 Task: Select transit view around selected location Eiffel Tower, Paris, France and check out the nearest train station
Action: Mouse moved to (271, 25)
Screenshot: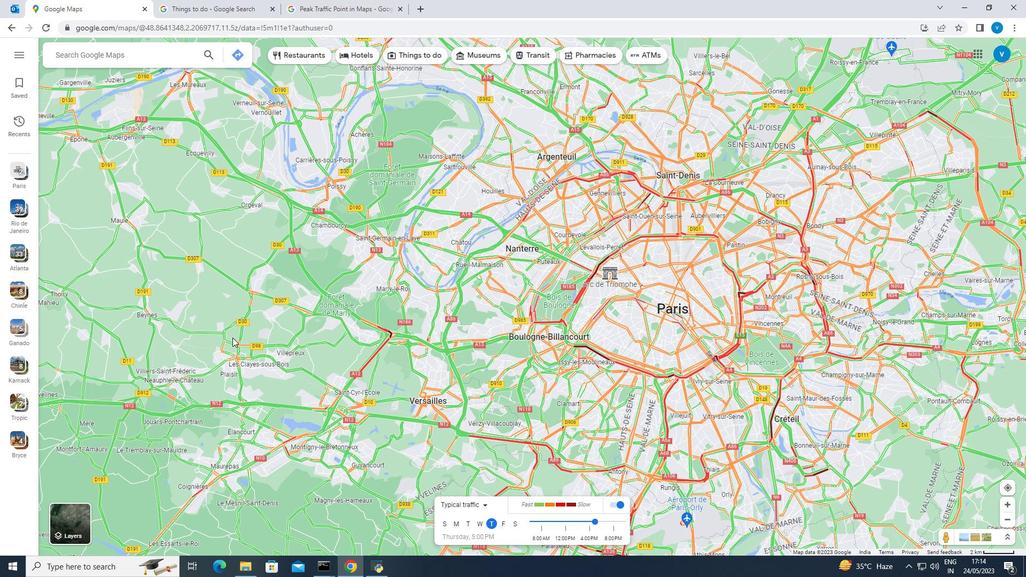 
Action: Mouse pressed left at (271, 25)
Screenshot: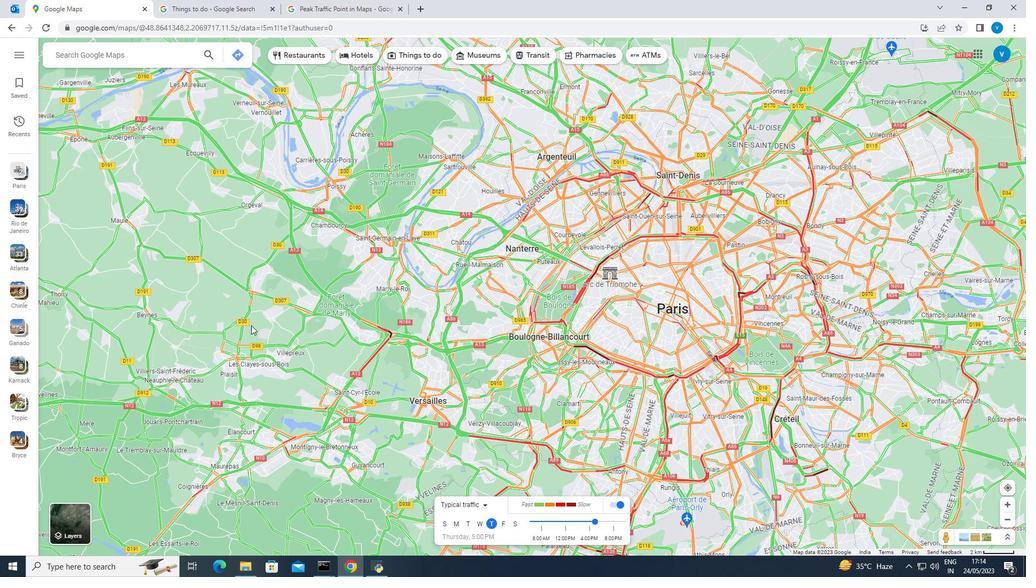 
Action: Mouse moved to (271, 25)
Screenshot: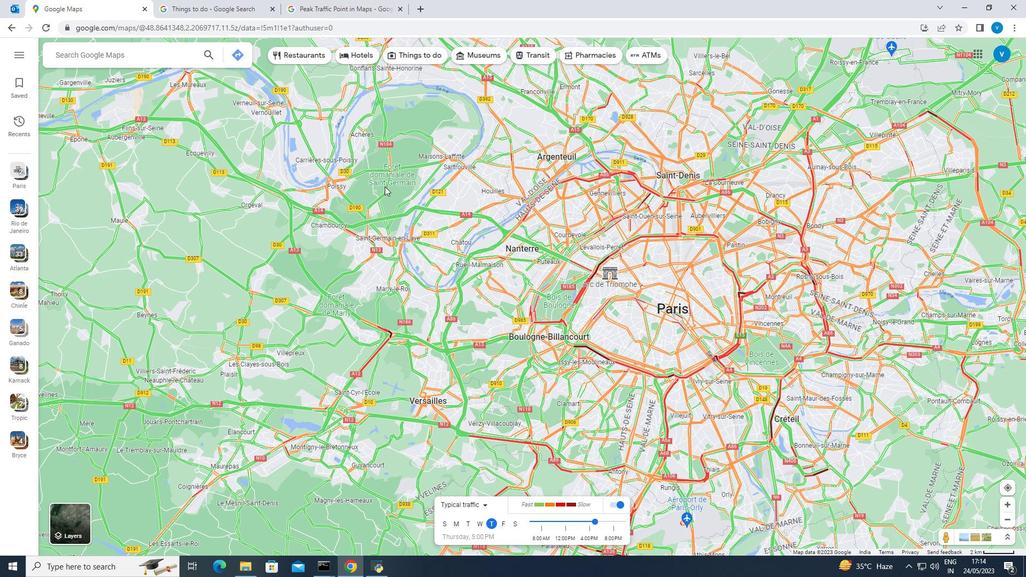 
Action: Key pressed google<Key.space>mao<Key.backspace>ps<Key.enter>
Screenshot: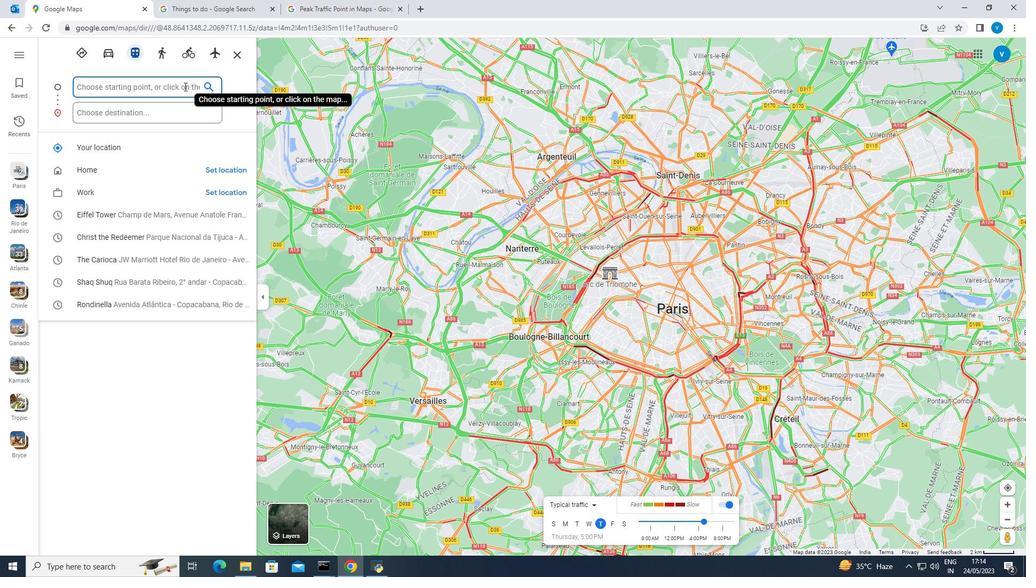 
Action: Mouse moved to (148, 254)
Screenshot: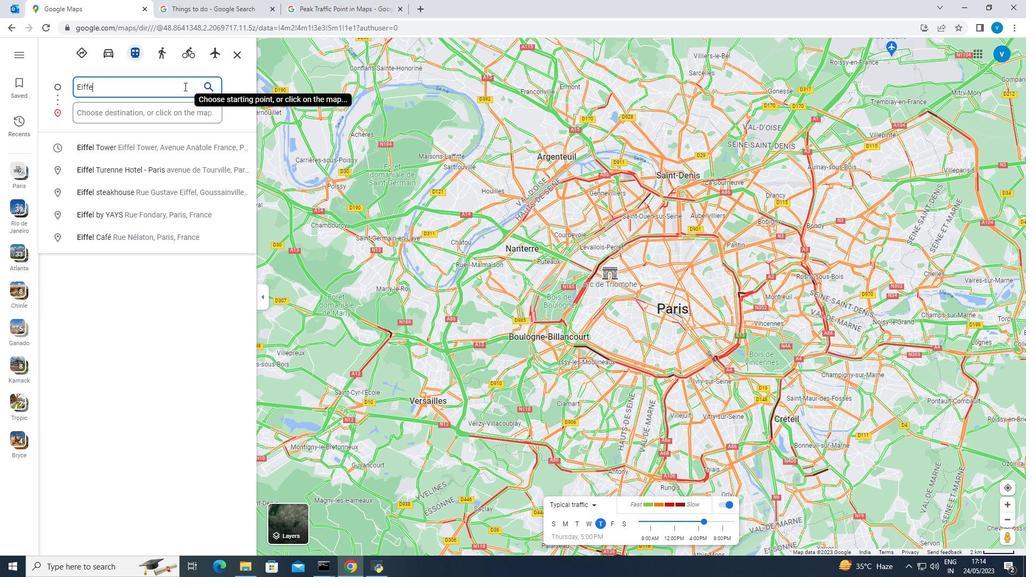 
Action: Mouse pressed left at (148, 254)
Screenshot: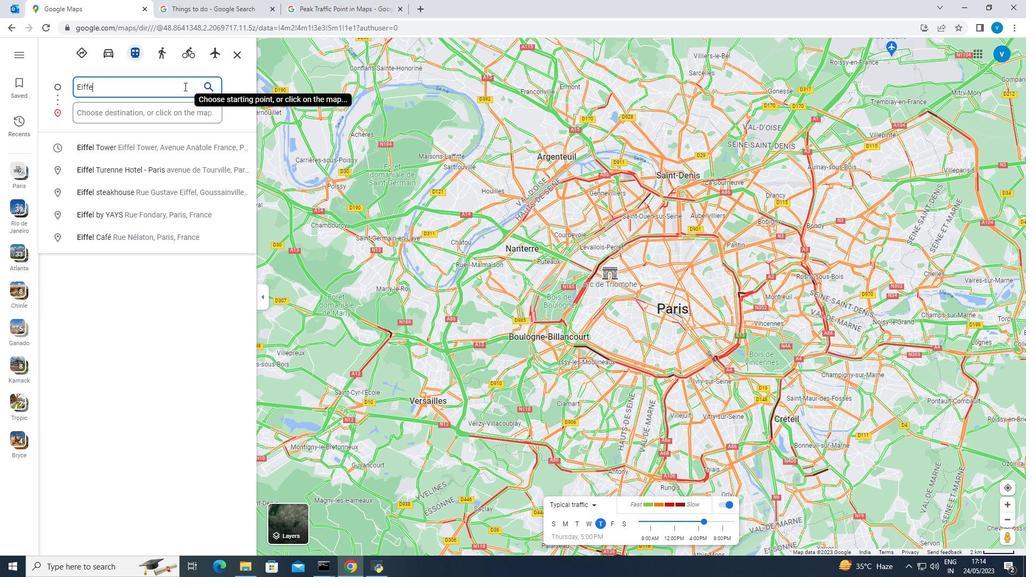 
Action: Mouse moved to (185, 490)
Screenshot: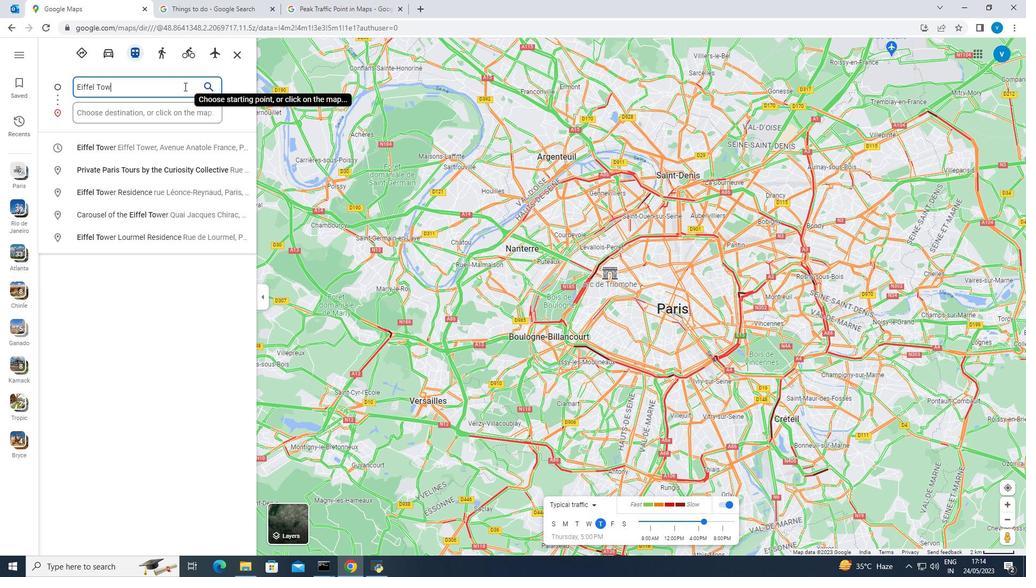 
Action: Mouse scrolled (185, 490) with delta (0, 0)
Screenshot: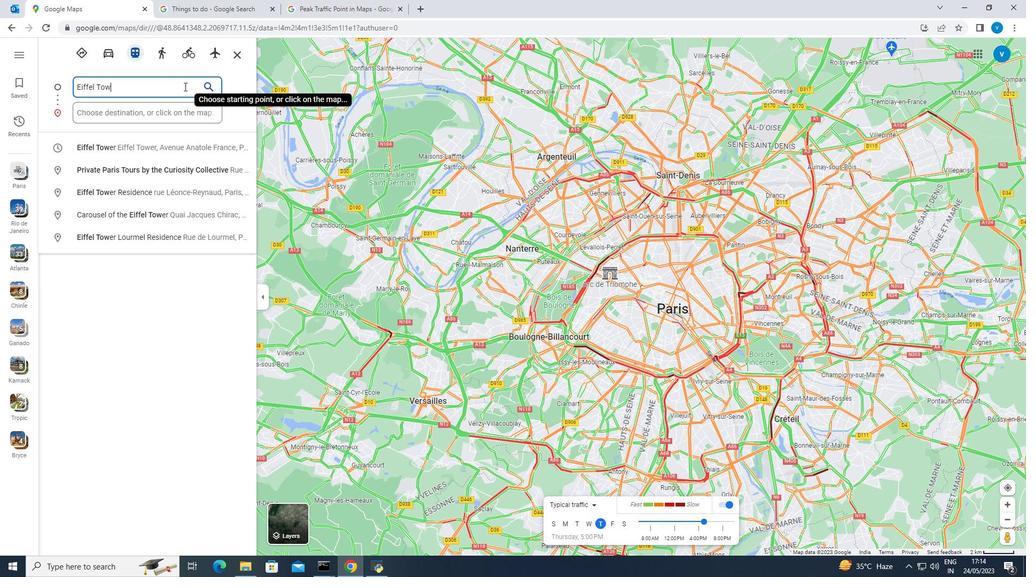 
Action: Mouse moved to (125, 505)
Screenshot: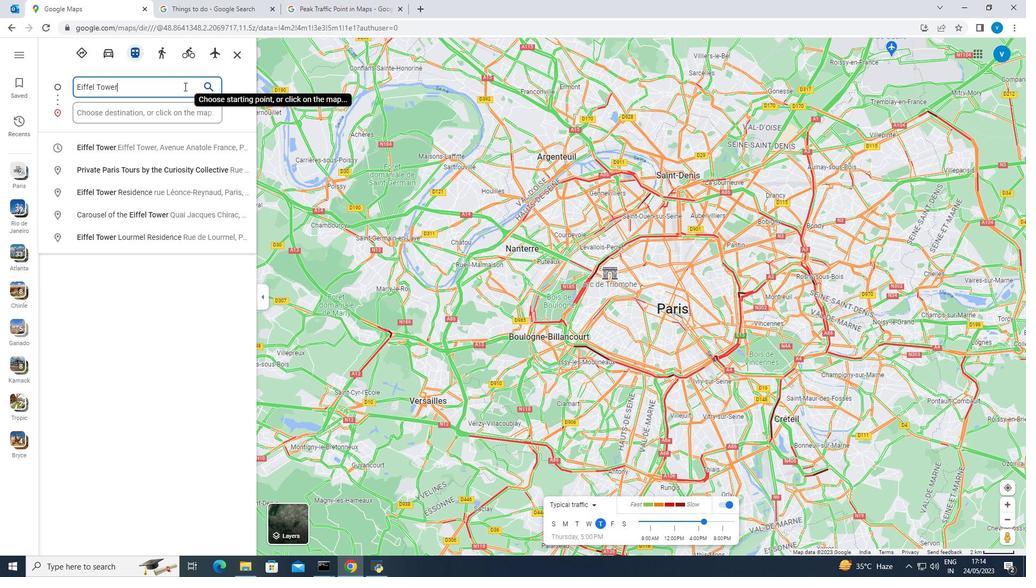 
Action: Mouse pressed left at (125, 505)
Screenshot: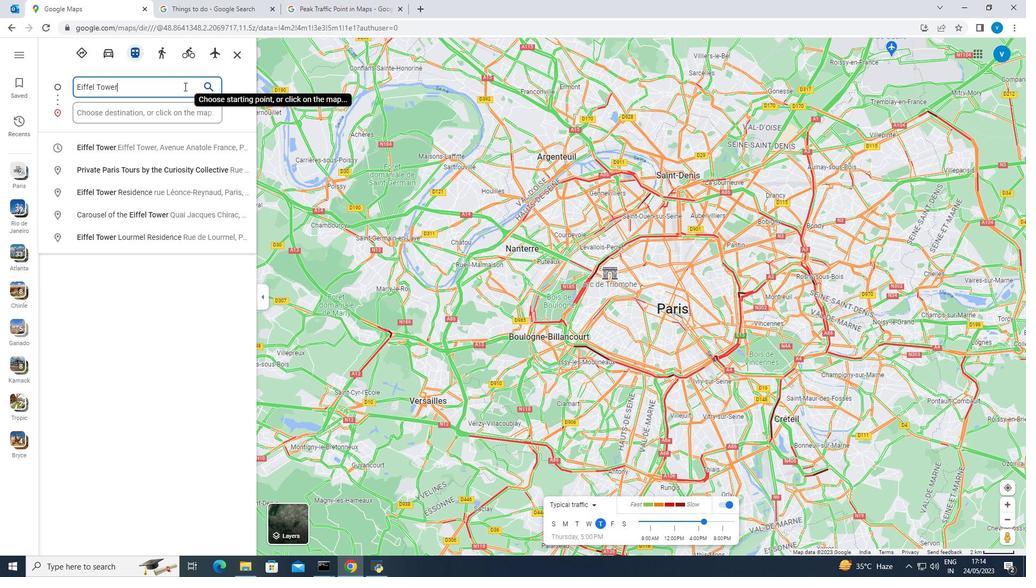 
Action: Mouse moved to (261, 511)
Screenshot: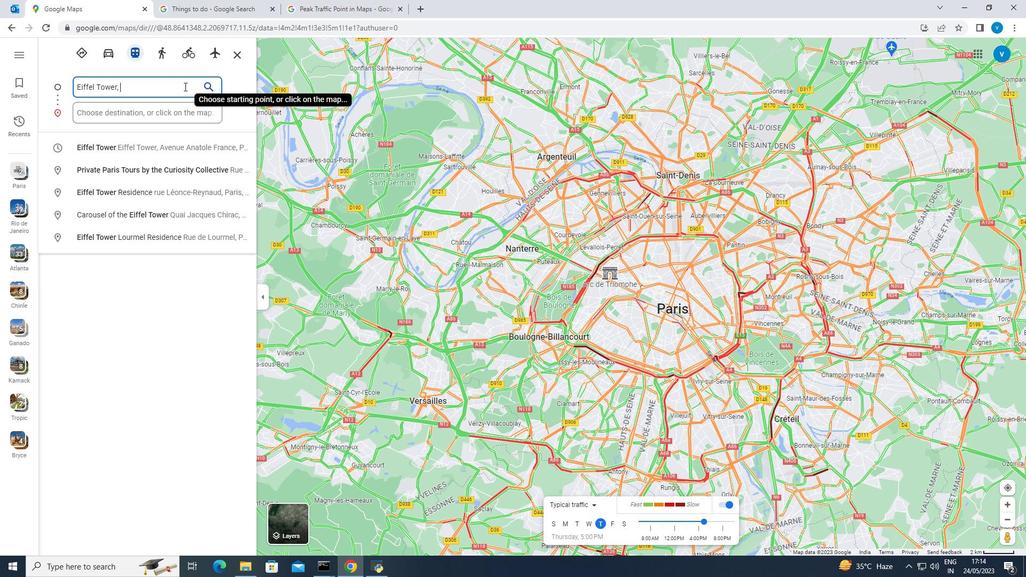 
Action: Mouse pressed left at (261, 511)
Screenshot: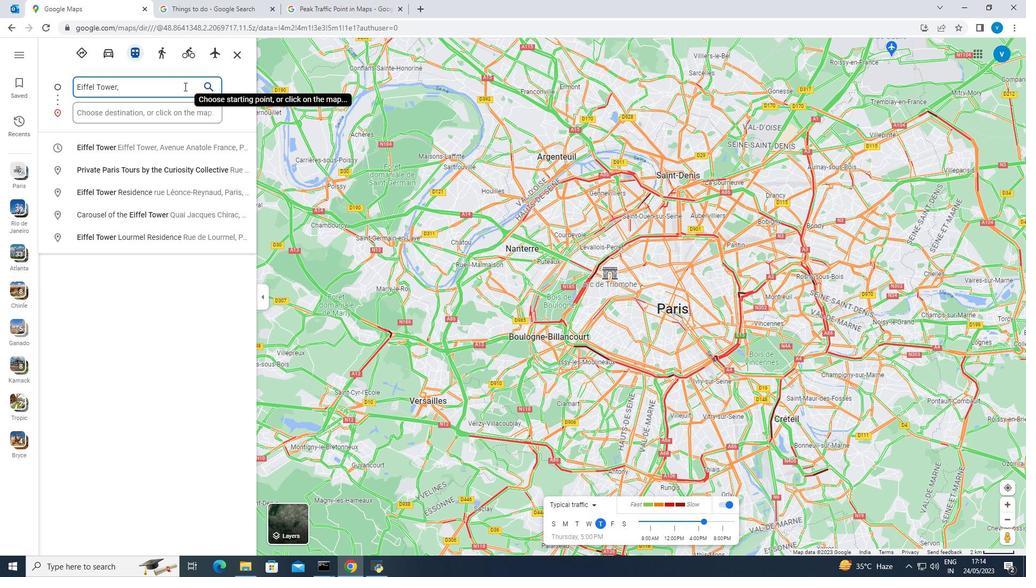 
Action: Mouse moved to (280, 530)
Screenshot: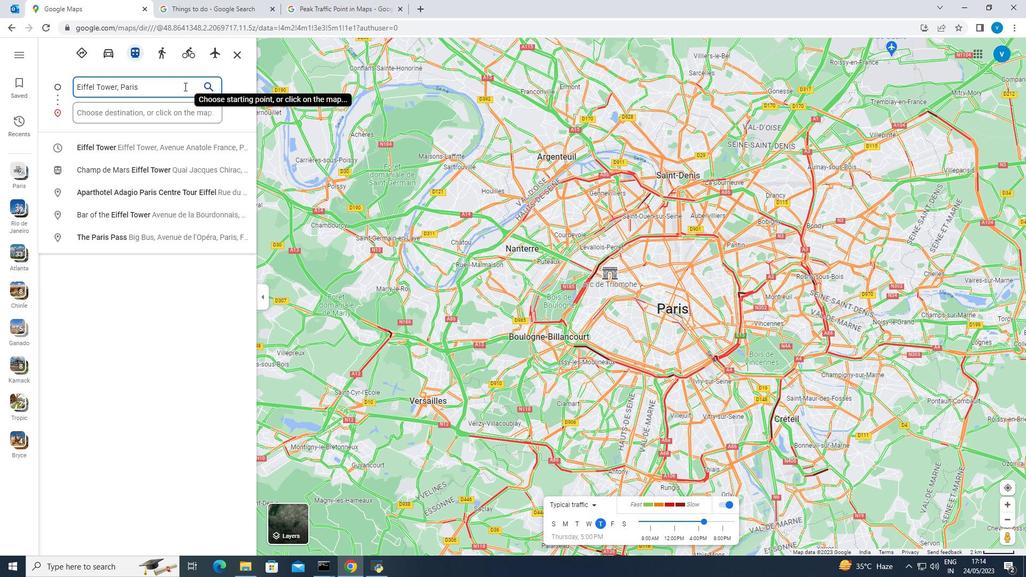 
Action: Mouse pressed left at (280, 530)
Screenshot: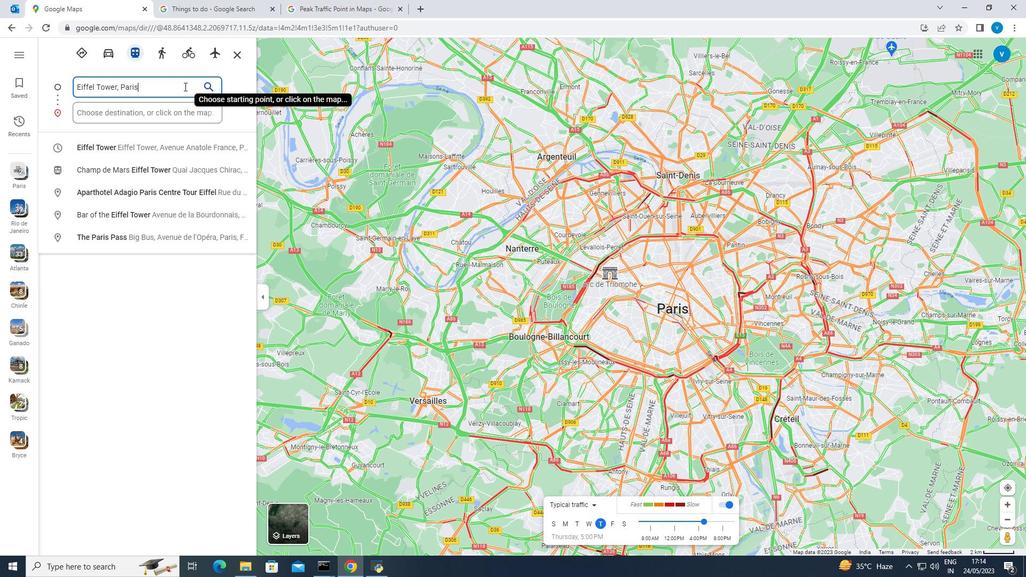 
Action: Mouse moved to (280, 532)
Screenshot: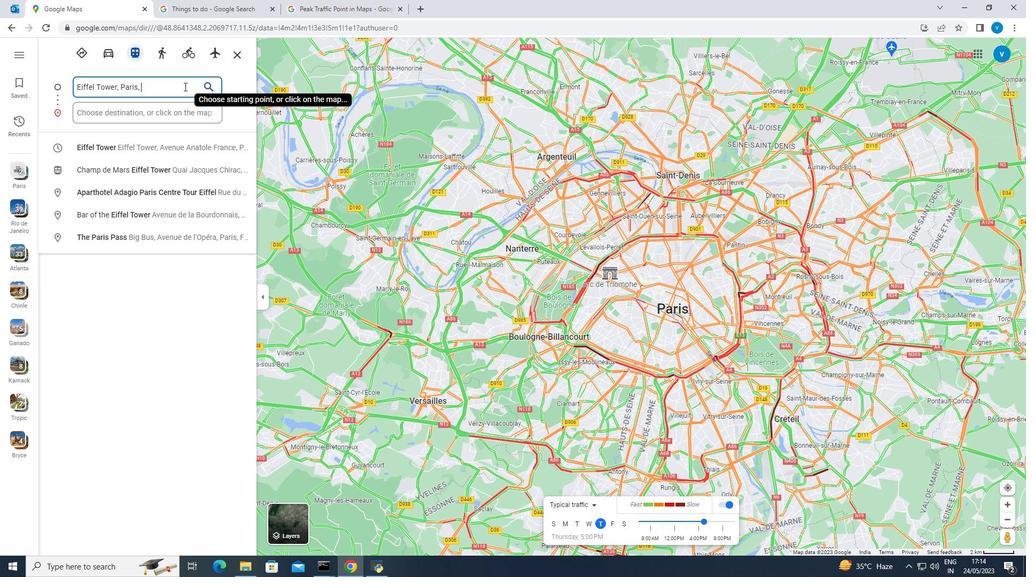 
Action: Mouse pressed left at (280, 532)
Screenshot: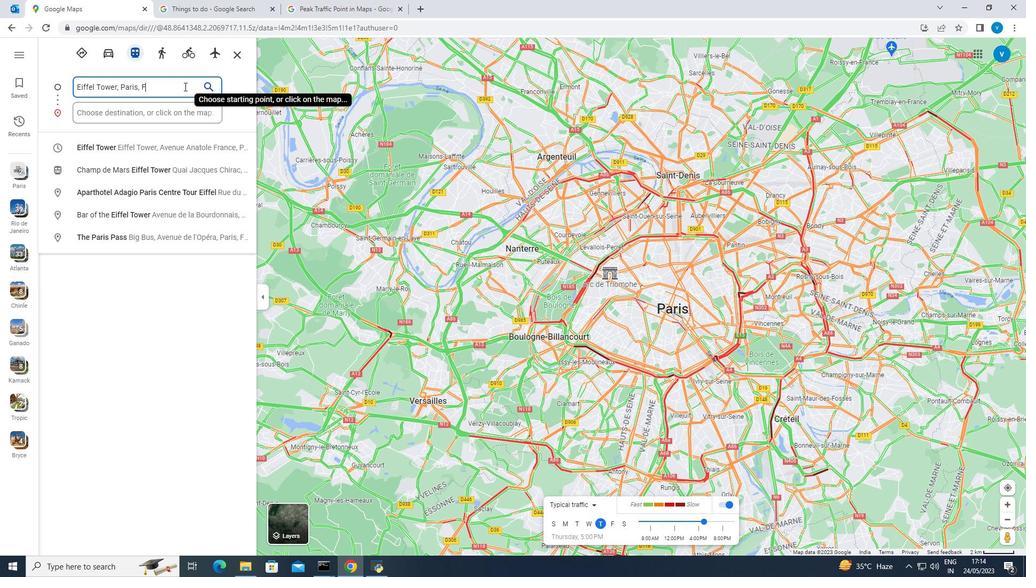 
Action: Mouse moved to (602, 366)
Screenshot: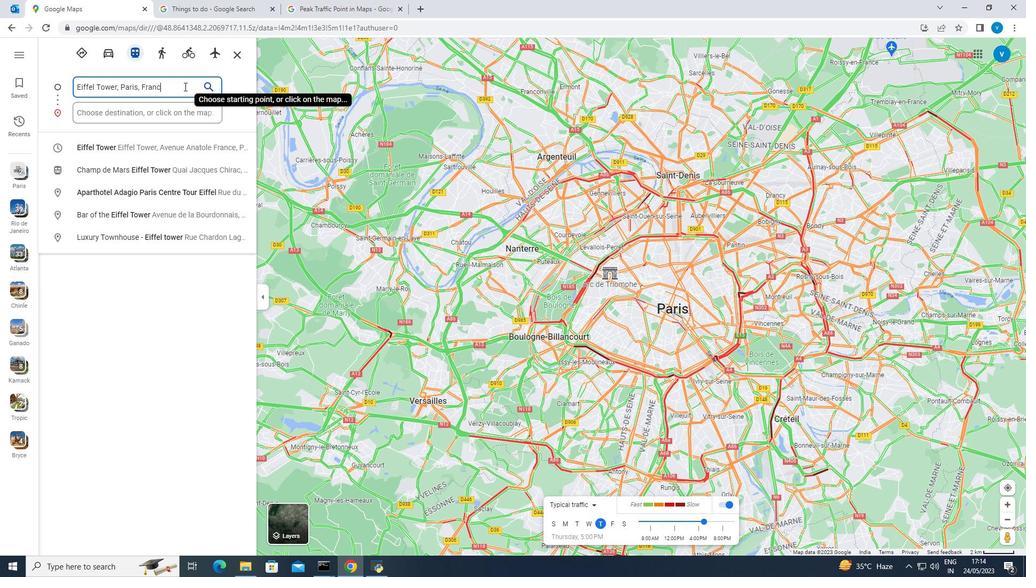 
Action: Mouse scrolled (602, 366) with delta (0, 0)
Screenshot: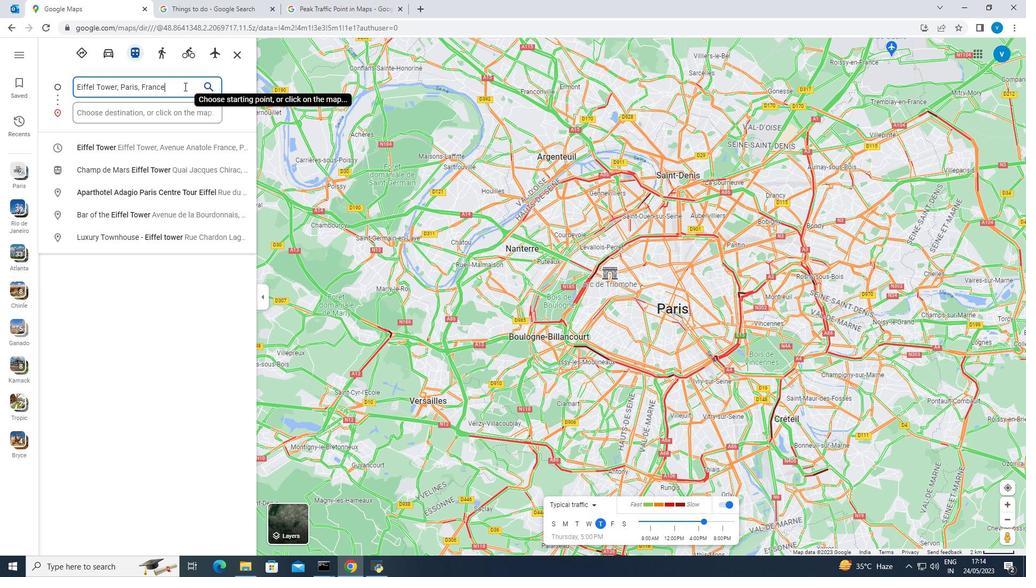 
Action: Mouse scrolled (602, 366) with delta (0, 0)
Screenshot: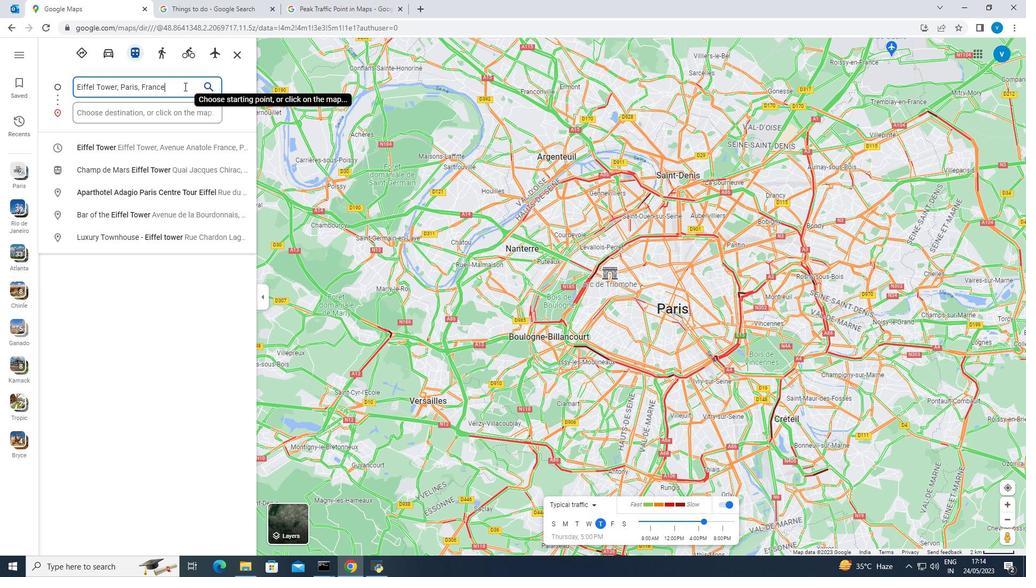 
Action: Mouse scrolled (602, 366) with delta (0, 0)
Screenshot: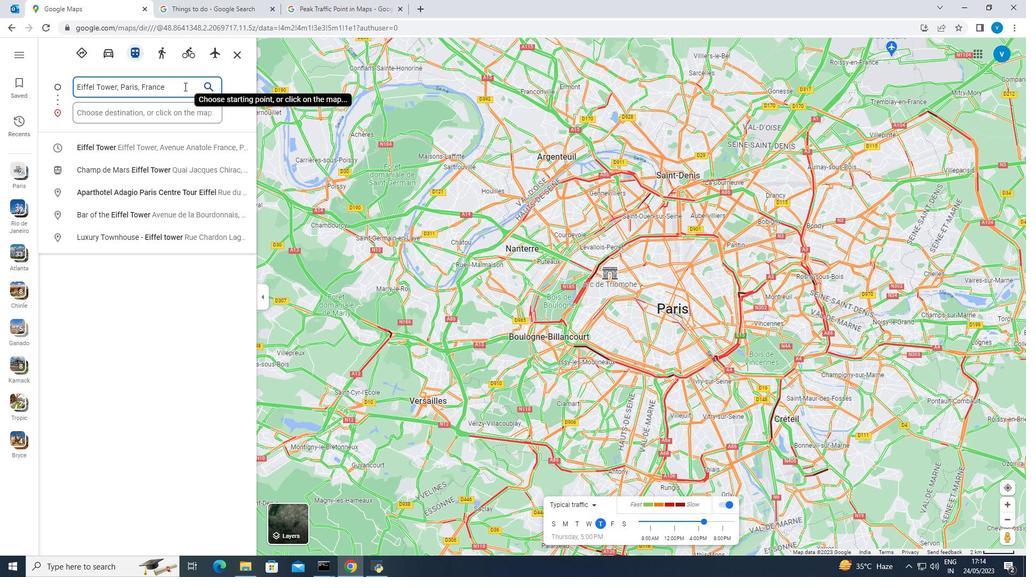 
Action: Mouse moved to (271, 90)
Screenshot: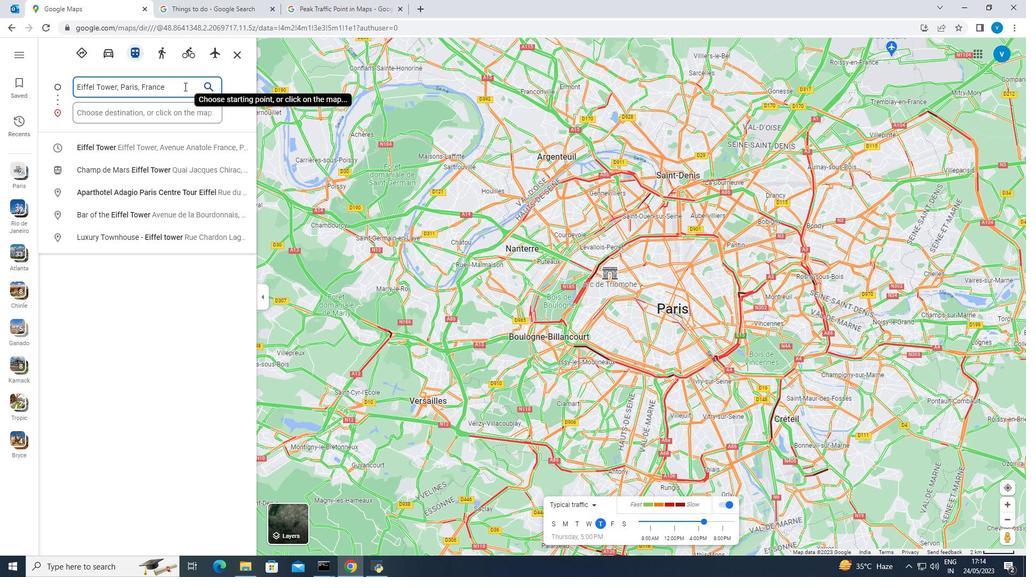 
Action: Mouse pressed left at (271, 90)
Screenshot: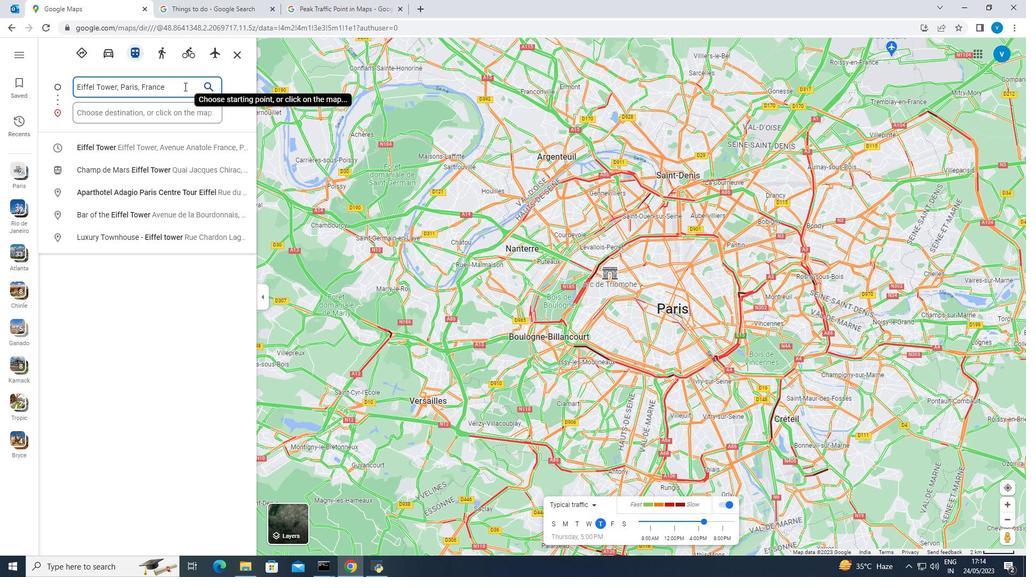 
Action: Key pressed eiffel<Key.space>tower<Key.space>paris<Key.space>france
Screenshot: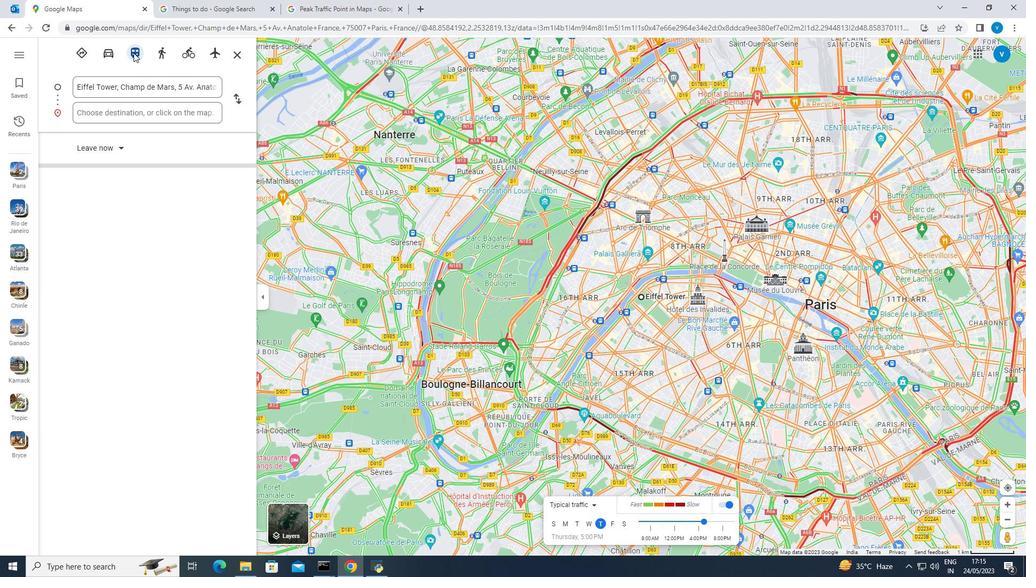 
Action: Mouse moved to (231, 84)
Screenshot: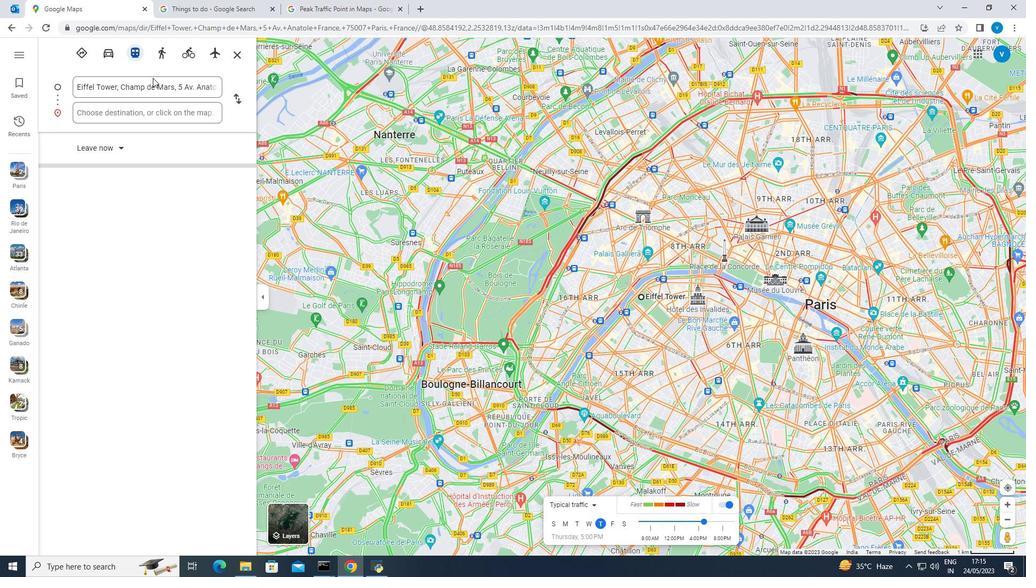 
Action: Key pressed <Key.enter>
Screenshot: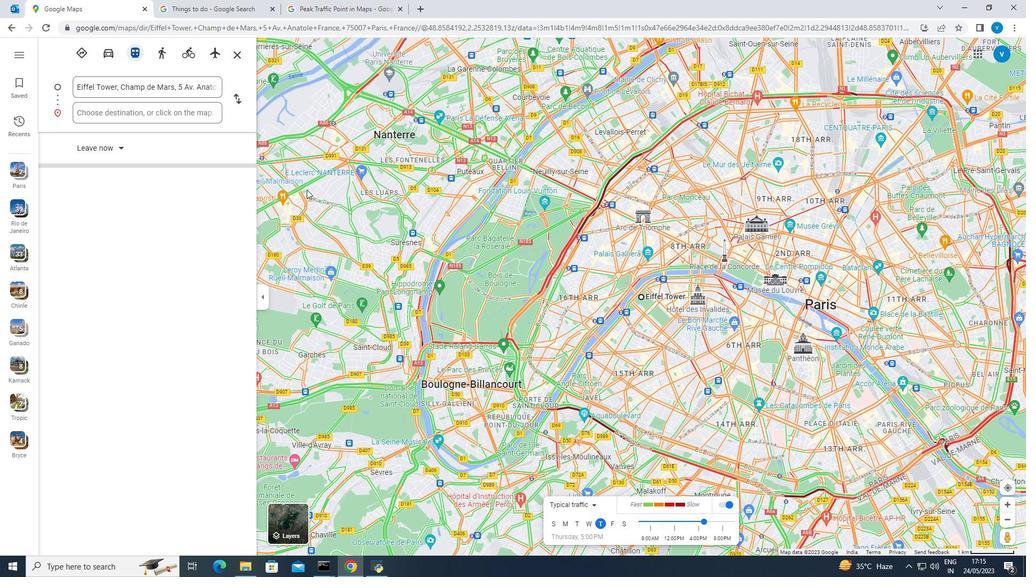 
Action: Mouse moved to (612, 504)
Screenshot: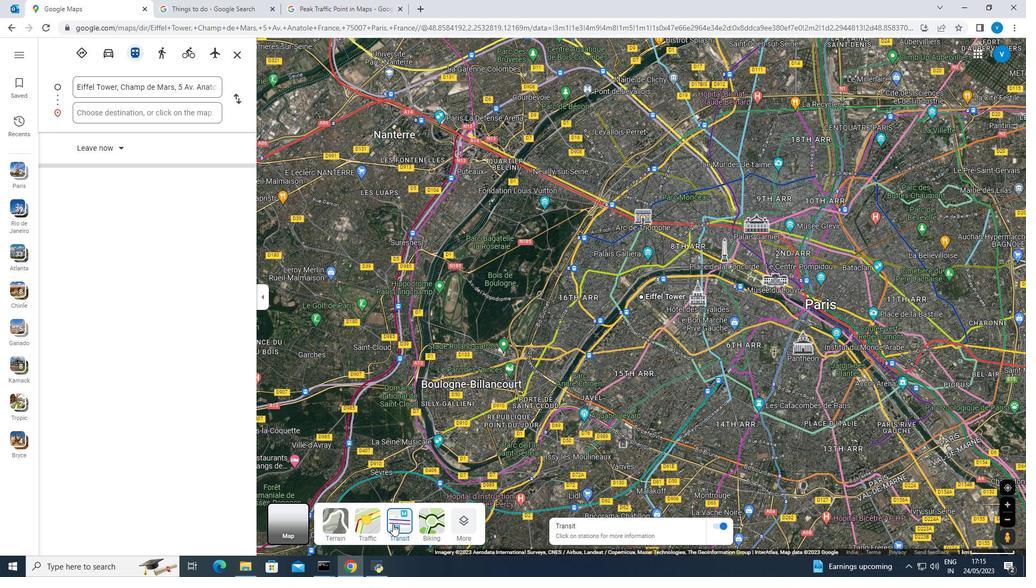 
Action: Mouse pressed left at (612, 504)
Screenshot: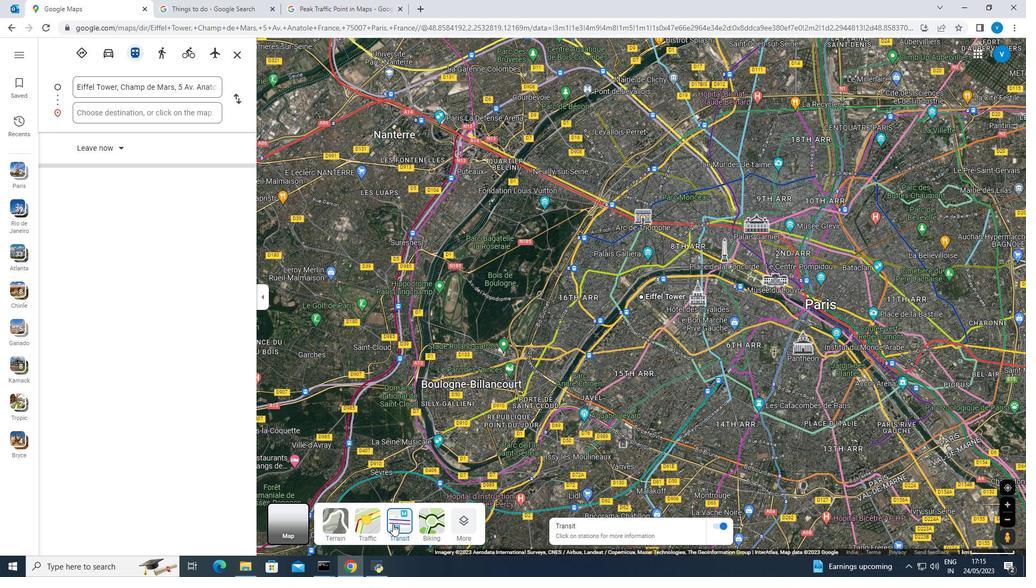 
Action: Mouse moved to (722, 84)
Screenshot: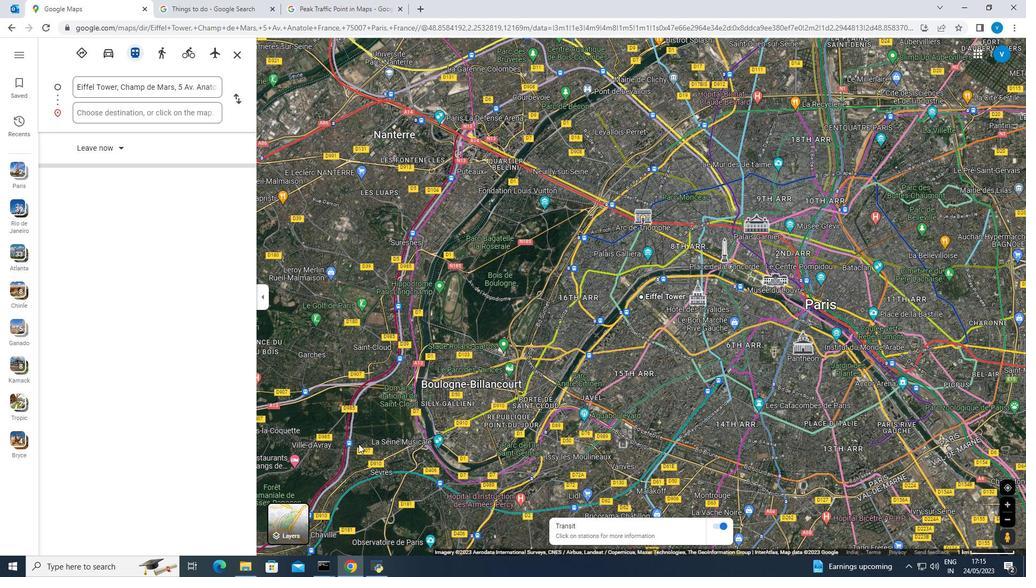
Action: Mouse pressed left at (722, 84)
Screenshot: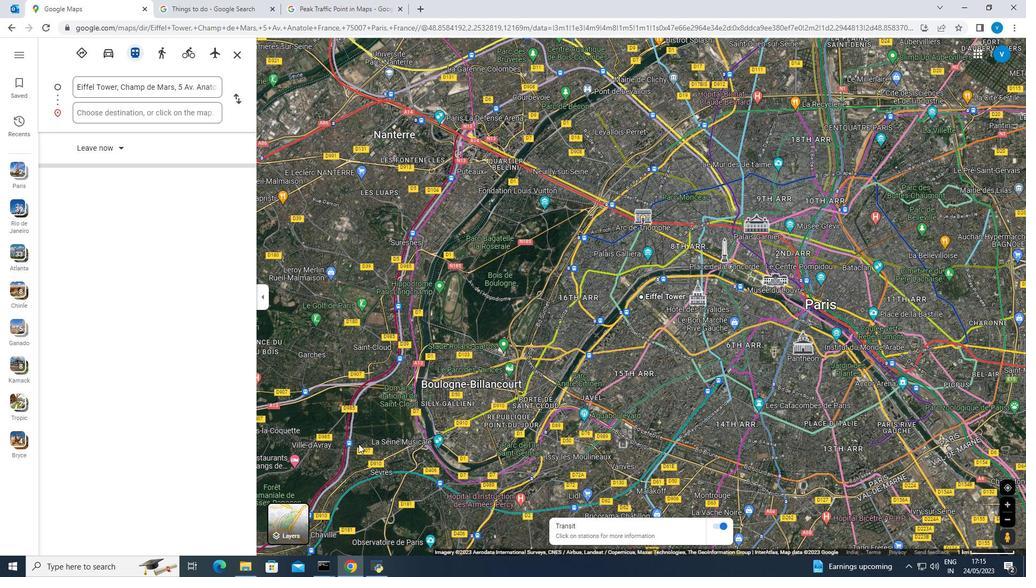 
Action: Mouse moved to (714, 74)
Screenshot: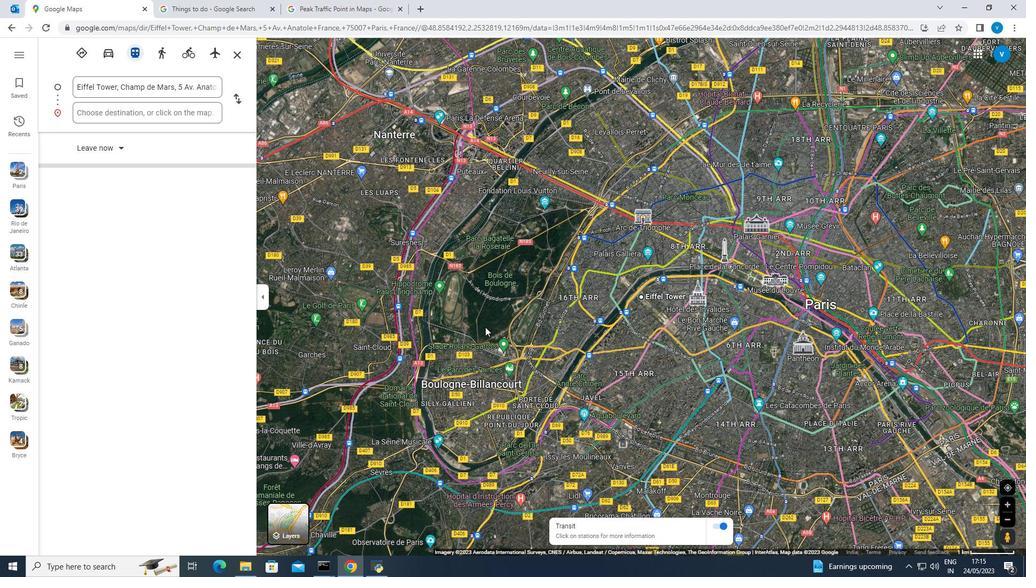 
Action: Mouse pressed left at (714, 74)
Screenshot: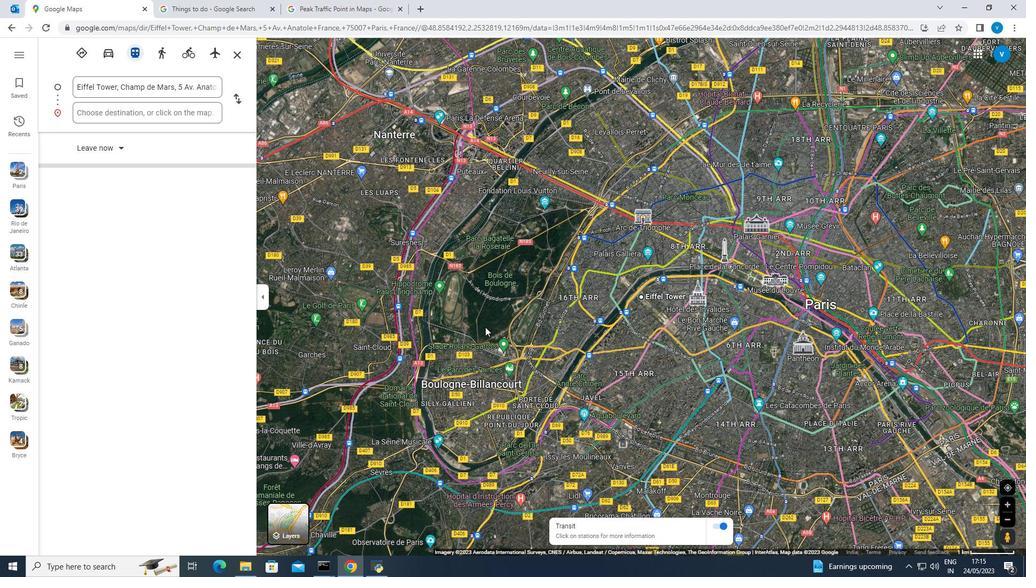 
Action: Mouse moved to (678, 129)
Screenshot: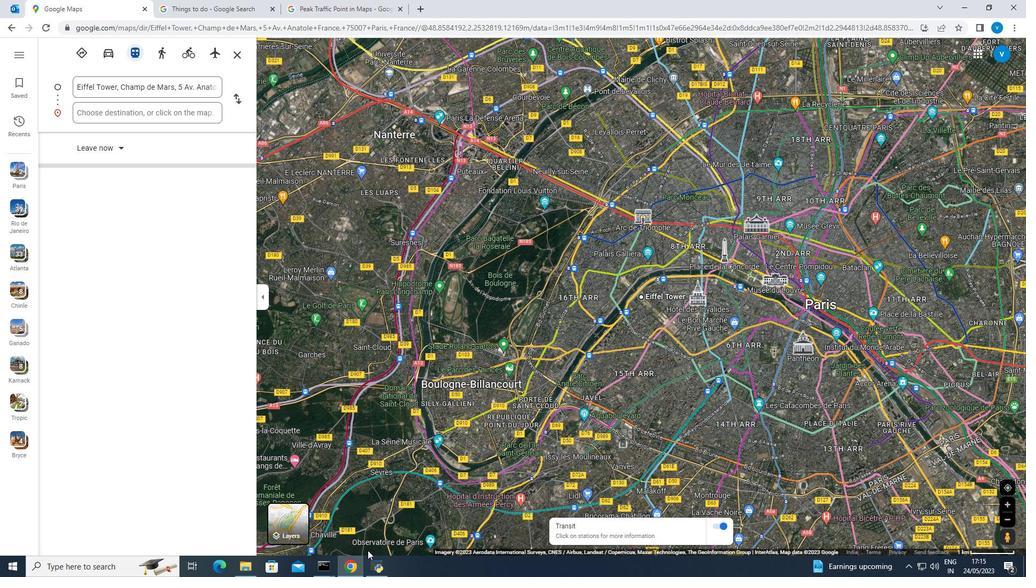 
Action: Mouse scrolled (678, 129) with delta (0, 0)
Screenshot: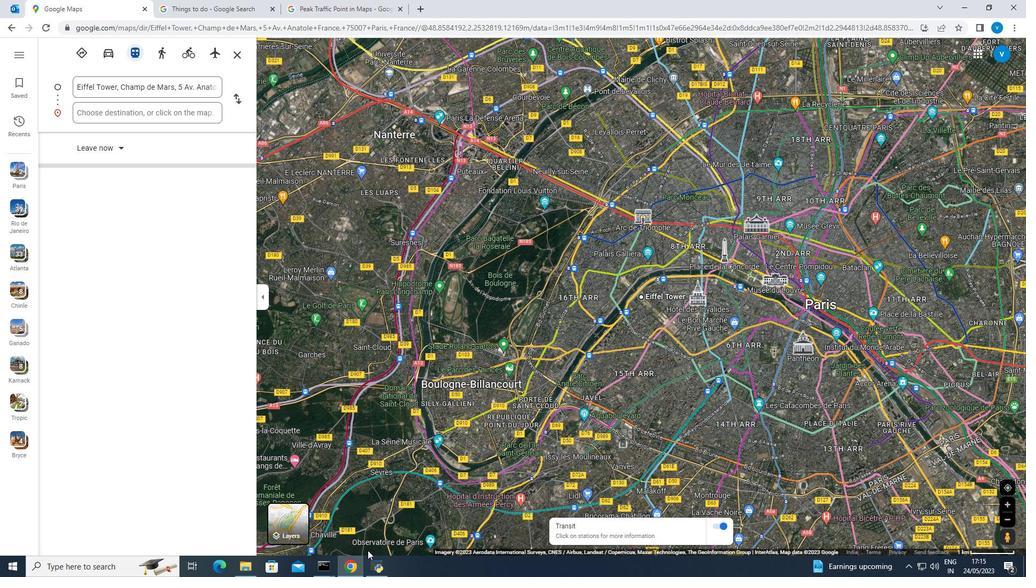 
Action: Mouse moved to (680, 130)
Screenshot: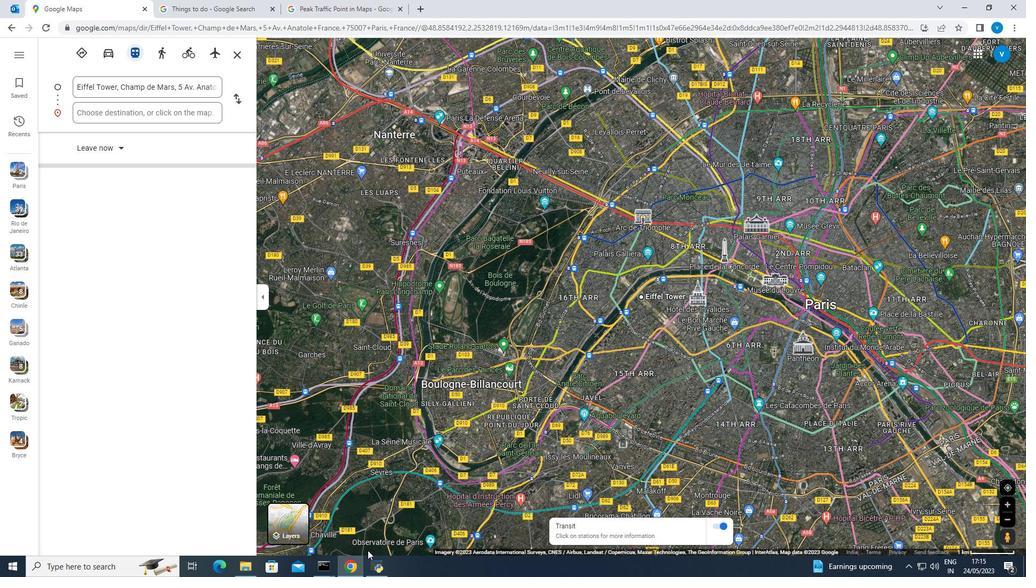 
Action: Mouse scrolled (680, 130) with delta (0, 0)
Screenshot: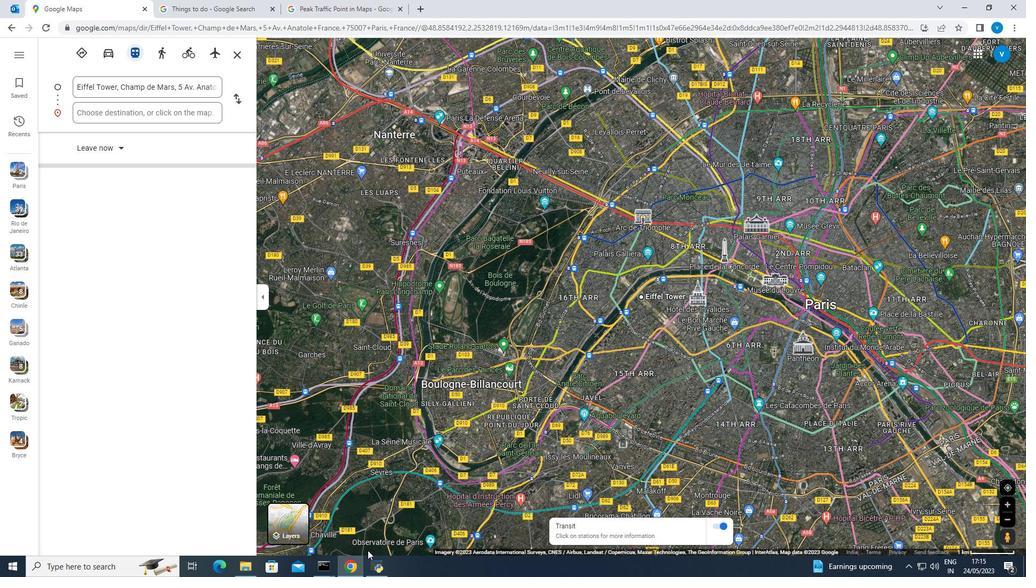 
Action: Mouse moved to (683, 138)
Screenshot: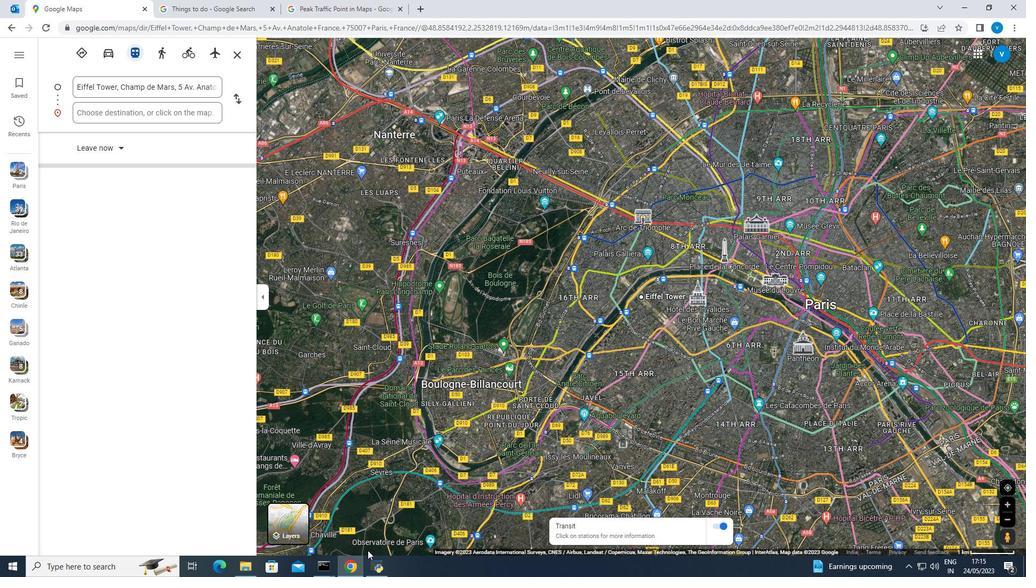 
Action: Mouse scrolled (681, 131) with delta (0, 0)
Screenshot: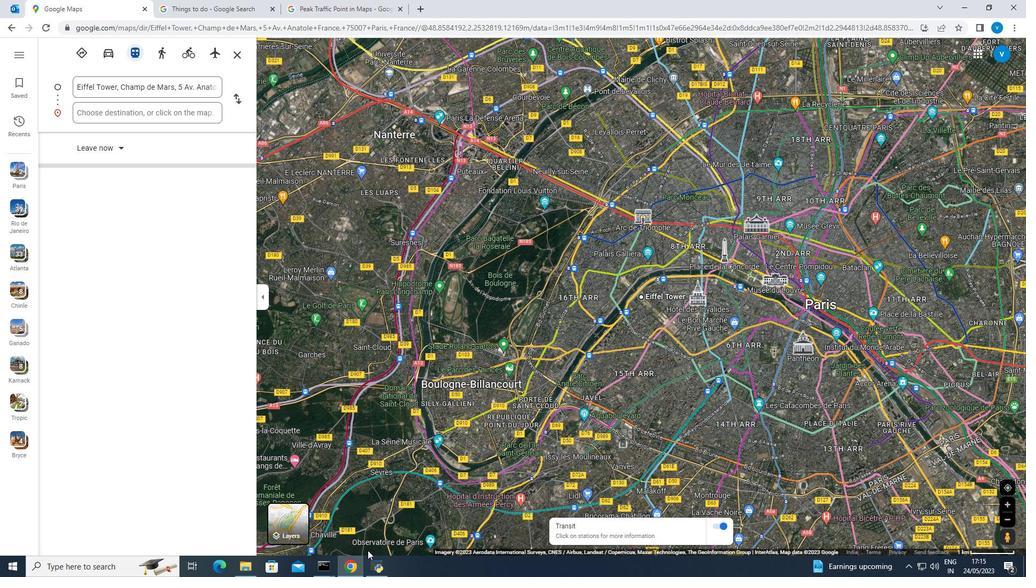 
Action: Mouse moved to (908, 267)
Screenshot: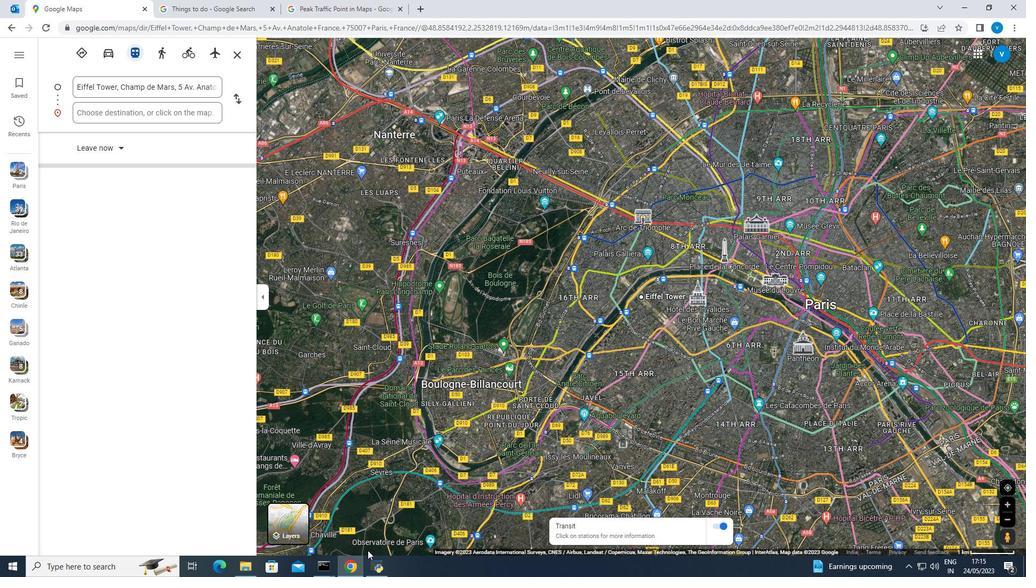 
Action: Mouse scrolled (908, 266) with delta (0, 0)
Screenshot: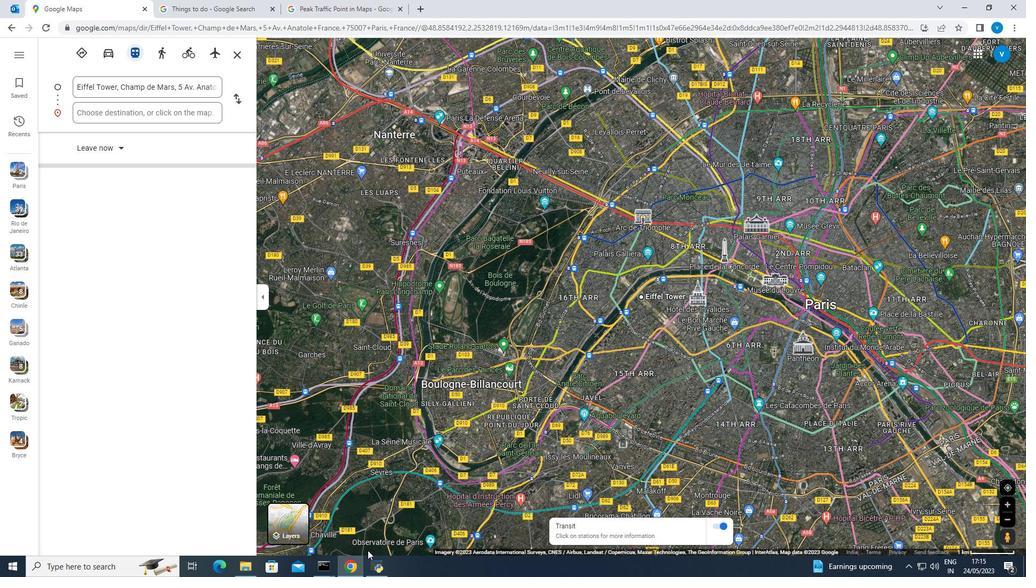 
Action: Mouse moved to (908, 267)
Screenshot: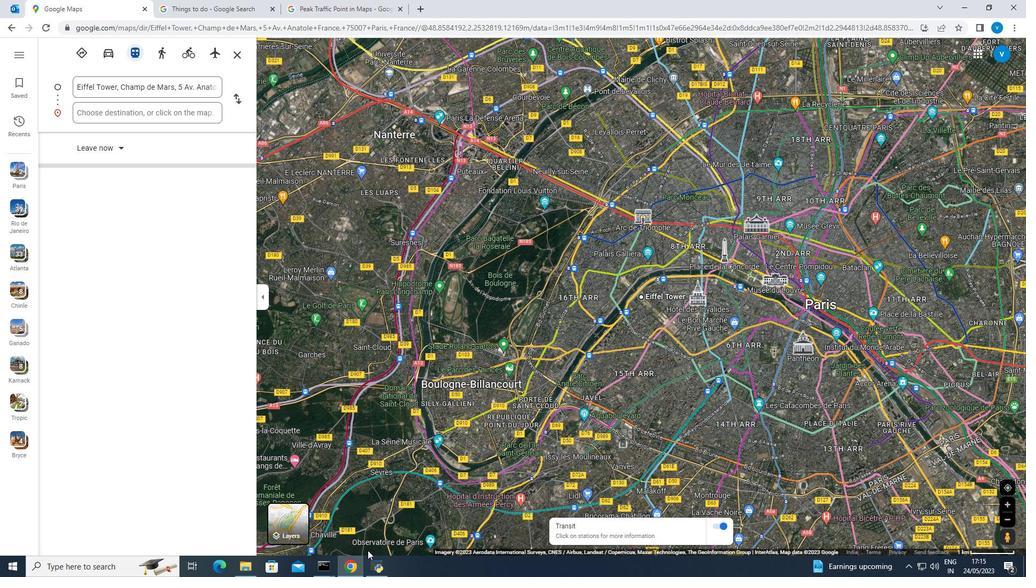 
Action: Mouse scrolled (908, 266) with delta (0, 0)
Screenshot: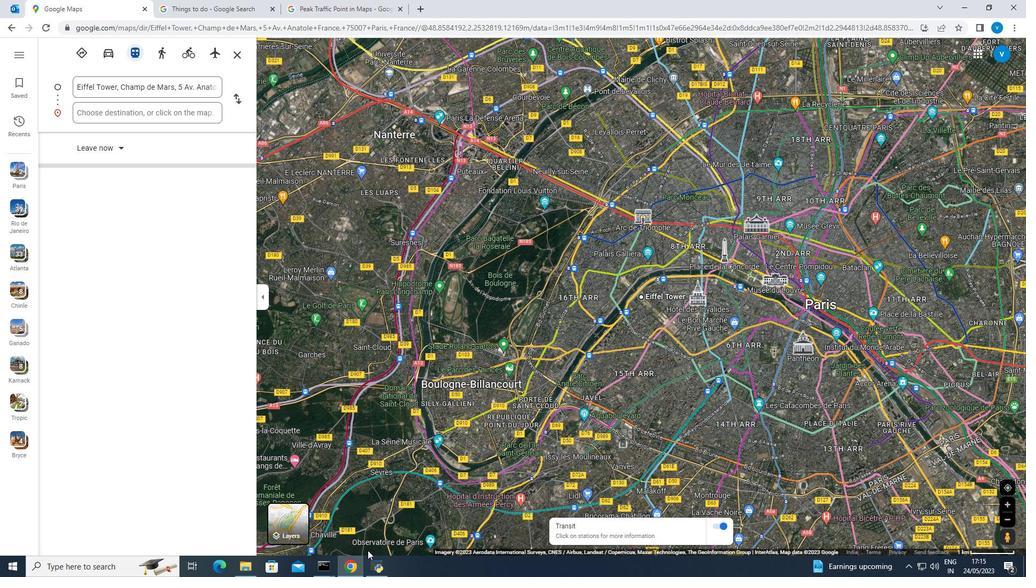 
Action: Mouse moved to (908, 267)
Screenshot: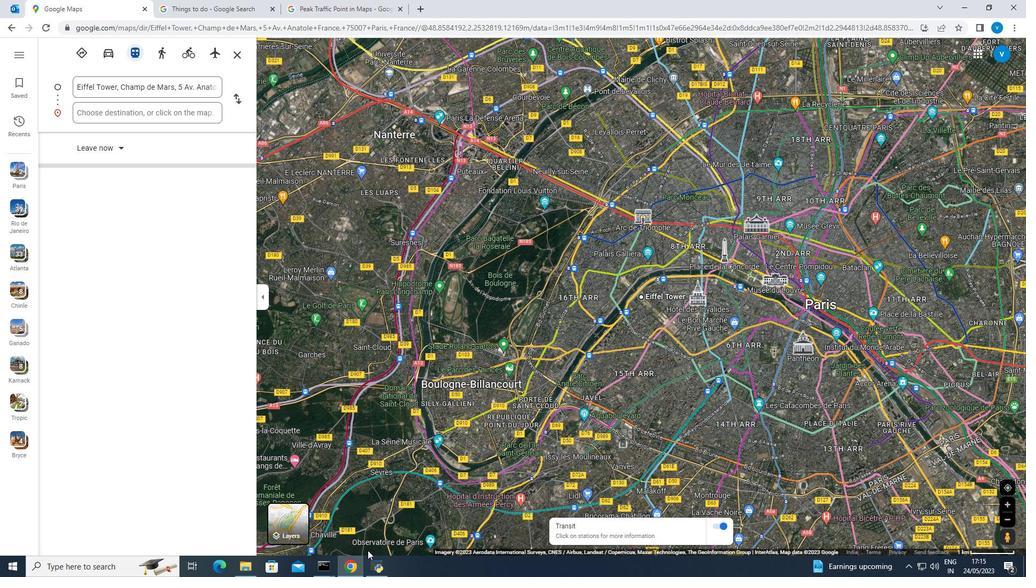 
Action: Mouse scrolled (908, 266) with delta (0, 0)
Screenshot: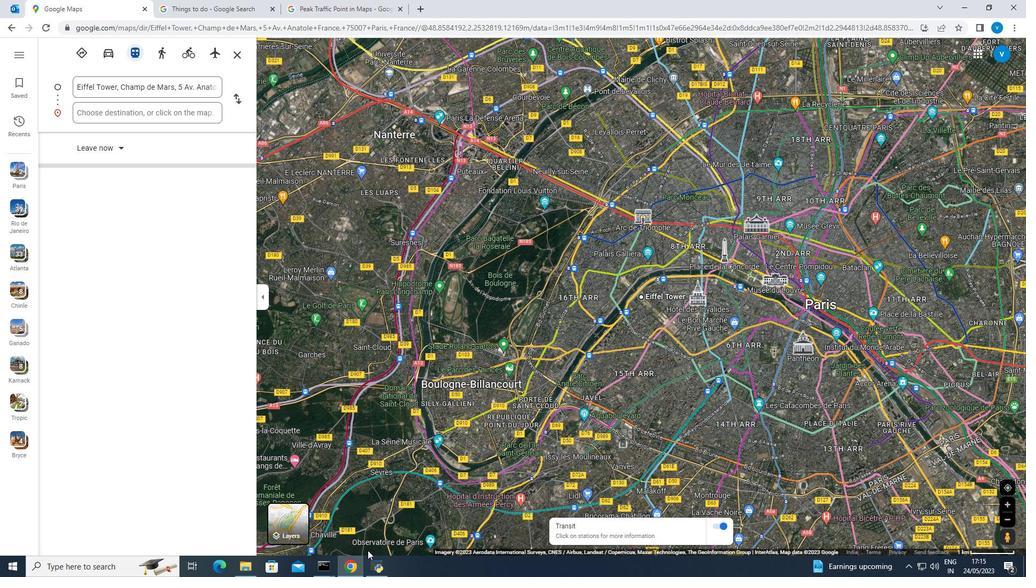 
Action: Mouse moved to (658, 75)
Screenshot: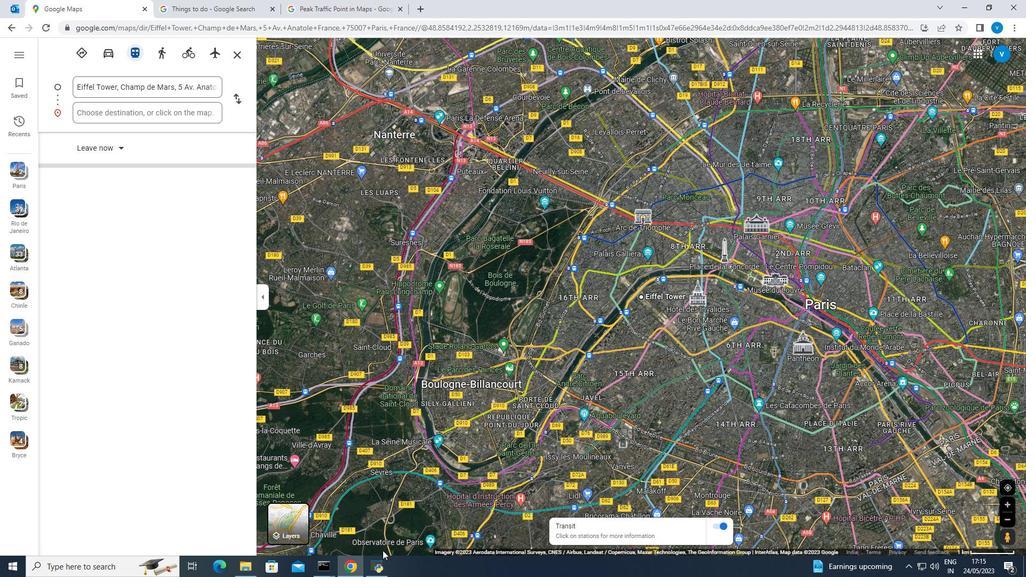 
Action: Mouse pressed left at (658, 75)
Screenshot: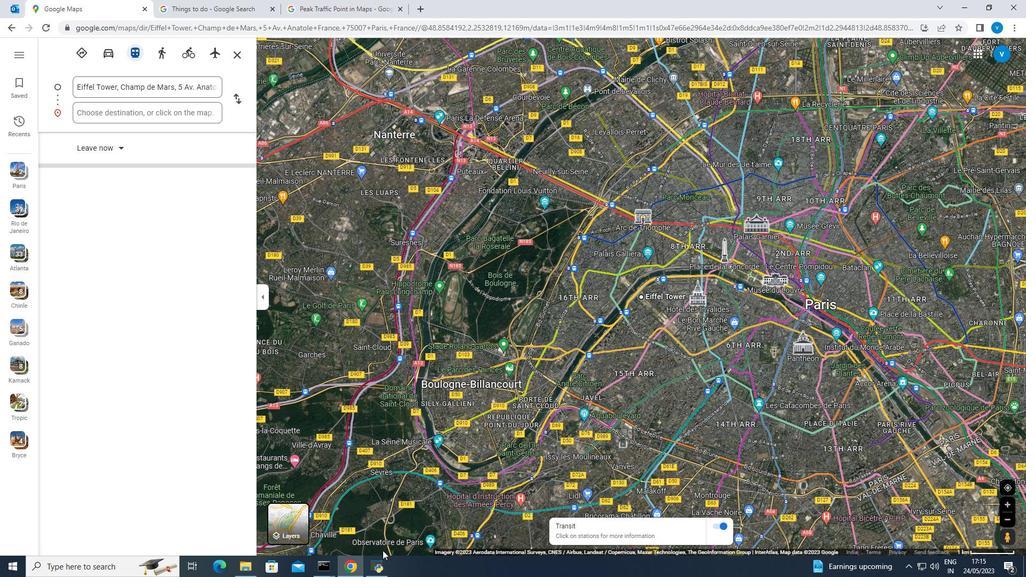 
Action: Mouse moved to (187, 80)
Screenshot: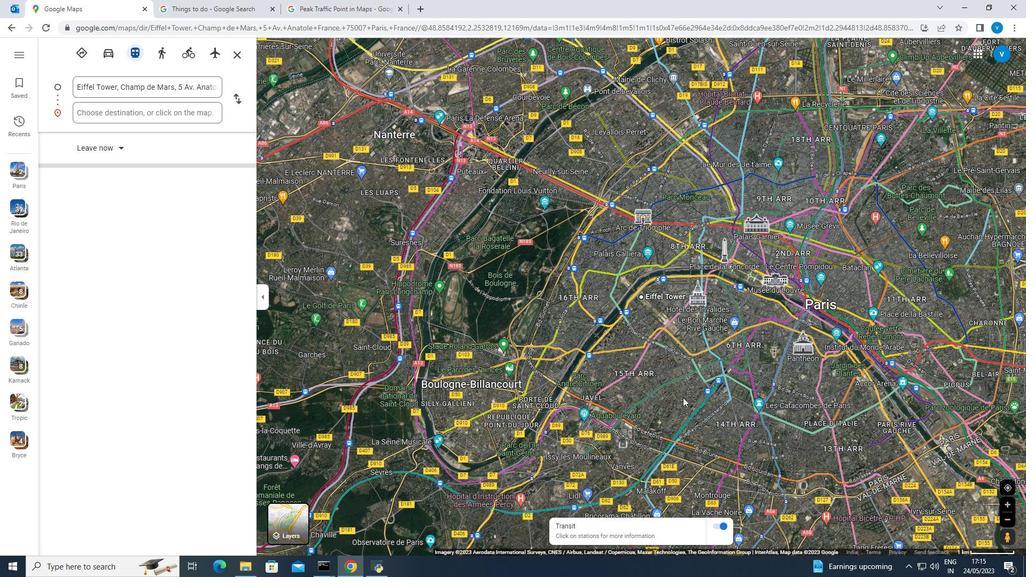 
Action: Mouse pressed left at (187, 80)
Screenshot: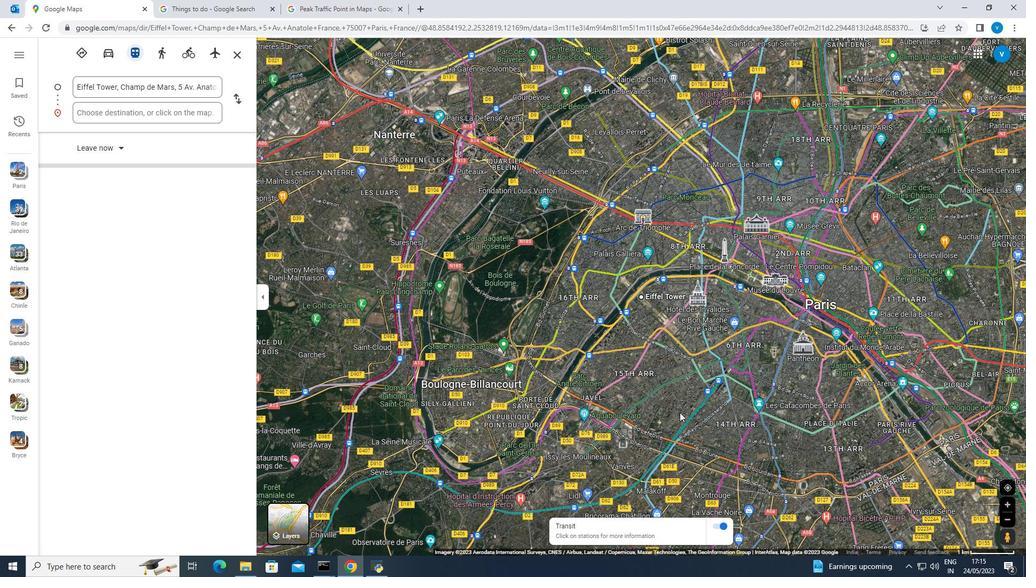 
Action: Mouse moved to (80, 71)
Screenshot: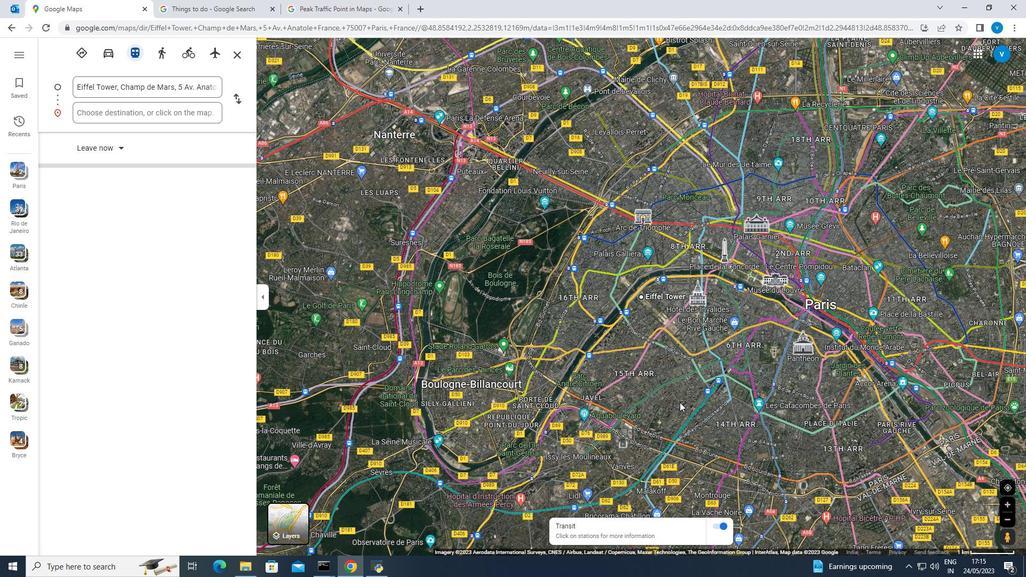 
Action: Key pressed <Key.backspace>train
Screenshot: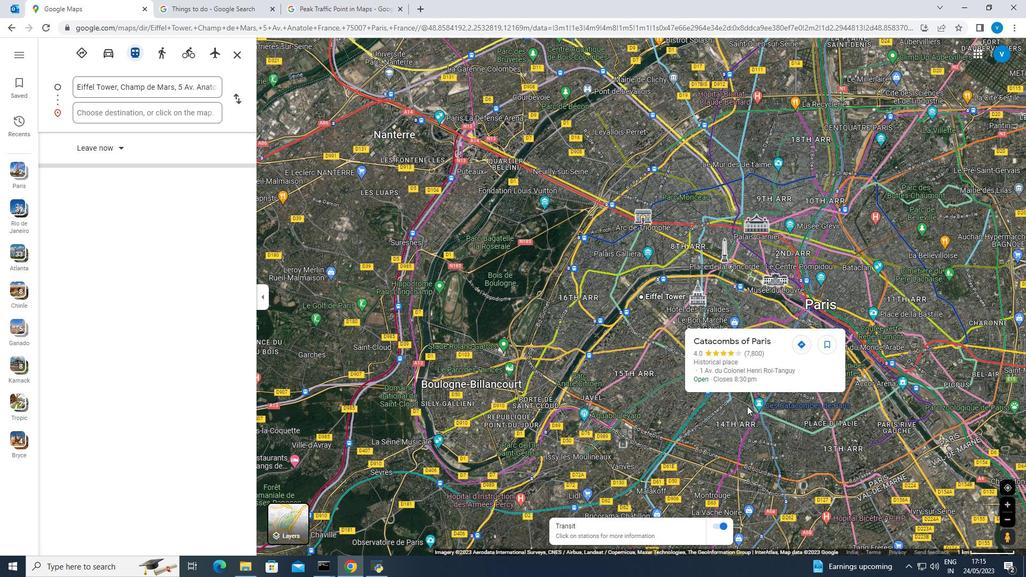 
Action: Mouse moved to (158, 125)
Screenshot: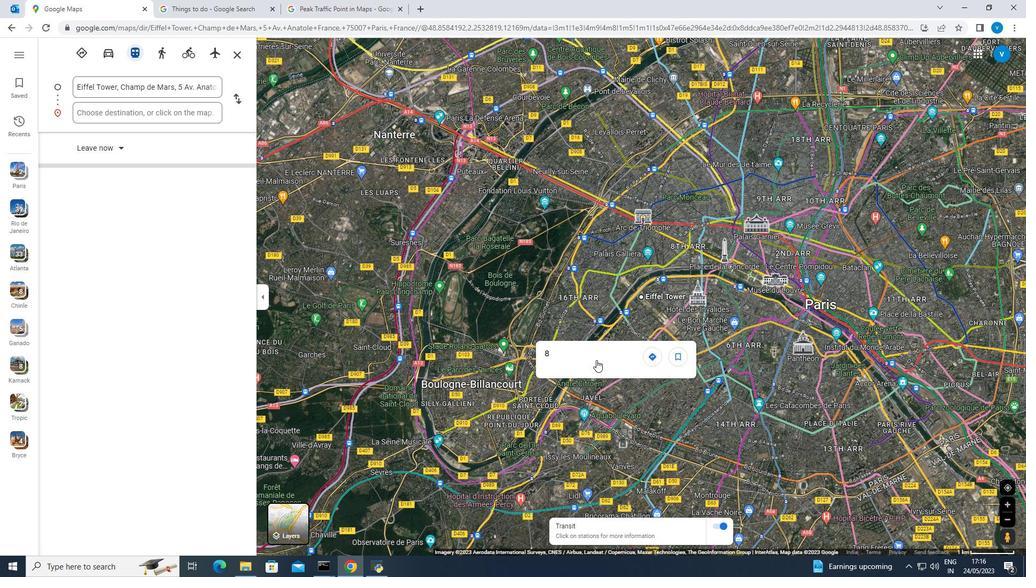 
Action: Mouse pressed left at (158, 125)
Screenshot: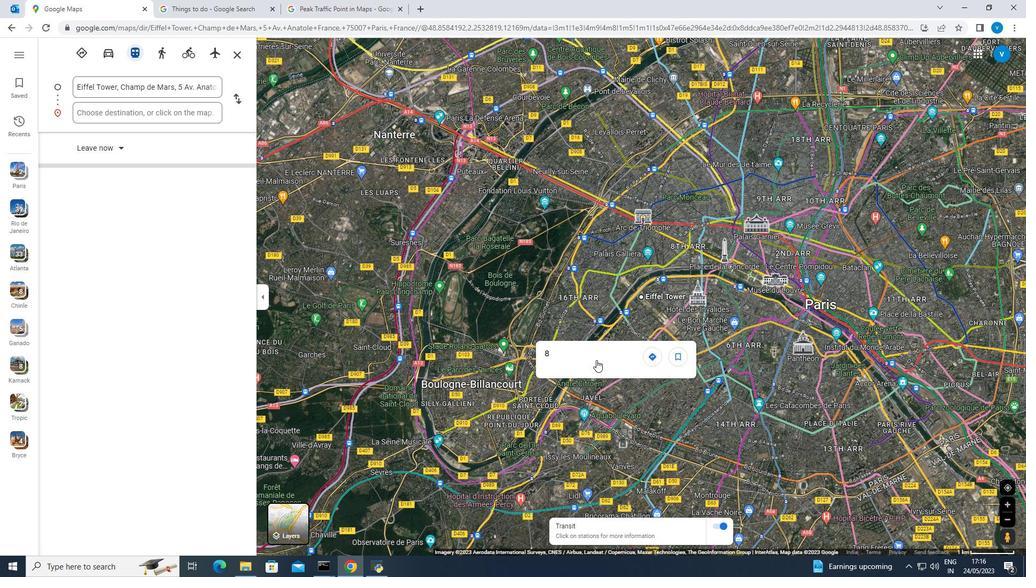 
Action: Mouse moved to (576, 327)
Screenshot: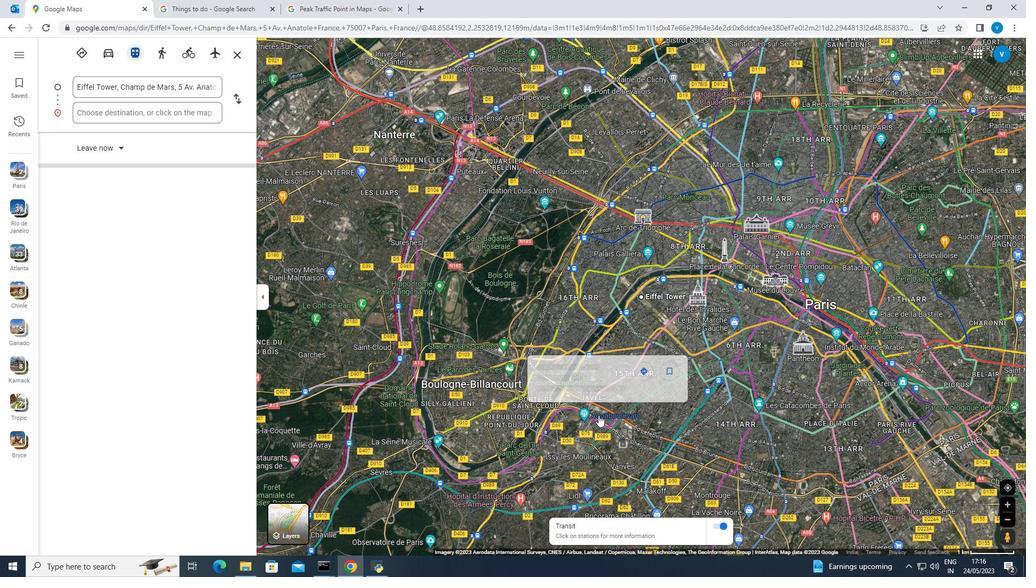 
Action: Mouse scrolled (576, 328) with delta (0, 0)
Screenshot: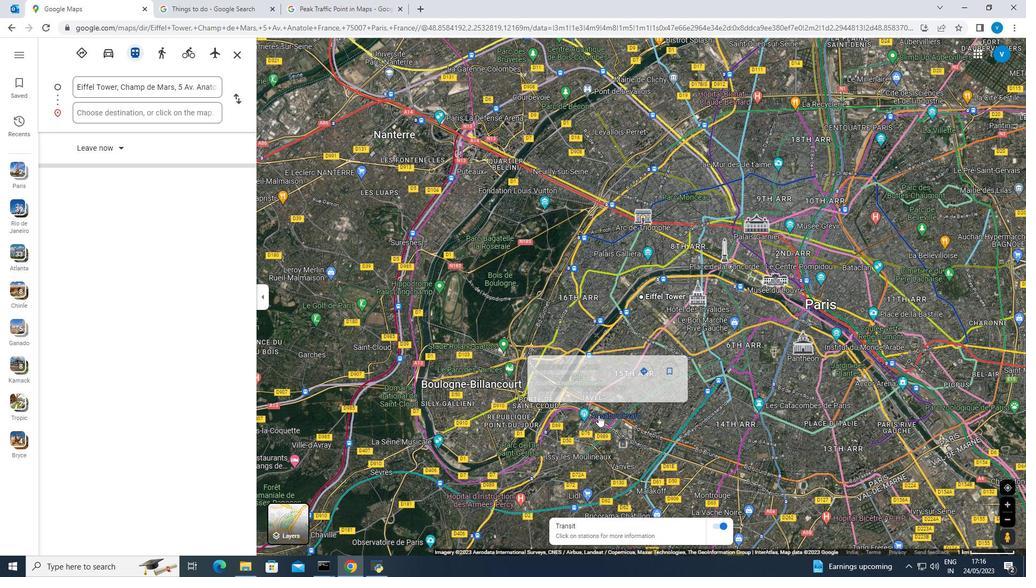 
Action: Mouse moved to (576, 327)
Screenshot: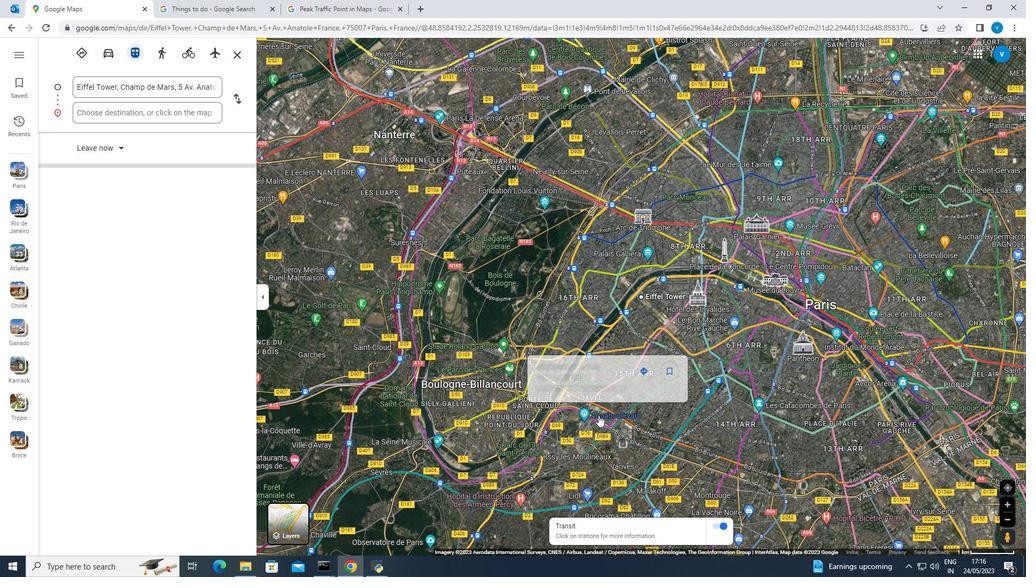 
Action: Mouse scrolled (576, 328) with delta (0, 0)
Screenshot: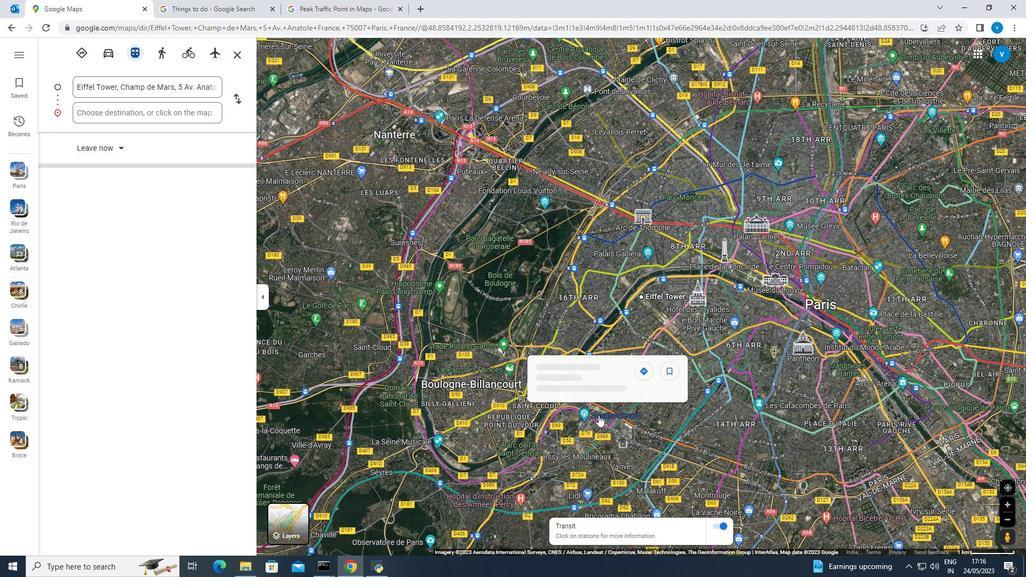 
Action: Mouse moved to (577, 327)
Screenshot: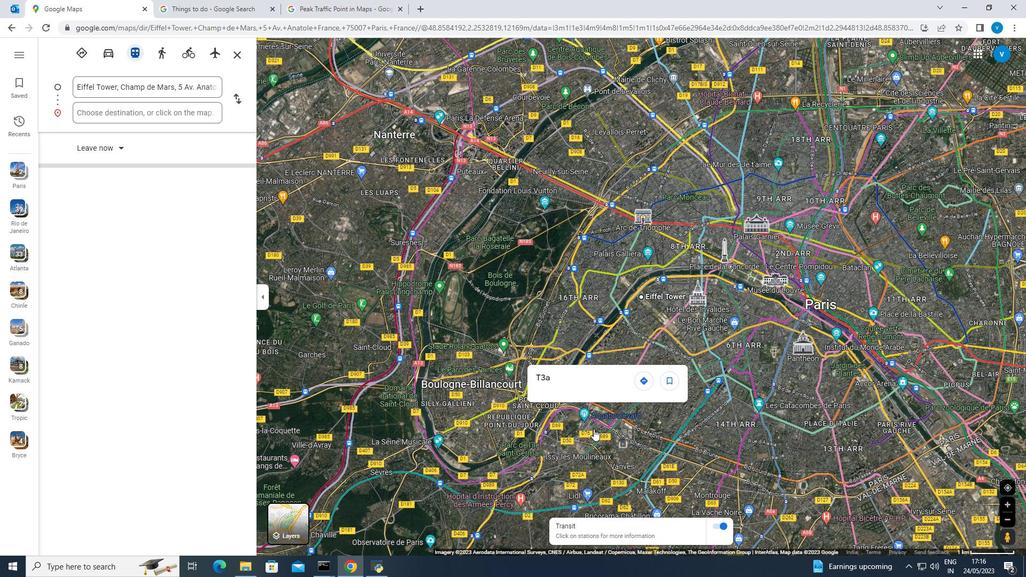 
Action: Mouse scrolled (577, 328) with delta (0, 0)
Screenshot: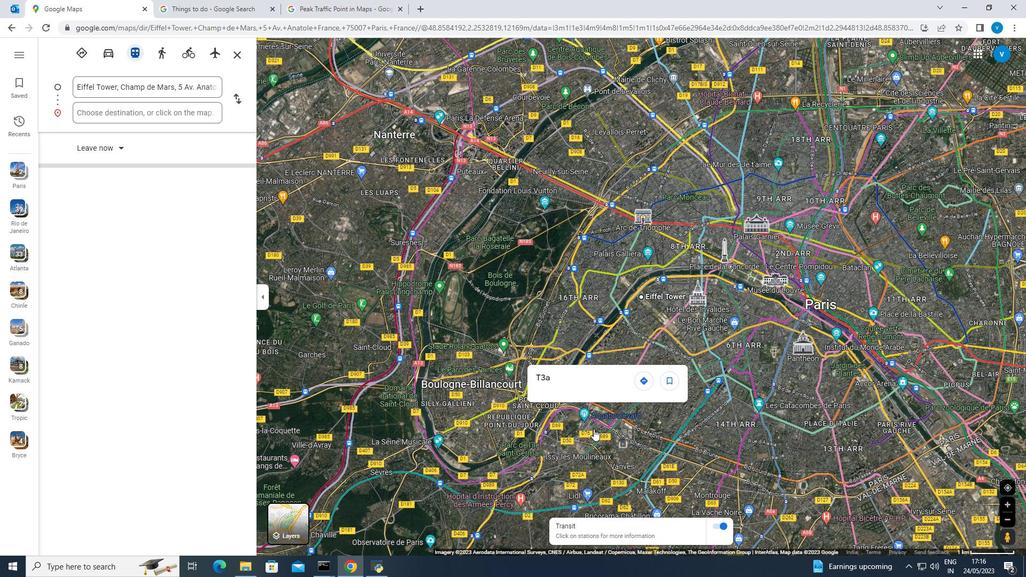 
Action: Mouse moved to (576, 327)
Screenshot: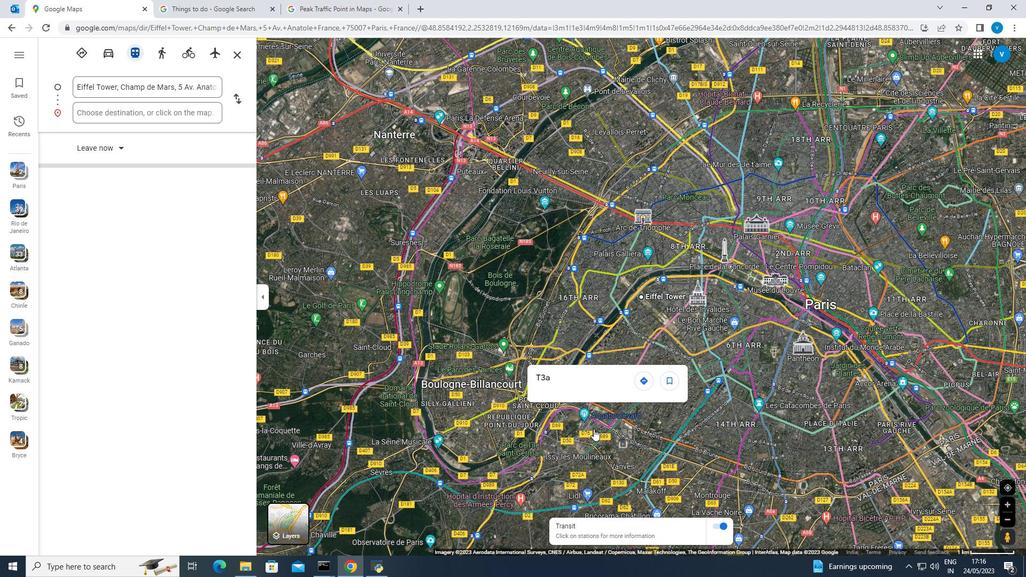 
Action: Mouse scrolled (576, 328) with delta (0, 0)
Screenshot: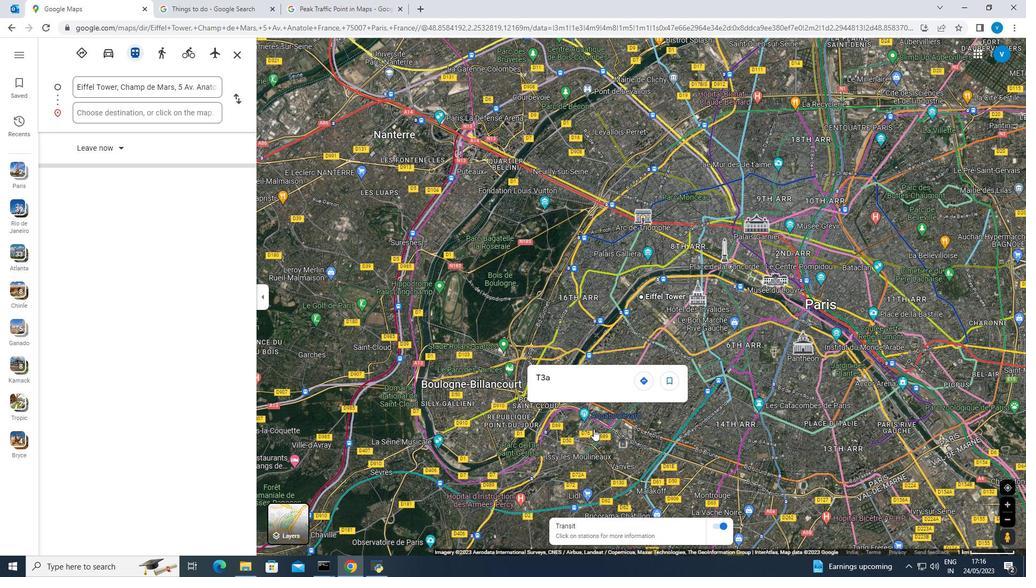 
Action: Mouse scrolled (576, 328) with delta (0, 0)
Screenshot: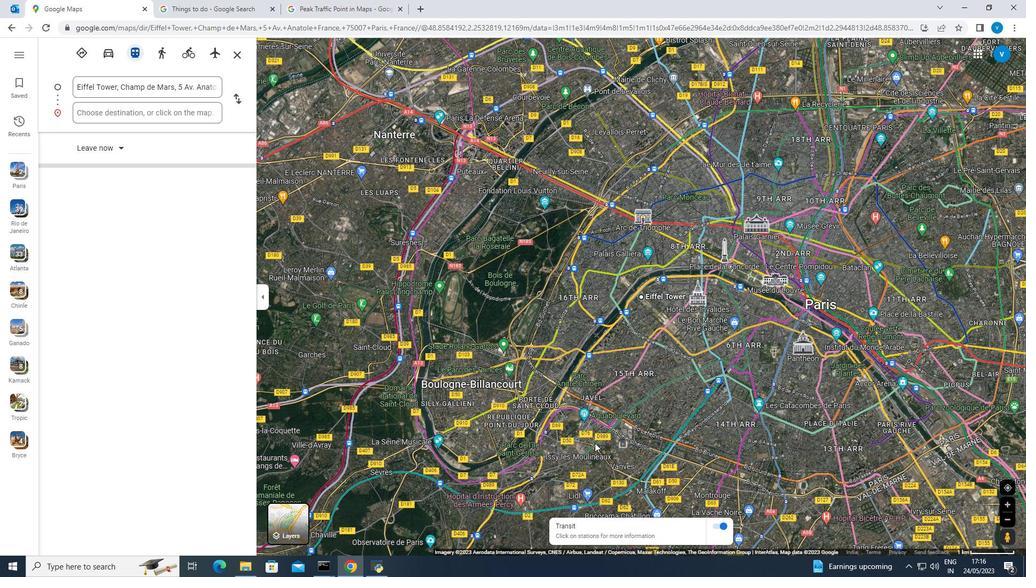 
Action: Mouse moved to (578, 322)
Screenshot: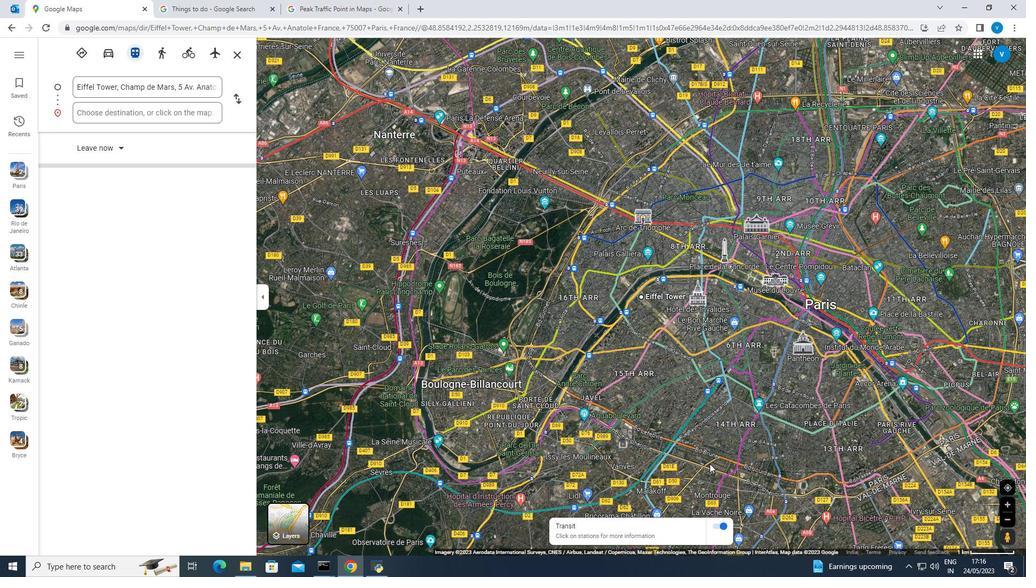 
Action: Mouse scrolled (578, 323) with delta (0, 0)
Screenshot: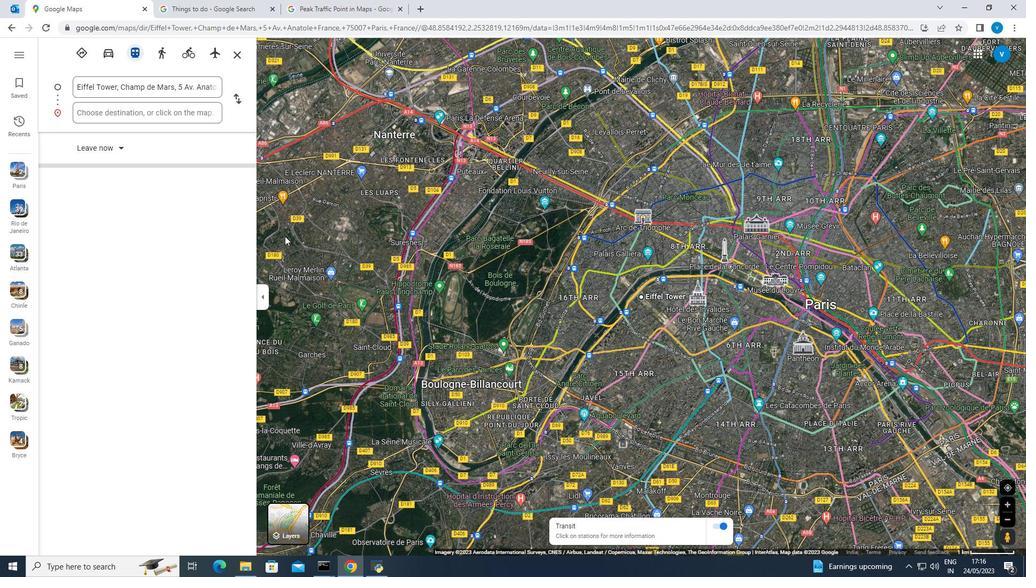 
Action: Mouse scrolled (578, 323) with delta (0, 0)
Screenshot: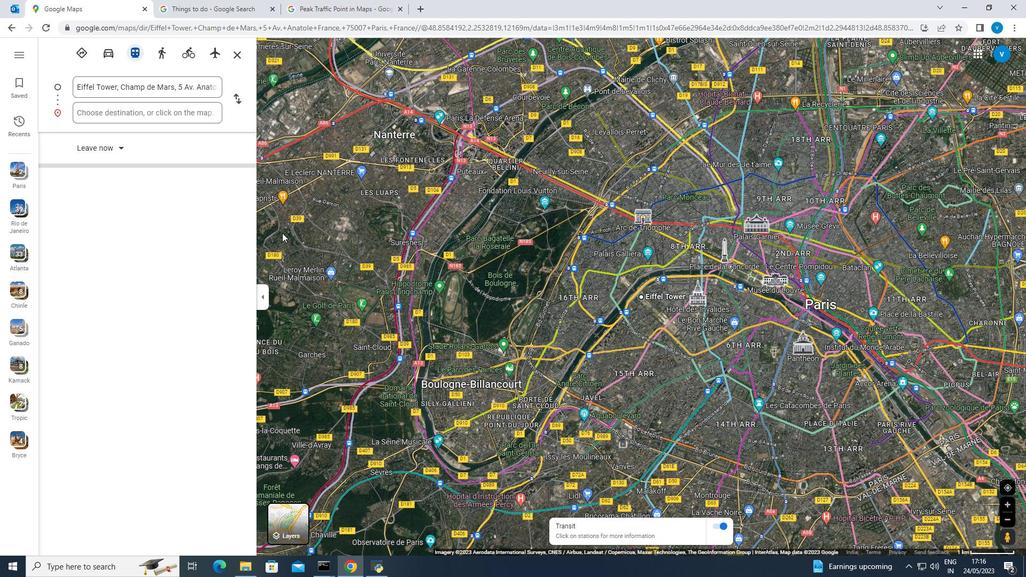 
Action: Mouse scrolled (578, 323) with delta (0, 0)
Screenshot: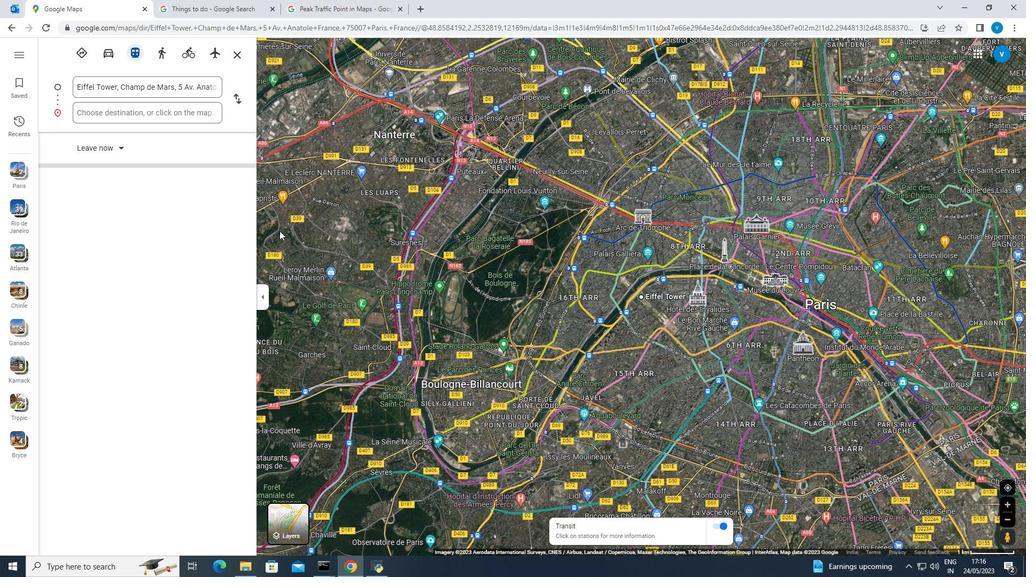 
Action: Mouse moved to (584, 335)
Screenshot: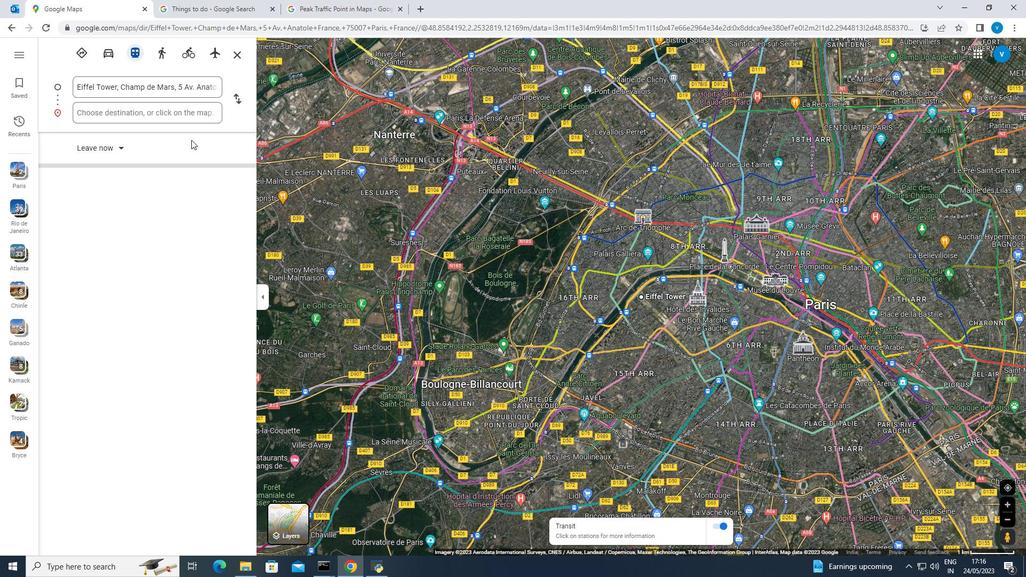
Action: Mouse scrolled (584, 334) with delta (0, 0)
Screenshot: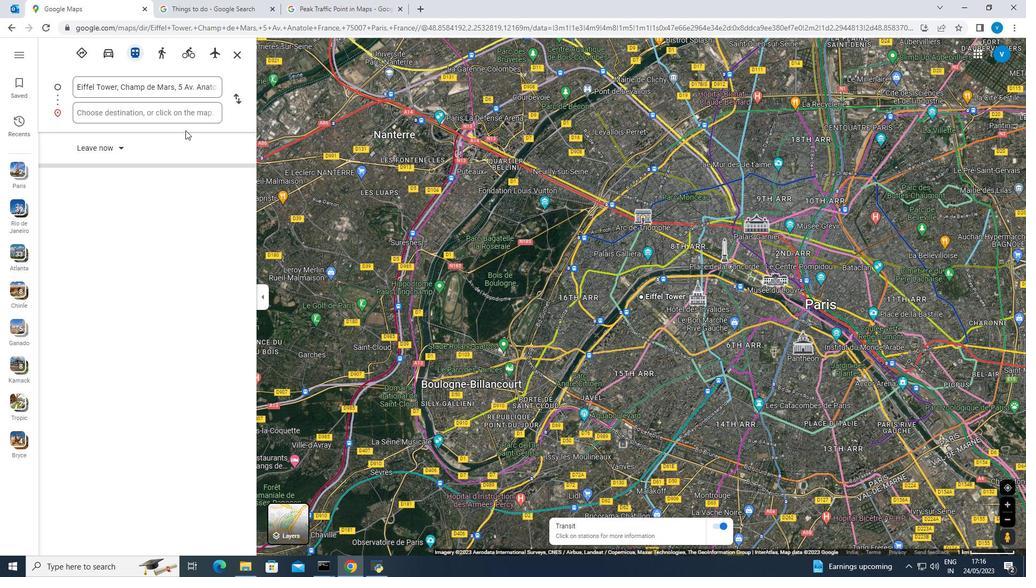 
Action: Mouse scrolled (584, 334) with delta (0, 0)
Screenshot: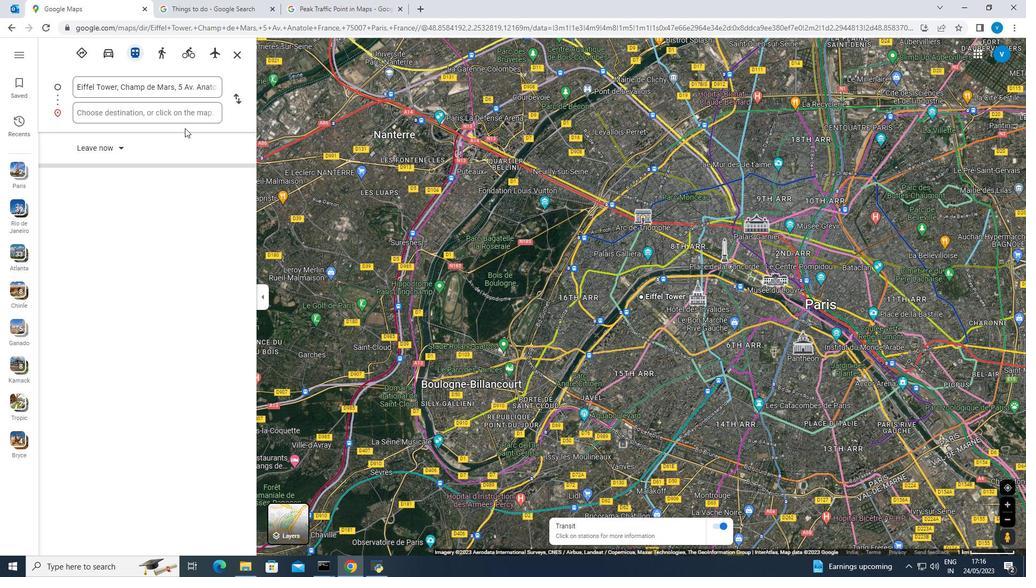 
Action: Mouse scrolled (584, 334) with delta (0, 0)
Screenshot: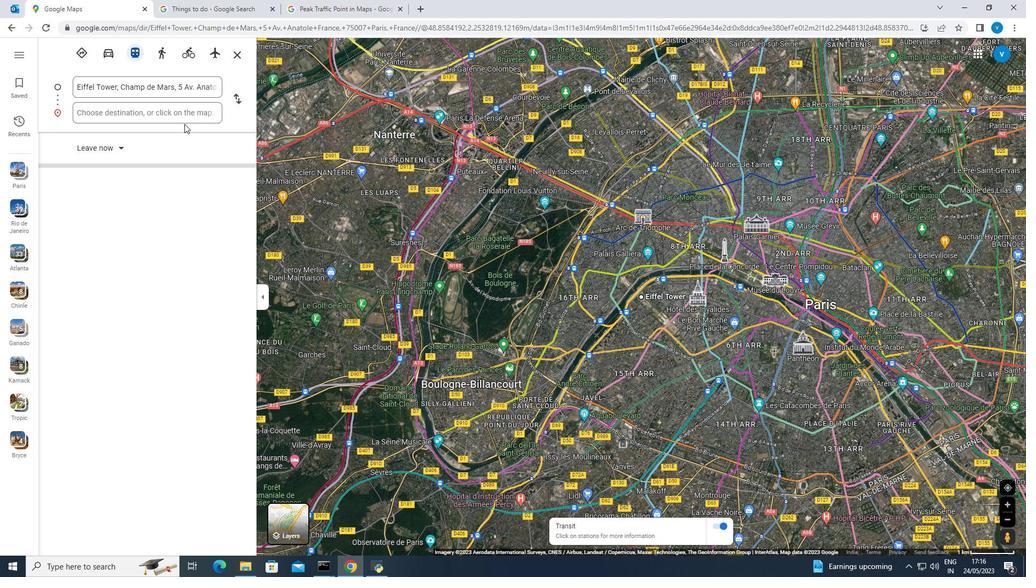 
Action: Mouse scrolled (584, 334) with delta (0, 0)
Screenshot: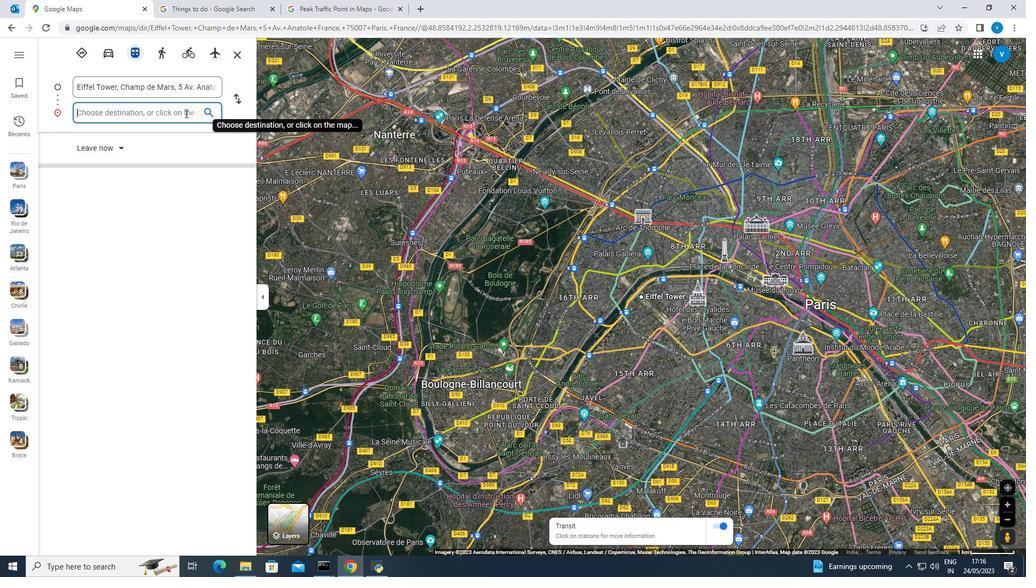 
Action: Mouse scrolled (584, 334) with delta (0, 0)
Screenshot: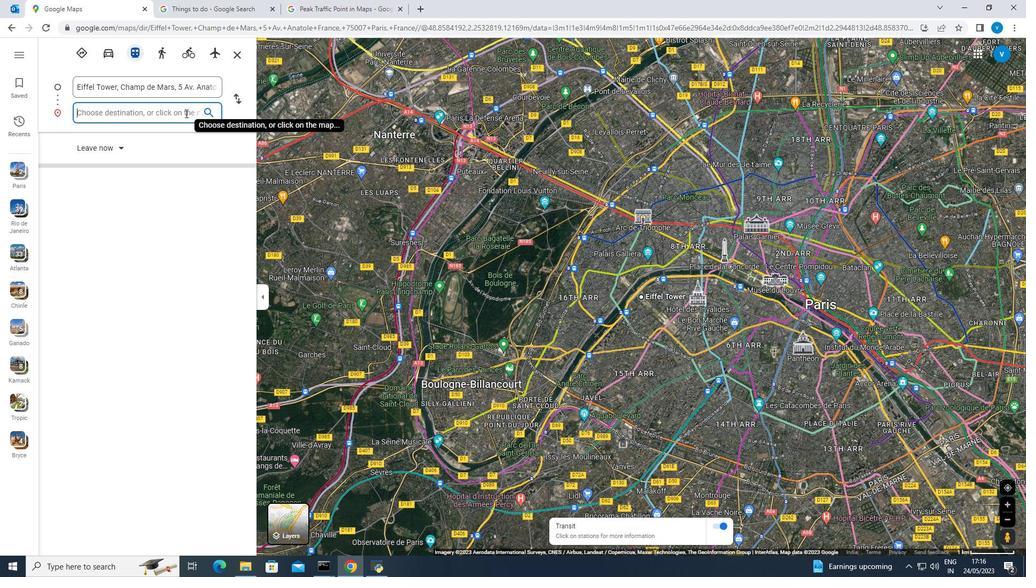 
Action: Mouse scrolled (584, 334) with delta (0, 0)
Screenshot: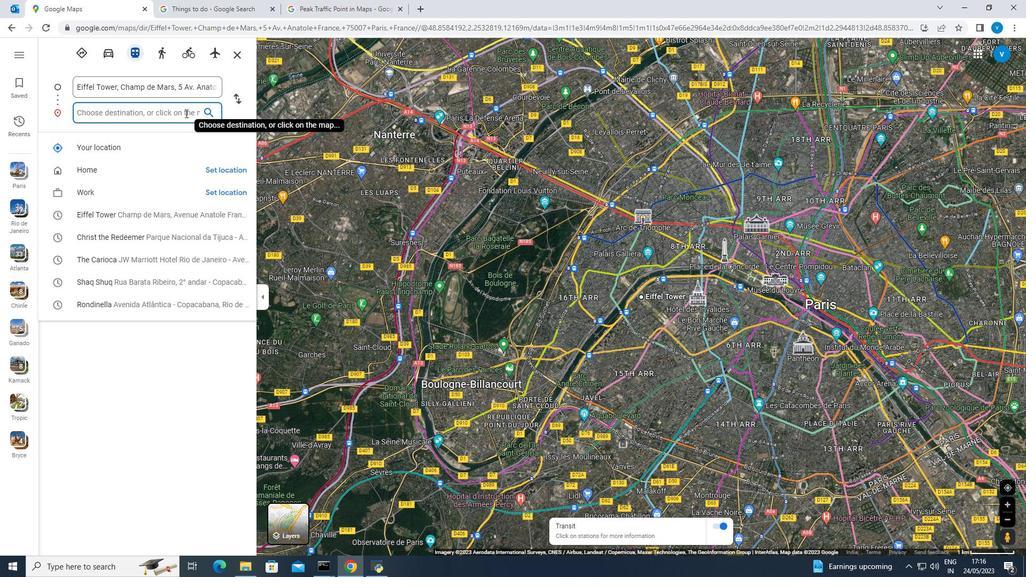 
Action: Mouse moved to (84, 80)
Screenshot: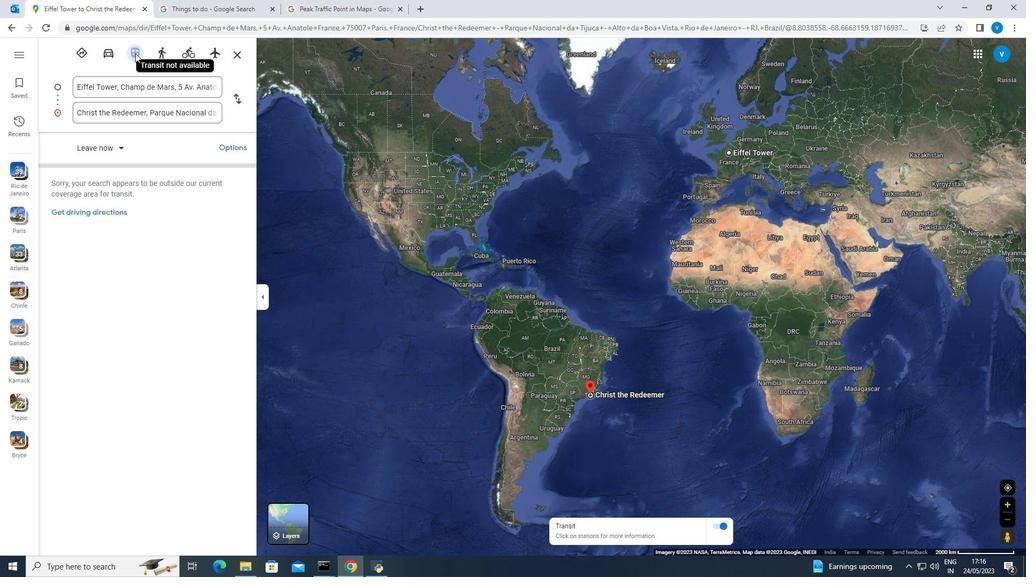 
Action: Mouse pressed left at (84, 80)
Screenshot: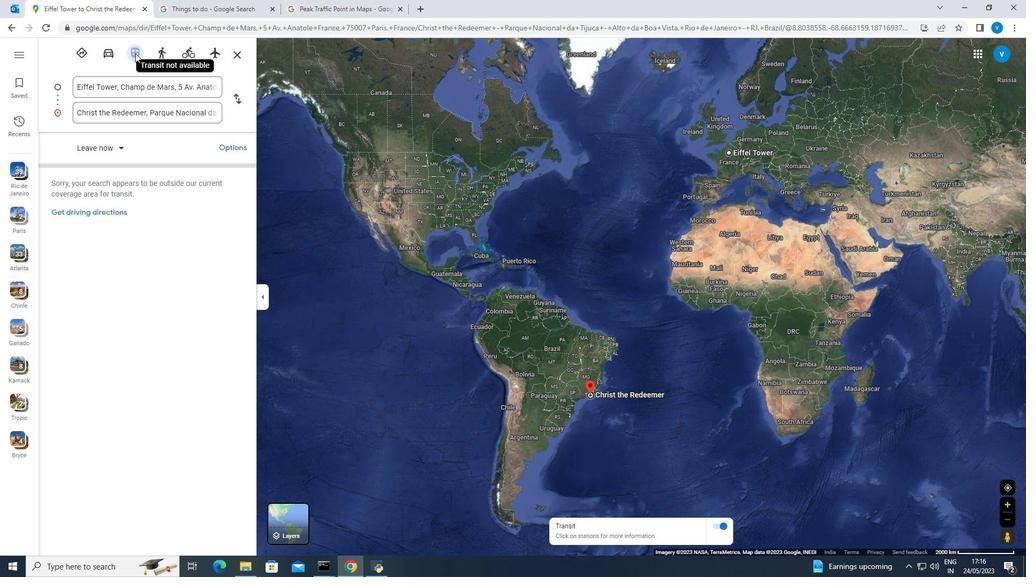 
Action: Mouse moved to (104, 107)
Screenshot: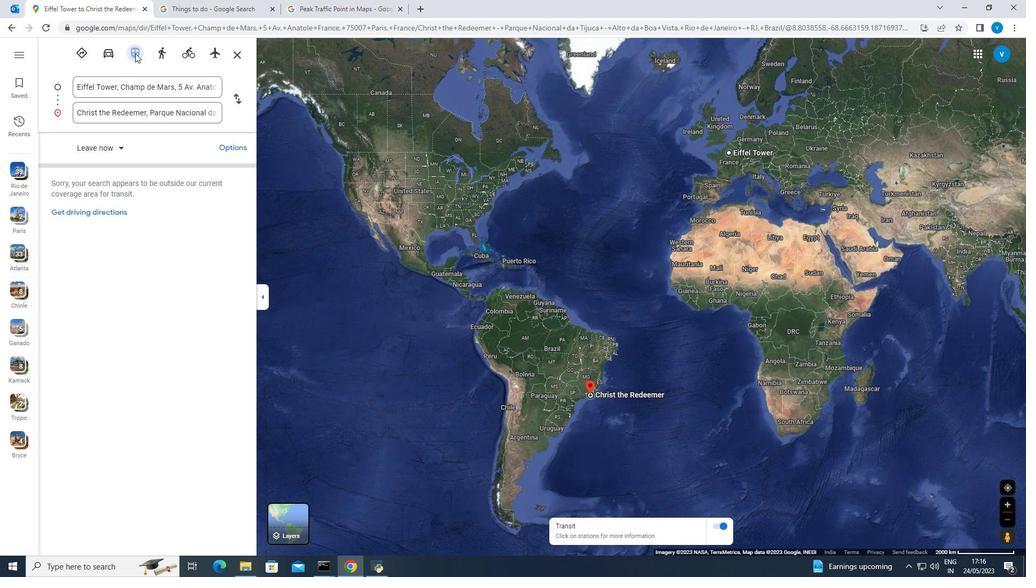 
Action: Key pressed eiffel<Key.space>tower<Key.space>nearest<Key.space>
Screenshot: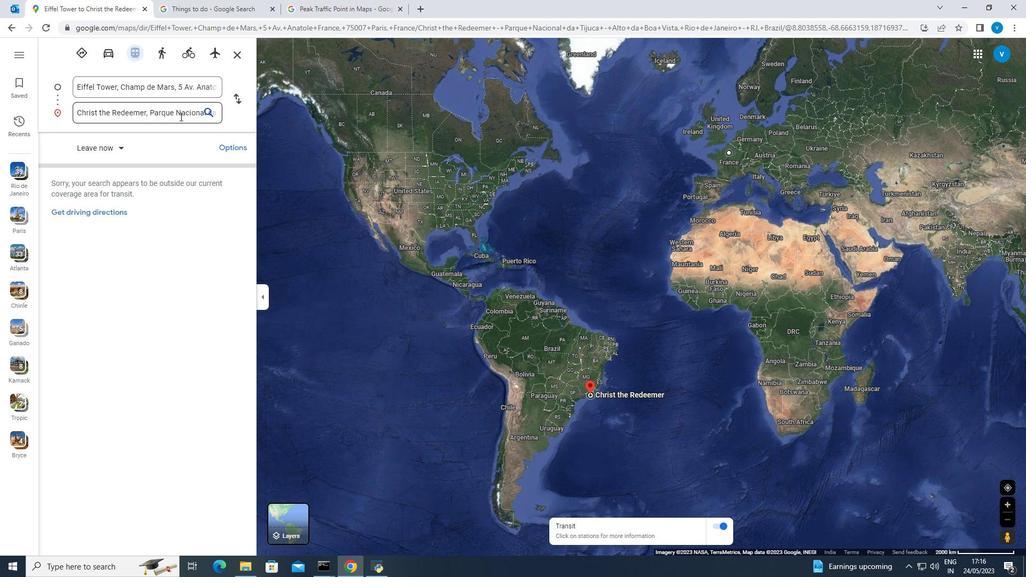 
Action: Mouse moved to (281, 83)
Screenshot: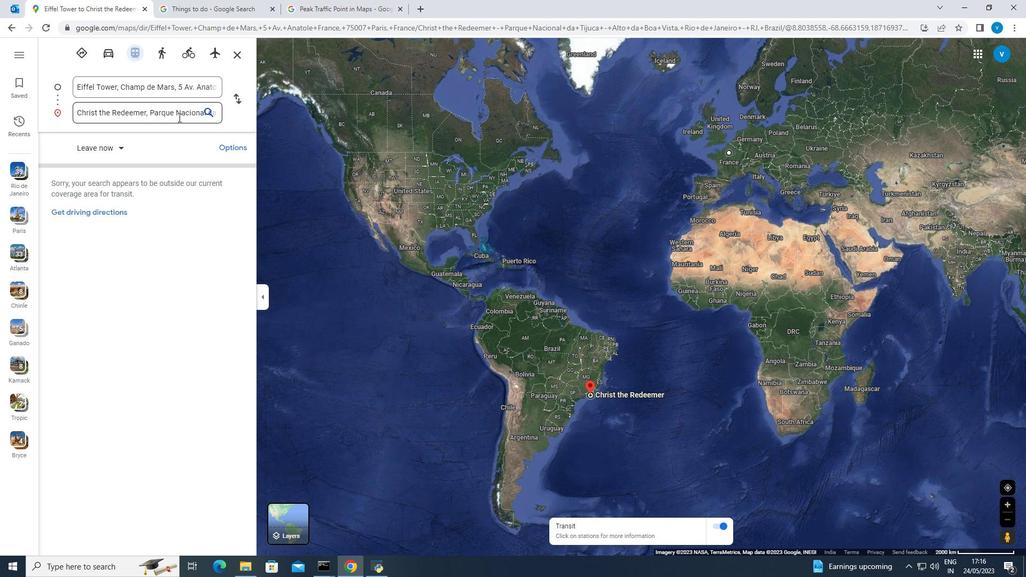
Action: Mouse pressed left at (281, 83)
Screenshot: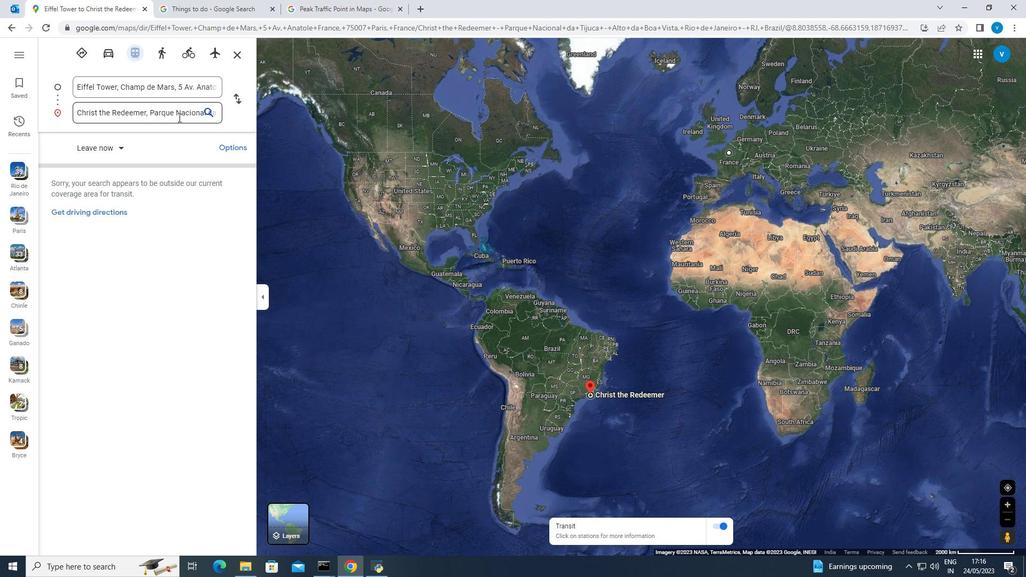
Action: Mouse moved to (702, 335)
Screenshot: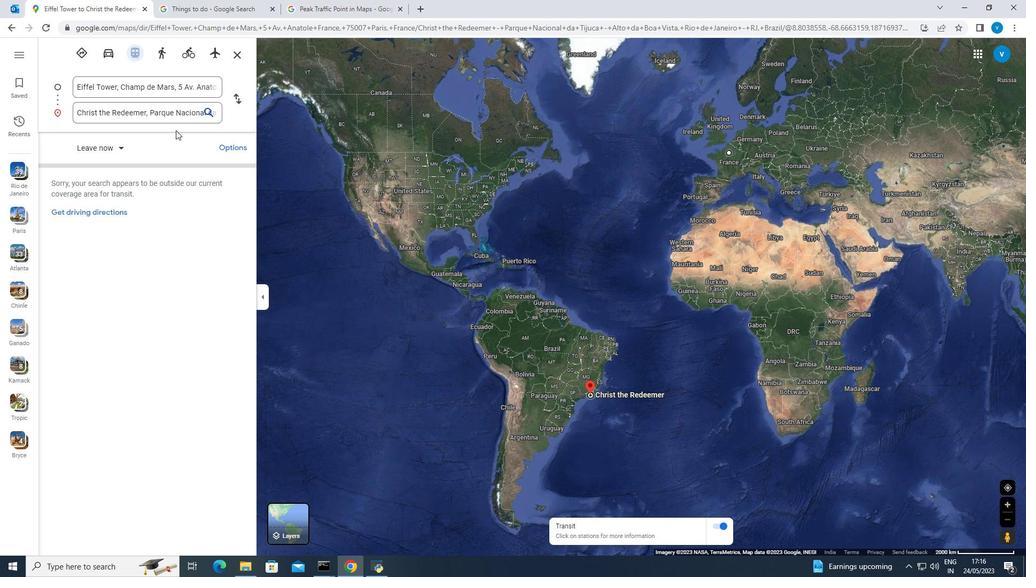 
Action: Mouse pressed left at (702, 335)
Screenshot: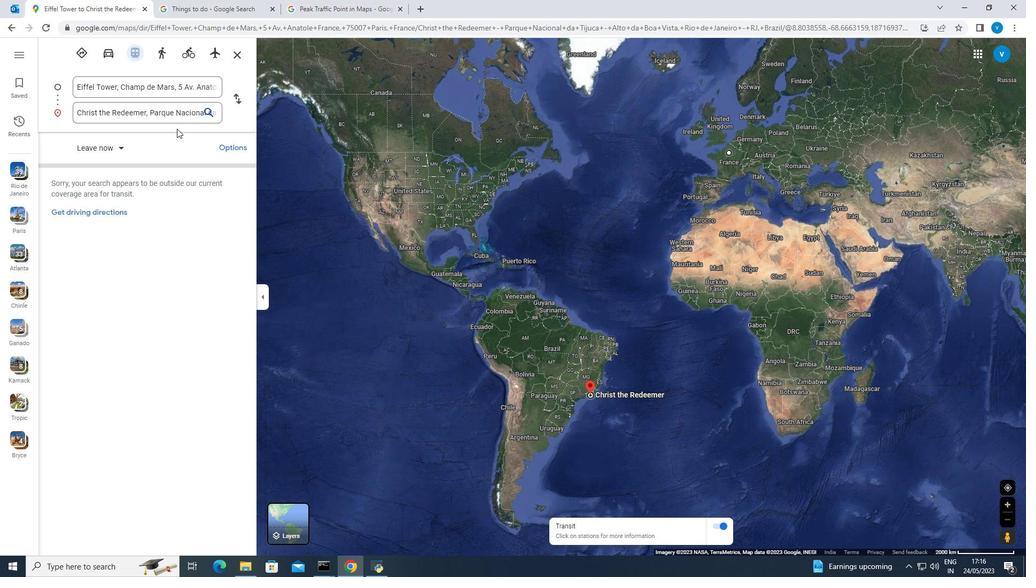 
Action: Mouse moved to (720, 336)
Screenshot: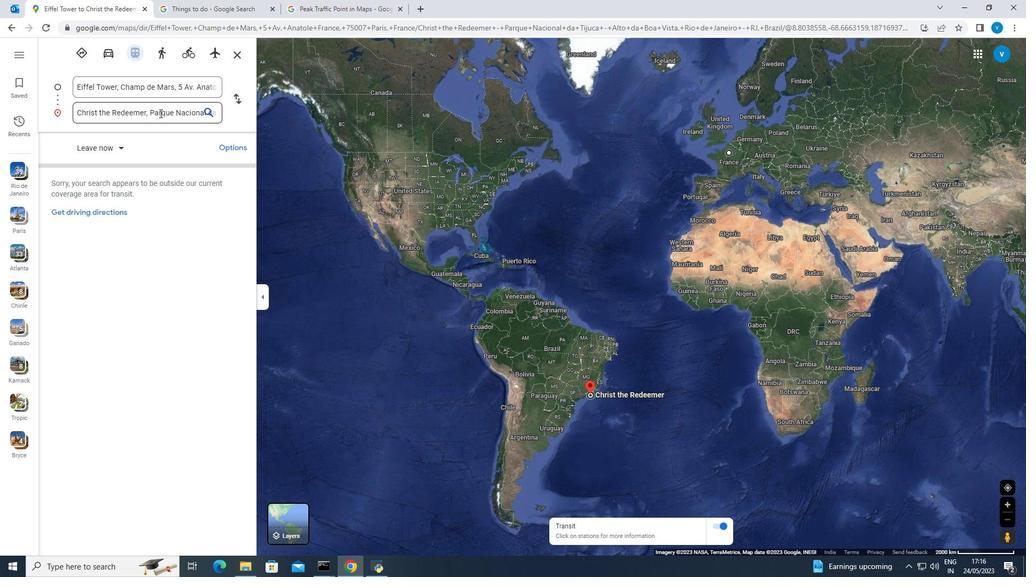 
Action: Mouse pressed left at (720, 336)
Screenshot: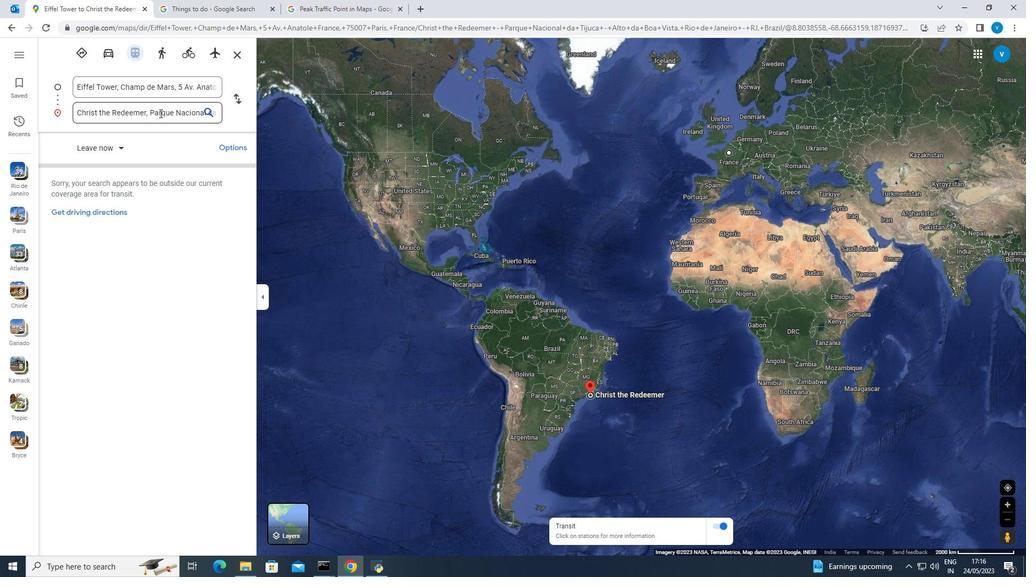 
Action: Mouse moved to (317, 213)
Screenshot: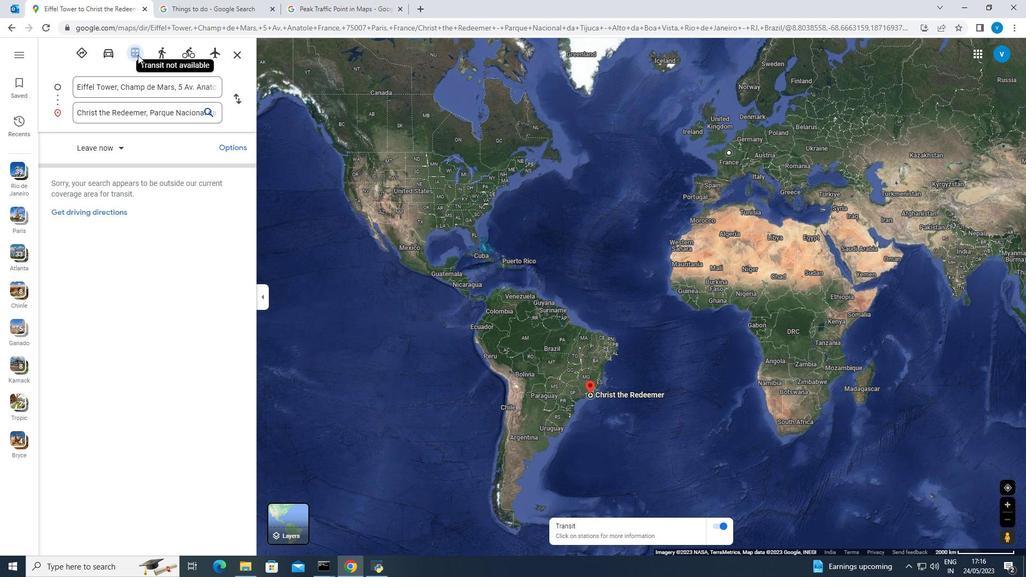 
Action: Mouse pressed left at (317, 213)
Screenshot: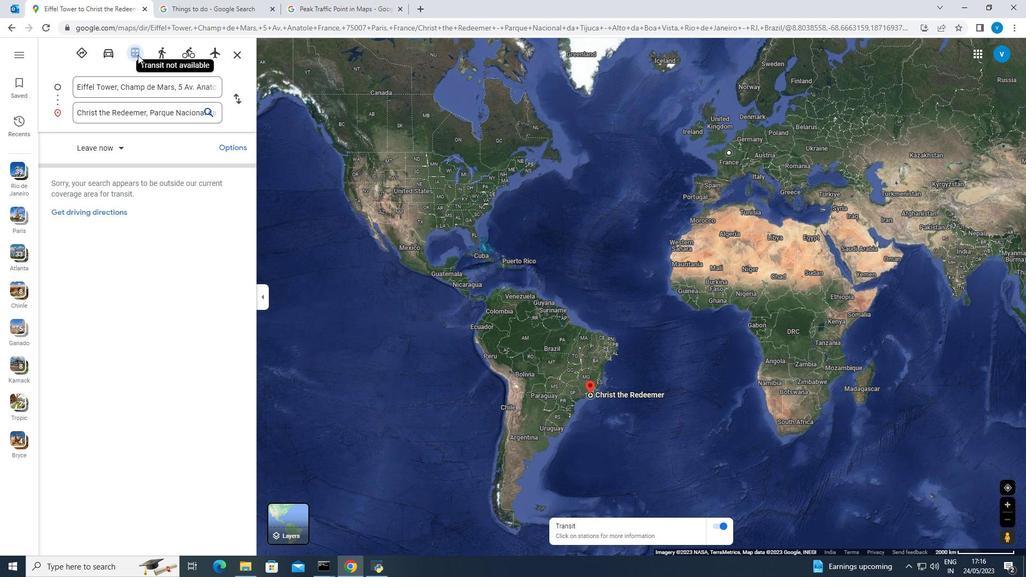
Action: Mouse moved to (849, 368)
Screenshot: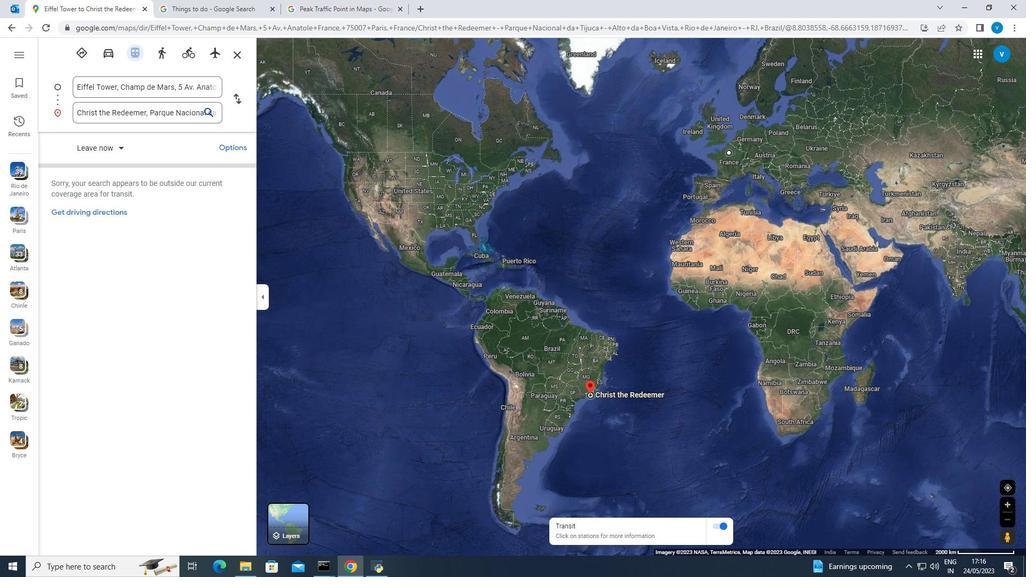 
Action: Mouse pressed middle at (849, 368)
Screenshot: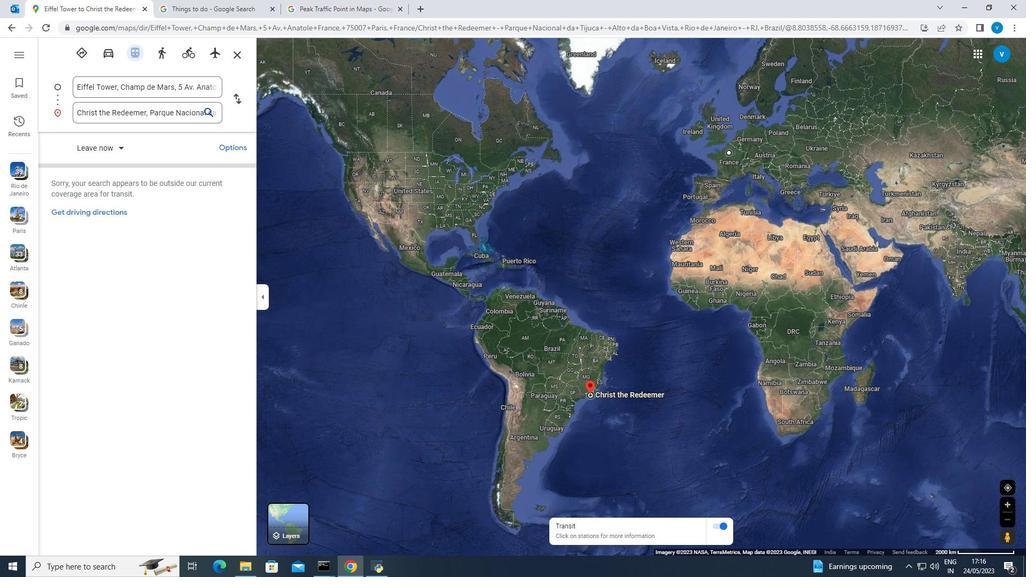 
Action: Mouse moved to (775, 378)
Screenshot: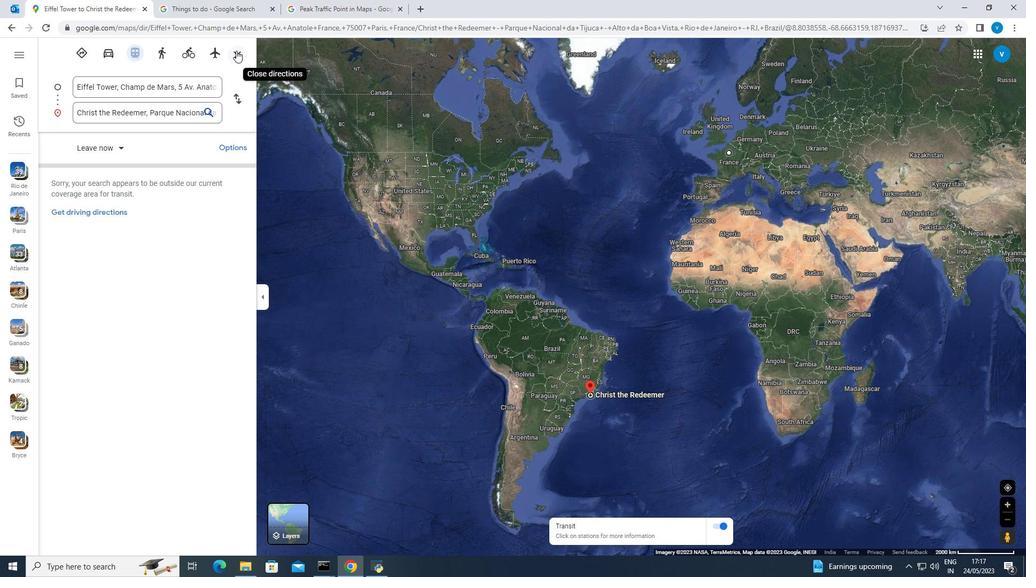 
Action: Key pressed <Key.right>
Screenshot: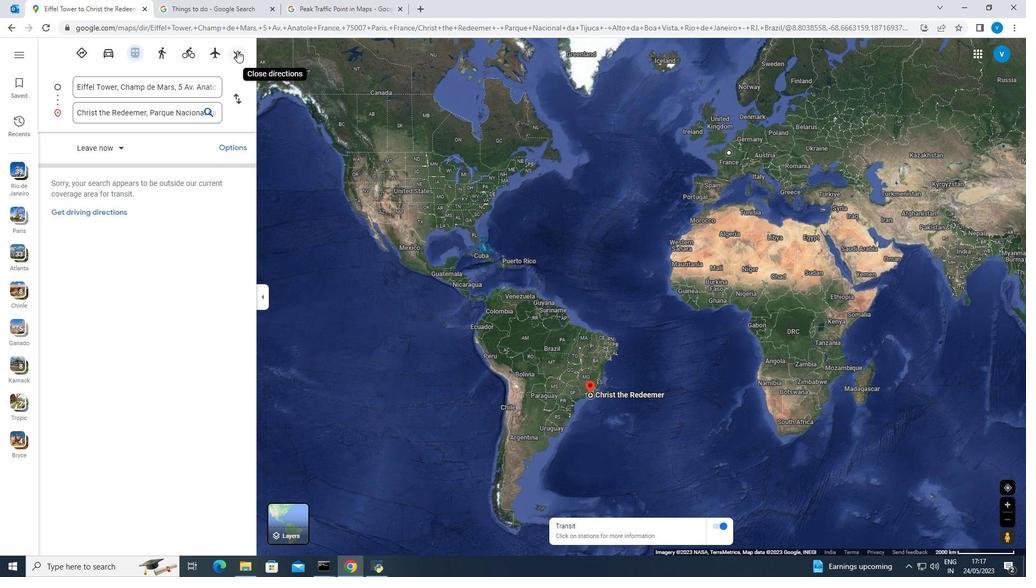 
Action: Mouse moved to (775, 377)
Screenshot: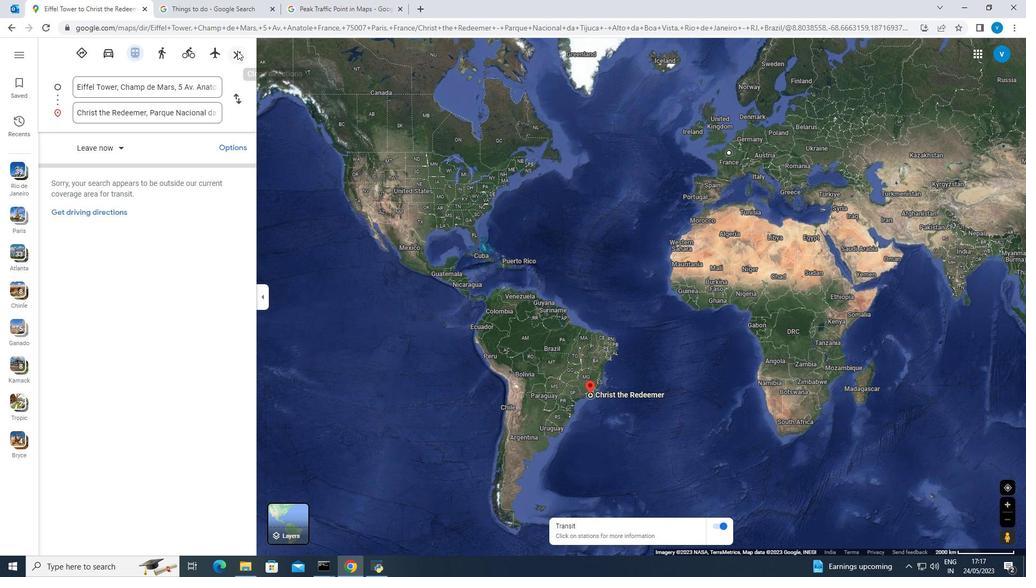 
Action: Key pressed <Key.right><Key.right><Key.right><Key.right><Key.right><Key.right><Key.right><Key.right><Key.right><Key.right><Key.right><Key.right><Key.right><Key.right><Key.right><Key.right><Key.right><Key.right><Key.right><Key.right><Key.right><Key.right><Key.right><Key.right><Key.right><Key.right><Key.right><Key.right><Key.right><Key.right><Key.right><Key.right><Key.right><Key.right><Key.right><Key.right><Key.right><Key.right><Key.right><Key.right><Key.right>
Screenshot: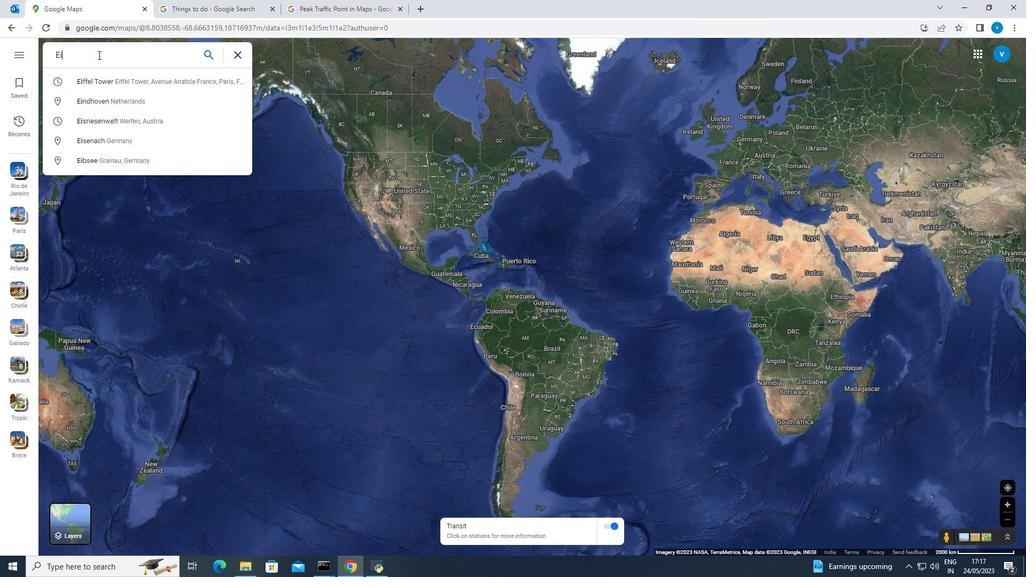 
Action: Mouse moved to (775, 377)
Screenshot: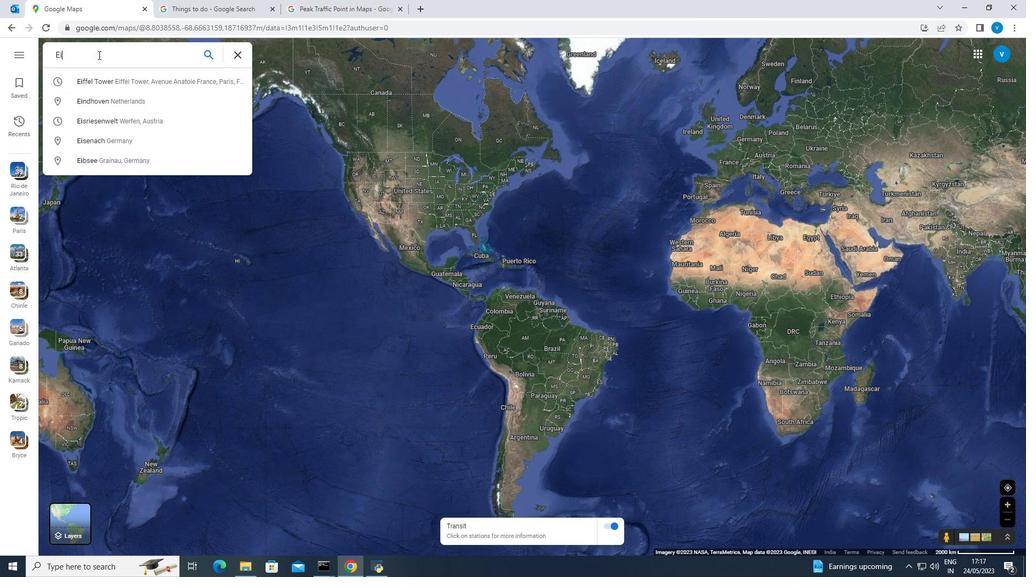 
Action: Key pressed <Key.right><Key.right><Key.right><Key.right><Key.right><Key.right><Key.right><Key.right><Key.right><Key.right><Key.right><Key.right><Key.right><Key.right><Key.right><Key.right><Key.right><Key.right><Key.right><Key.right><Key.right><Key.right><Key.right><Key.right><Key.right><Key.right><Key.right>
Screenshot: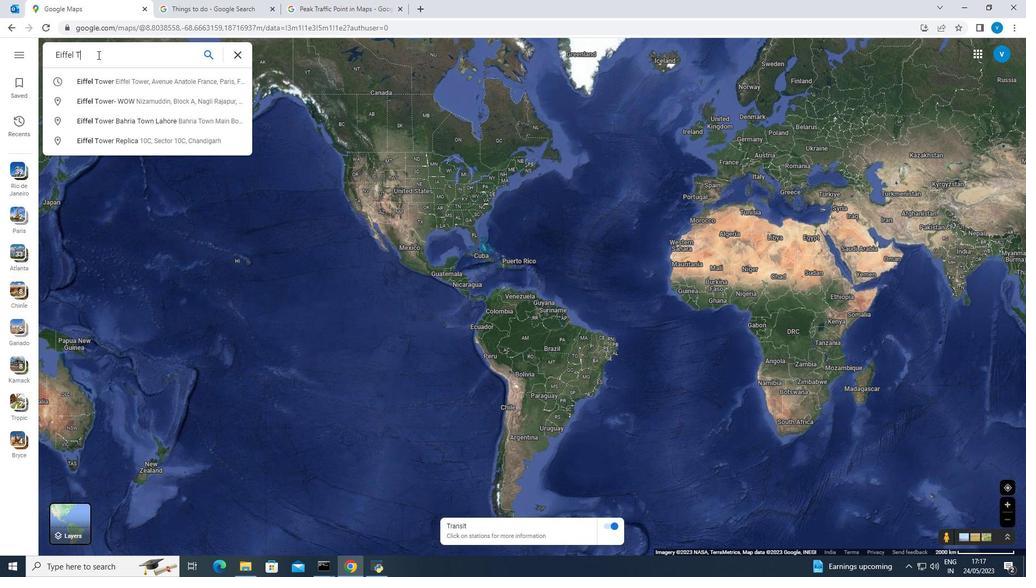 
Action: Mouse moved to (87, 82)
Screenshot: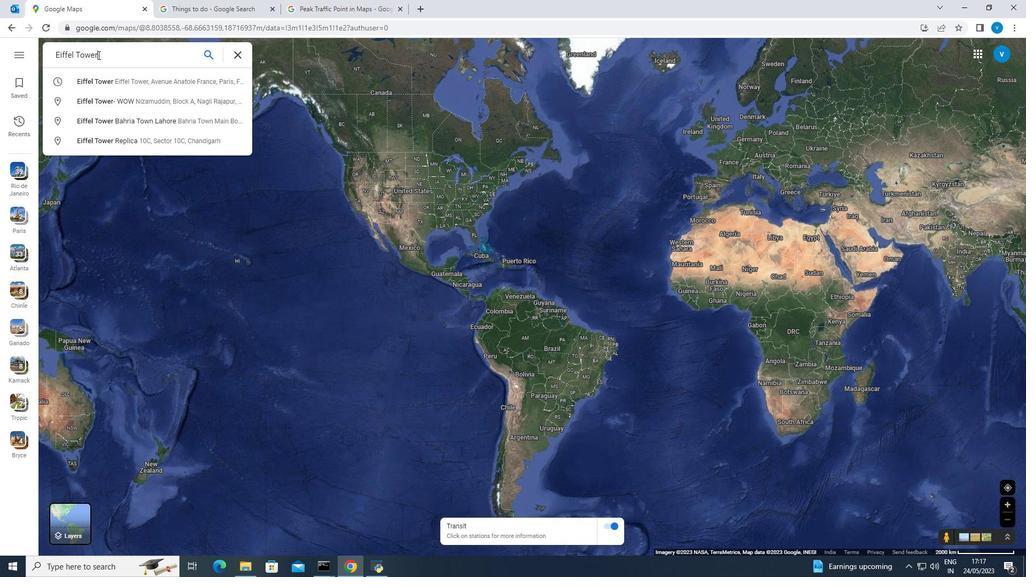 
Action: Mouse pressed left at (87, 82)
Screenshot: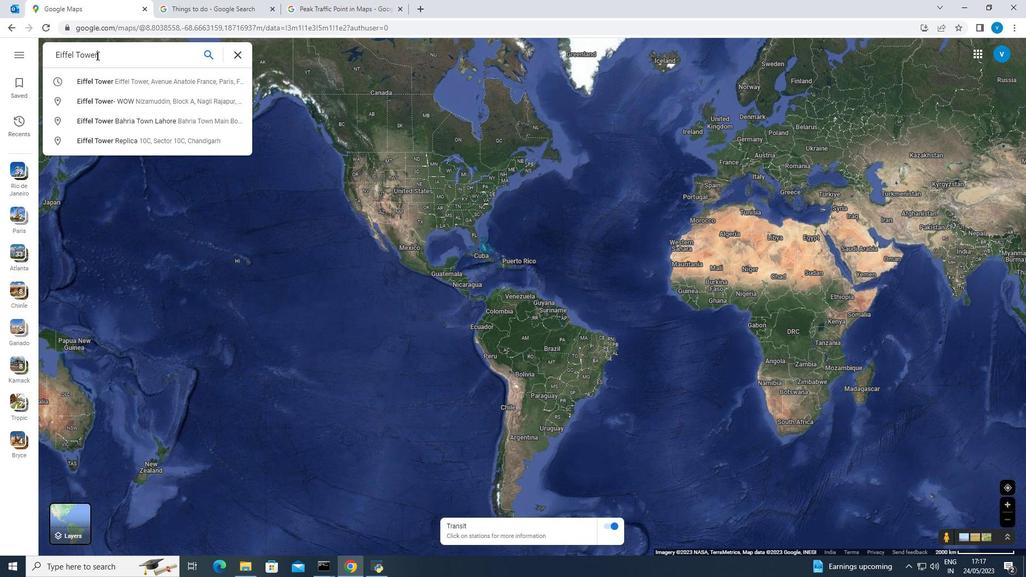 
Action: Mouse moved to (695, 344)
Screenshot: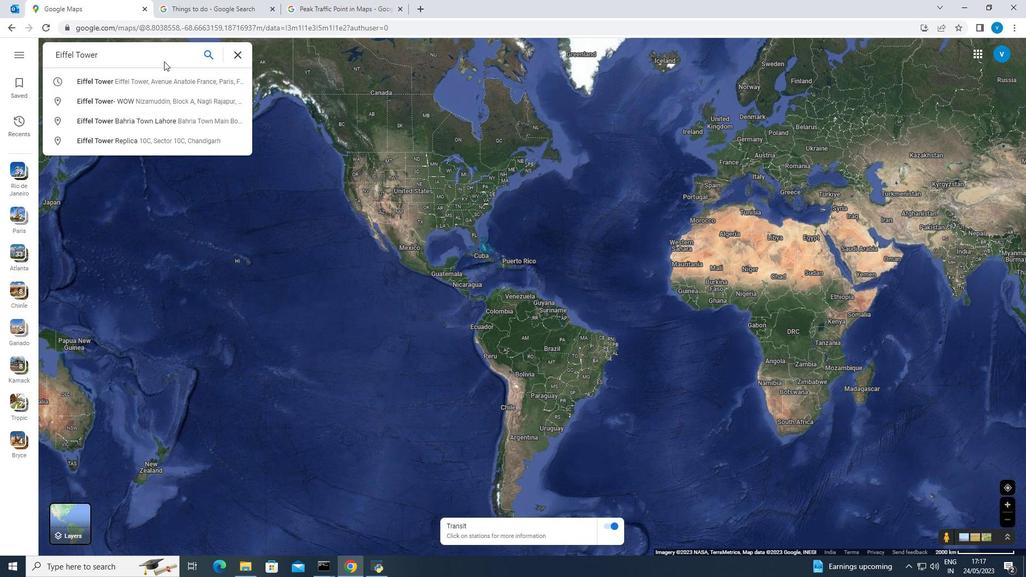 
Action: Mouse scrolled (695, 343) with delta (0, 0)
Screenshot: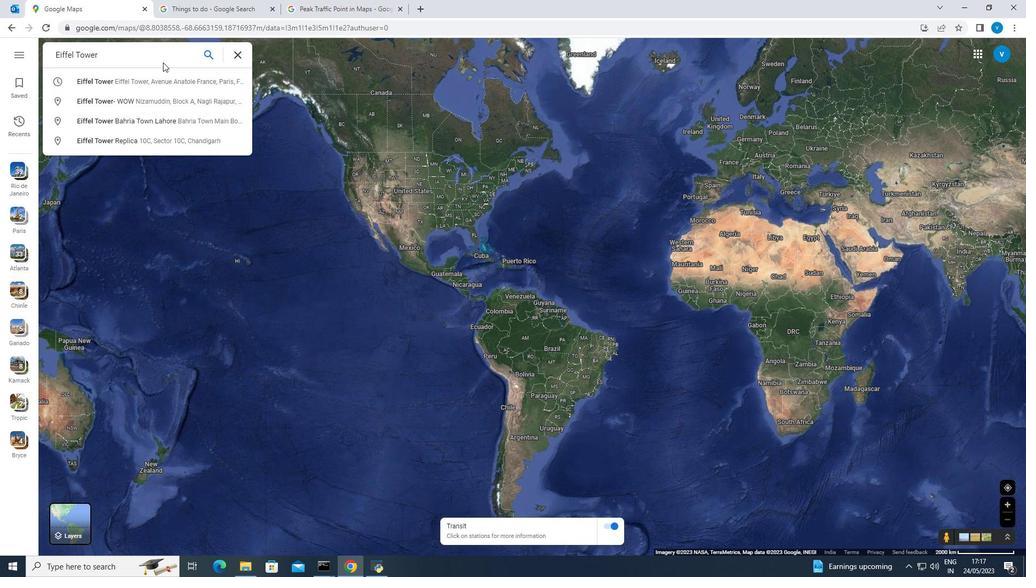 
Action: Mouse moved to (733, 316)
Screenshot: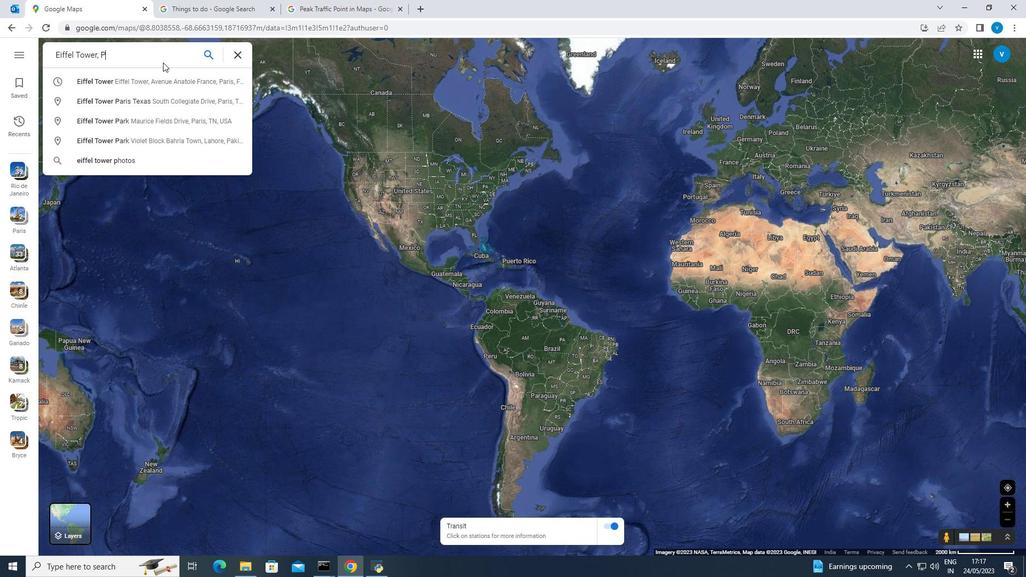 
Action: Mouse scrolled (733, 316) with delta (0, 0)
Screenshot: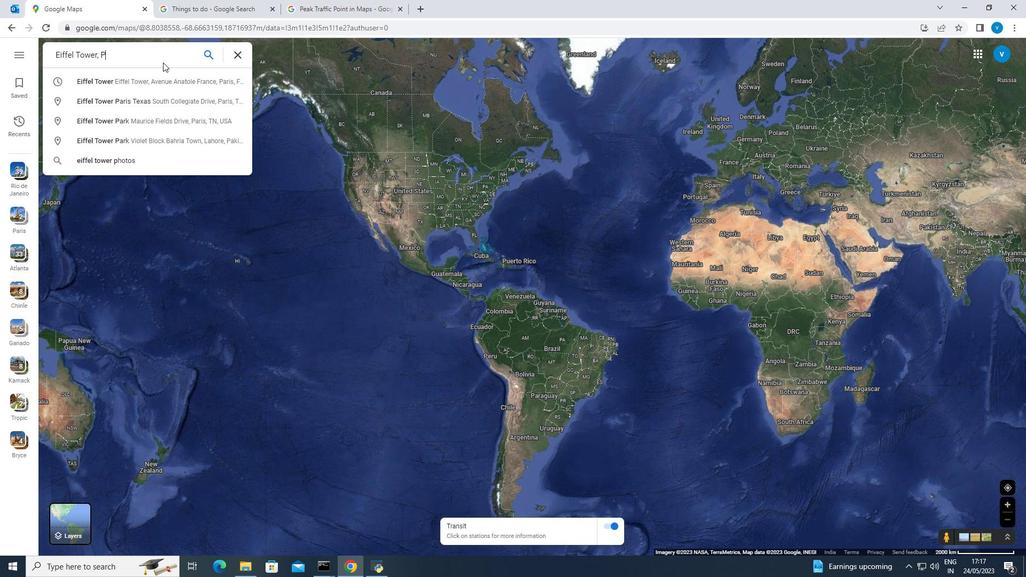 
Action: Mouse moved to (692, 351)
Screenshot: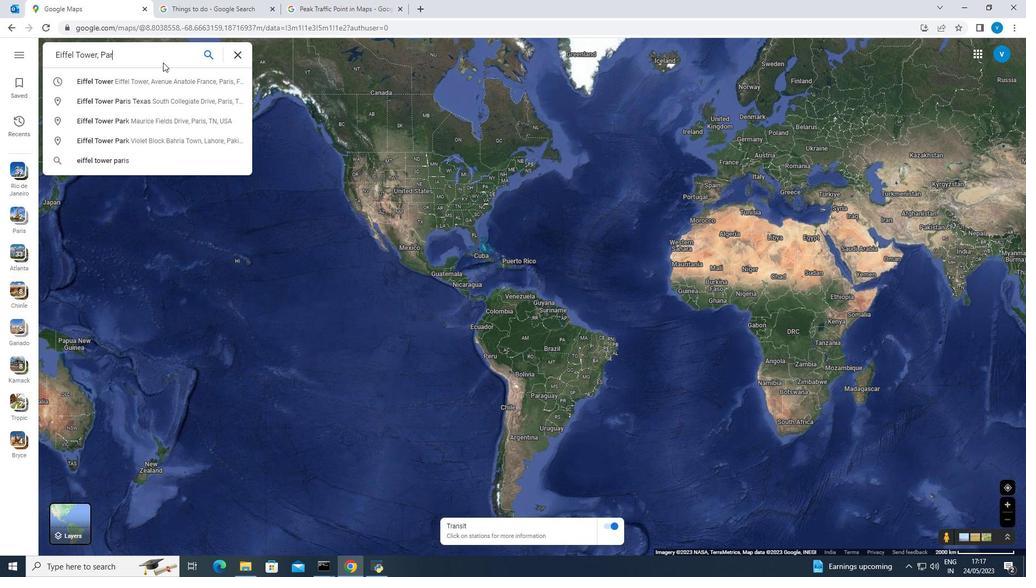 
Action: Mouse scrolled (692, 351) with delta (0, 0)
Screenshot: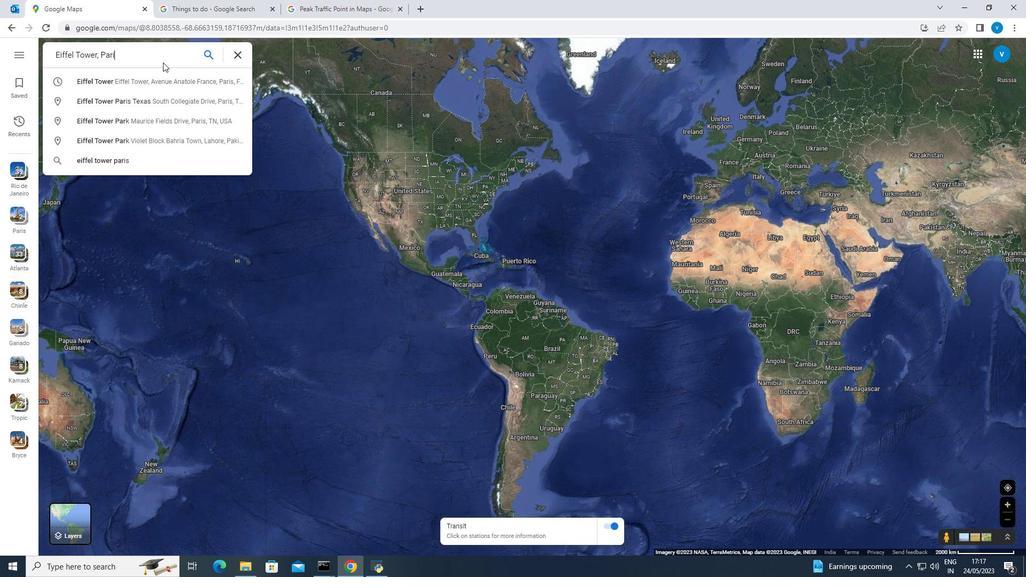 
Action: Mouse moved to (680, 337)
Screenshot: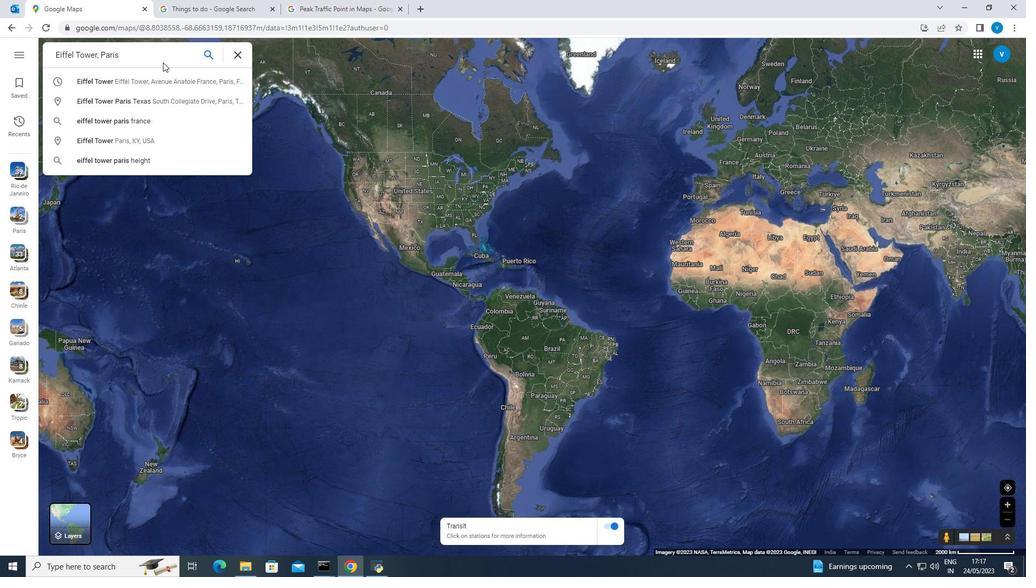 
Action: Mouse scrolled (680, 337) with delta (0, 0)
Screenshot: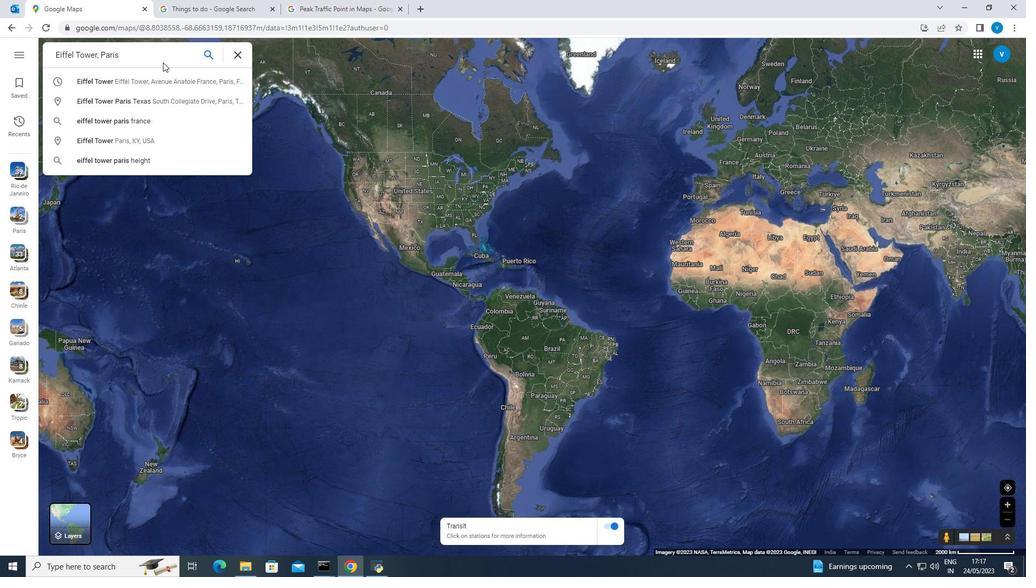 
Action: Mouse moved to (683, 334)
Screenshot: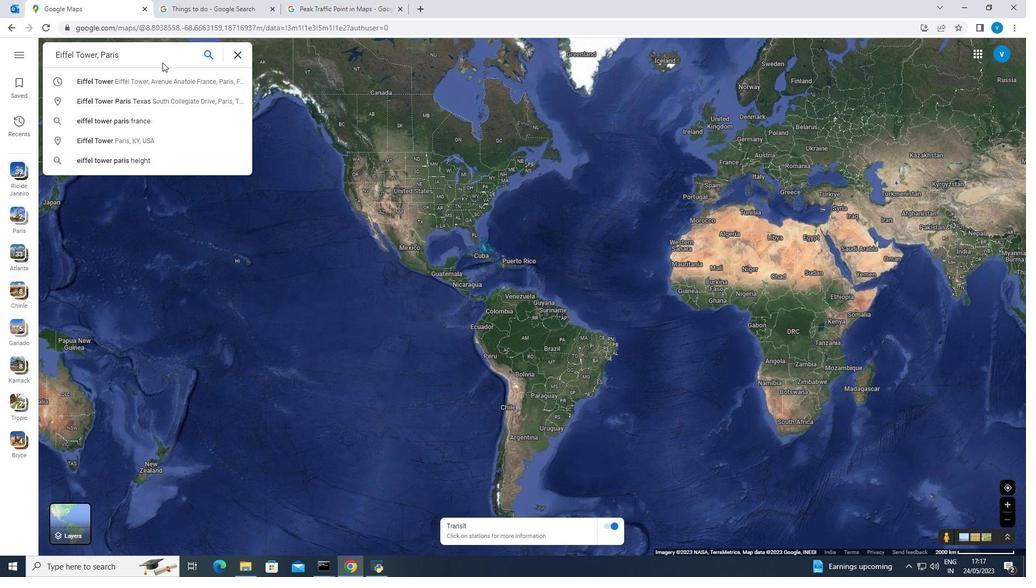 
Action: Mouse scrolled (683, 334) with delta (0, 0)
Screenshot: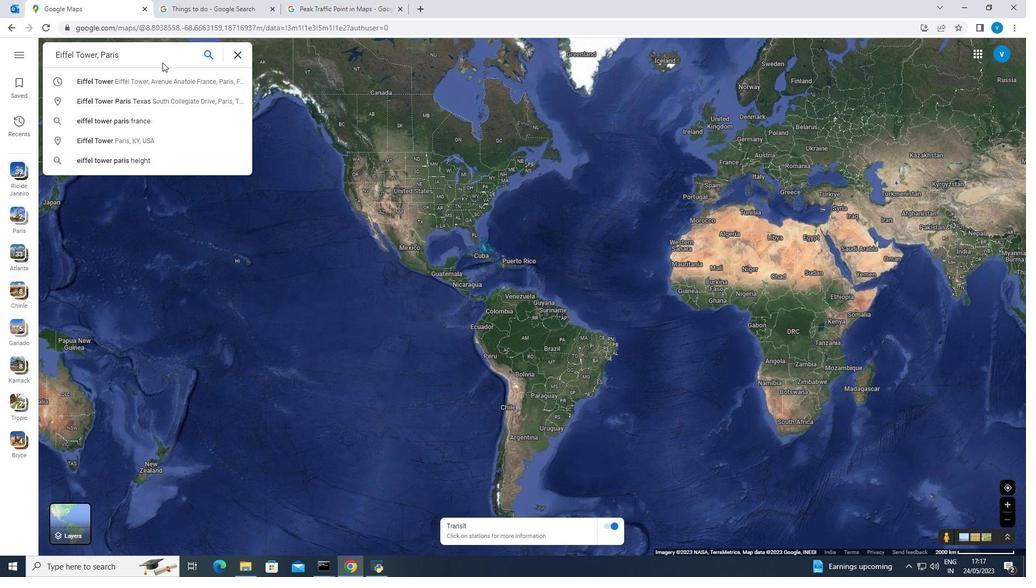 
Action: Mouse moved to (258, 81)
Screenshot: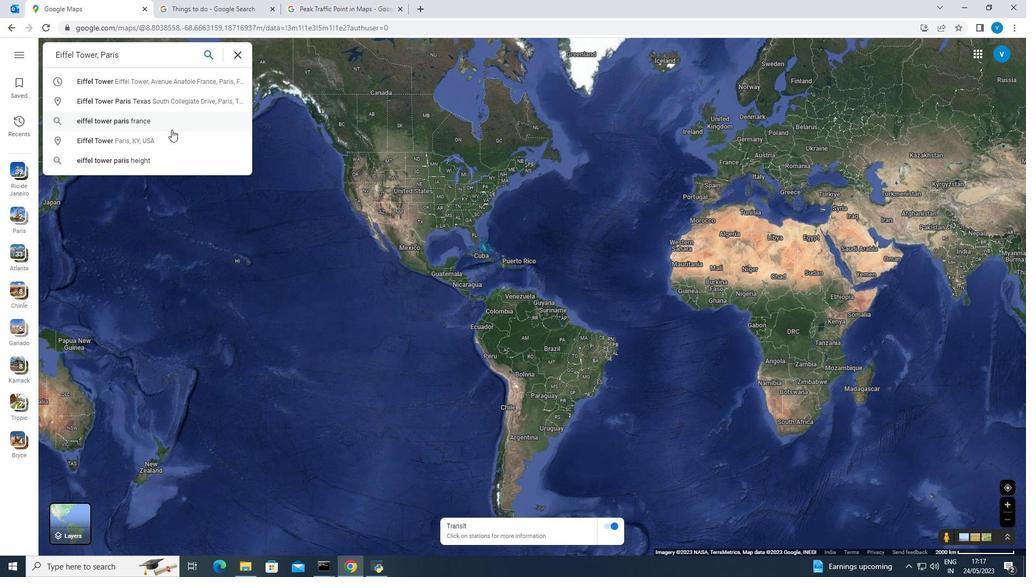 
Action: Mouse pressed left at (258, 81)
Screenshot: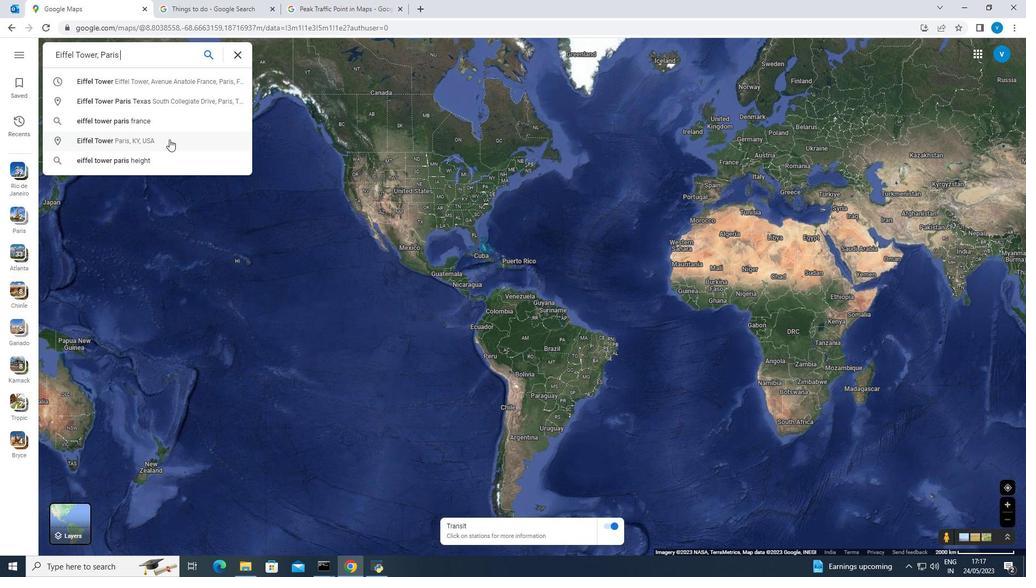 
Action: Mouse moved to (321, 81)
Screenshot: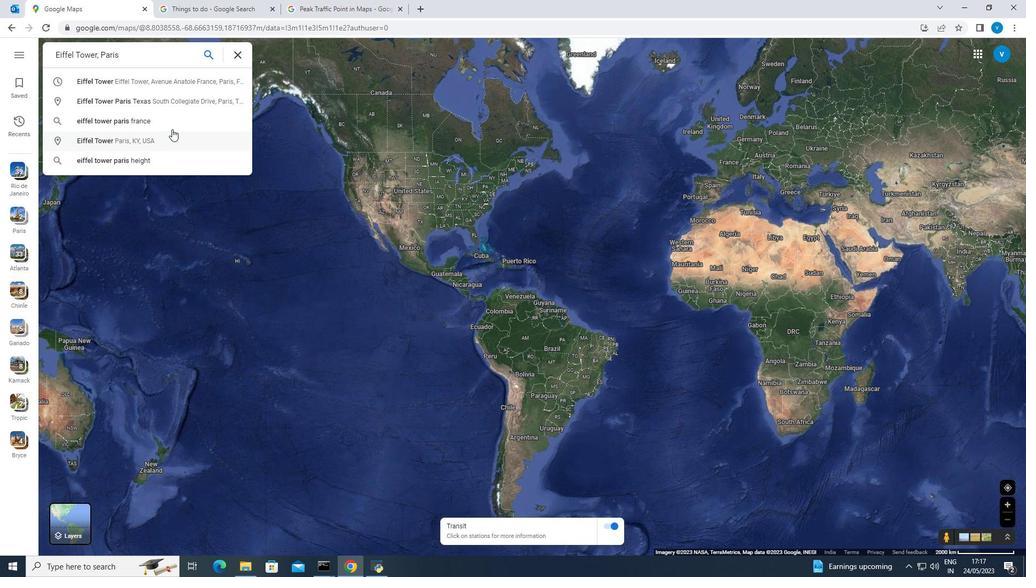 
Action: Mouse pressed left at (321, 81)
Screenshot: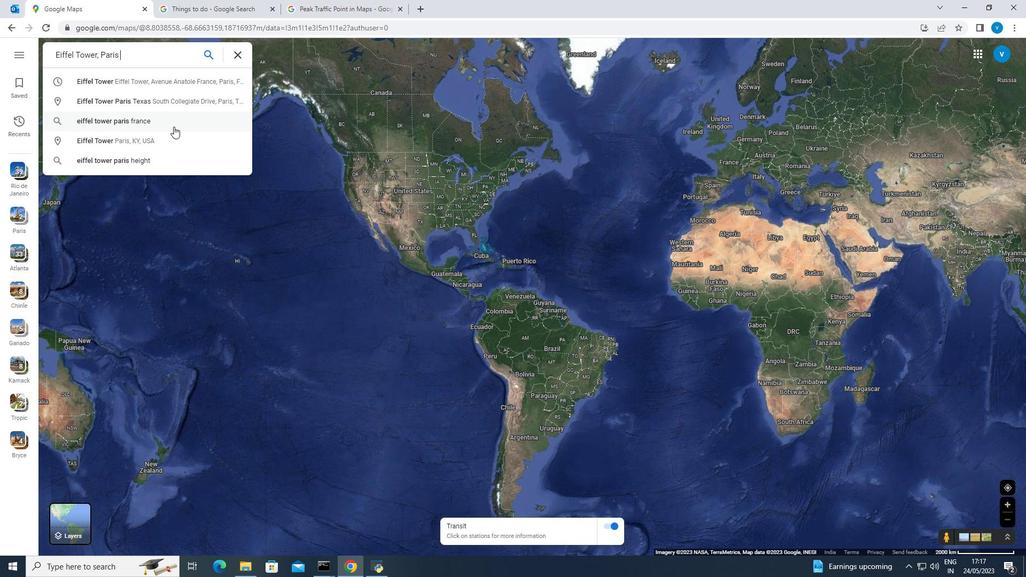 
Action: Mouse moved to (669, 423)
Screenshot: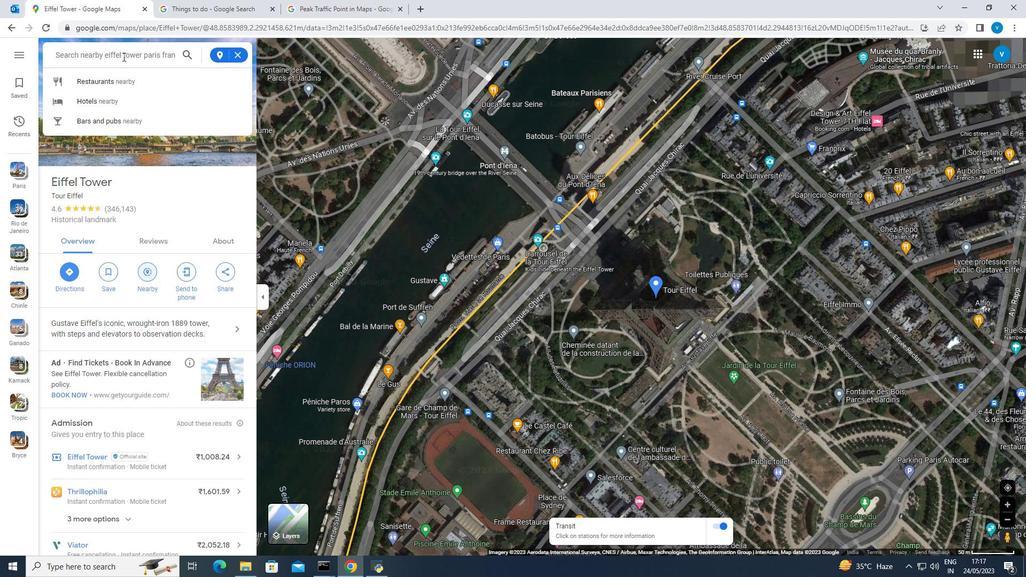 
Action: Mouse scrolled (669, 422) with delta (0, 0)
Screenshot: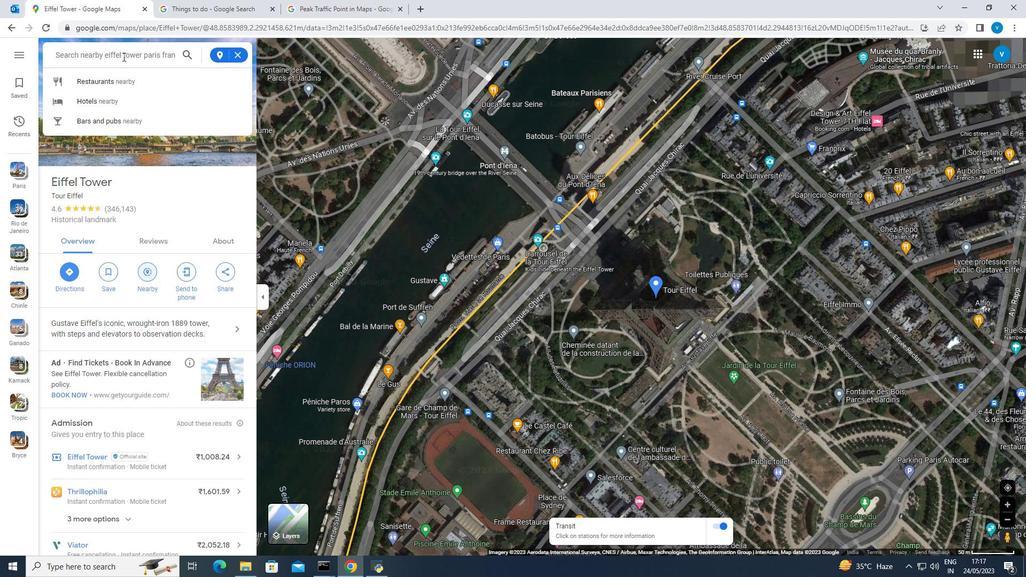 
Action: Mouse moved to (670, 430)
Screenshot: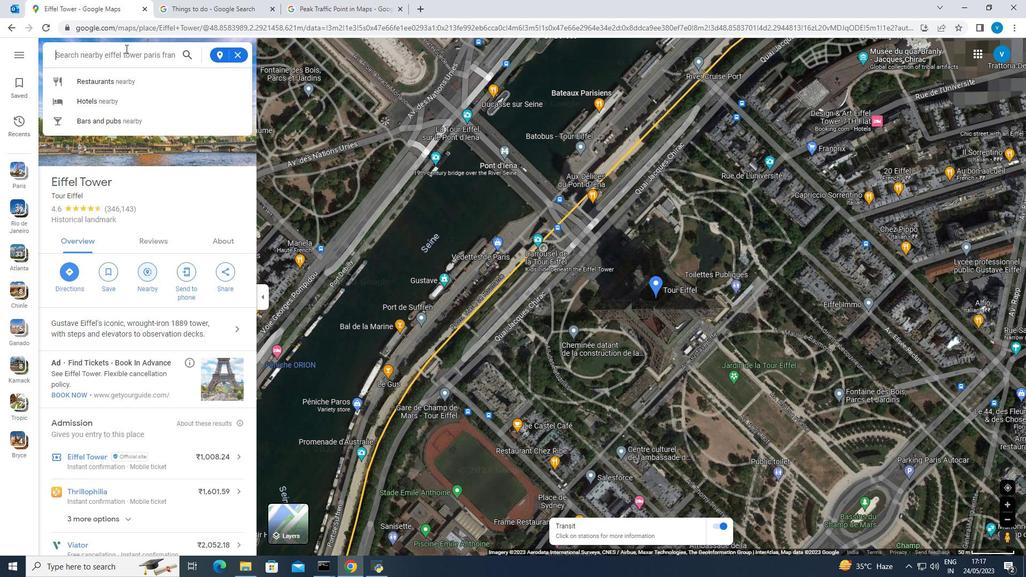 
Action: Mouse scrolled (670, 429) with delta (0, 0)
Screenshot: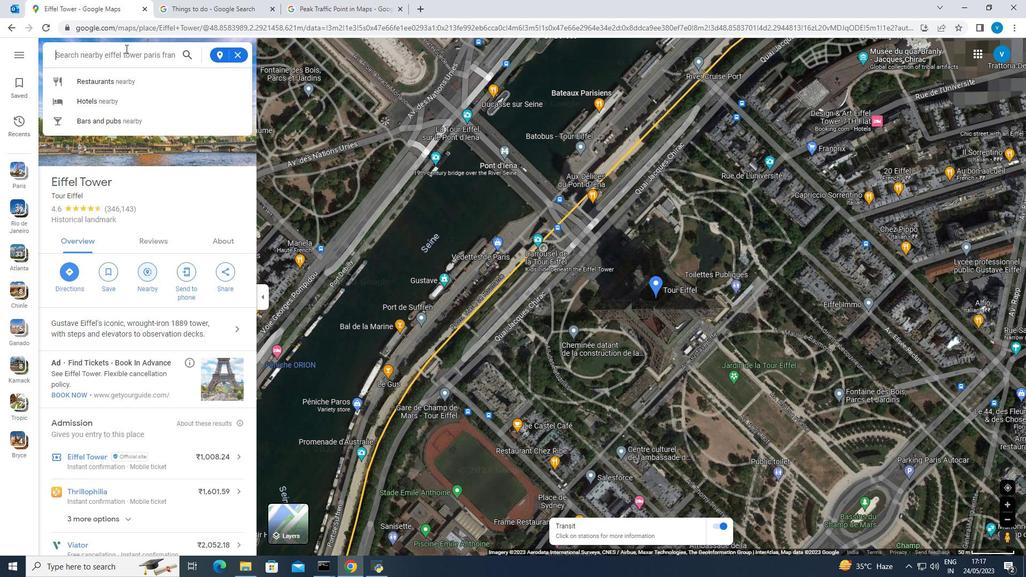 
Action: Mouse moved to (817, 286)
Screenshot: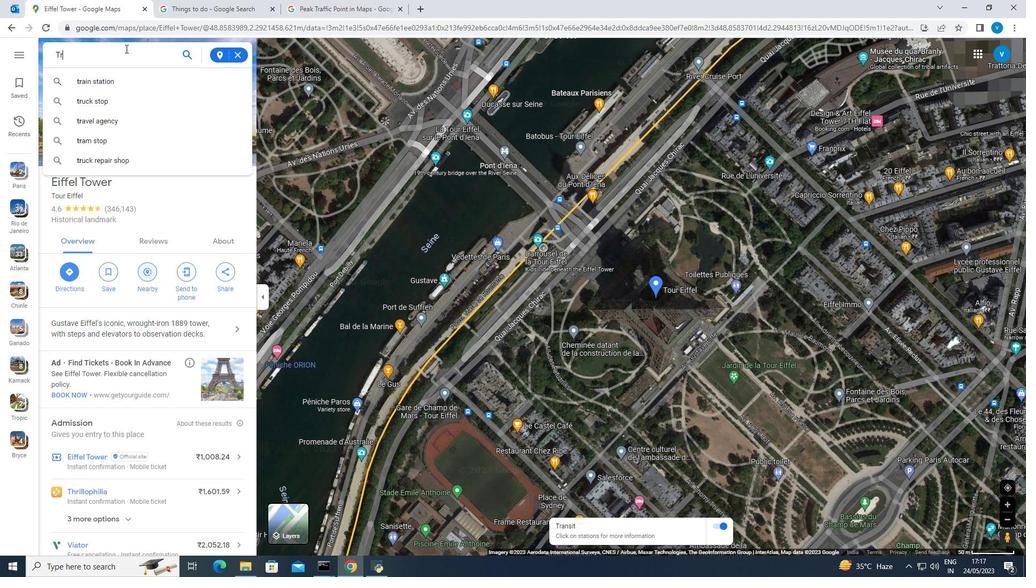 
Action: Mouse scrolled (817, 285) with delta (0, 0)
Screenshot: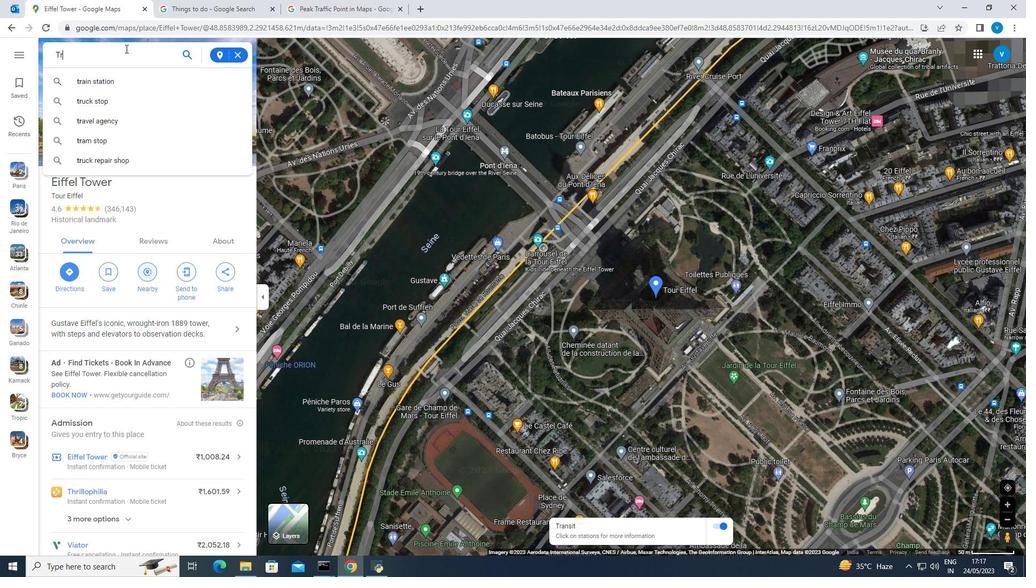 
Action: Mouse moved to (754, 314)
Screenshot: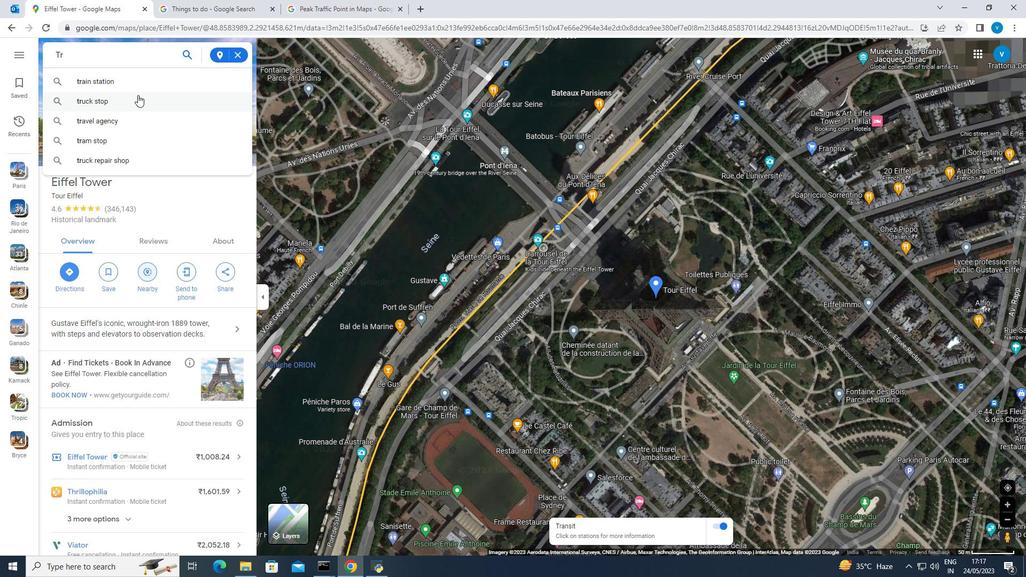 
Action: Mouse scrolled (754, 314) with delta (0, 0)
Screenshot: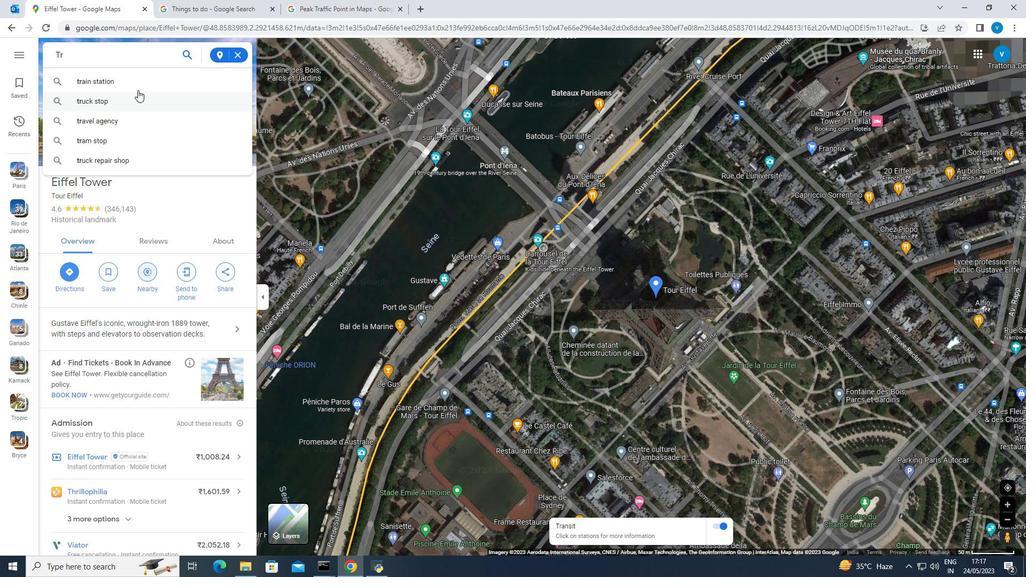 
Action: Mouse moved to (751, 312)
Screenshot: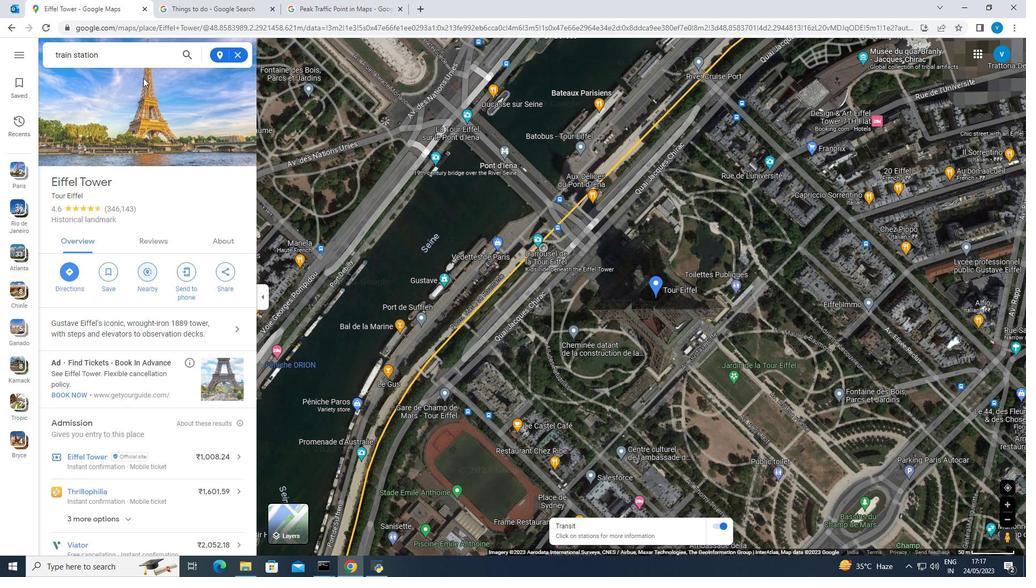 
Action: Mouse scrolled (751, 311) with delta (0, 0)
Screenshot: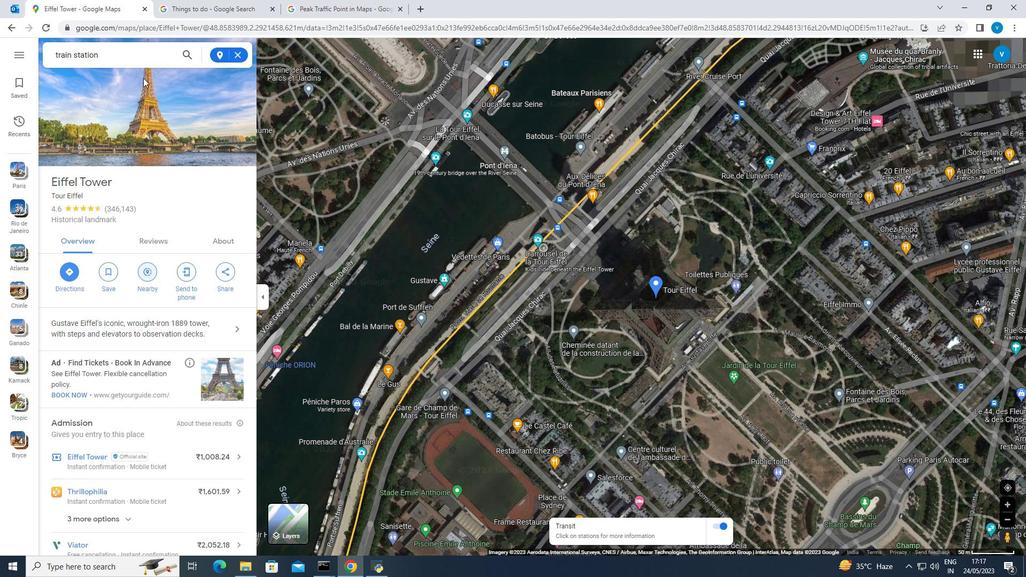 
Action: Mouse scrolled (751, 311) with delta (0, 0)
Screenshot: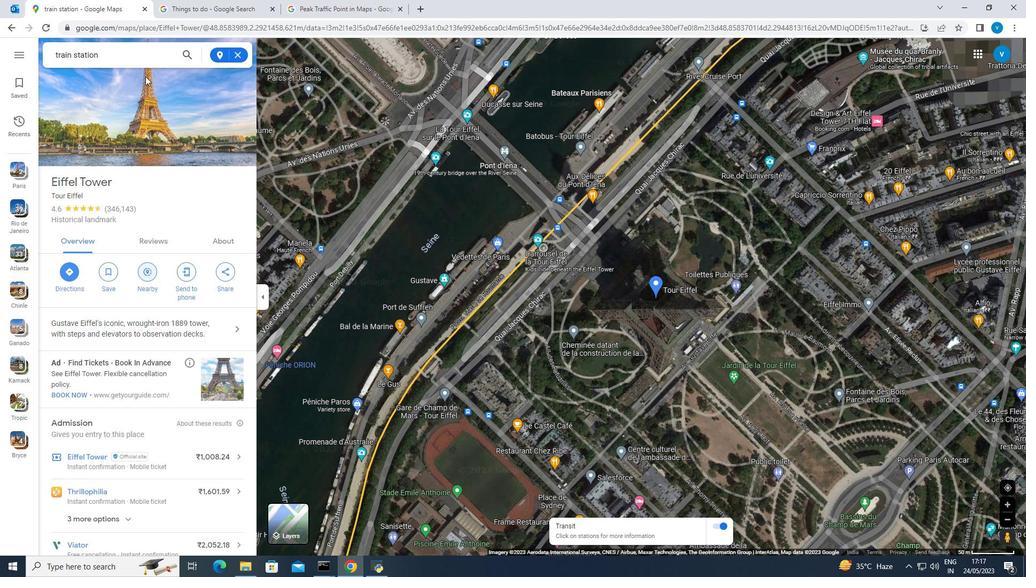 
Action: Mouse moved to (749, 290)
Screenshot: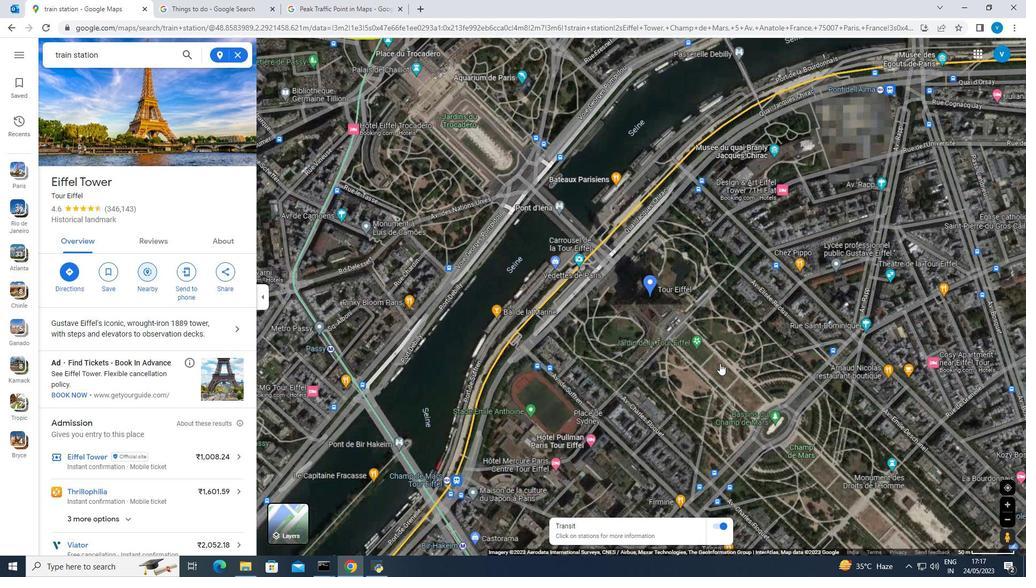 
Action: Mouse scrolled (749, 289) with delta (0, 0)
Screenshot: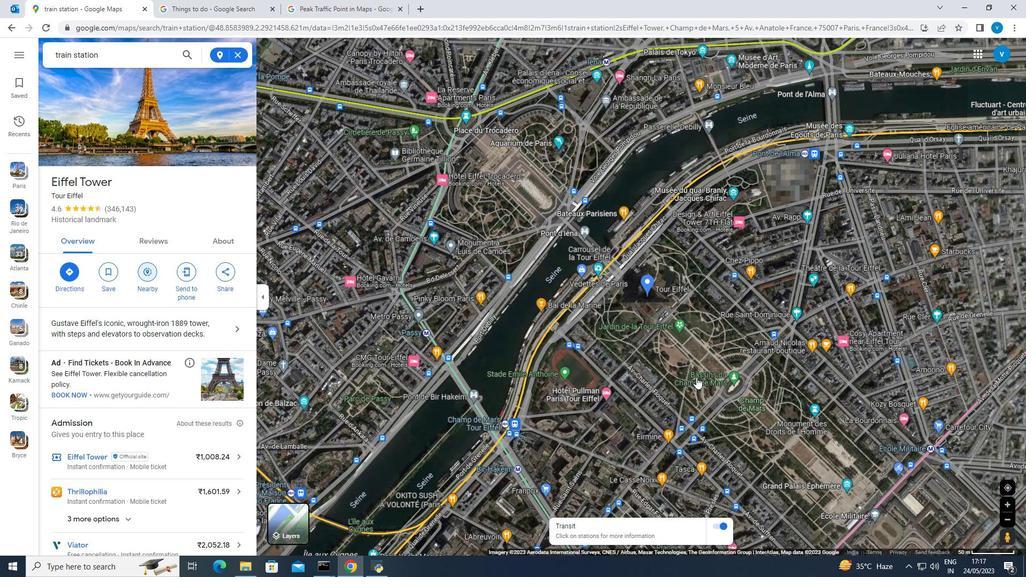 
Action: Mouse scrolled (749, 289) with delta (0, 0)
Screenshot: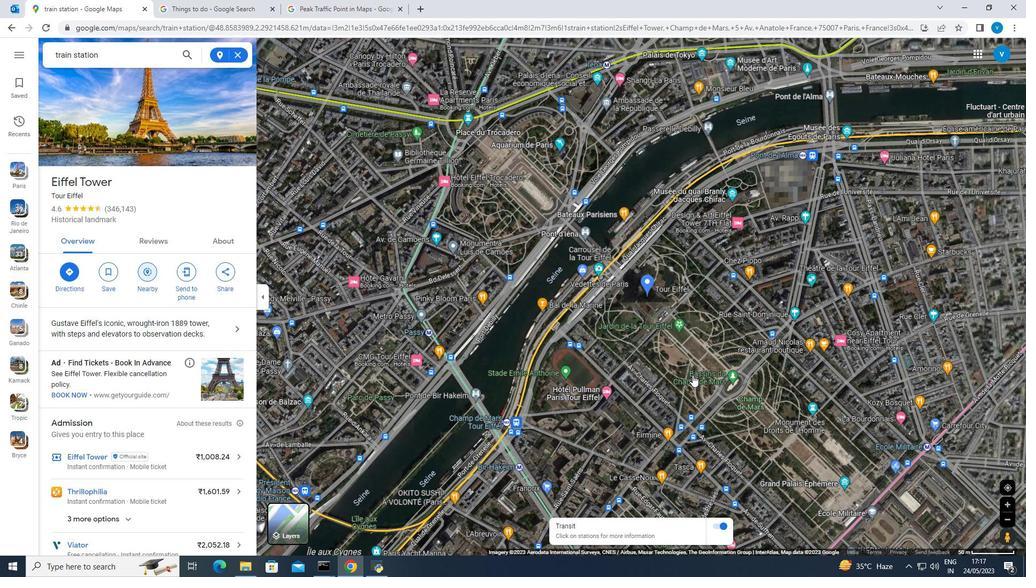 
Action: Mouse moved to (753, 290)
Screenshot: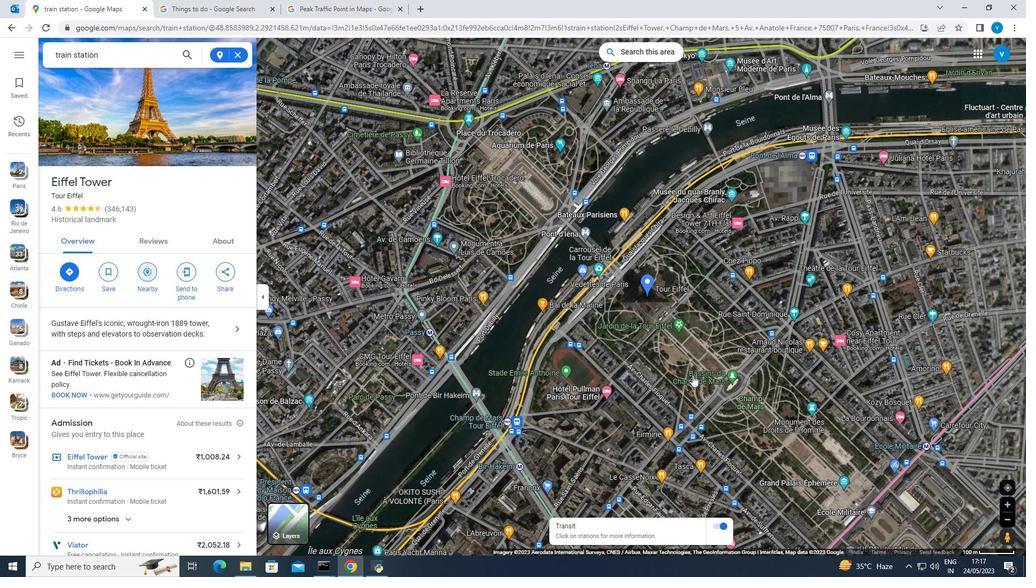 
Action: Mouse scrolled (753, 290) with delta (0, 0)
Screenshot: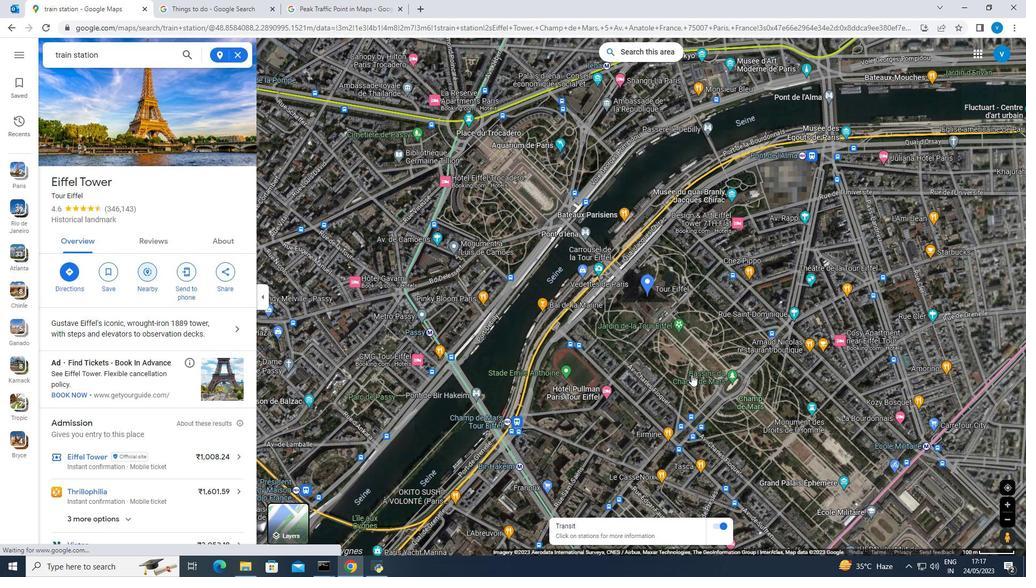 
Action: Mouse scrolled (753, 290) with delta (0, 0)
Screenshot: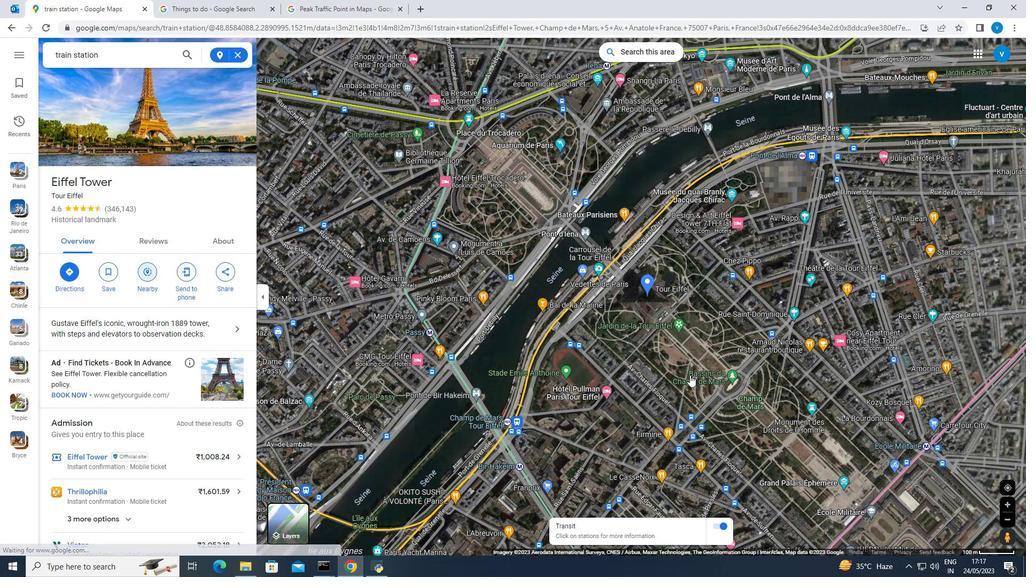 
Action: Mouse scrolled (753, 290) with delta (0, 0)
Screenshot: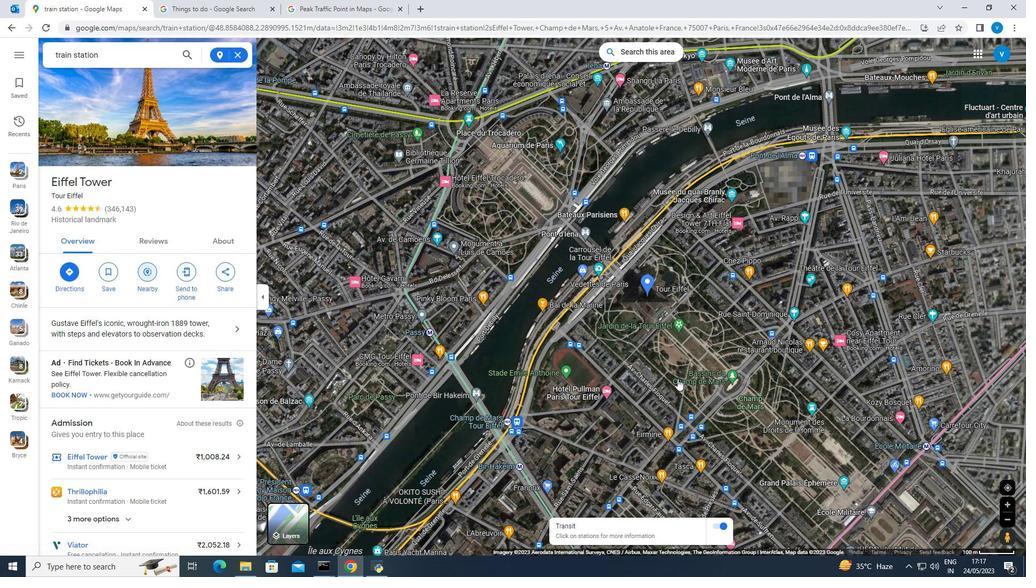 
Action: Mouse moved to (747, 319)
Screenshot: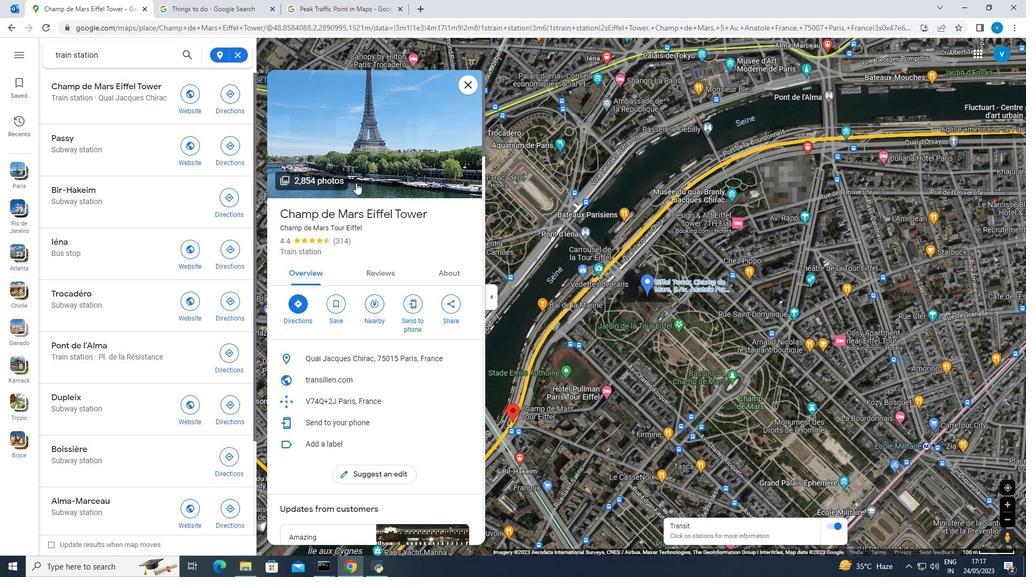 
Action: Mouse scrolled (747, 319) with delta (0, 0)
Screenshot: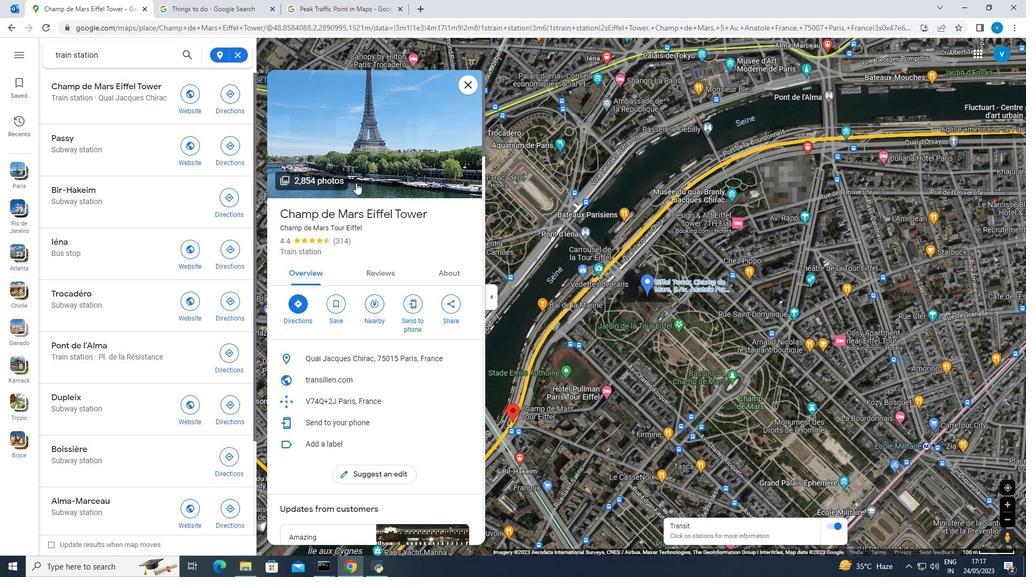 
Action: Mouse moved to (745, 315)
Screenshot: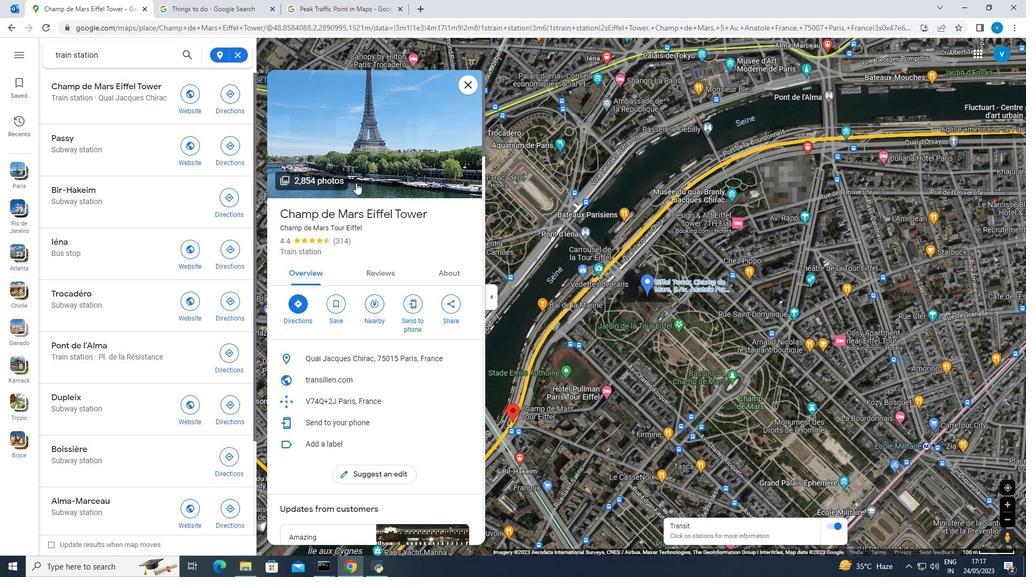 
Action: Mouse scrolled (745, 316) with delta (0, 0)
Screenshot: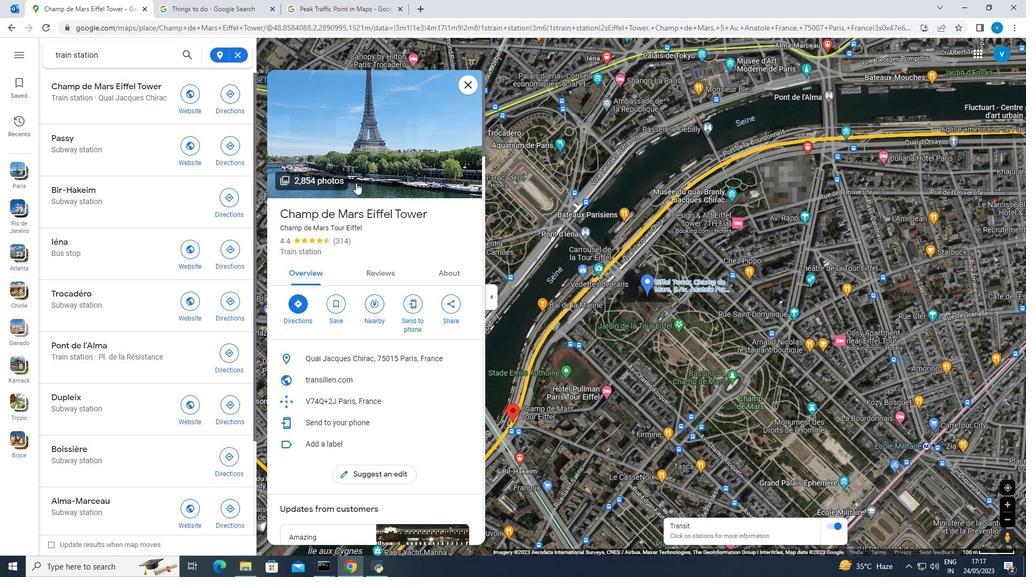 
Action: Mouse moved to (739, 306)
Screenshot: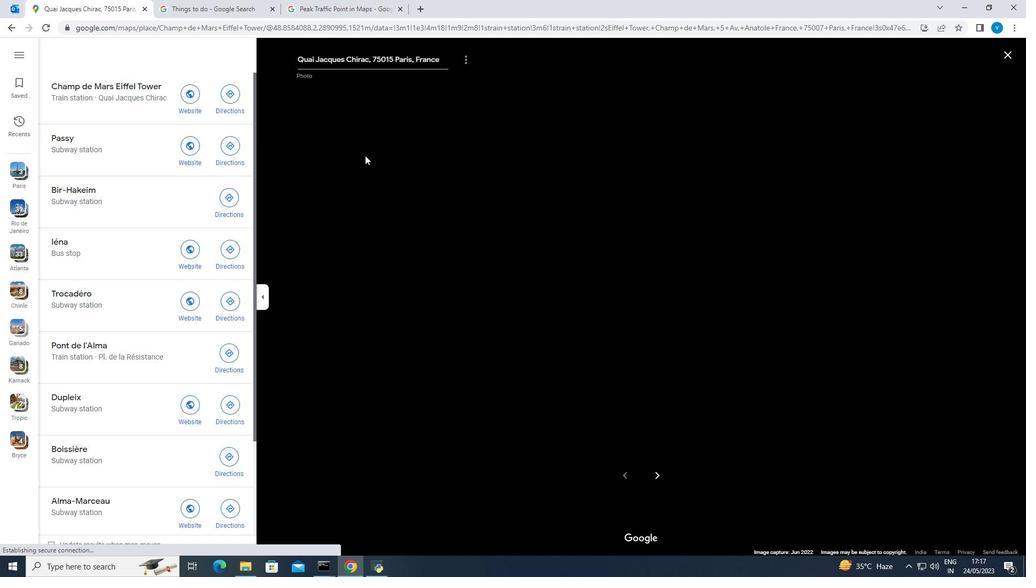 
Action: Mouse scrolled (739, 307) with delta (0, 0)
Screenshot: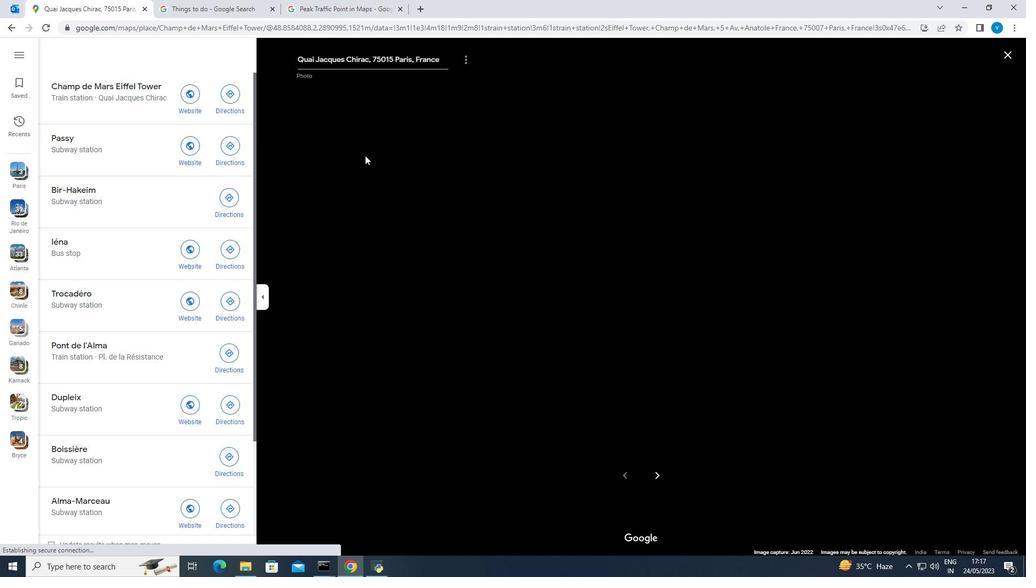 
Action: Mouse moved to (738, 305)
Screenshot: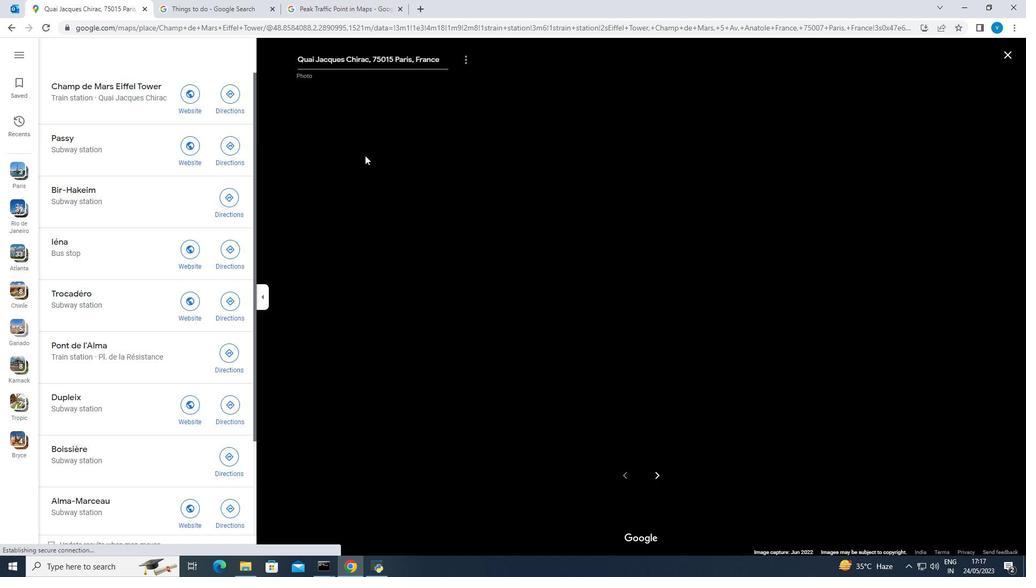 
Action: Mouse scrolled (738, 305) with delta (0, 0)
Screenshot: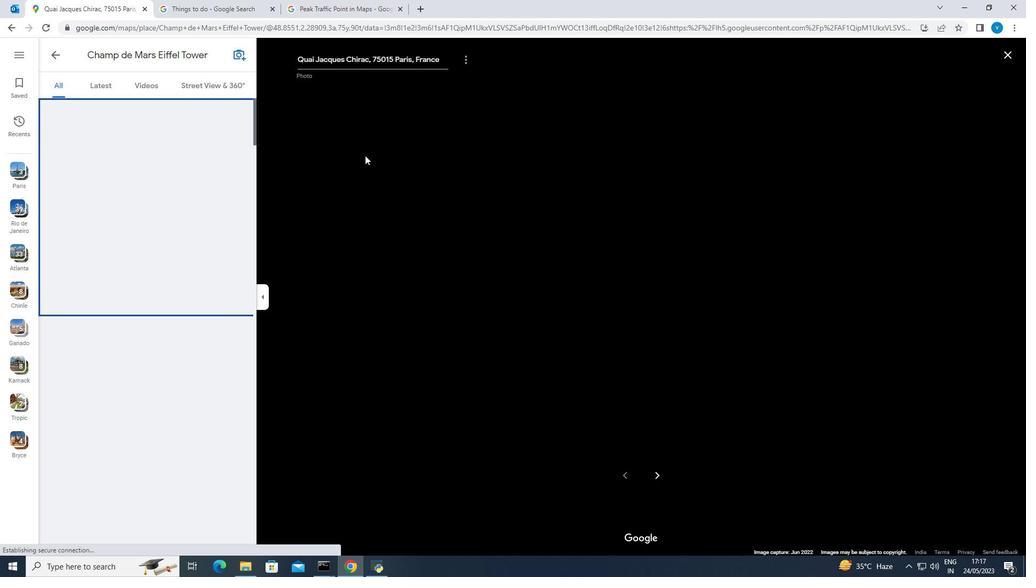 
Action: Mouse moved to (735, 301)
Screenshot: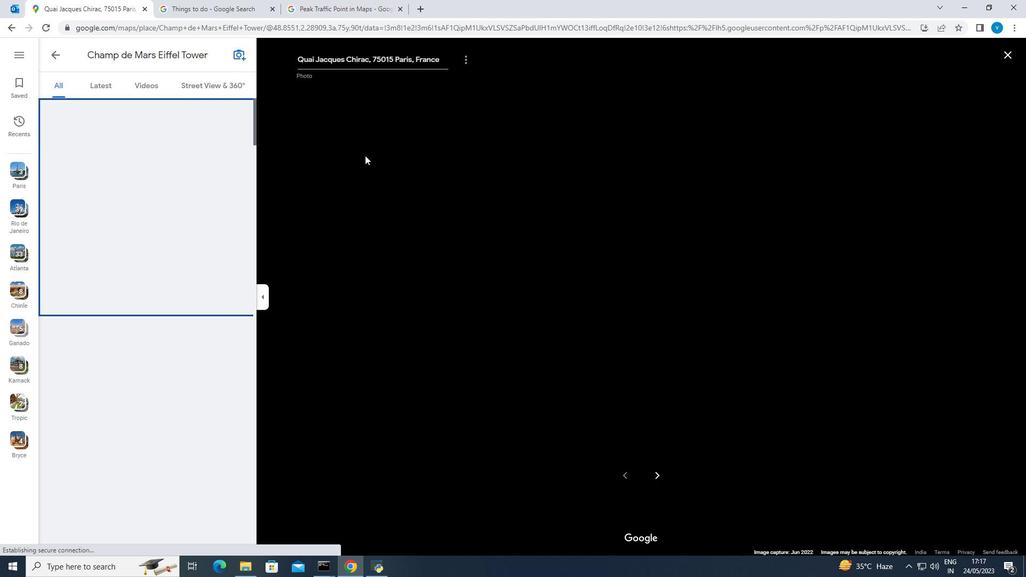 
Action: Mouse scrolled (736, 302) with delta (0, 0)
Screenshot: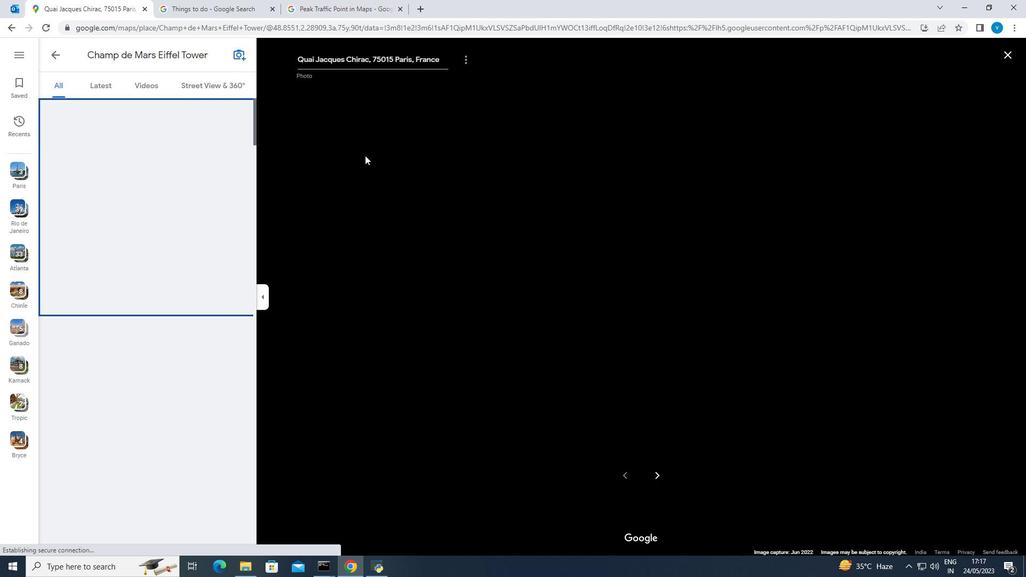 
Action: Mouse moved to (754, 349)
Screenshot: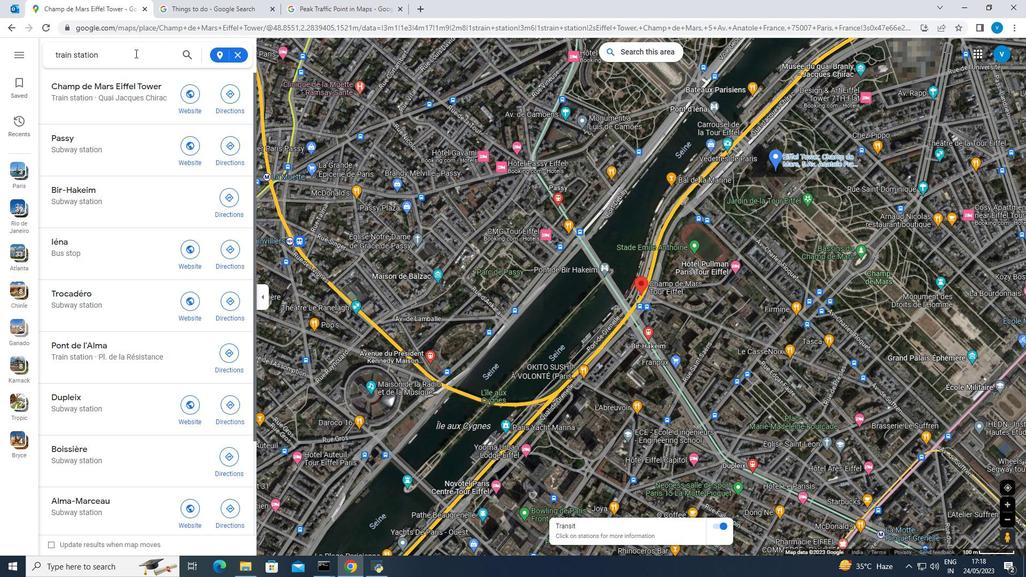
Action: Mouse scrolled (754, 348) with delta (0, 0)
Screenshot: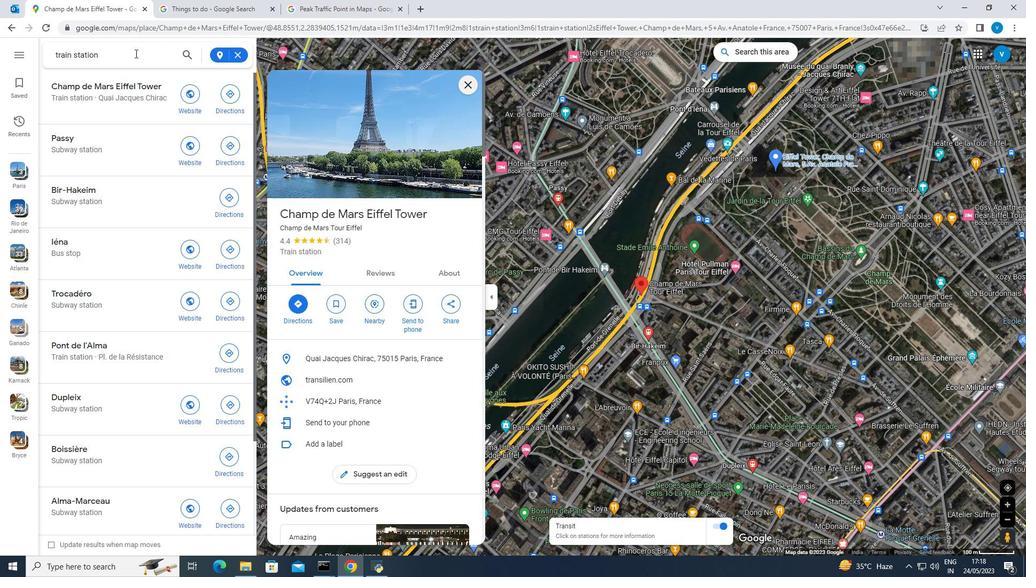 
Action: Mouse moved to (863, 443)
Screenshot: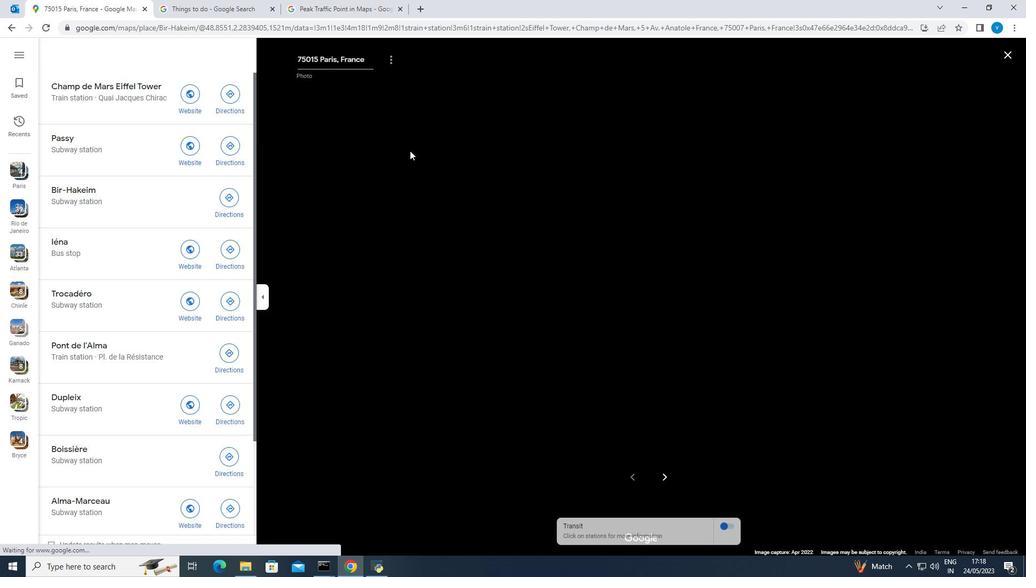 
Action: Mouse scrolled (863, 442) with delta (0, 0)
Screenshot: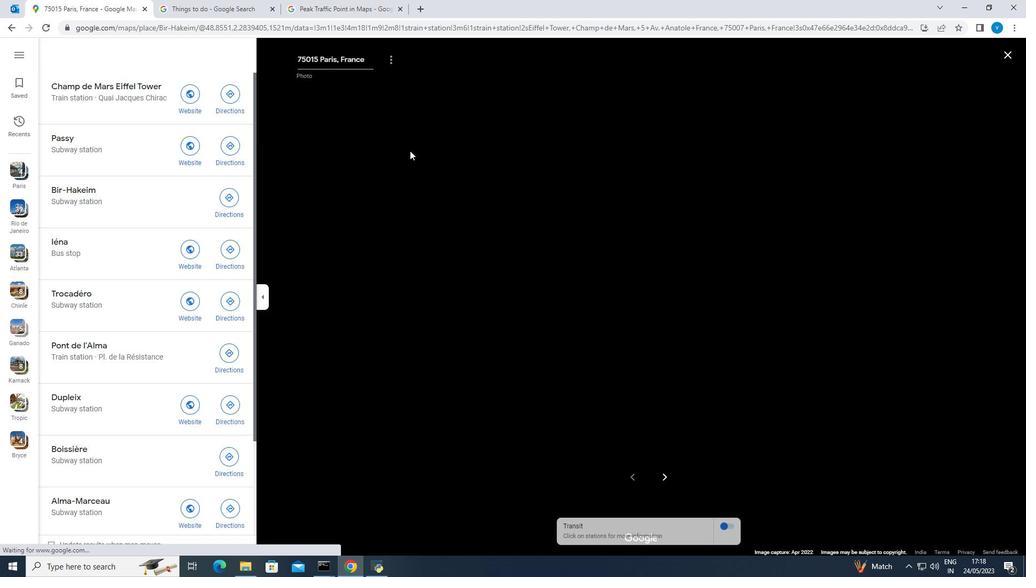 
Action: Mouse scrolled (863, 442) with delta (0, 0)
Screenshot: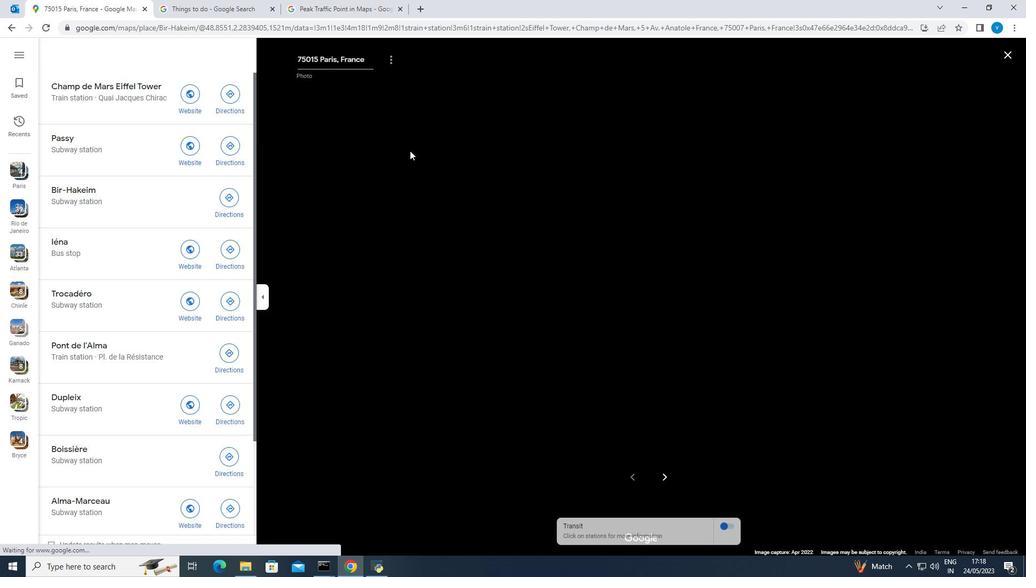
Action: Mouse moved to (787, 321)
Screenshot: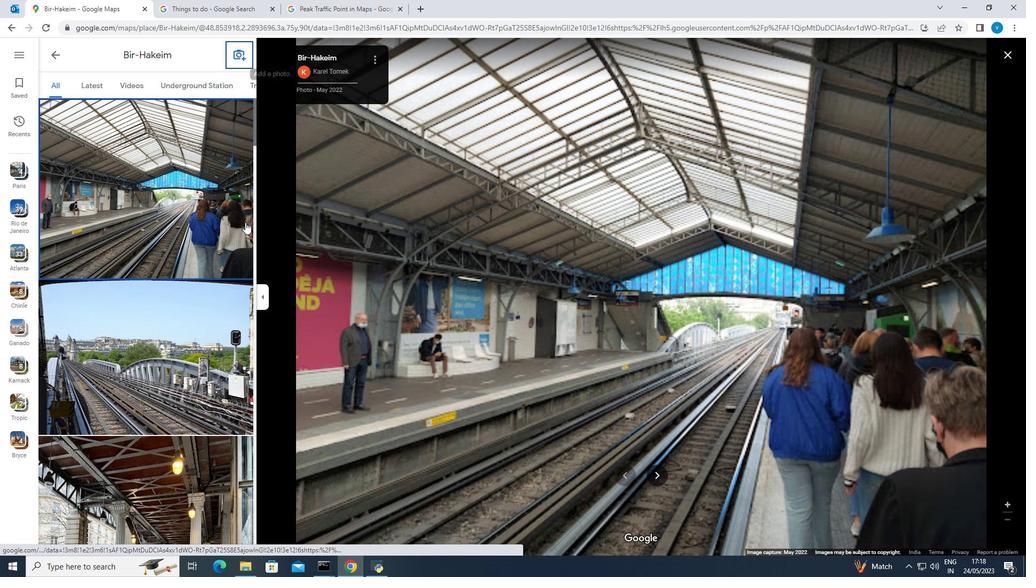 
Action: Mouse scrolled (787, 322) with delta (0, 0)
Screenshot: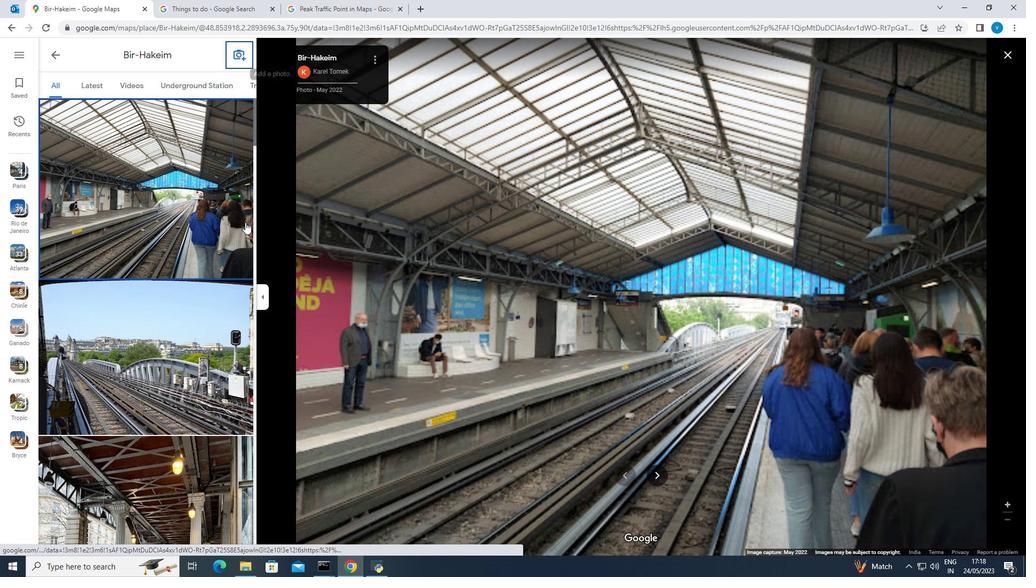 
Action: Mouse moved to (786, 321)
Screenshot: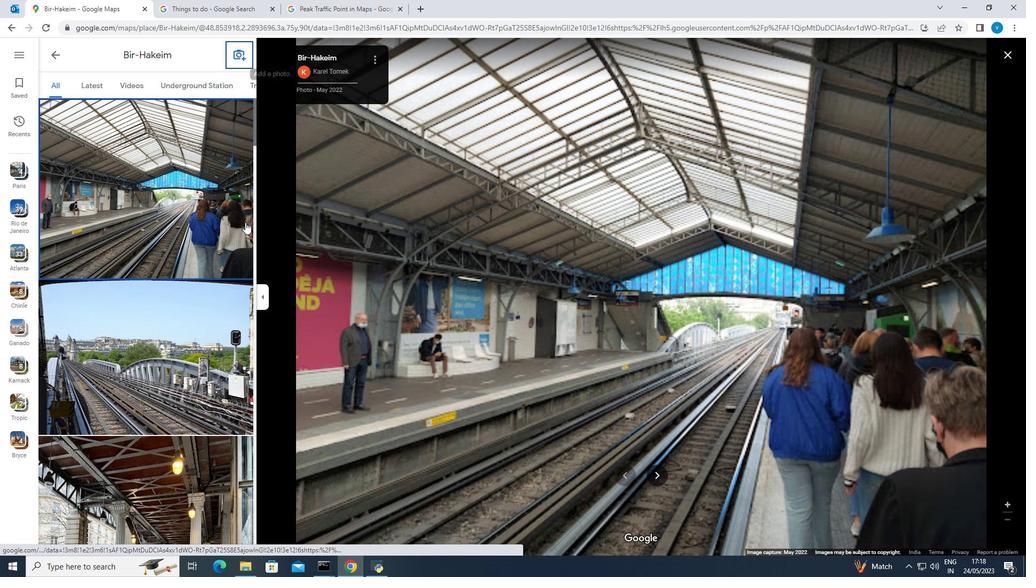 
Action: Mouse scrolled (786, 322) with delta (0, 0)
Screenshot: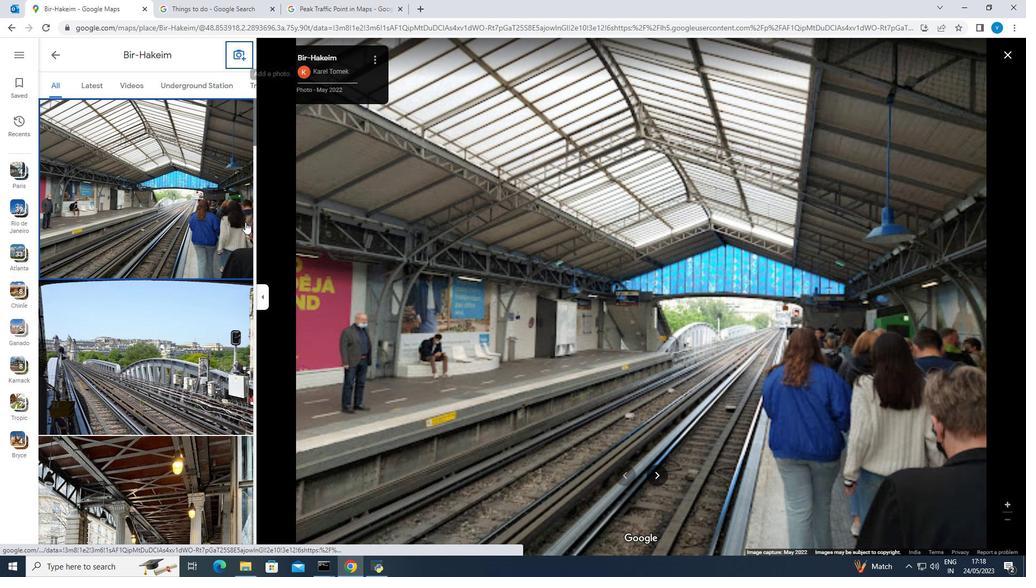 
Action: Mouse moved to (786, 321)
Screenshot: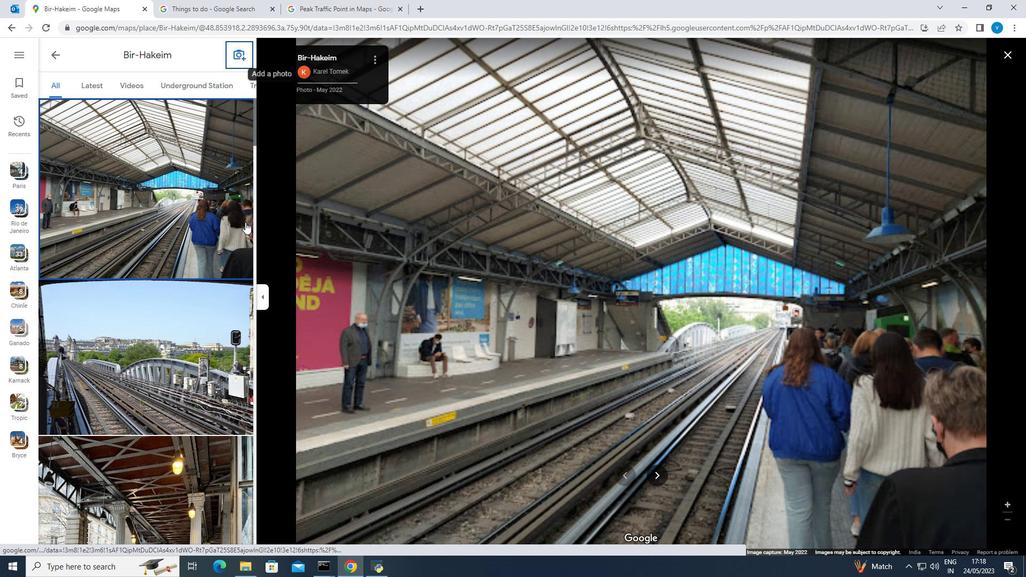
Action: Mouse scrolled (786, 322) with delta (0, 0)
Screenshot: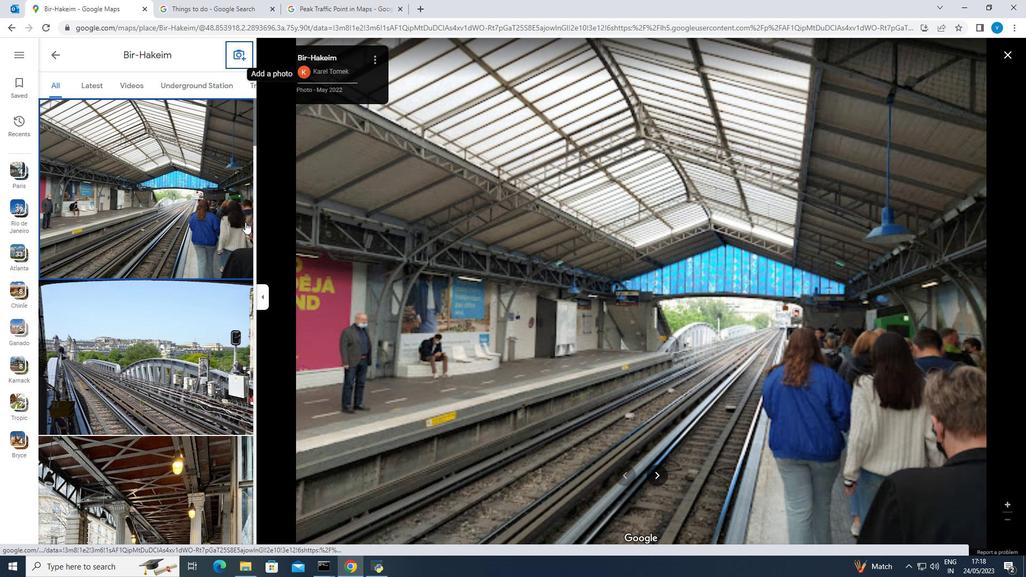 
Action: Mouse moved to (784, 329)
Screenshot: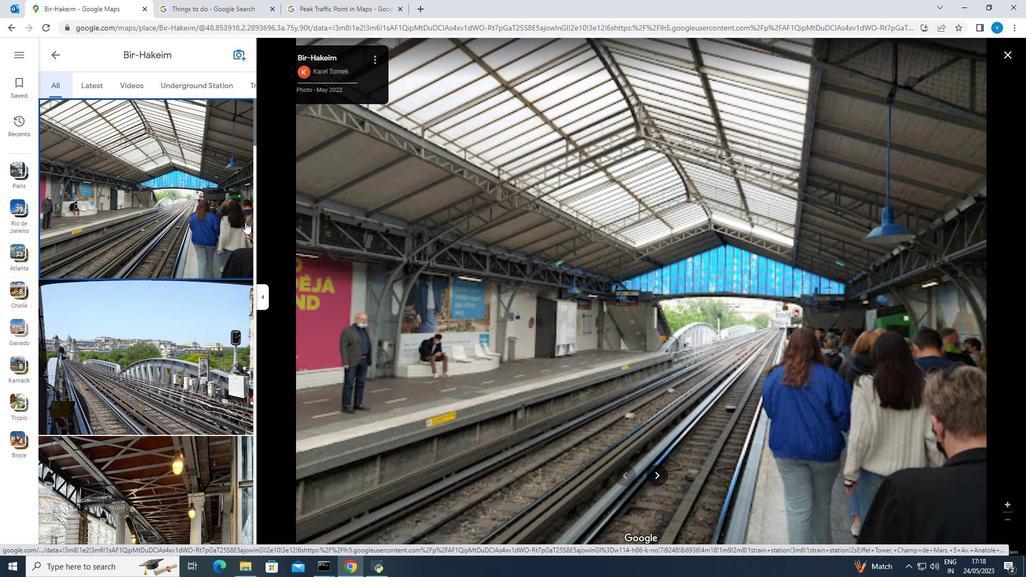 
Action: Mouse scrolled (784, 329) with delta (0, 0)
Screenshot: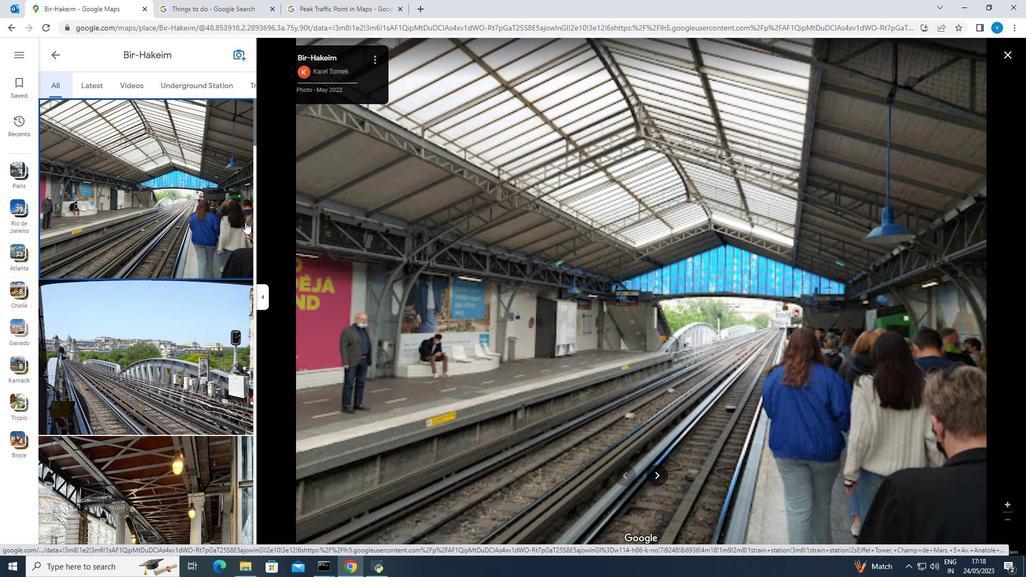 
Action: Mouse moved to (784, 329)
Screenshot: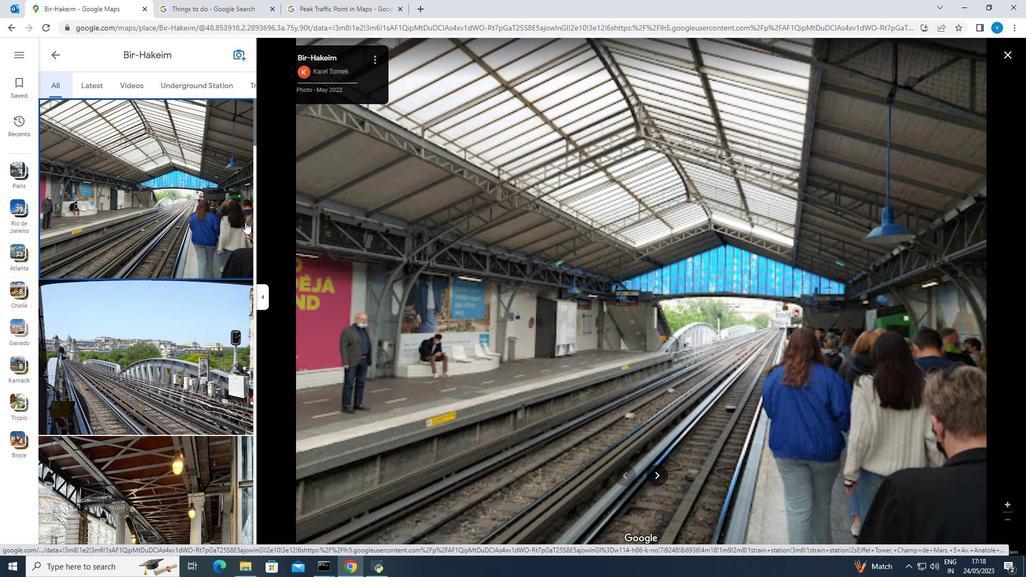 
Action: Mouse scrolled (784, 329) with delta (0, 0)
Screenshot: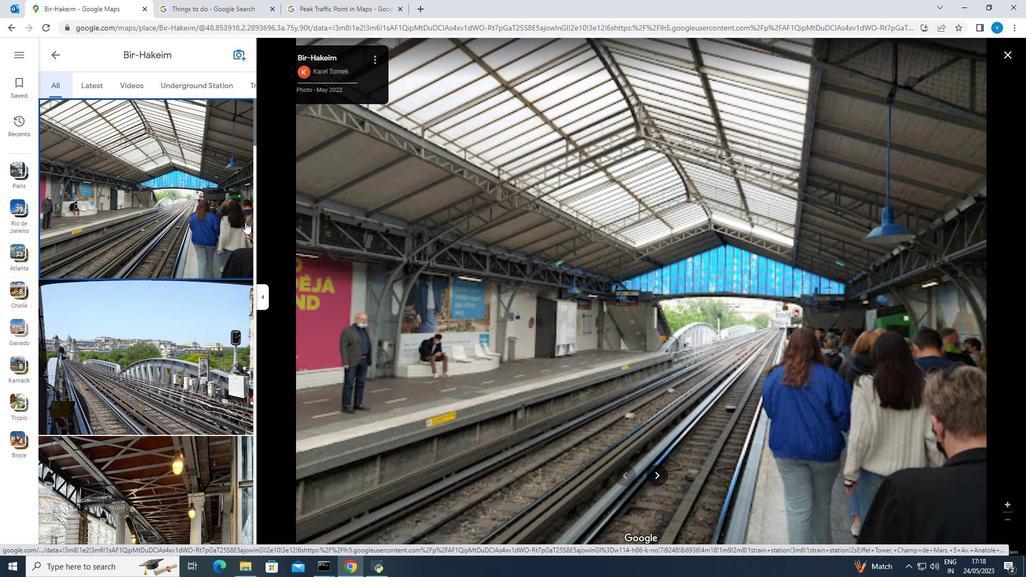 
Action: Mouse moved to (783, 329)
Screenshot: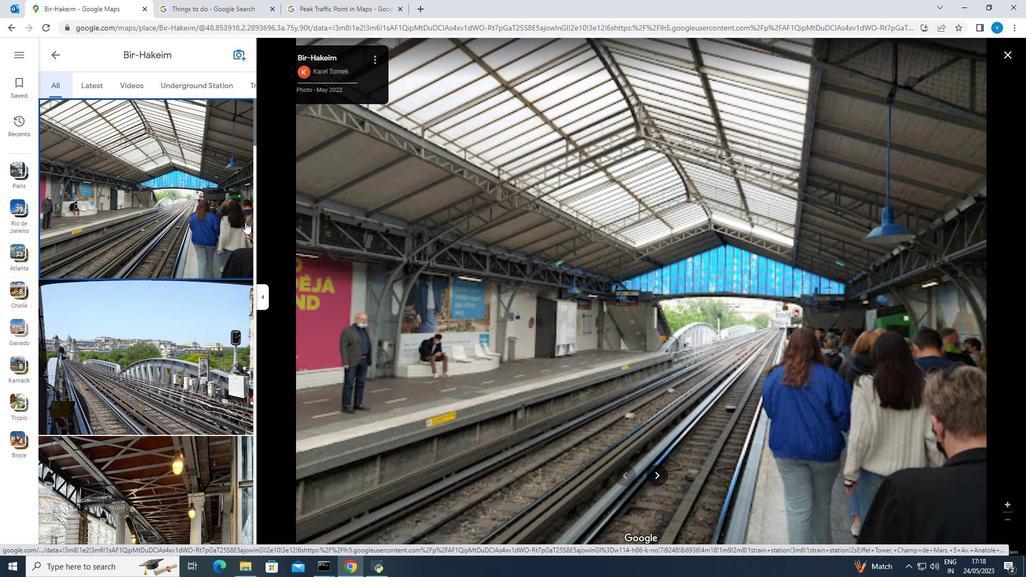 
Action: Mouse scrolled (783, 330) with delta (0, 0)
Screenshot: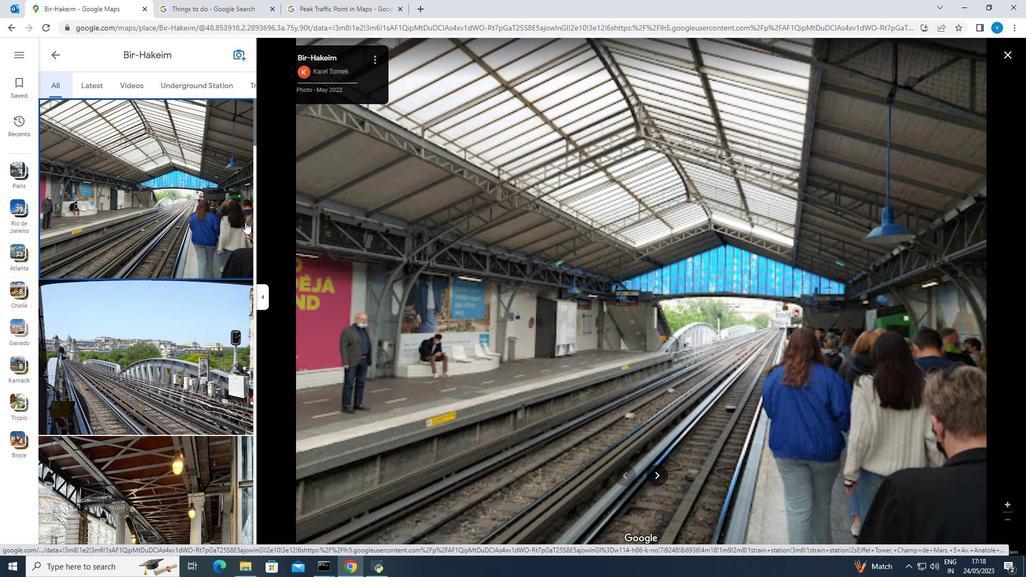 
Action: Mouse moved to (771, 350)
Screenshot: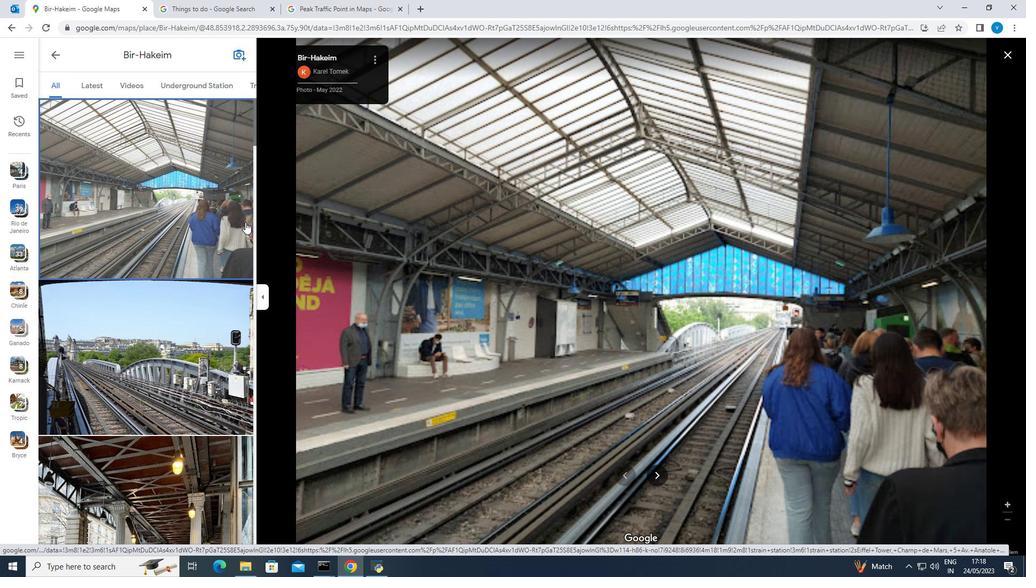 
Action: Mouse scrolled (771, 350) with delta (0, 0)
Screenshot: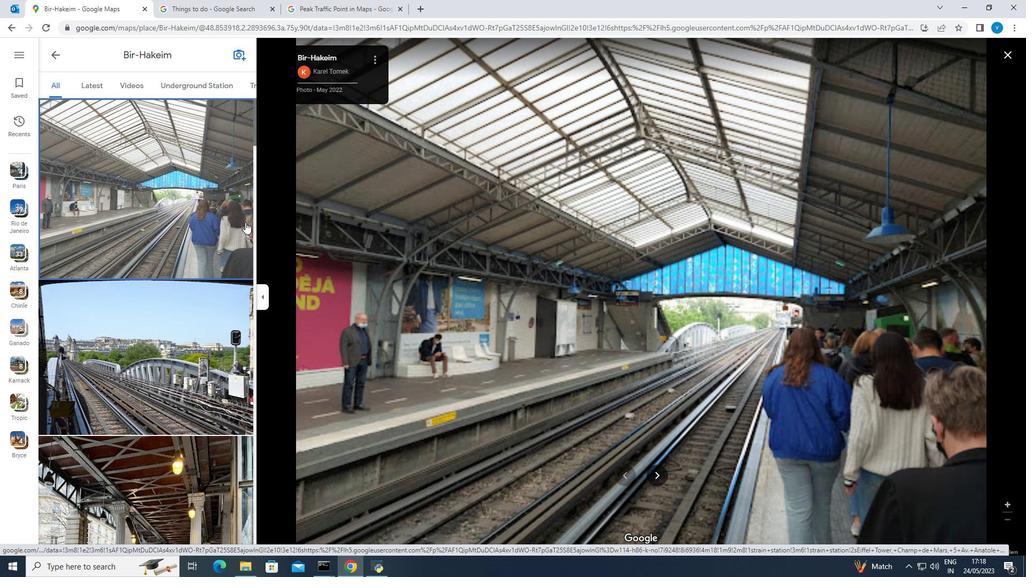 
Action: Mouse moved to (771, 350)
Screenshot: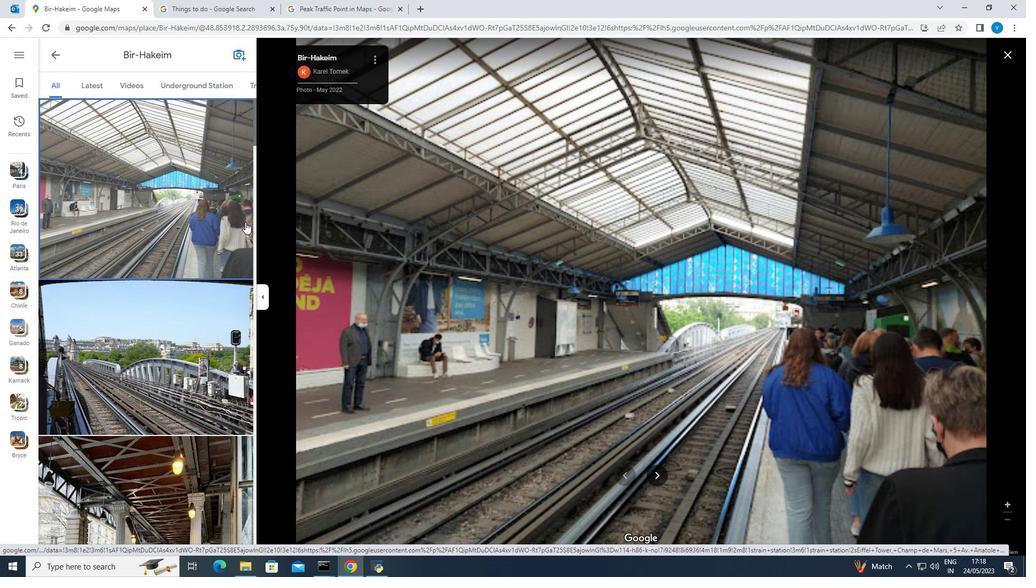 
Action: Mouse scrolled (771, 351) with delta (0, 0)
Screenshot: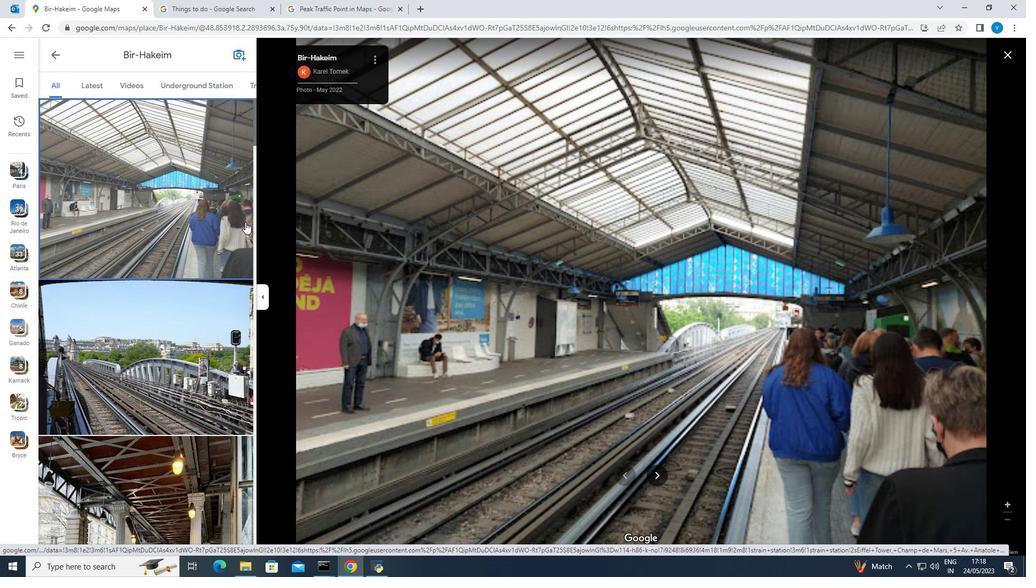 
Action: Mouse scrolled (771, 351) with delta (0, 0)
Screenshot: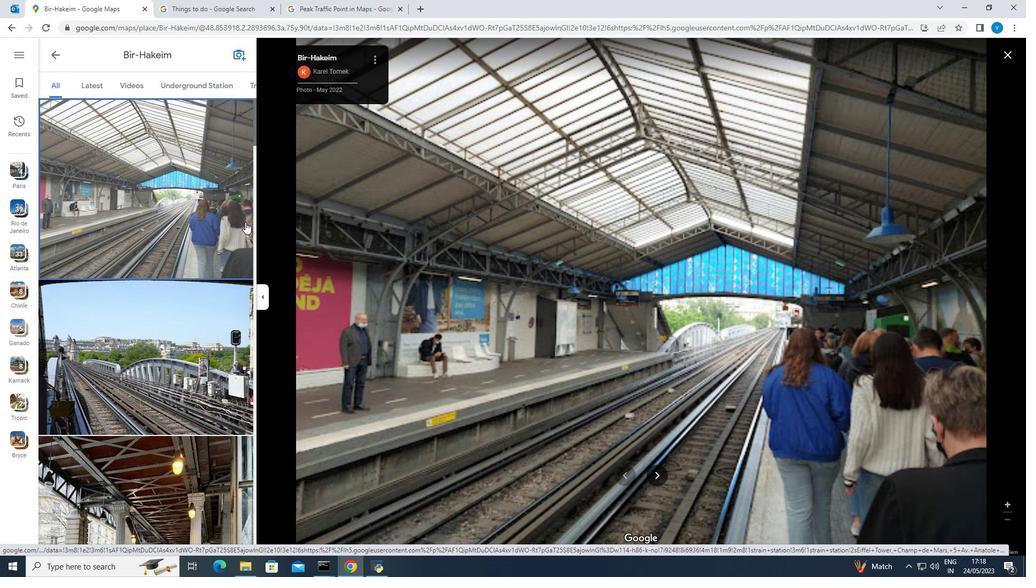 
Action: Mouse moved to (771, 350)
Screenshot: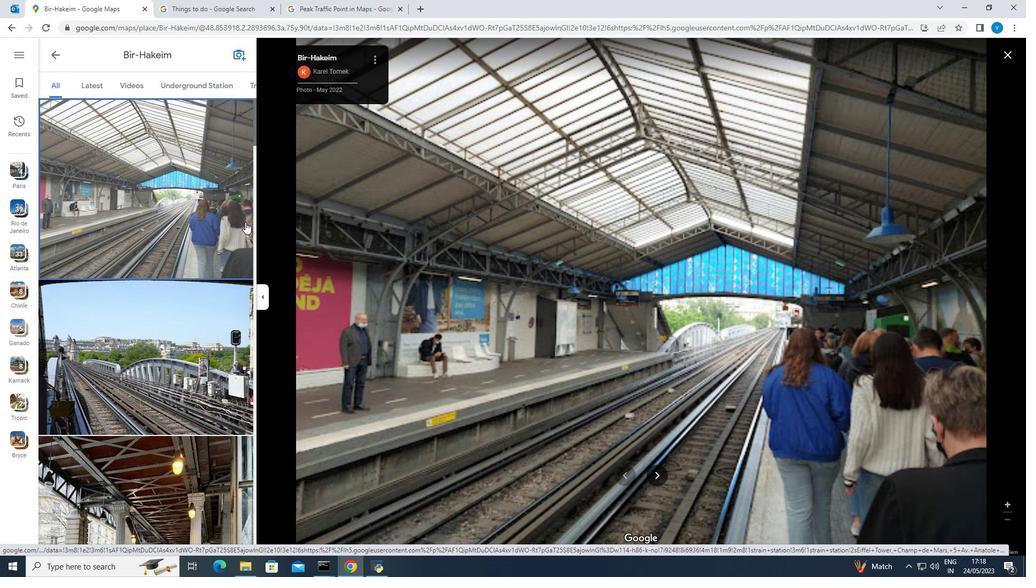 
Action: Mouse scrolled (771, 351) with delta (0, 0)
Screenshot: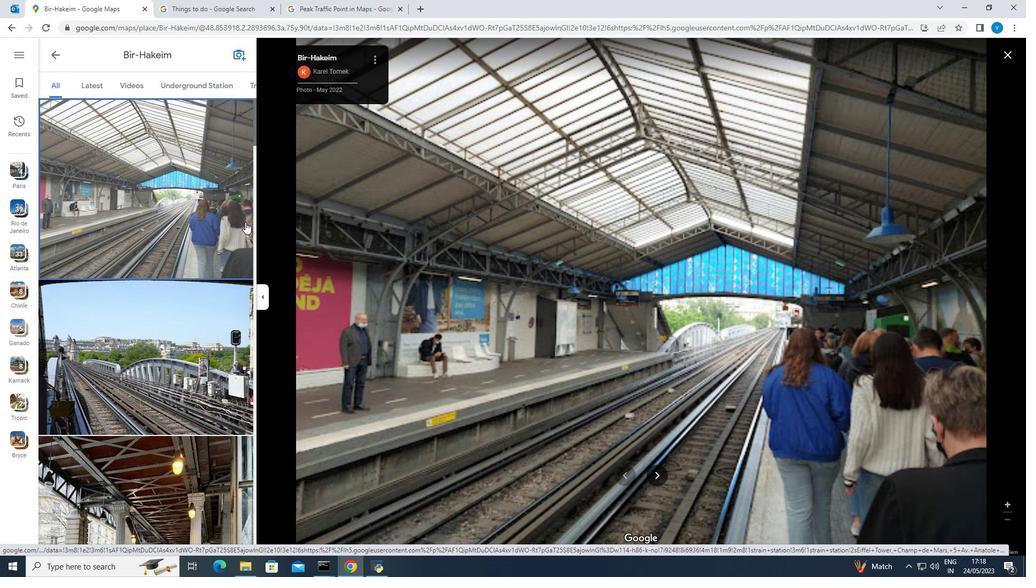 
Action: Mouse moved to (774, 351)
Screenshot: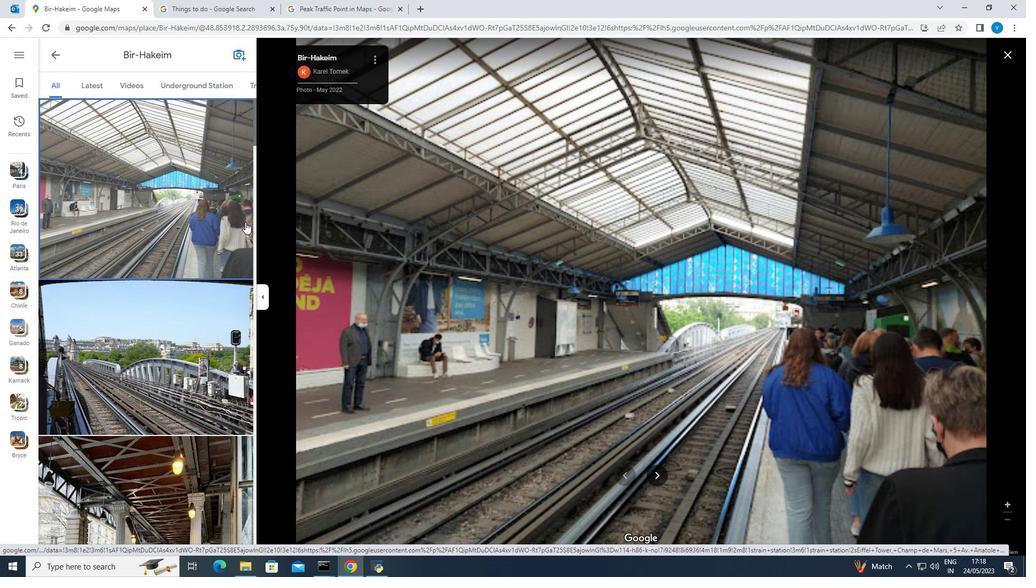
Action: Mouse scrolled (774, 352) with delta (0, 0)
Screenshot: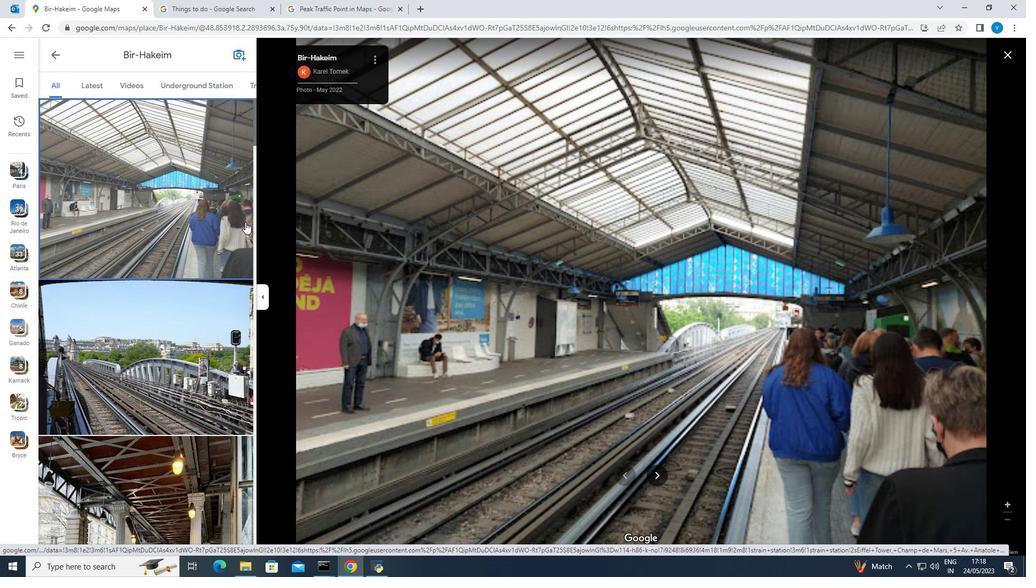 
Action: Mouse scrolled (774, 352) with delta (0, 0)
Screenshot: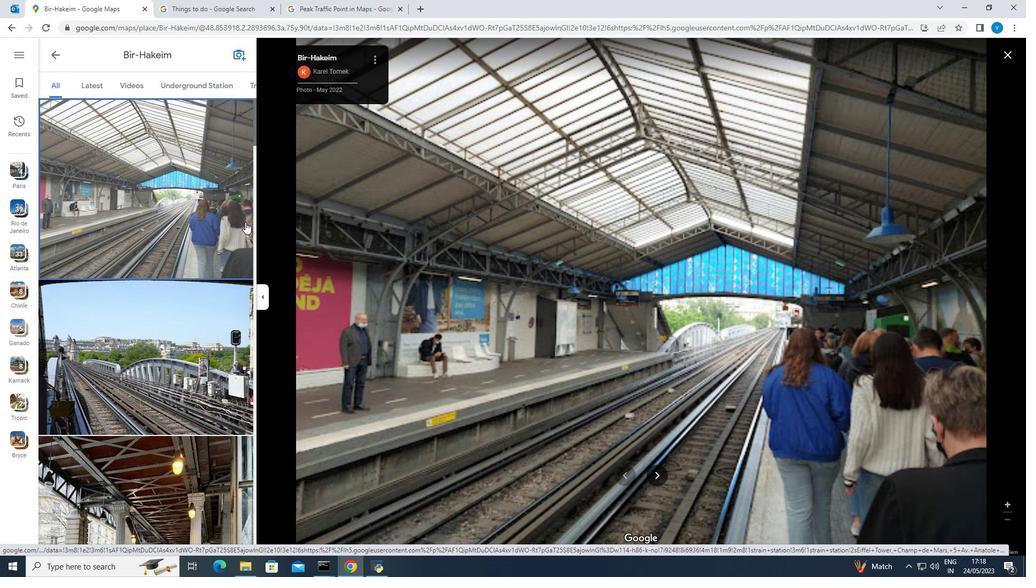
Action: Mouse scrolled (774, 352) with delta (0, 0)
Screenshot: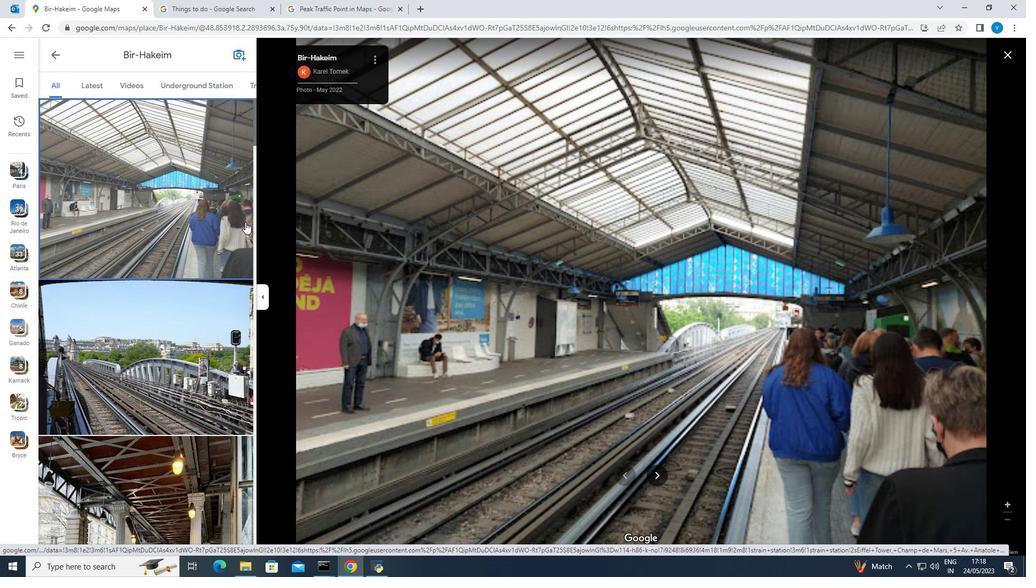 
Action: Mouse scrolled (774, 352) with delta (0, 0)
Screenshot: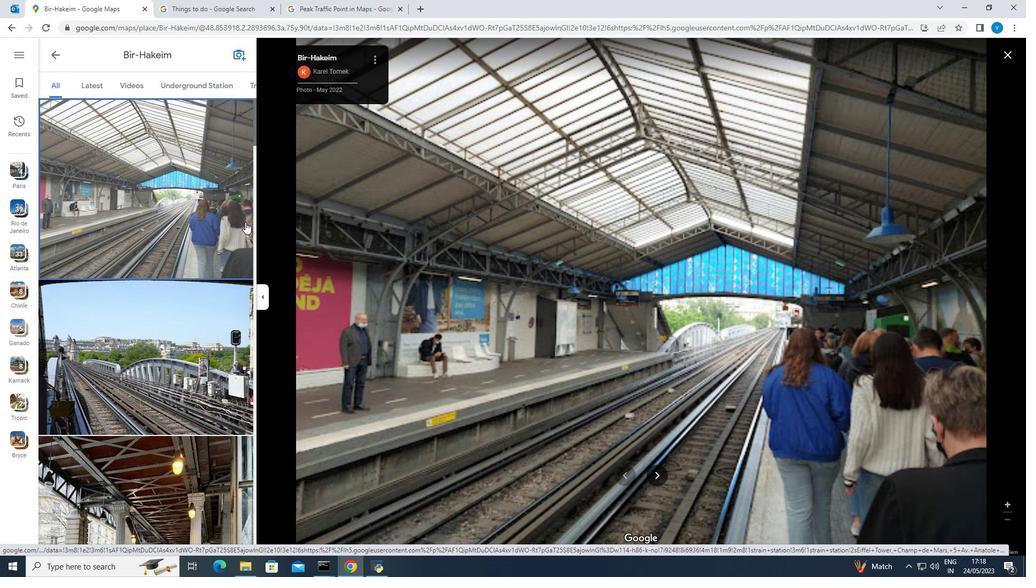 
Action: Mouse moved to (777, 354)
Screenshot: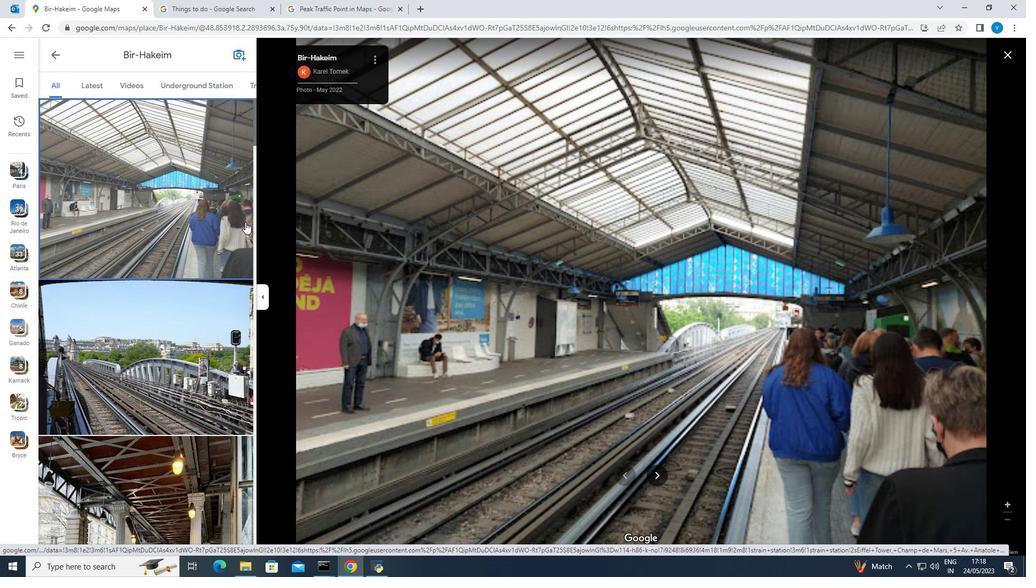 
Action: Mouse scrolled (777, 354) with delta (0, 0)
Screenshot: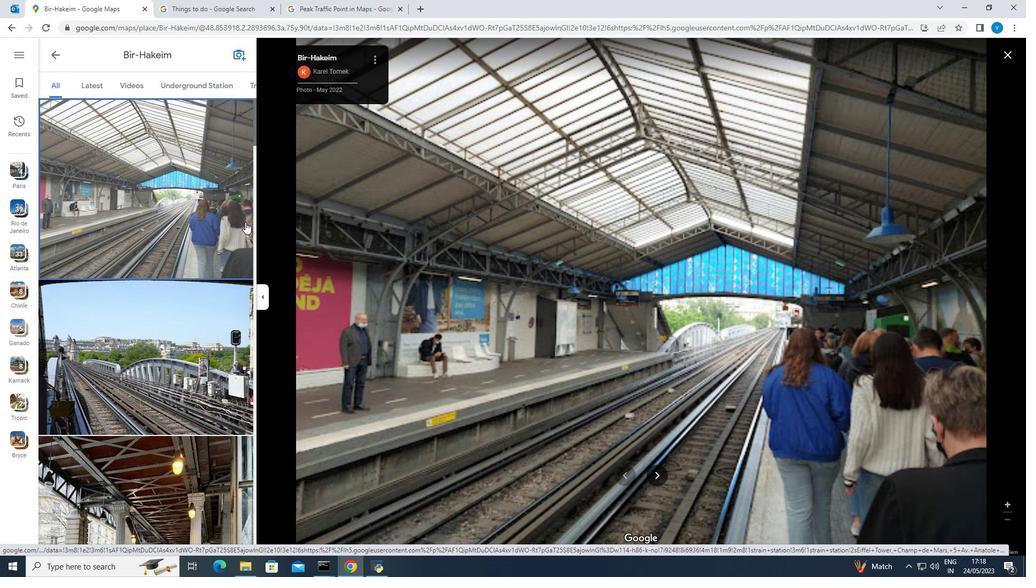 
Action: Mouse scrolled (777, 354) with delta (0, 0)
Screenshot: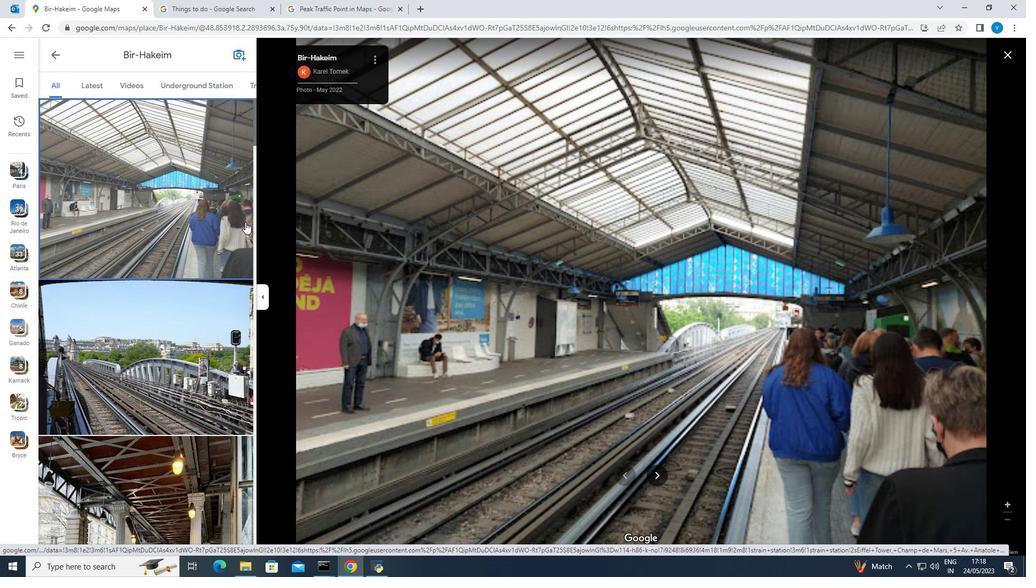 
Action: Mouse moved to (811, 414)
Screenshot: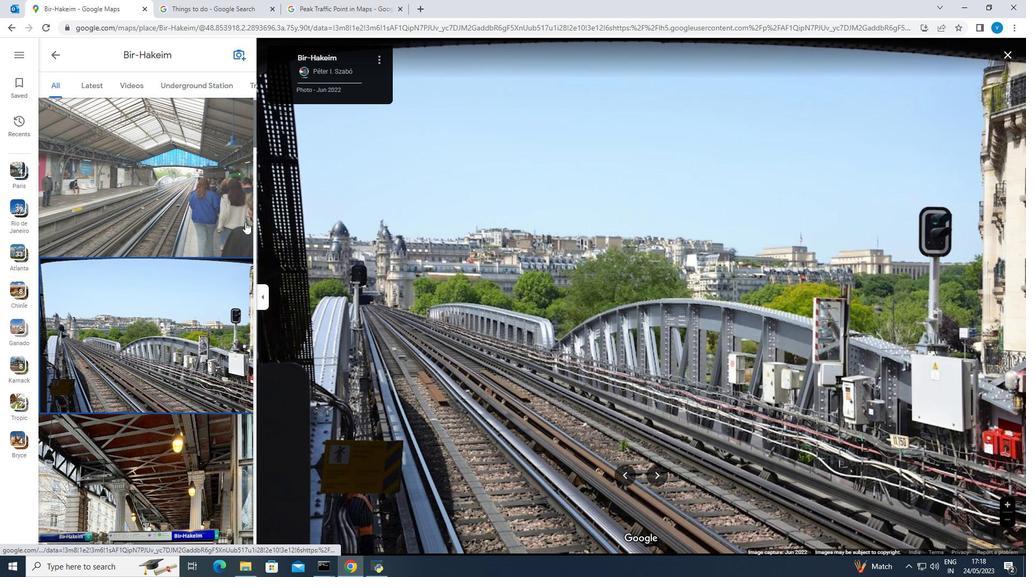 
Action: Mouse scrolled (811, 413) with delta (0, 0)
Screenshot: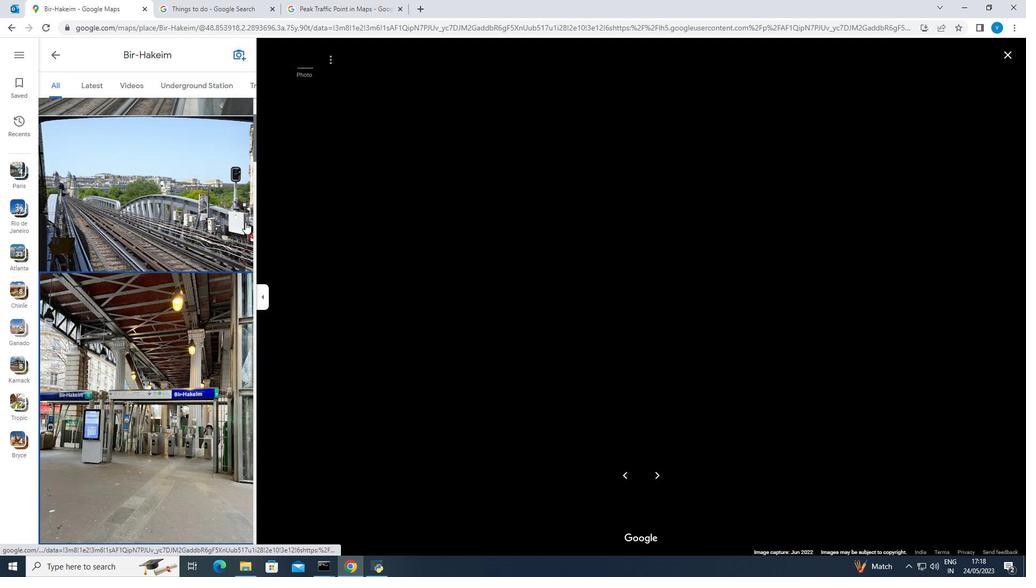 
Action: Mouse moved to (868, 467)
Screenshot: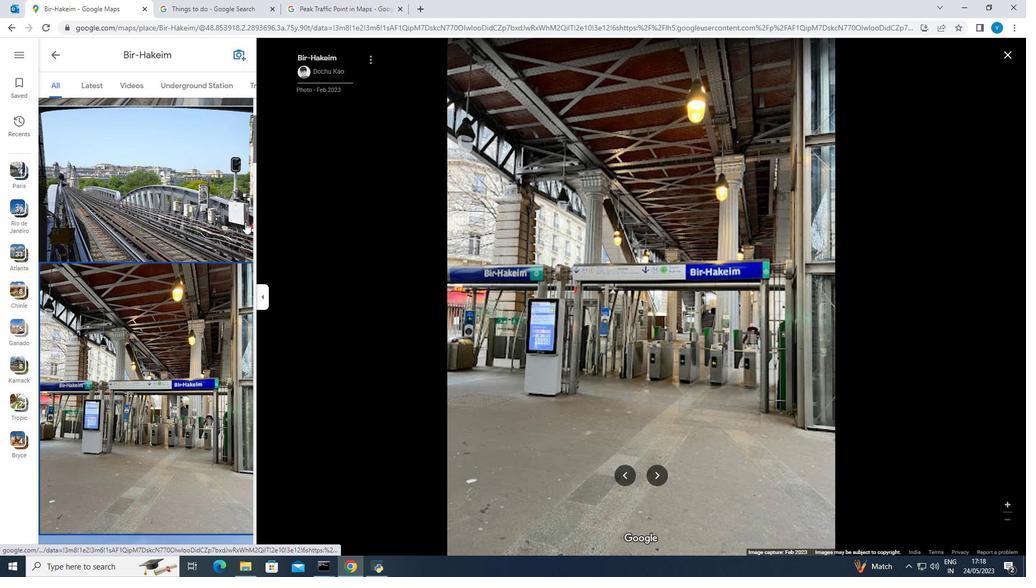 
Action: Mouse pressed middle at (868, 467)
Screenshot: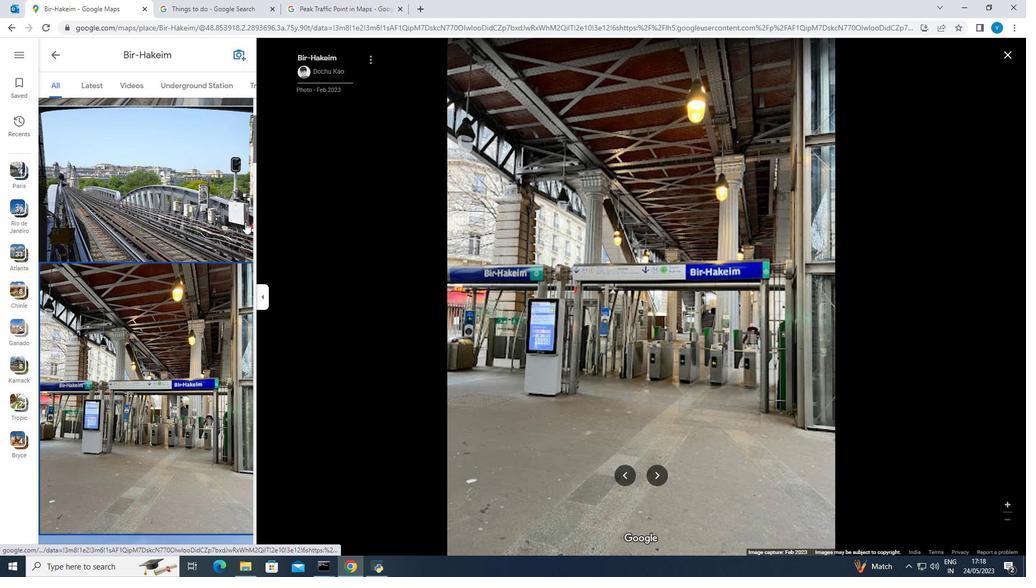 
Action: Mouse moved to (867, 449)
Screenshot: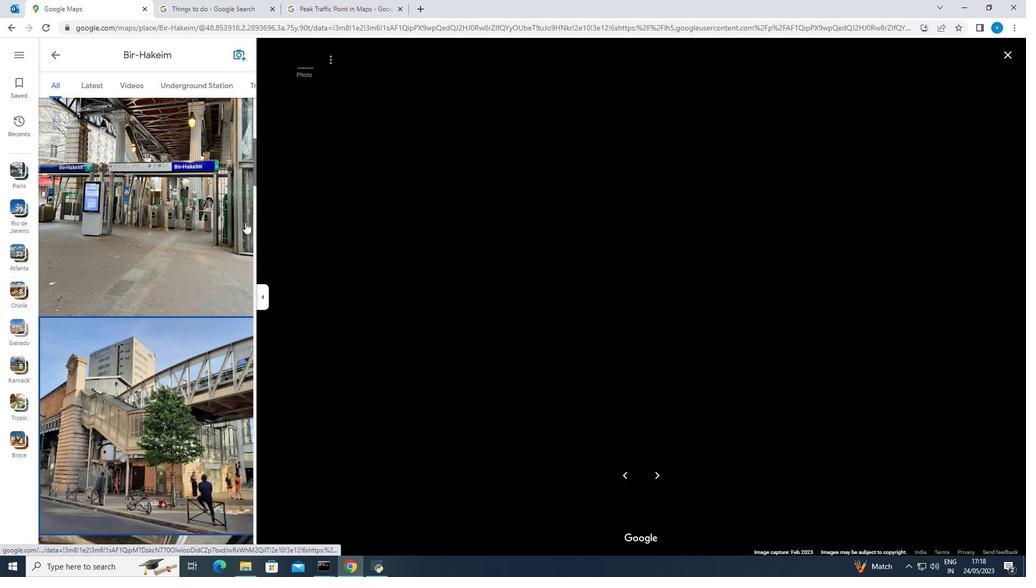 
Action: Mouse scrolled (867, 449) with delta (0, 0)
Screenshot: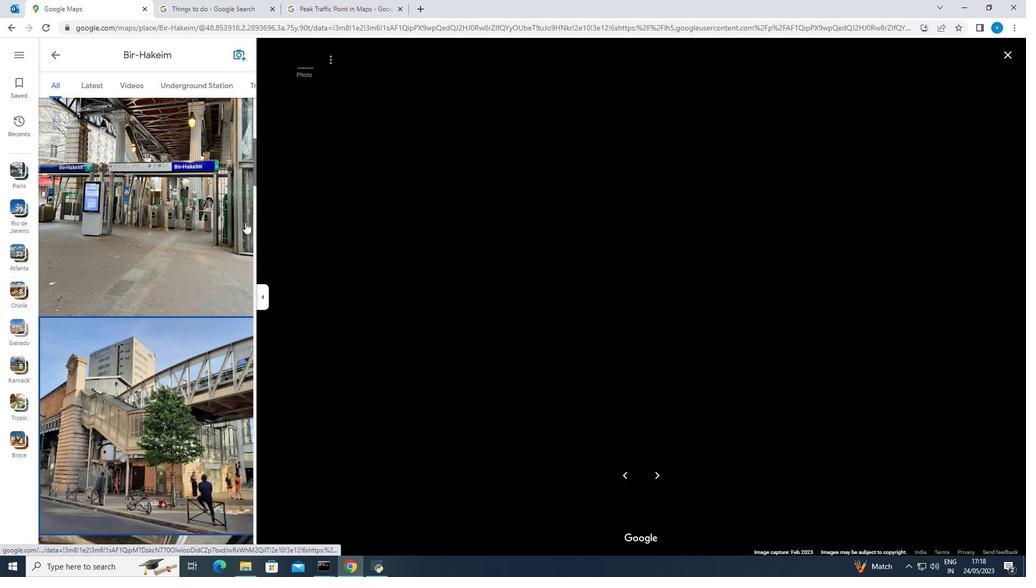 
Action: Mouse moved to (865, 449)
Screenshot: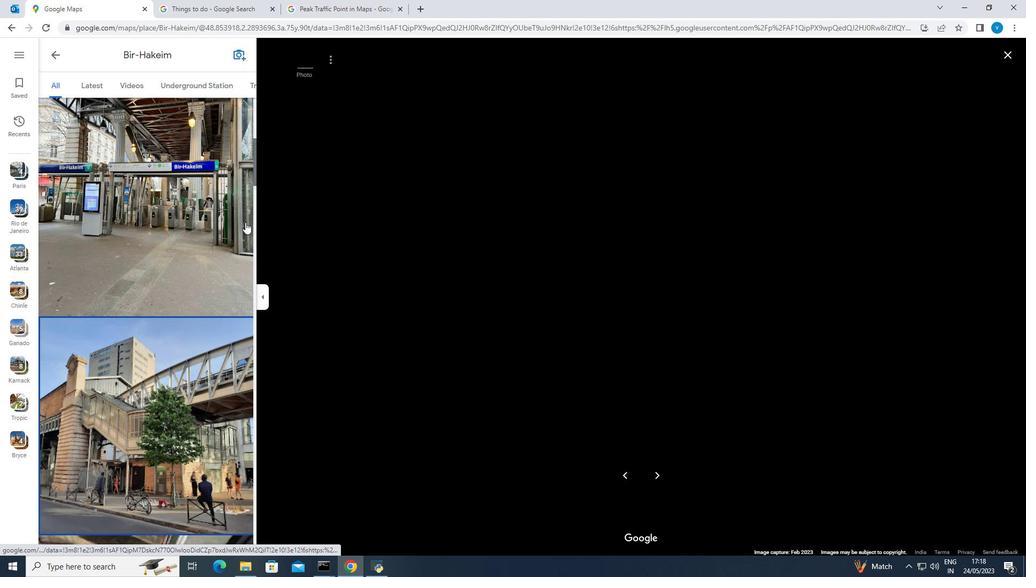 
Action: Mouse scrolled (865, 449) with delta (0, 0)
Screenshot: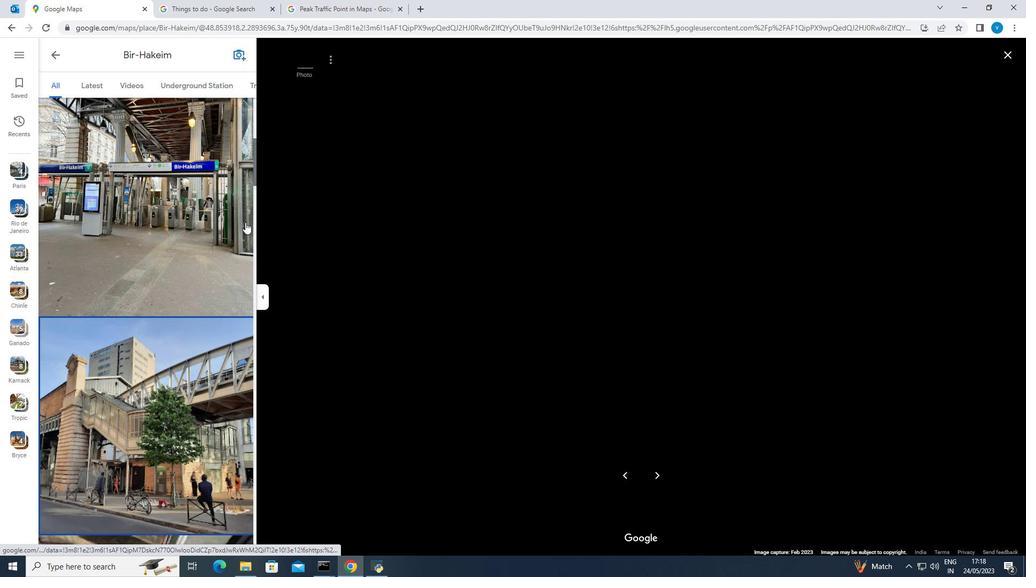 
Action: Mouse moved to (705, 435)
Screenshot: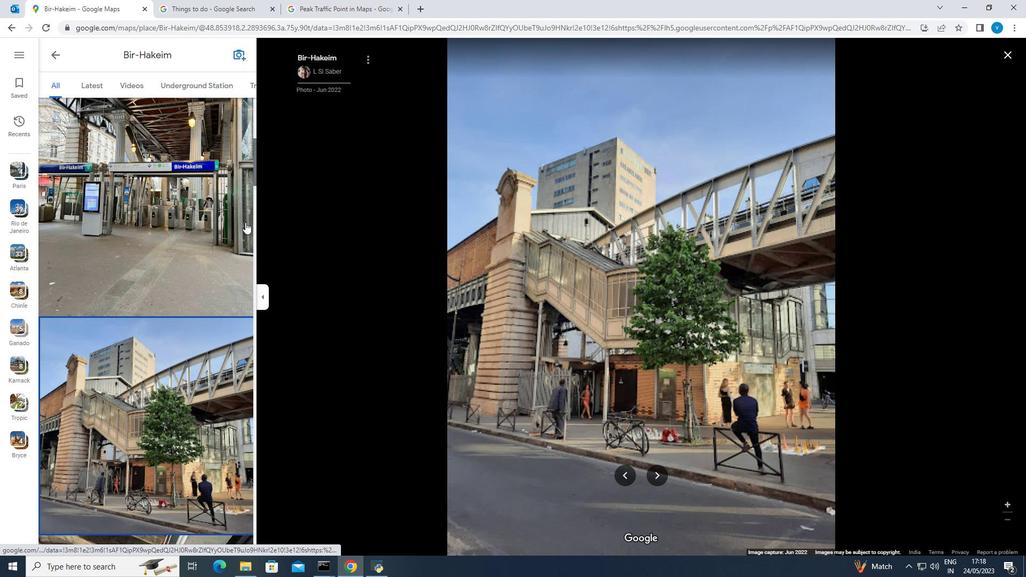 
Action: Mouse scrolled (705, 436) with delta (0, 0)
Screenshot: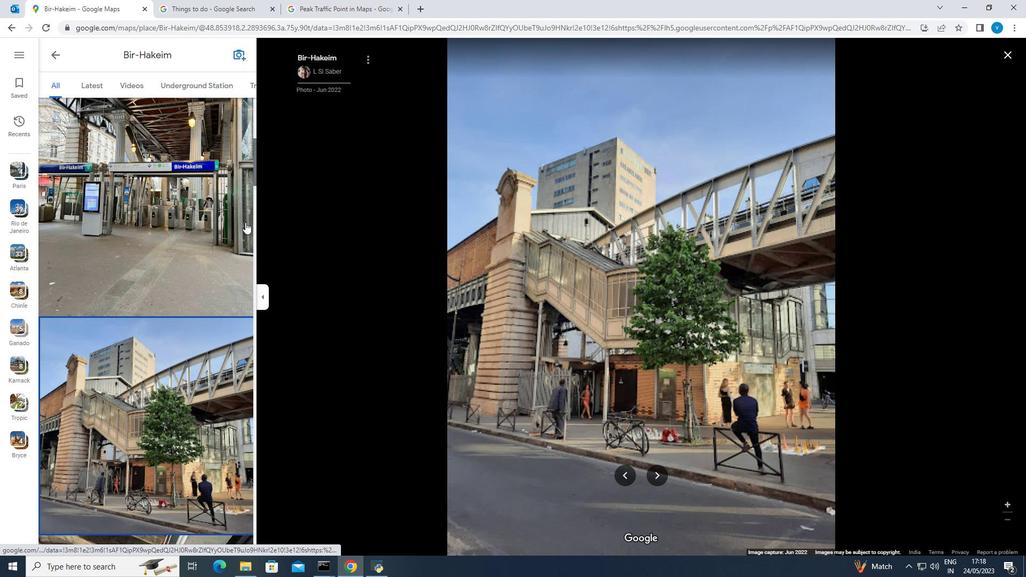 
Action: Mouse moved to (712, 435)
Screenshot: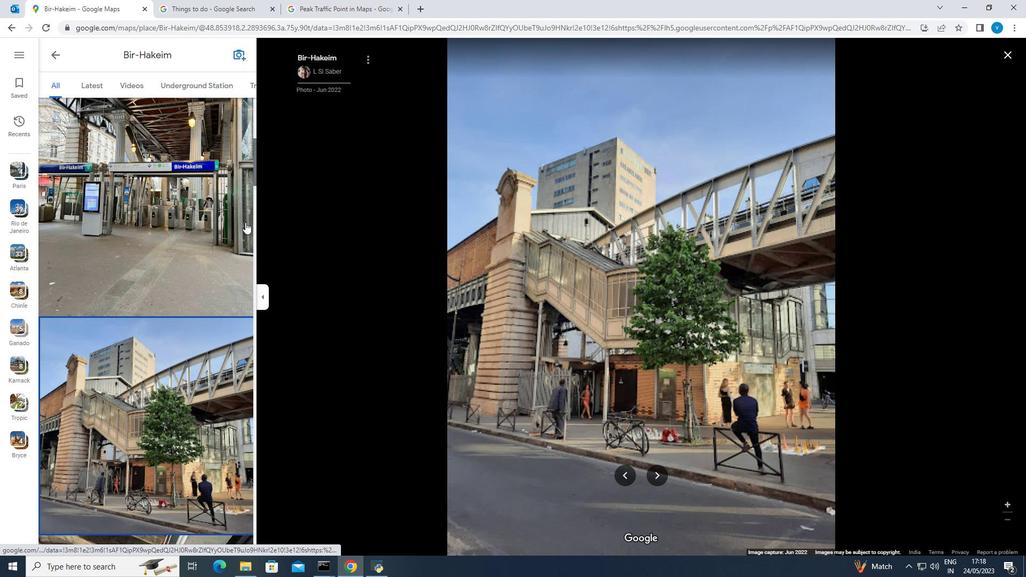 
Action: Mouse scrolled (712, 435) with delta (0, 0)
Screenshot: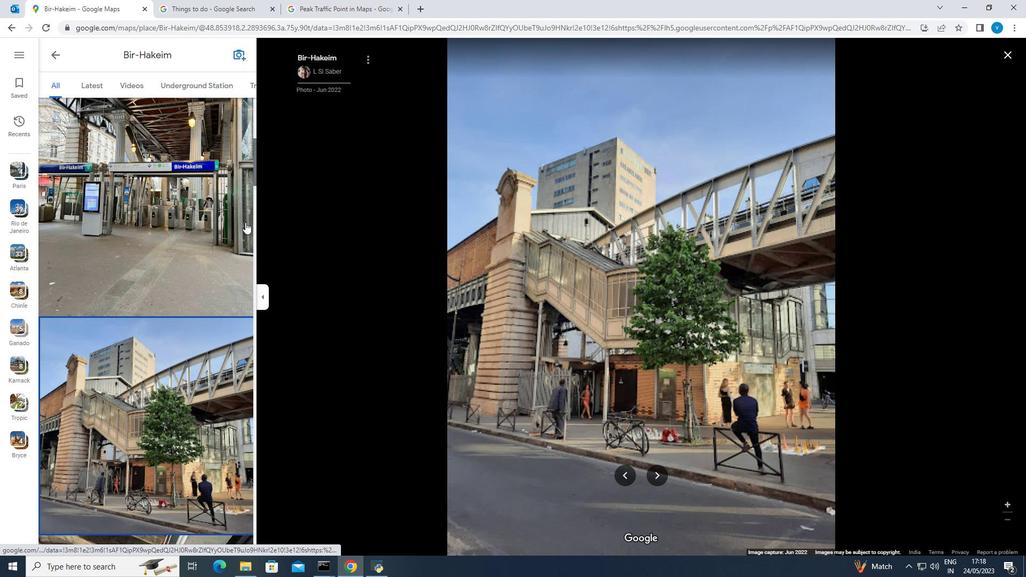 
Action: Mouse scrolled (712, 435) with delta (0, 0)
Screenshot: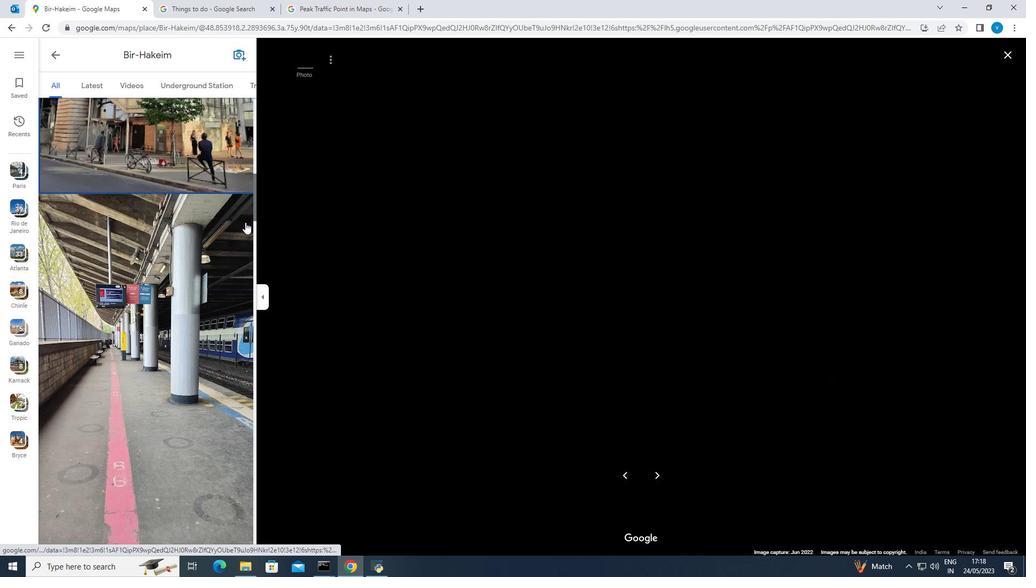 
Action: Mouse scrolled (712, 435) with delta (0, 0)
Screenshot: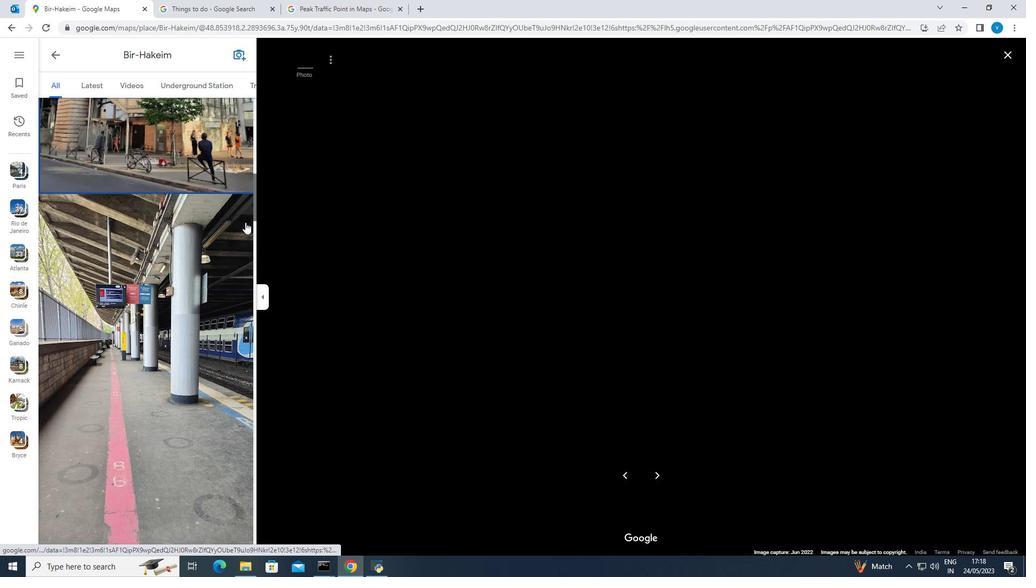 
Action: Mouse scrolled (712, 435) with delta (0, 0)
Screenshot: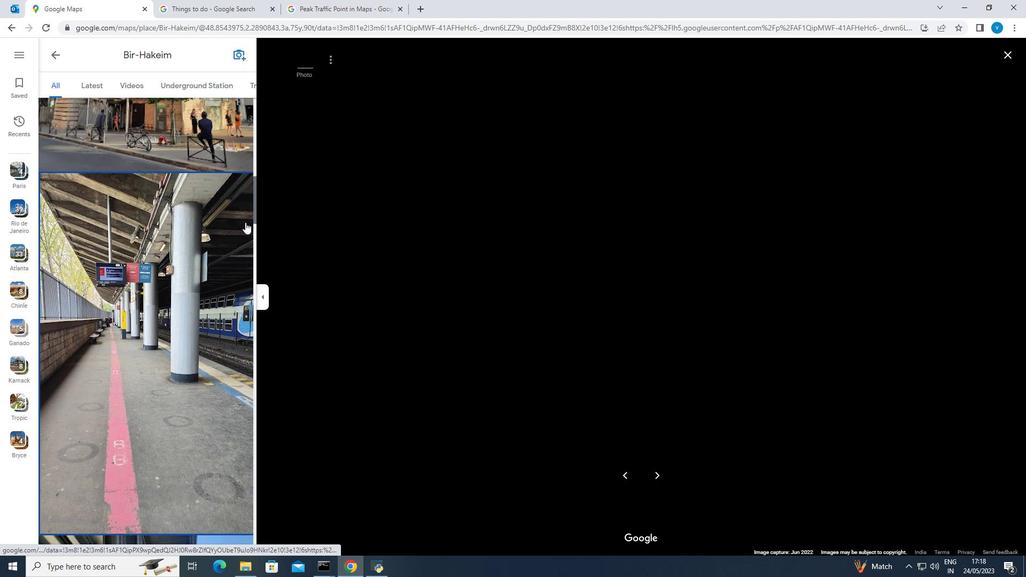
Action: Mouse scrolled (712, 435) with delta (0, 0)
Screenshot: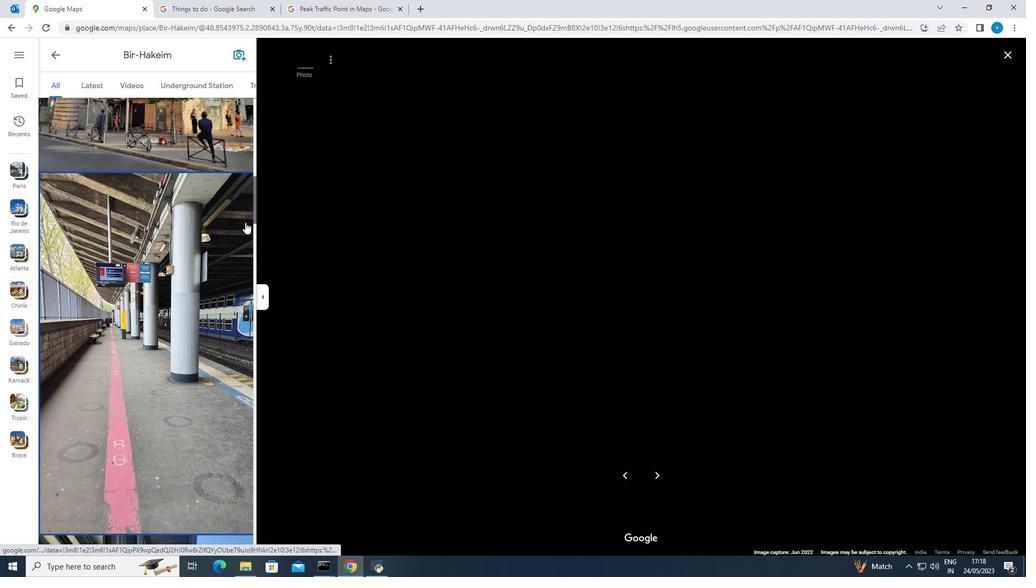 
Action: Mouse scrolled (712, 435) with delta (0, 0)
Screenshot: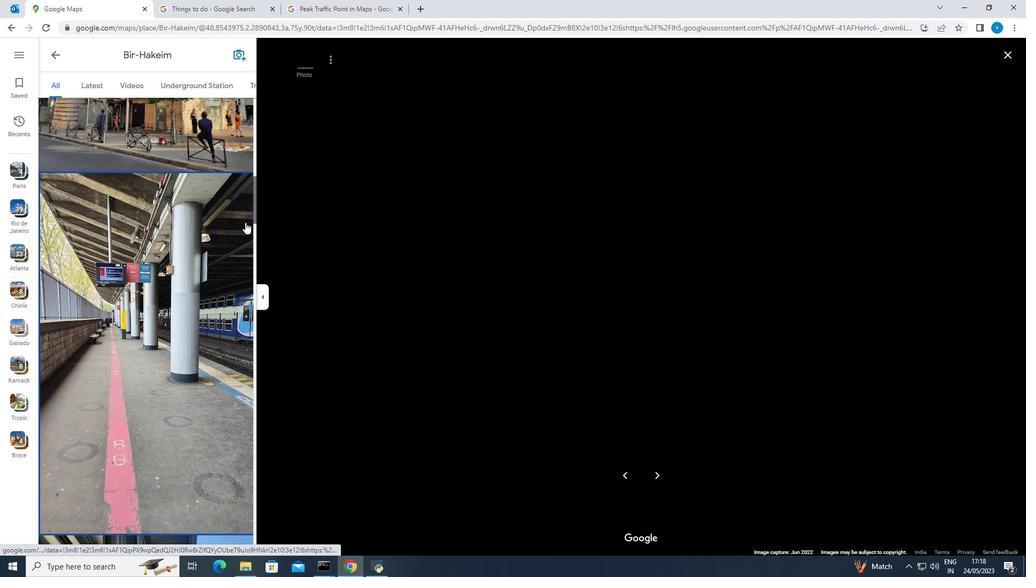 
Action: Mouse moved to (713, 435)
Screenshot: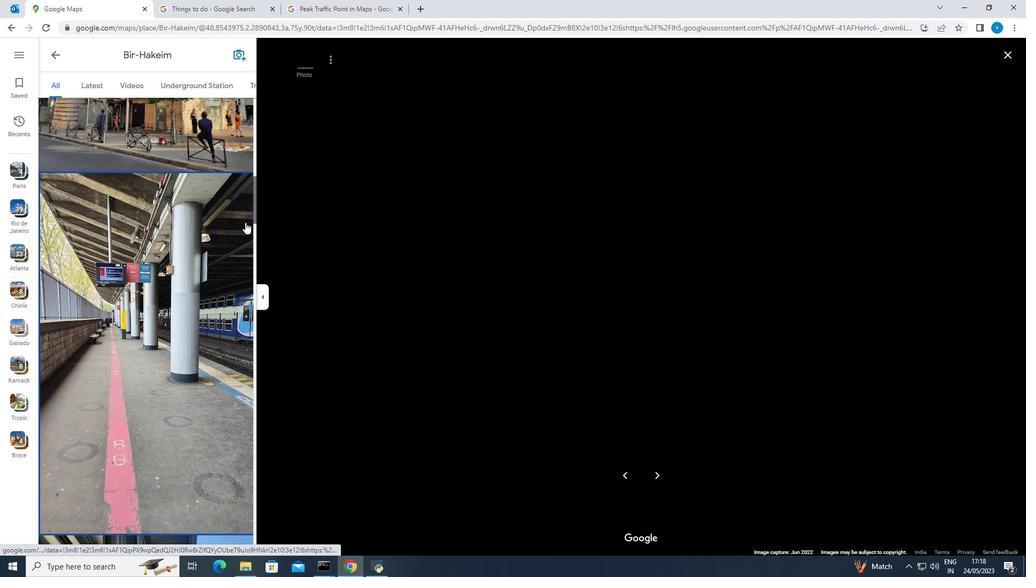 
Action: Mouse scrolled (713, 435) with delta (0, 0)
Screenshot: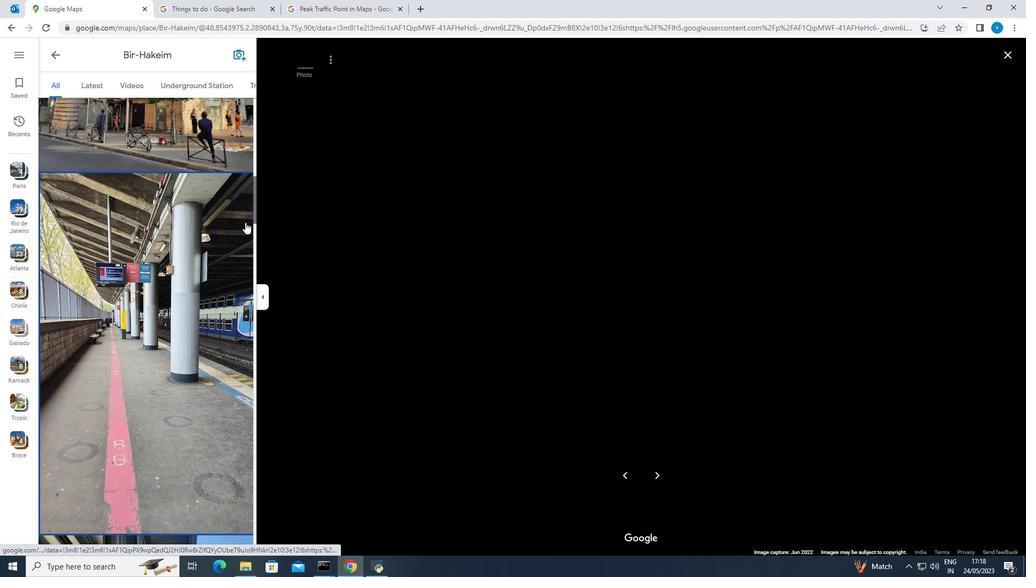 
Action: Mouse moved to (716, 438)
Screenshot: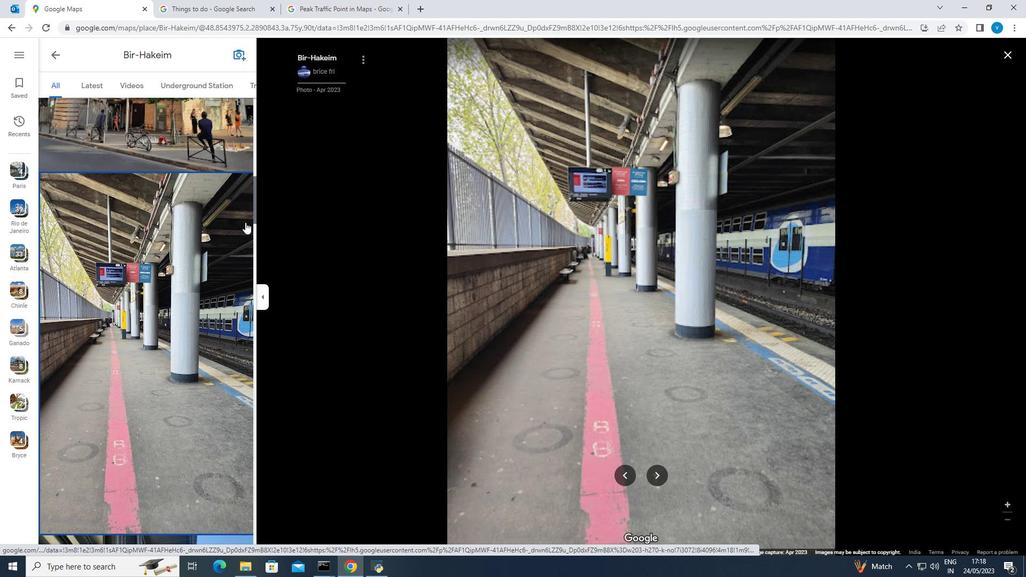 
Action: Mouse scrolled (716, 437) with delta (0, 0)
Screenshot: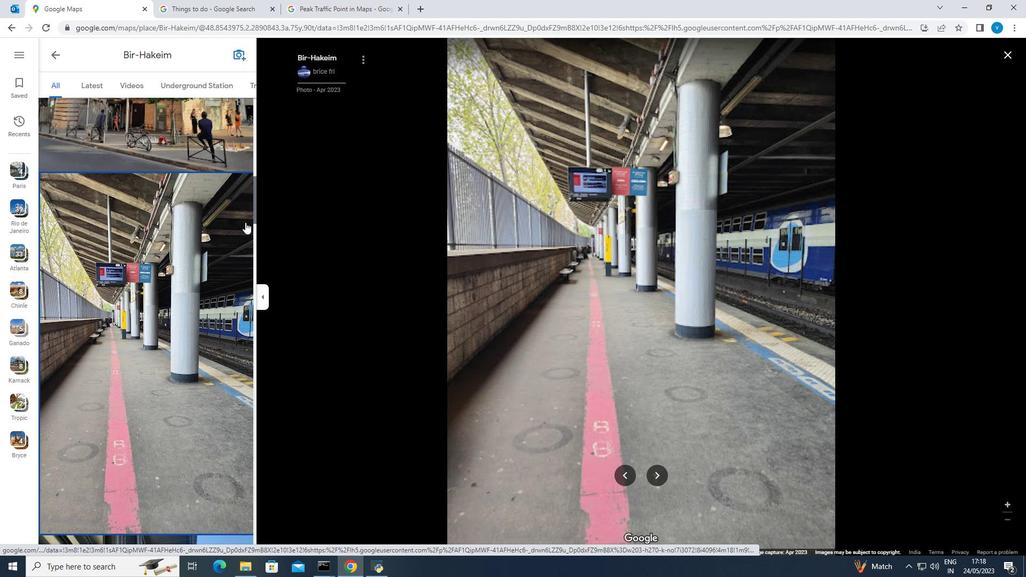 
Action: Mouse moved to (716, 439)
Screenshot: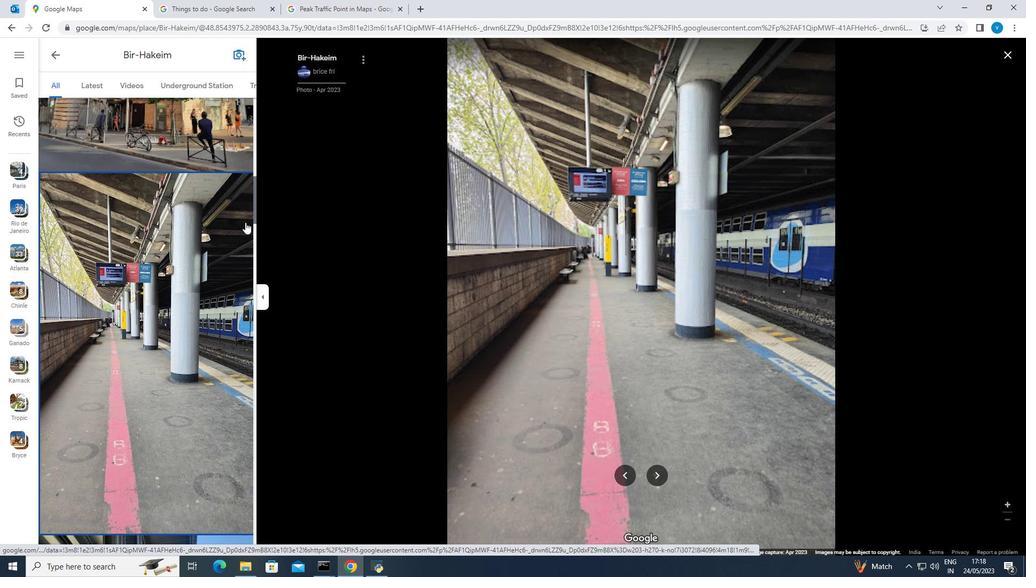 
Action: Mouse scrolled (716, 439) with delta (0, 0)
Screenshot: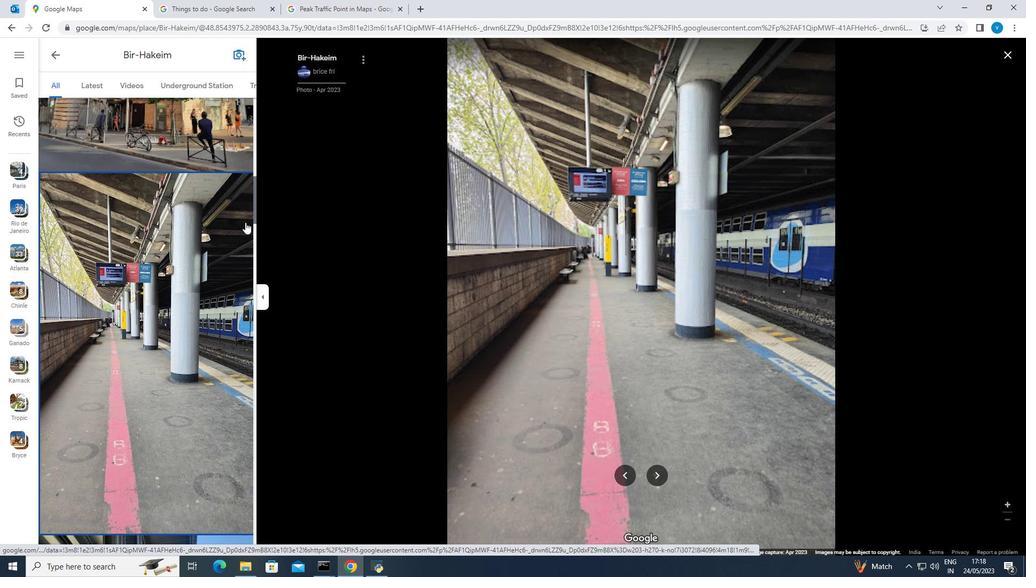 
Action: Mouse moved to (693, 508)
Screenshot: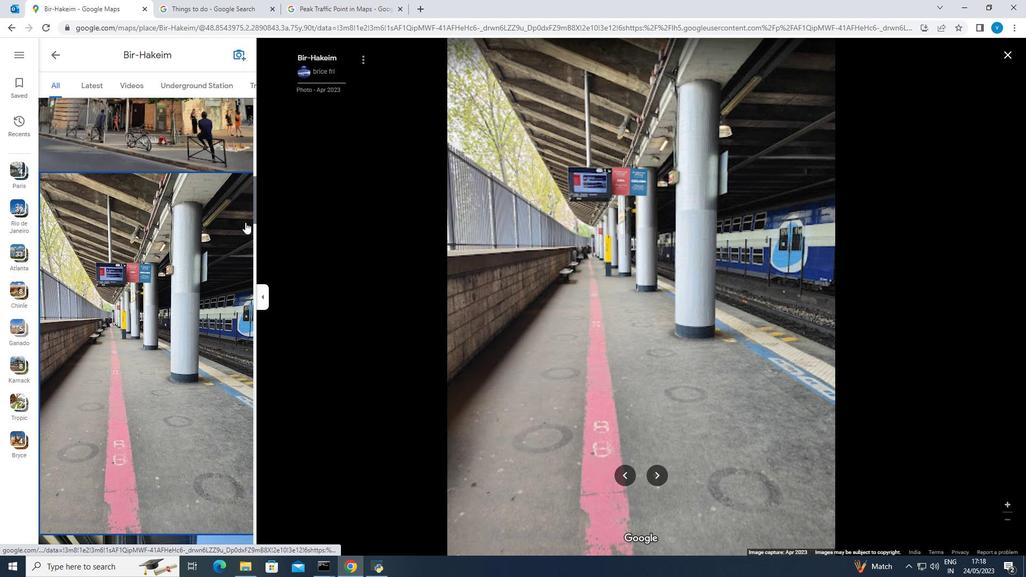 
Action: Mouse scrolled (693, 509) with delta (0, 0)
Screenshot: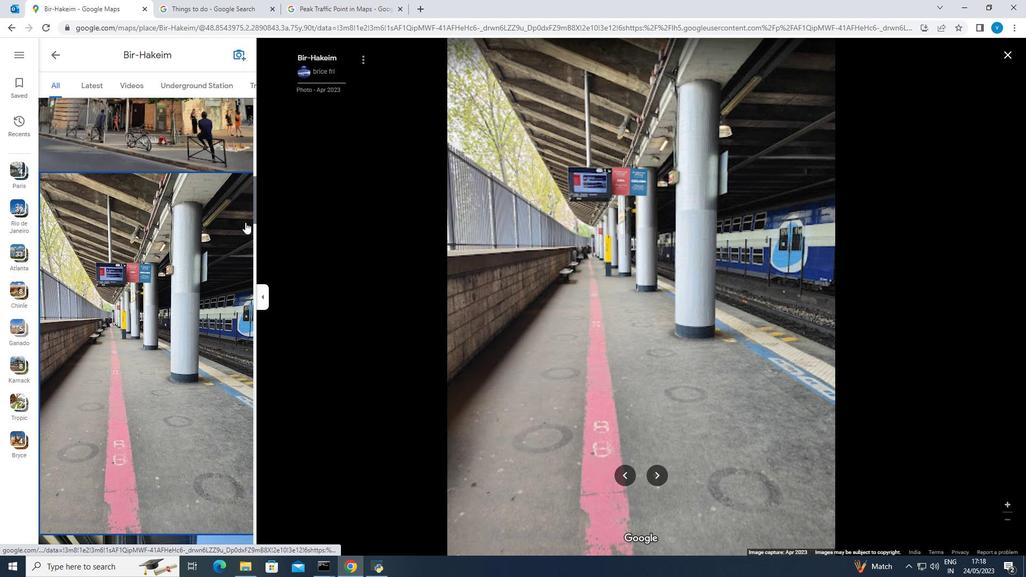 
Action: Mouse scrolled (693, 509) with delta (0, 0)
Screenshot: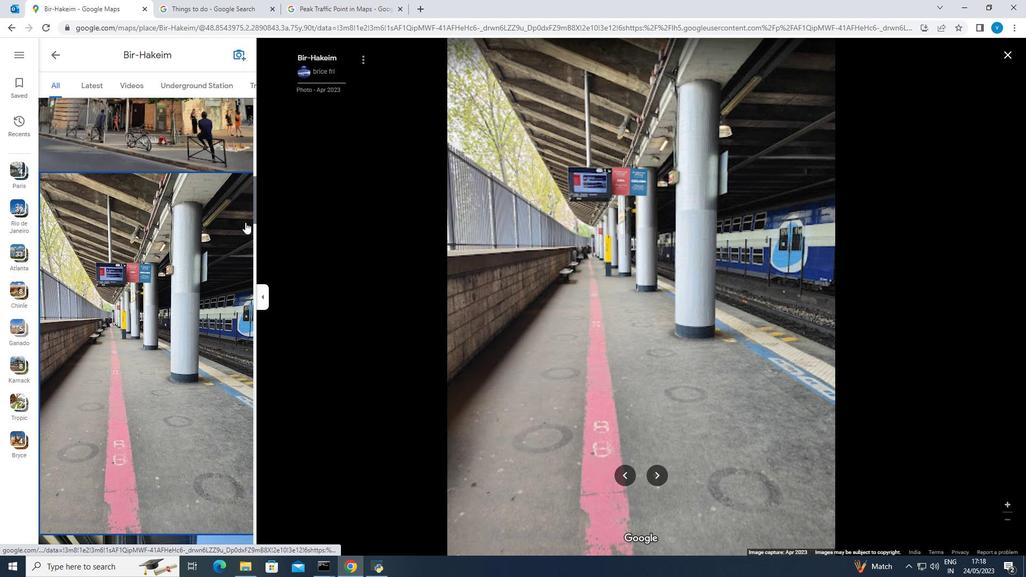 
Action: Mouse scrolled (693, 509) with delta (0, 0)
Screenshot: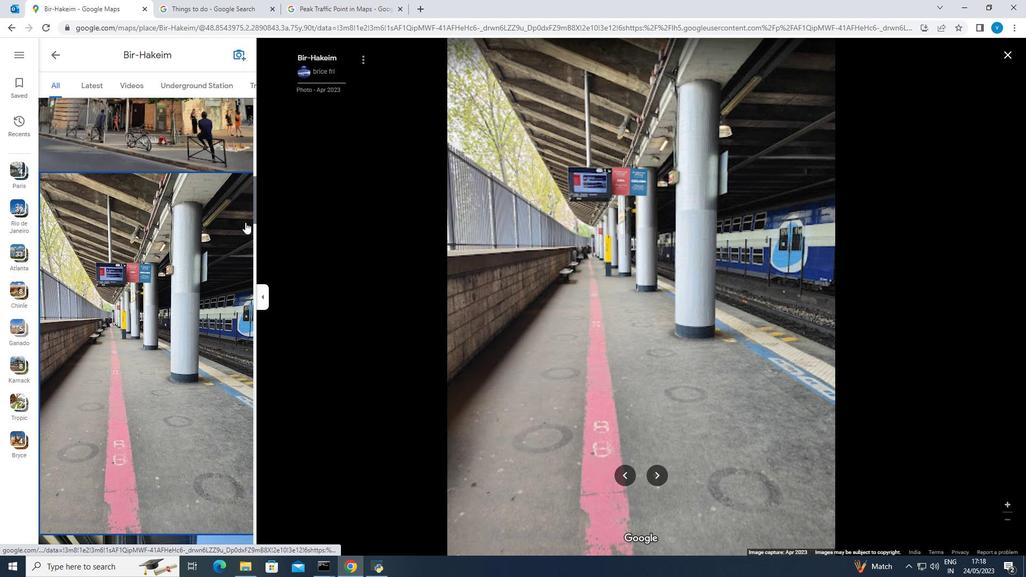 
Action: Mouse moved to (675, 510)
Screenshot: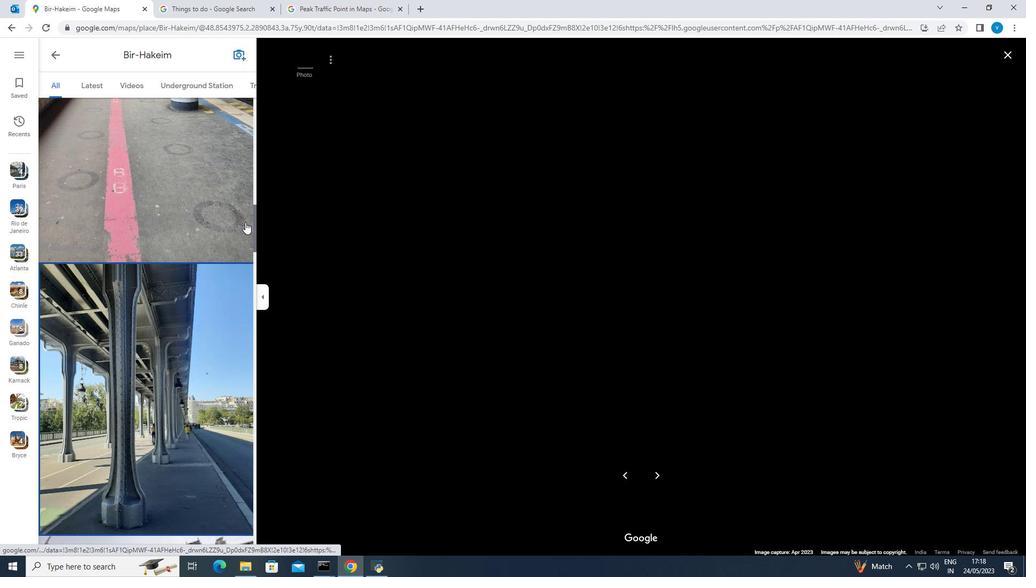 
Action: Mouse scrolled (675, 511) with delta (0, 0)
Screenshot: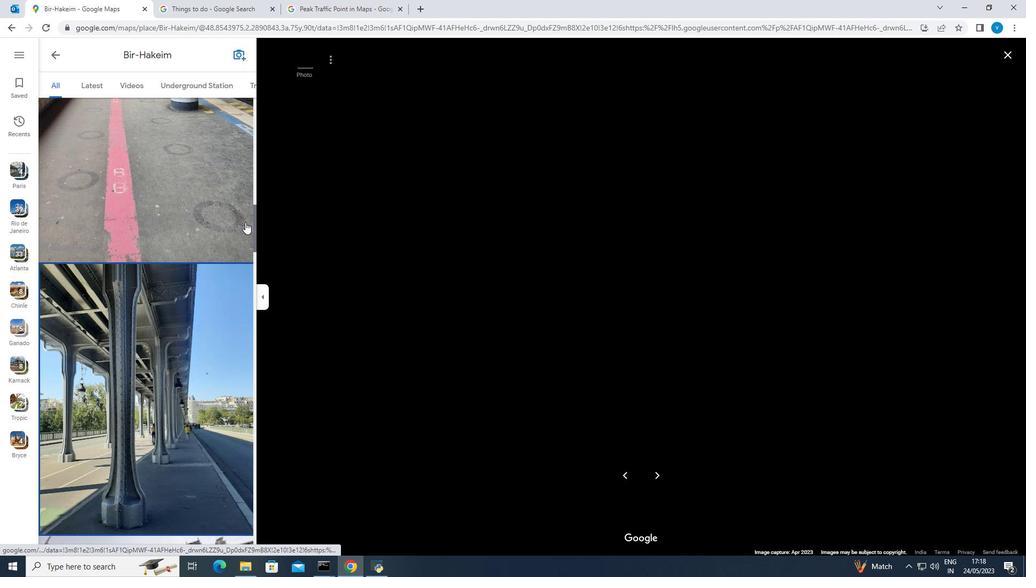 
Action: Mouse scrolled (675, 511) with delta (0, 0)
Screenshot: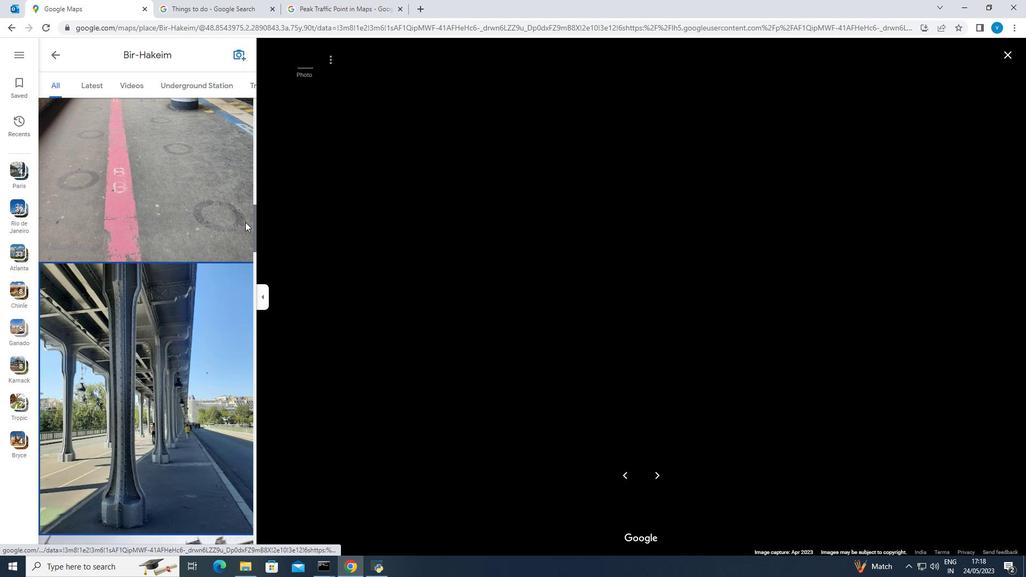 
Action: Mouse moved to (675, 509)
Screenshot: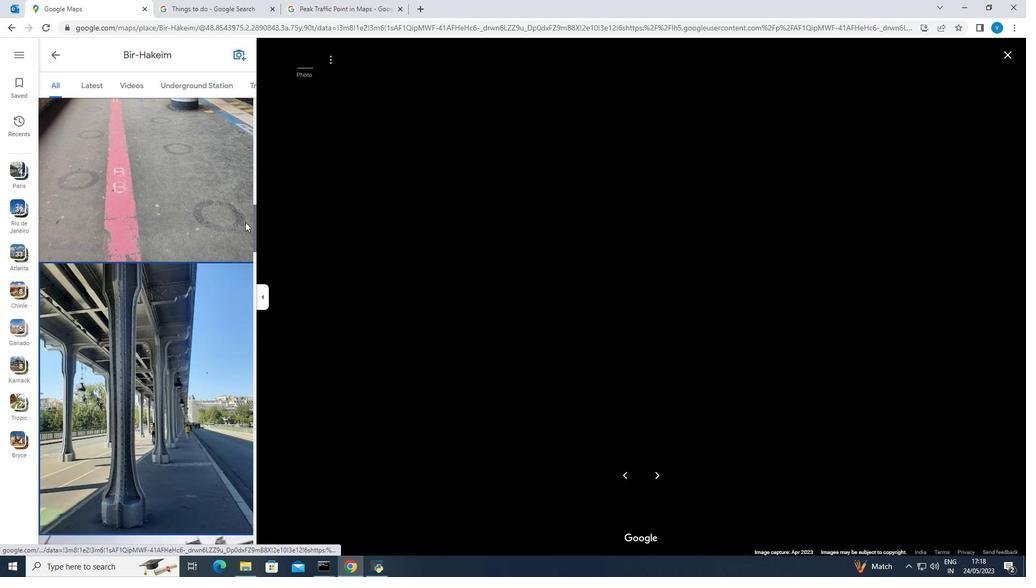 
Action: Mouse scrolled (675, 510) with delta (0, 0)
Screenshot: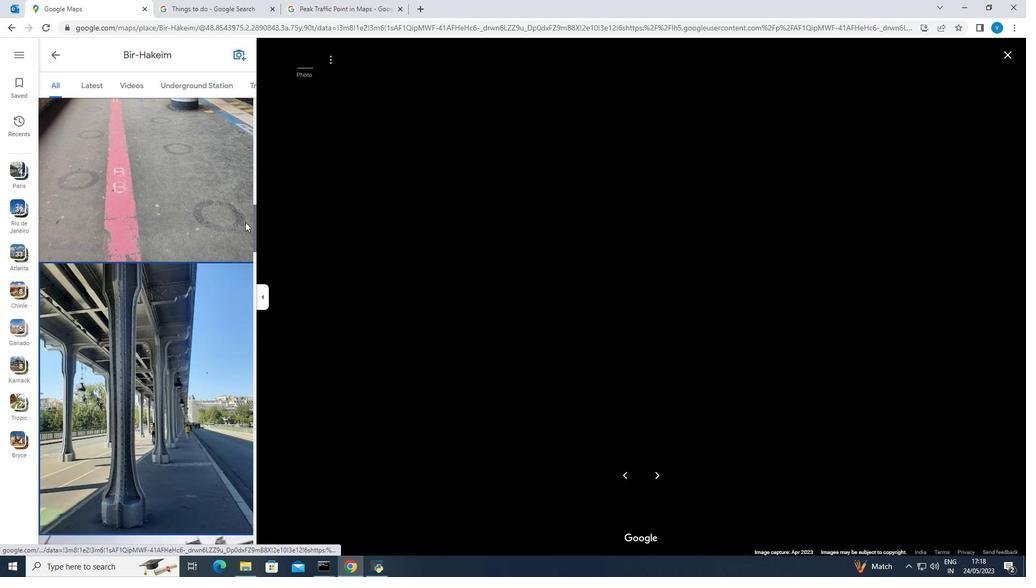 
Action: Mouse moved to (721, 500)
Screenshot: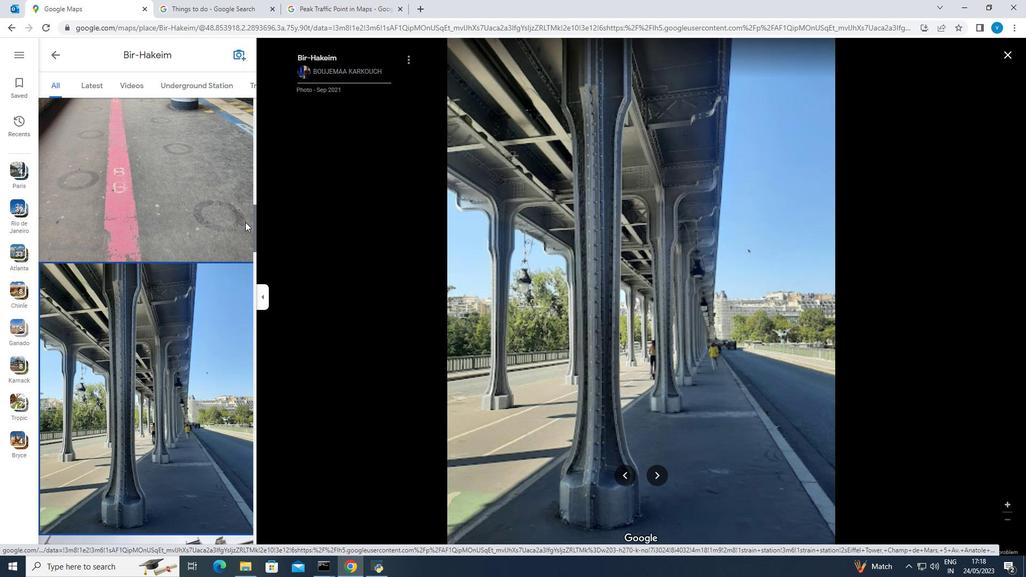 
Action: Mouse scrolled (700, 507) with delta (0, 0)
Screenshot: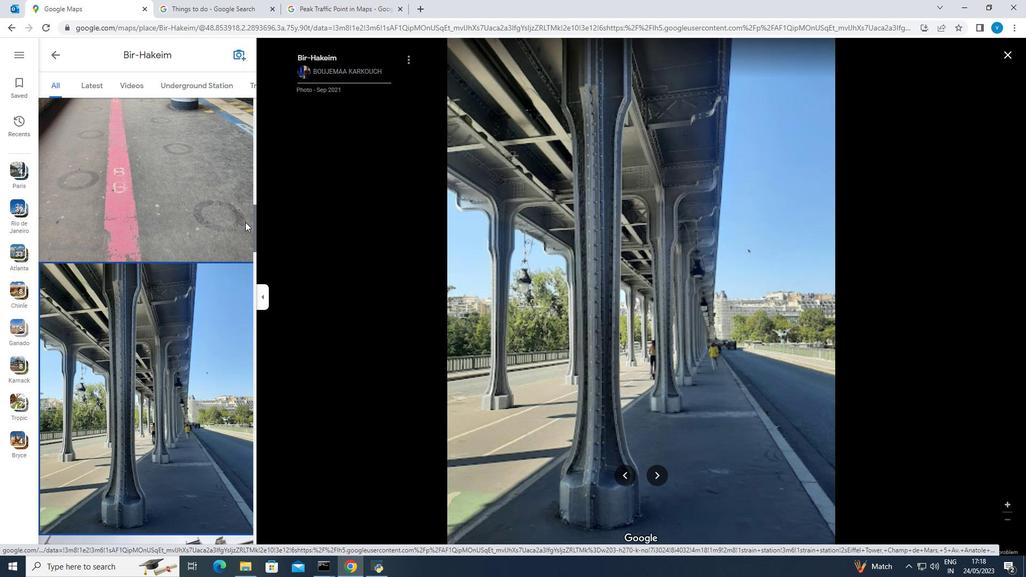 
Action: Mouse moved to (722, 499)
Screenshot: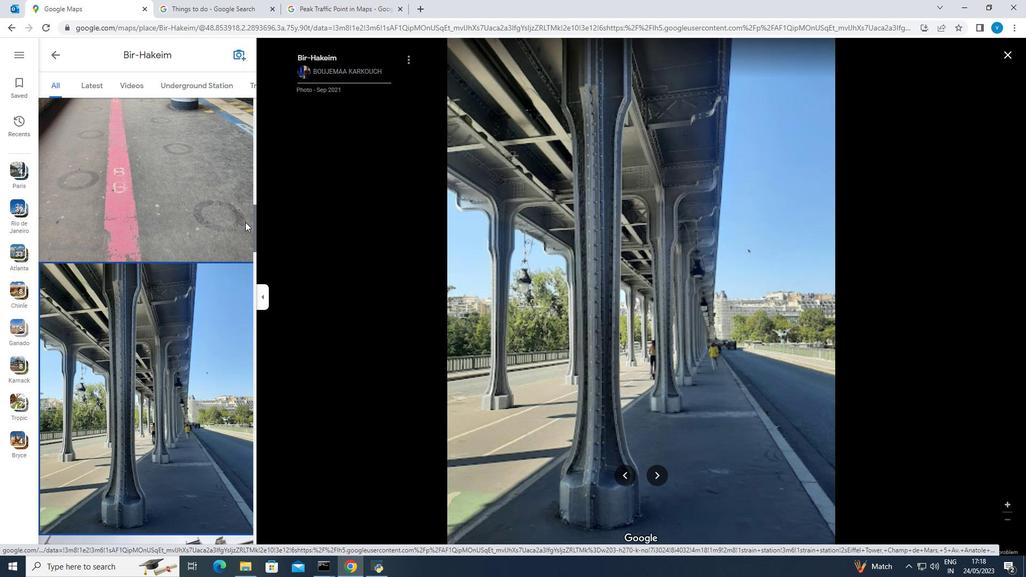 
Action: Mouse scrolled (709, 504) with delta (0, 0)
Screenshot: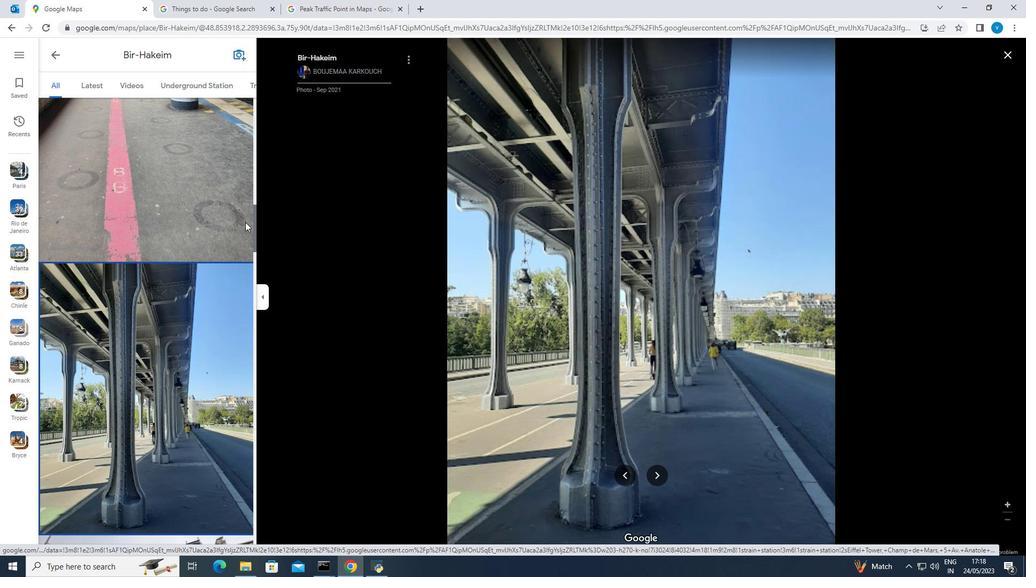 
Action: Mouse moved to (728, 498)
Screenshot: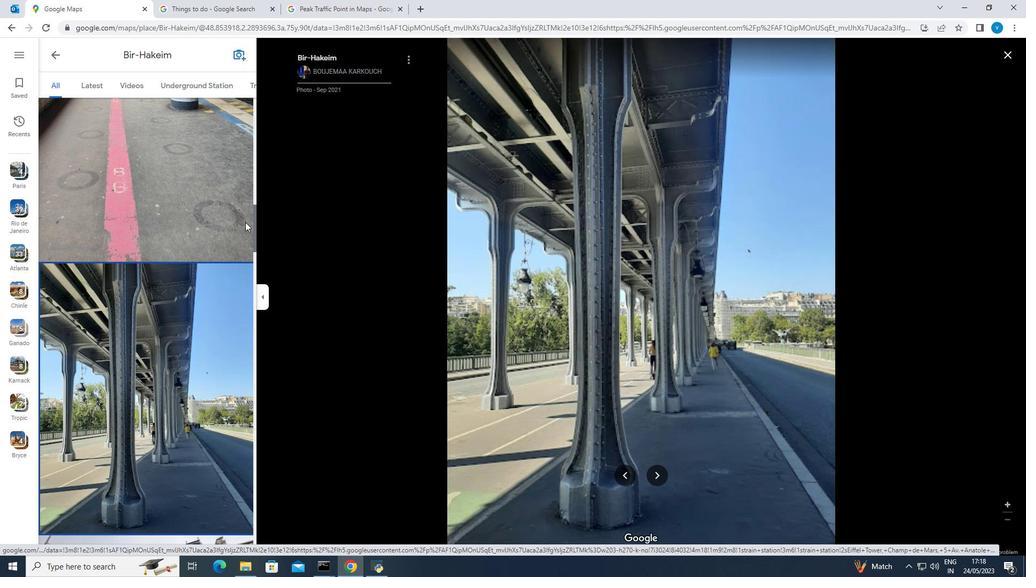 
Action: Mouse scrolled (728, 498) with delta (0, 0)
Screenshot: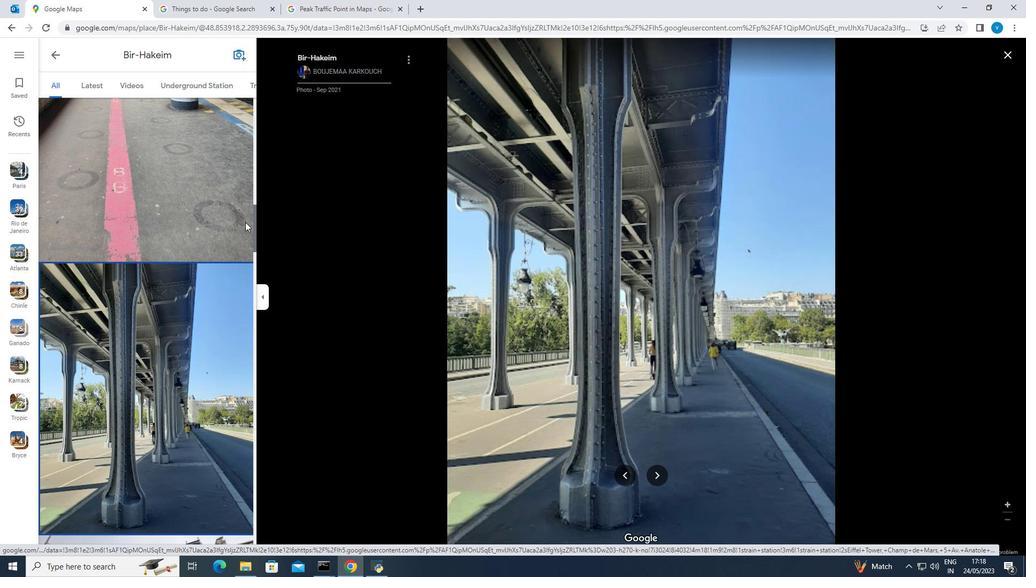 
Action: Mouse moved to (769, 497)
Screenshot: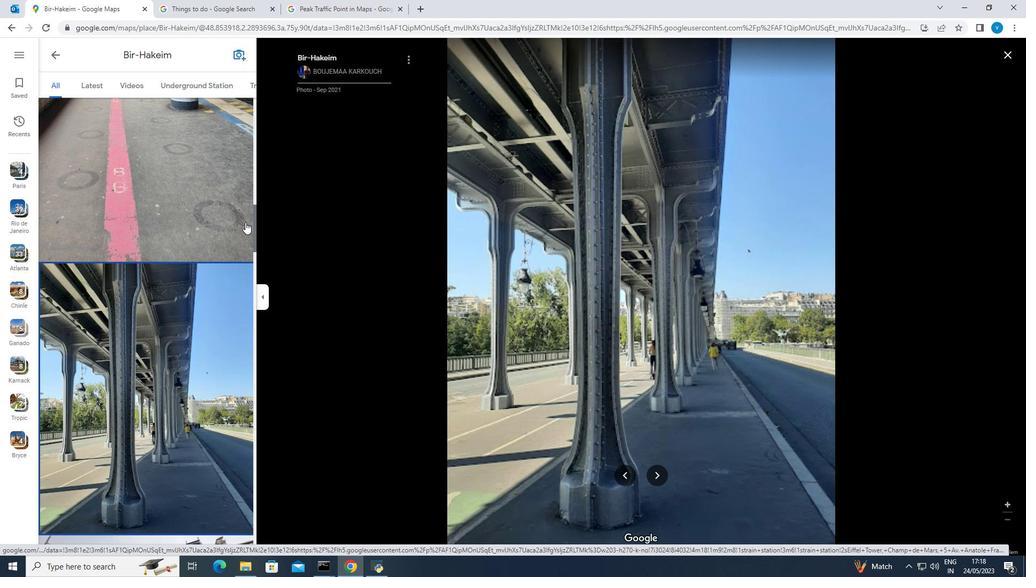 
Action: Mouse scrolled (769, 497) with delta (0, 0)
Screenshot: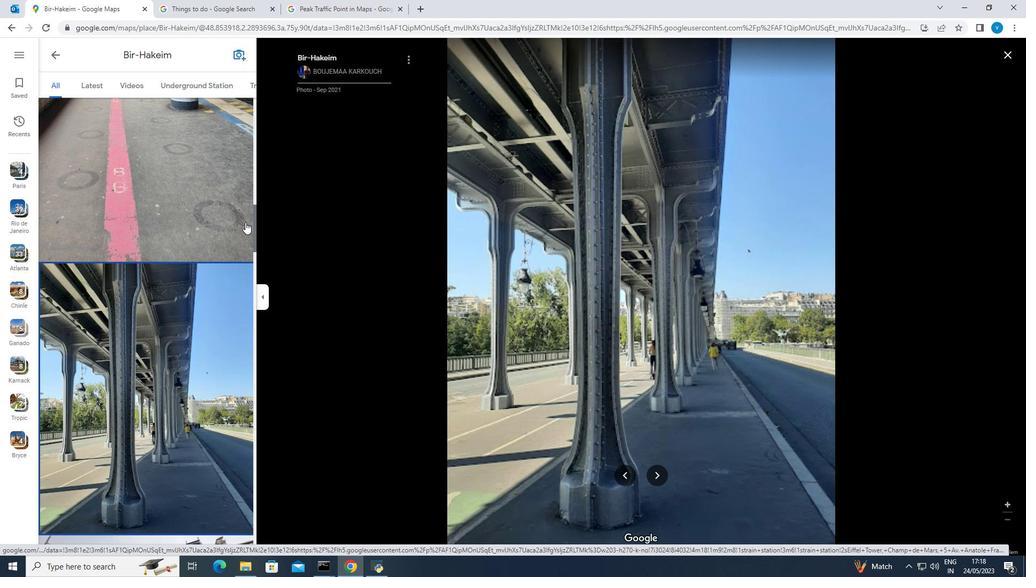 
Action: Mouse scrolled (769, 497) with delta (0, 0)
Screenshot: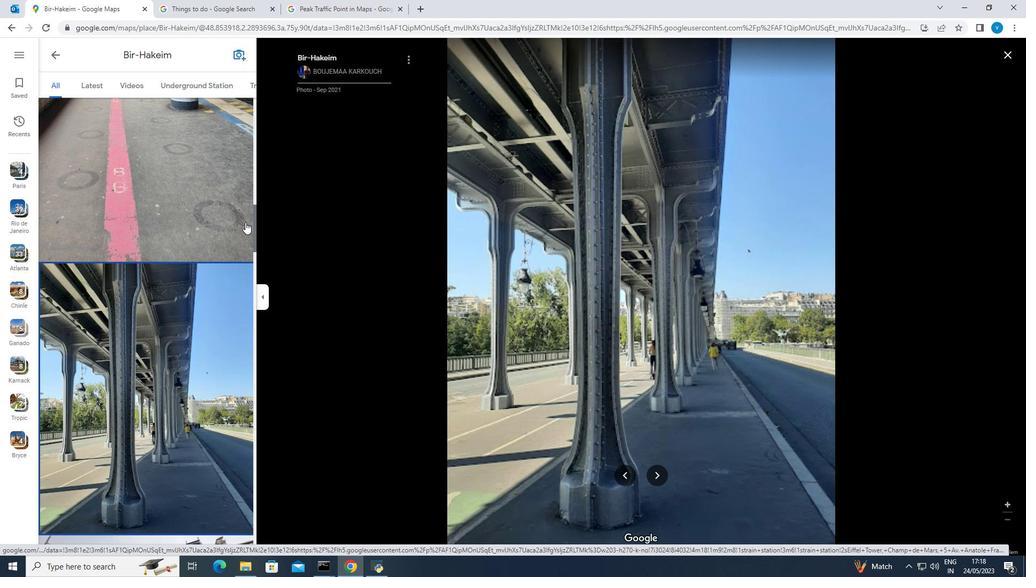 
Action: Mouse moved to (769, 497)
Screenshot: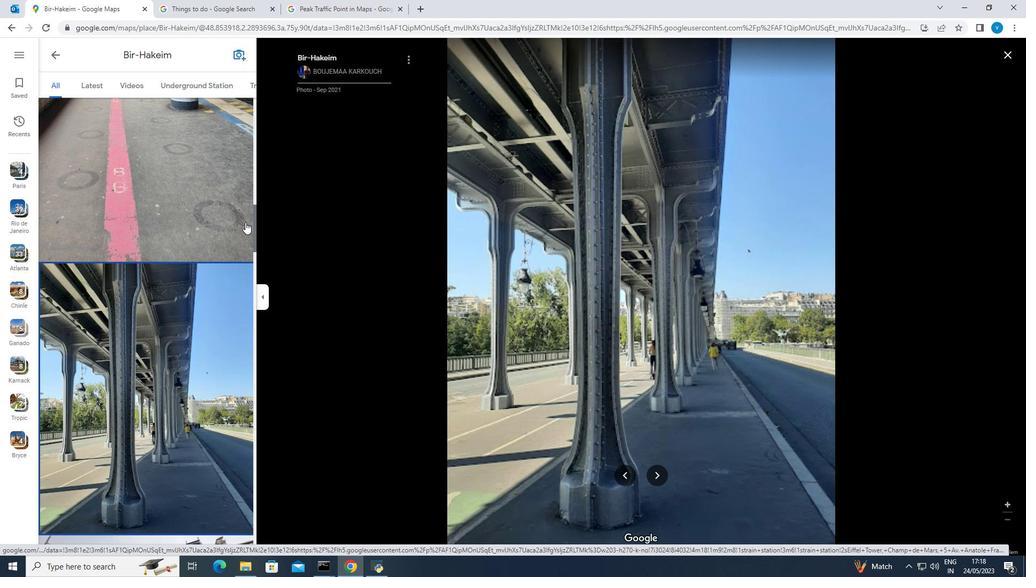 
Action: Mouse scrolled (769, 497) with delta (0, 0)
Screenshot: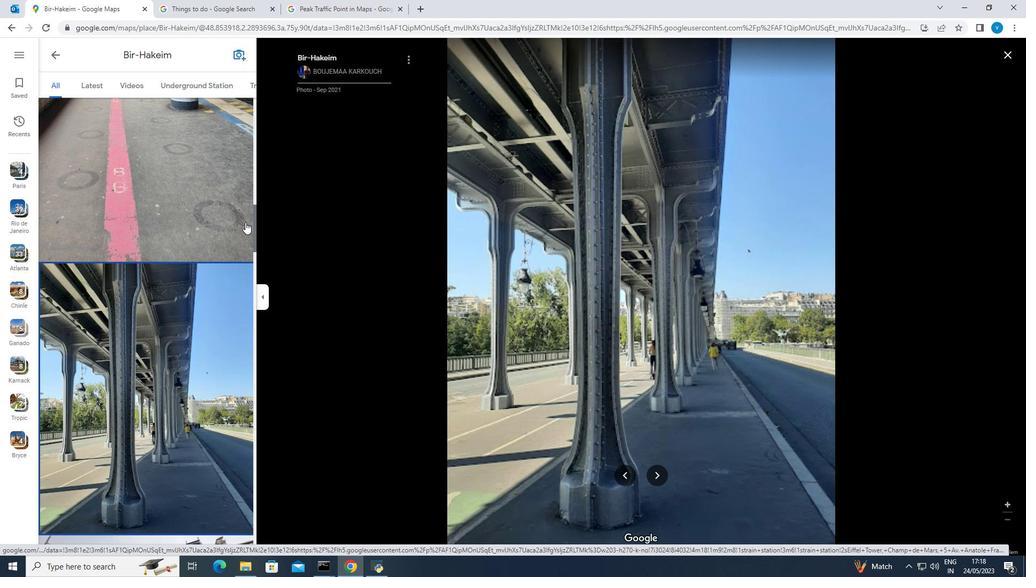 
Action: Mouse moved to (767, 492)
Screenshot: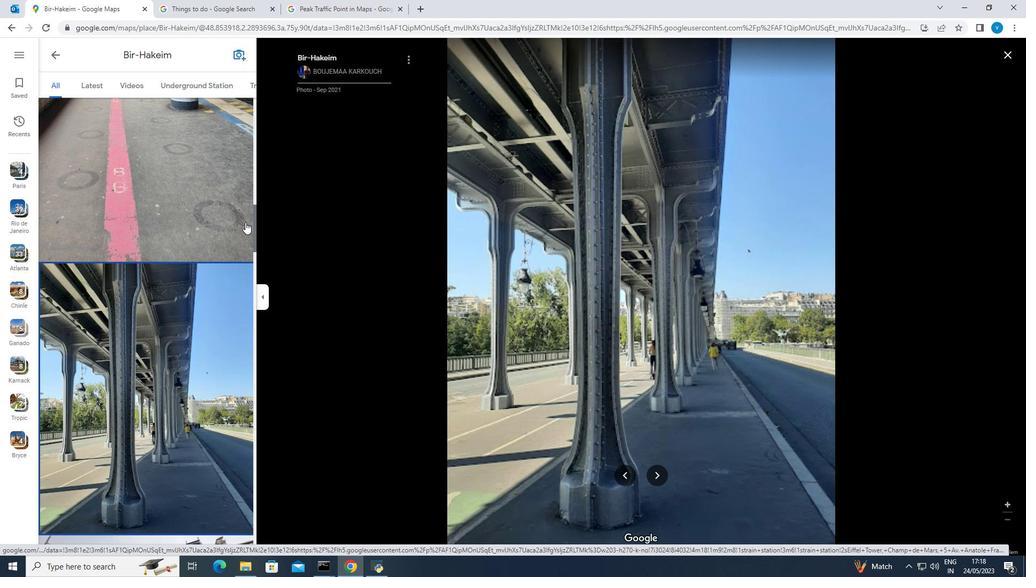 
Action: Mouse scrolled (767, 493) with delta (0, 0)
Screenshot: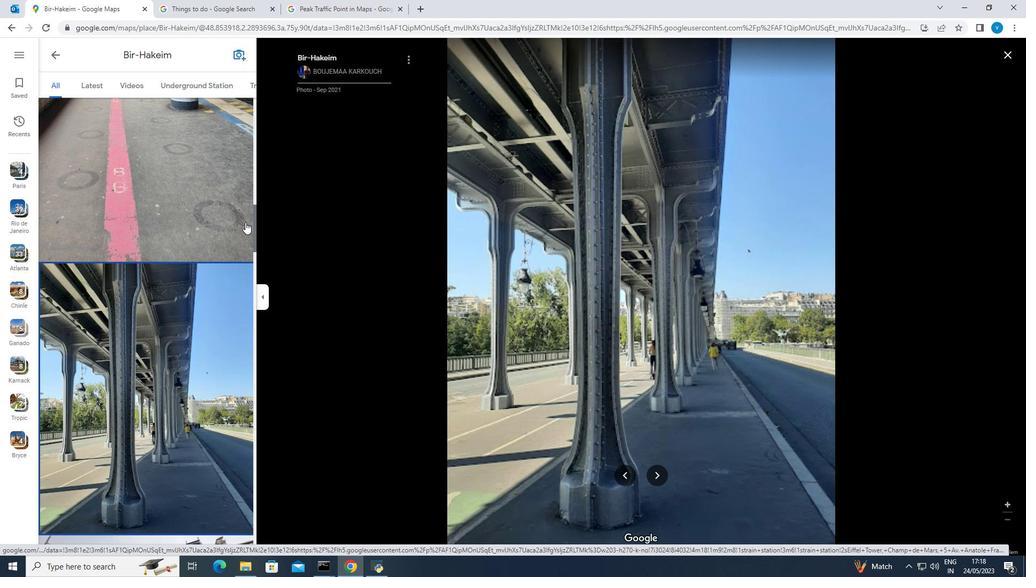 
Action: Mouse scrolled (767, 493) with delta (0, 0)
Screenshot: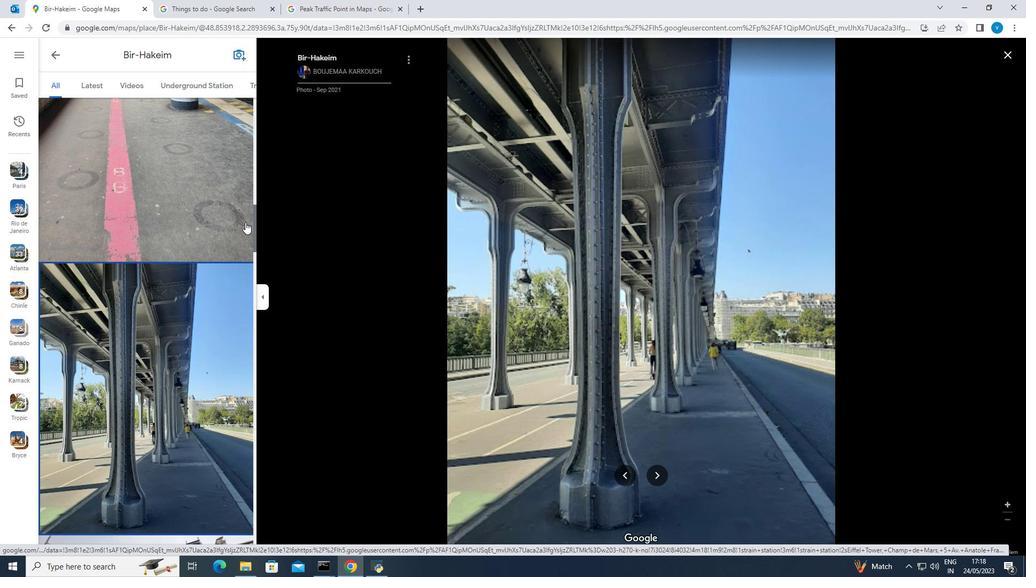 
Action: Mouse moved to (767, 492)
Screenshot: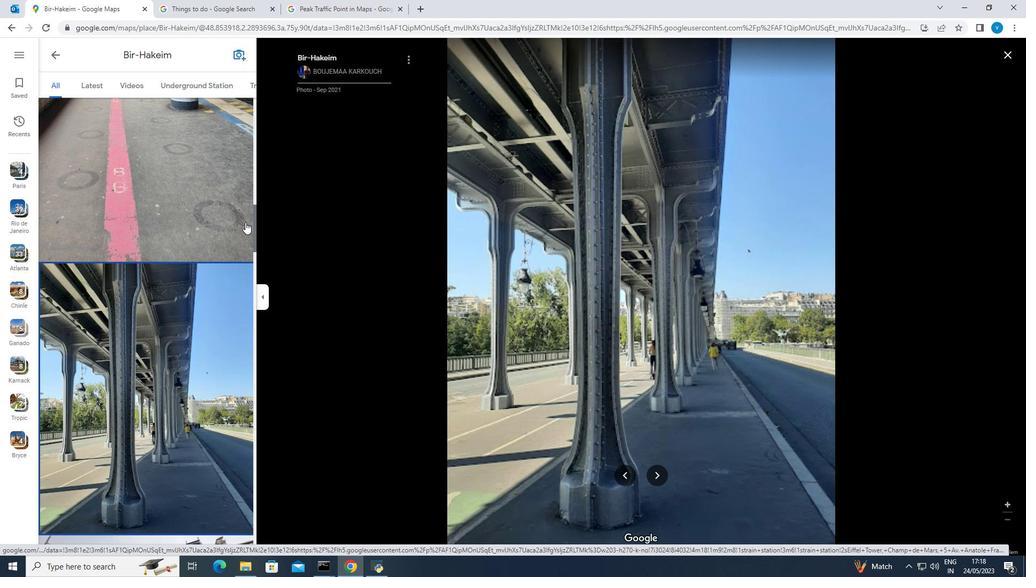 
Action: Mouse scrolled (767, 492) with delta (0, 0)
Screenshot: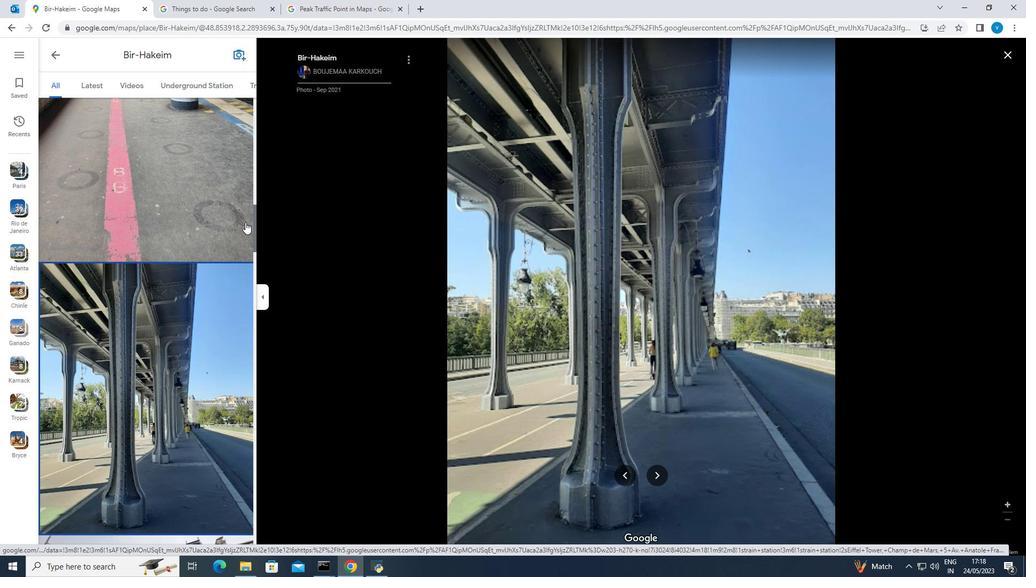 
Action: Mouse moved to (769, 490)
Screenshot: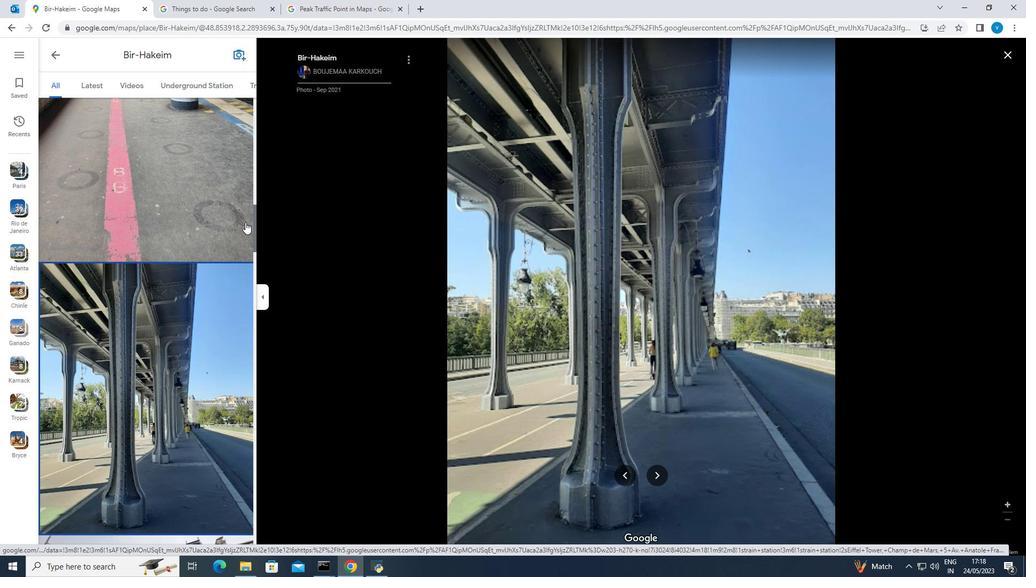 
Action: Mouse scrolled (769, 490) with delta (0, 0)
Screenshot: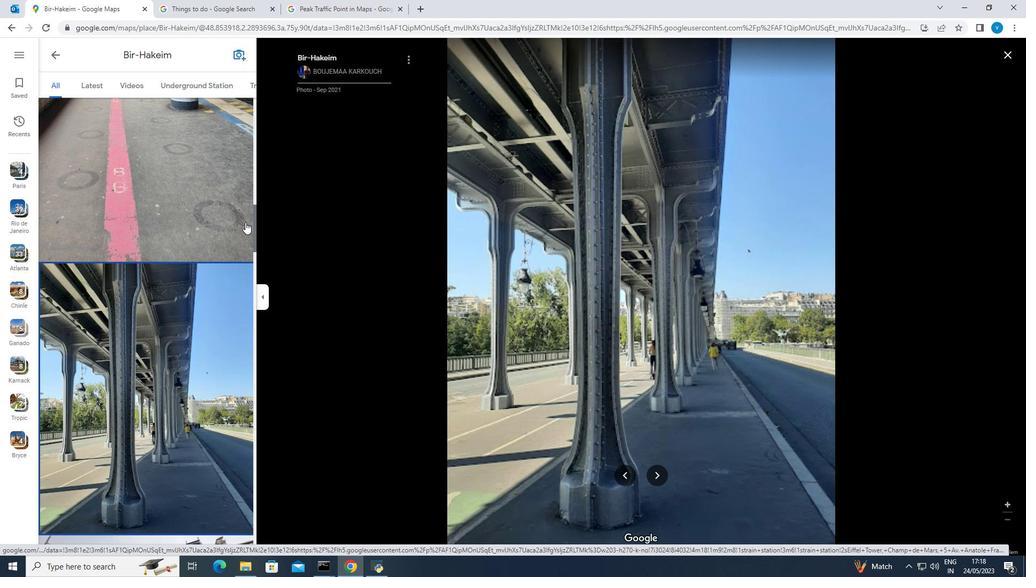 
Action: Mouse scrolled (769, 490) with delta (0, 0)
Screenshot: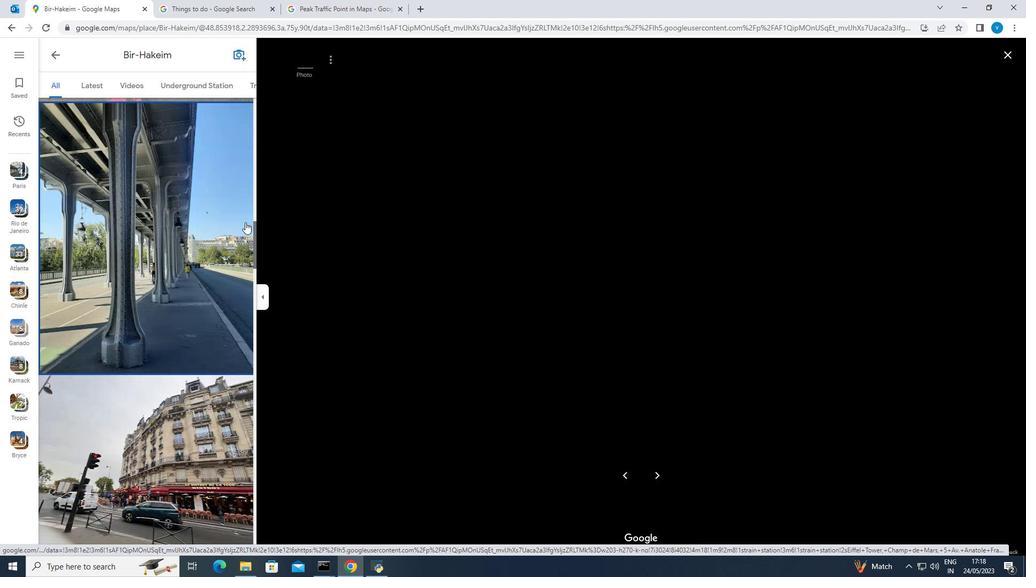 
Action: Mouse scrolled (769, 490) with delta (0, 0)
Screenshot: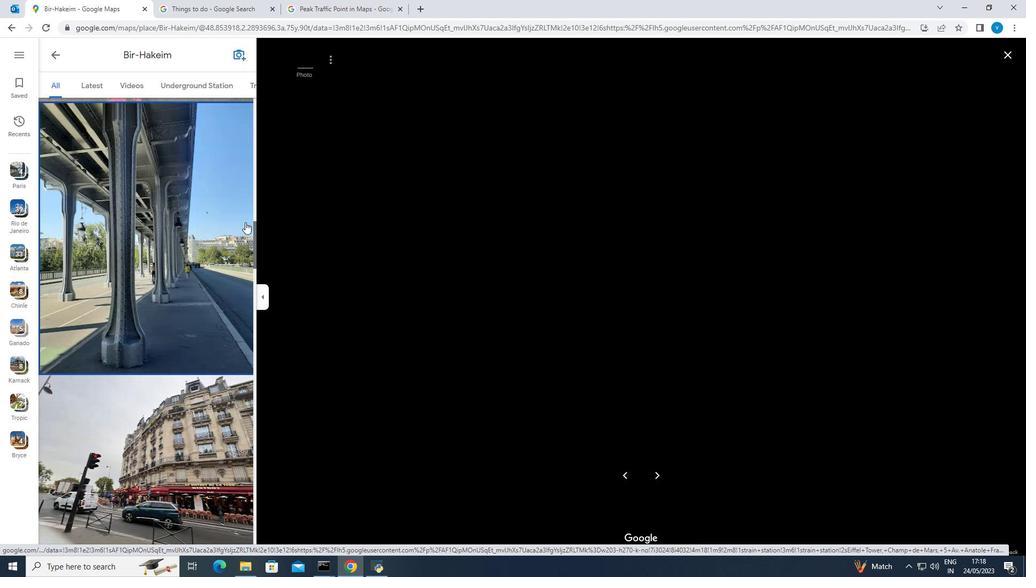 
Action: Mouse scrolled (769, 490) with delta (0, 0)
Screenshot: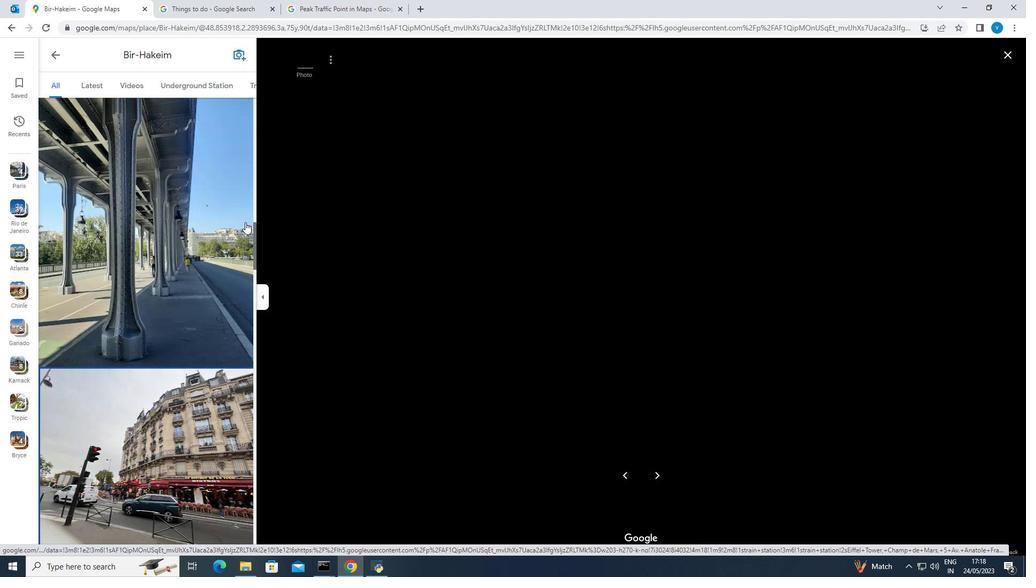 
Action: Mouse moved to (775, 492)
Screenshot: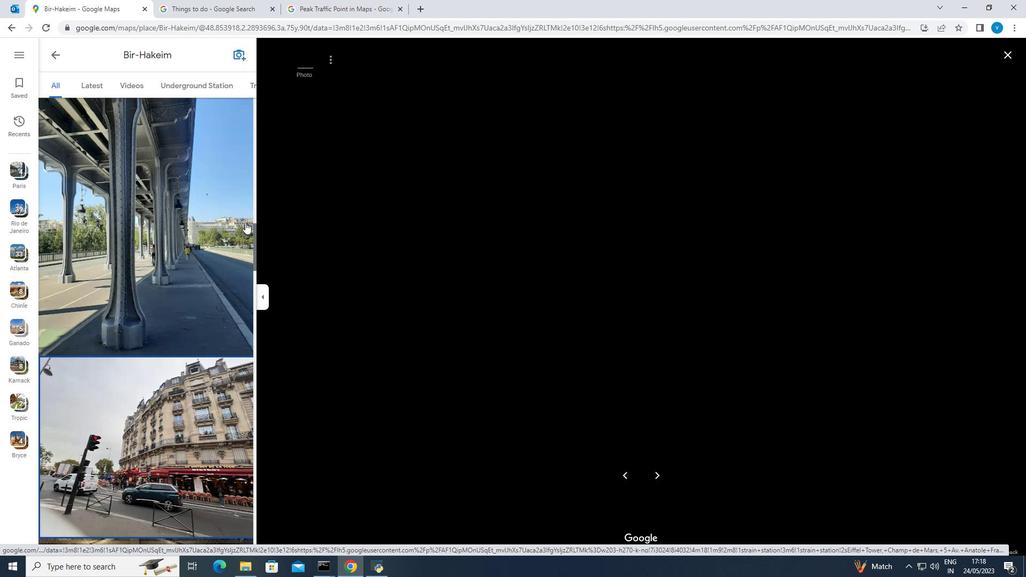 
Action: Mouse scrolled (775, 492) with delta (0, 0)
Screenshot: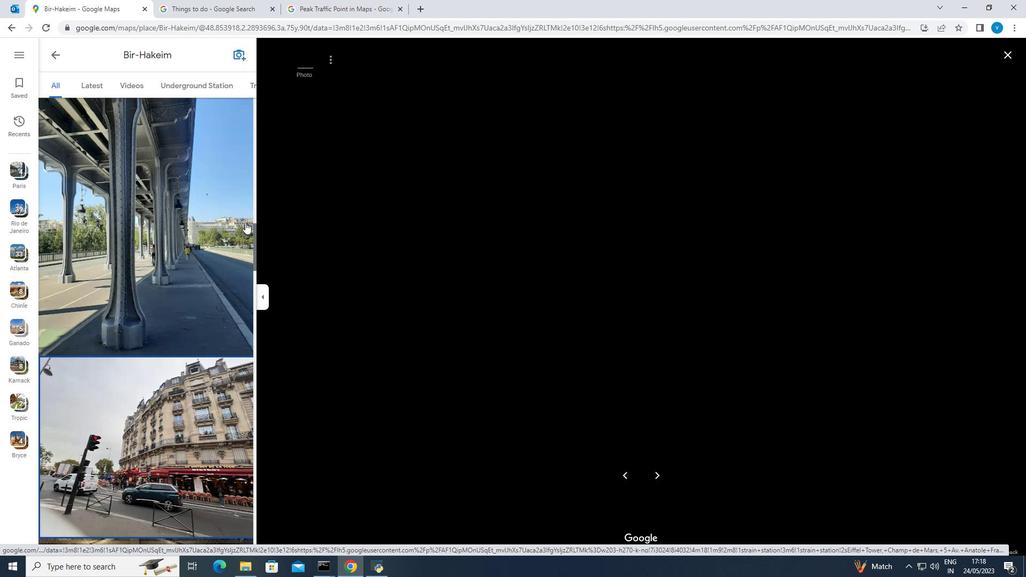 
Action: Mouse moved to (939, 500)
Screenshot: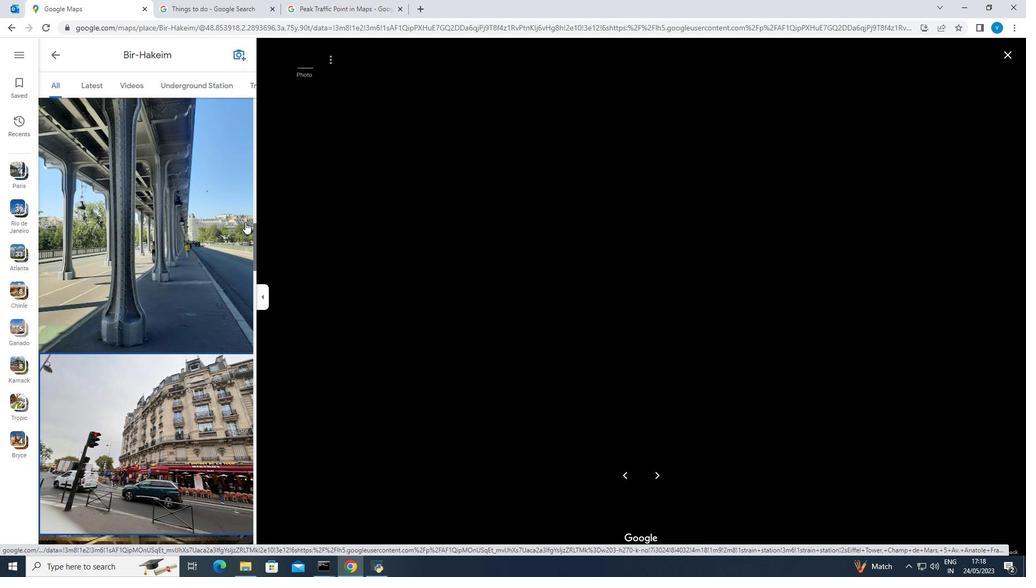 
Action: Mouse scrolled (939, 499) with delta (0, 0)
Screenshot: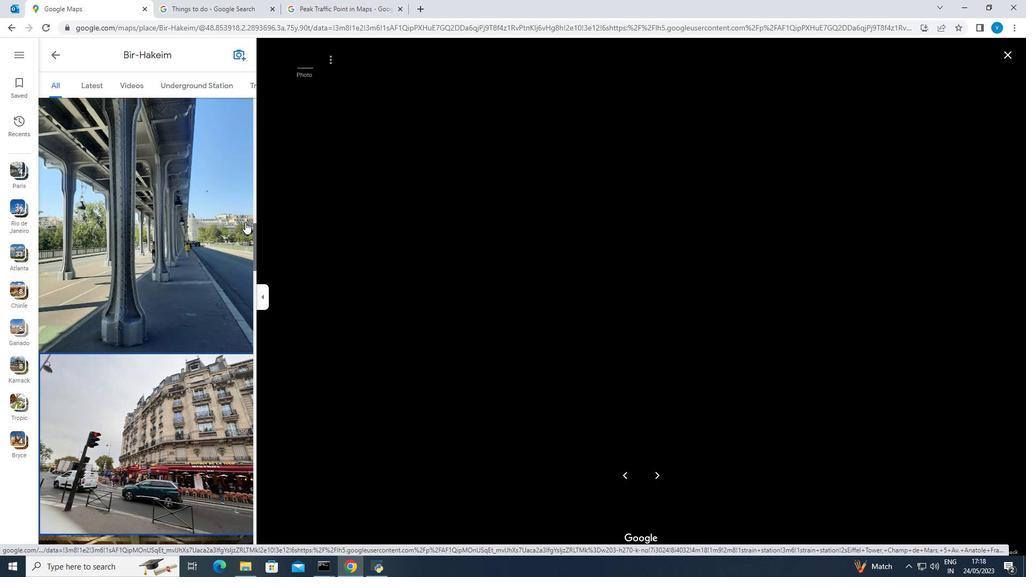 
Action: Mouse moved to (940, 499)
Screenshot: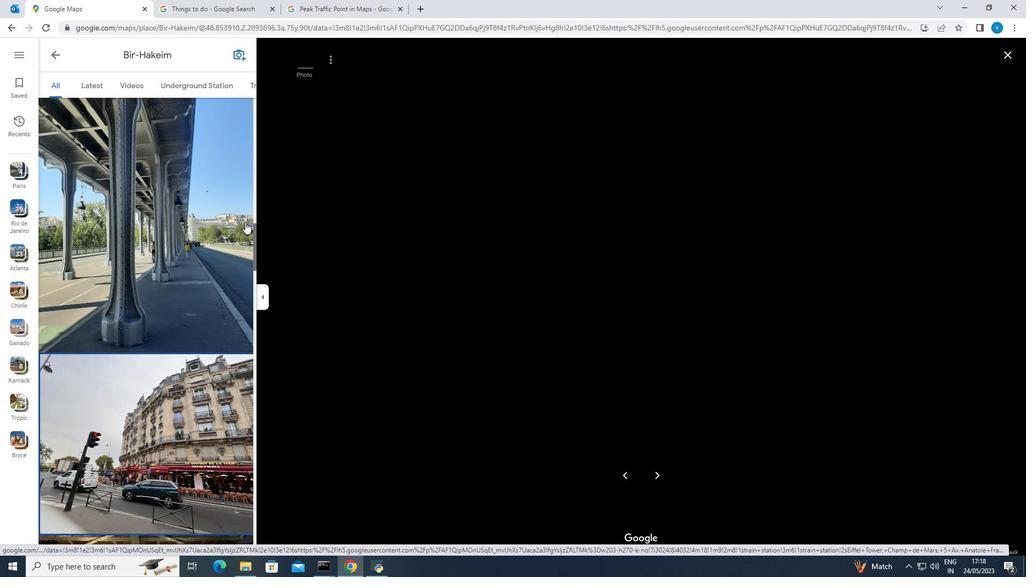 
Action: Mouse scrolled (940, 499) with delta (0, 0)
Screenshot: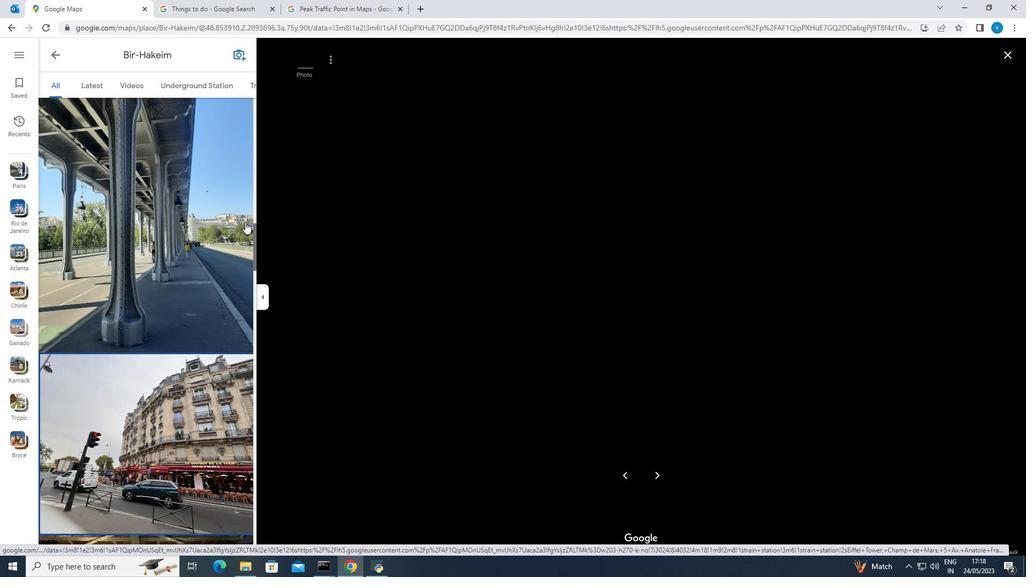 
Action: Mouse moved to (943, 499)
Screenshot: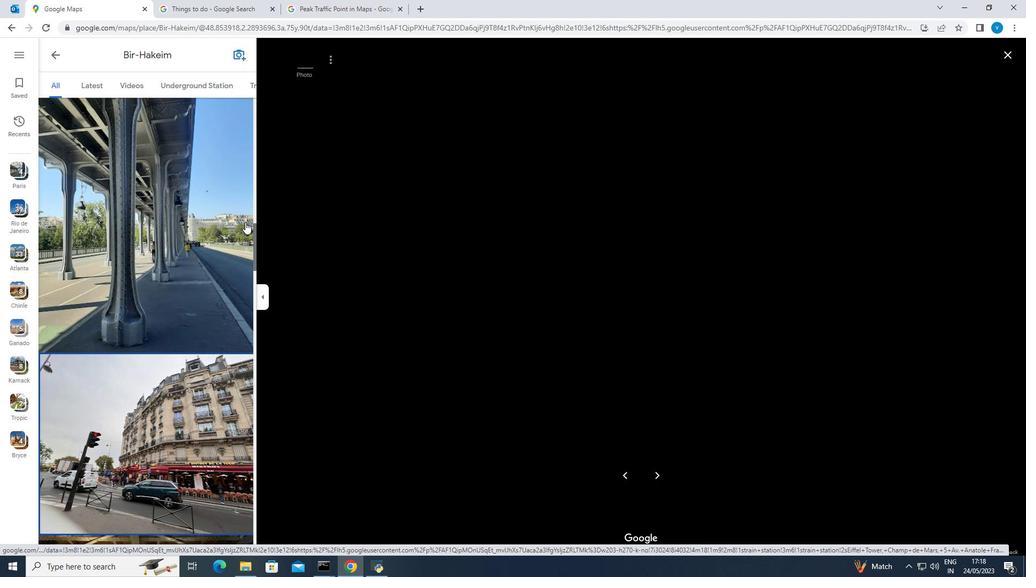 
Action: Mouse scrolled (942, 498) with delta (0, 0)
Screenshot: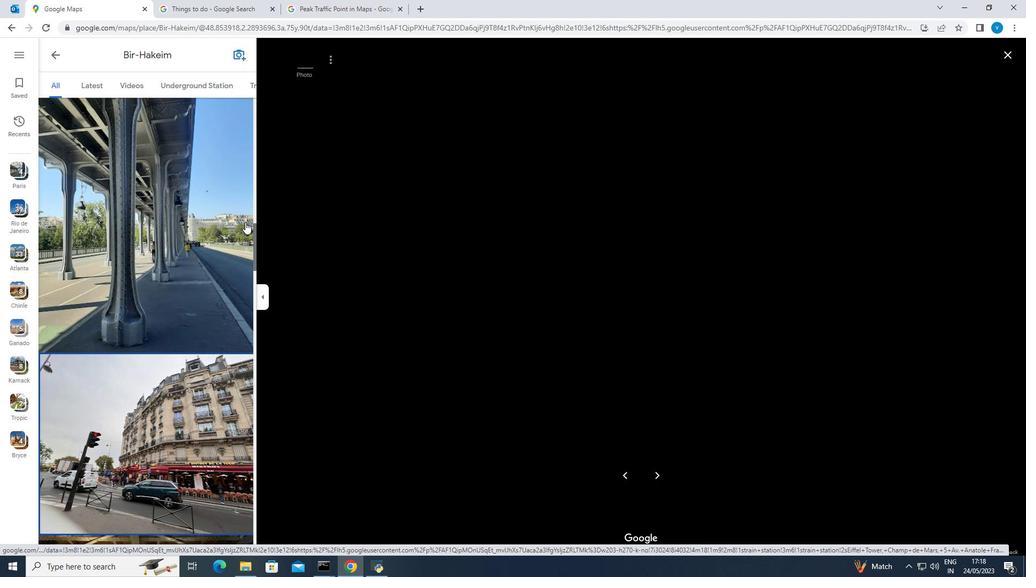
Action: Mouse moved to (821, 475)
Screenshot: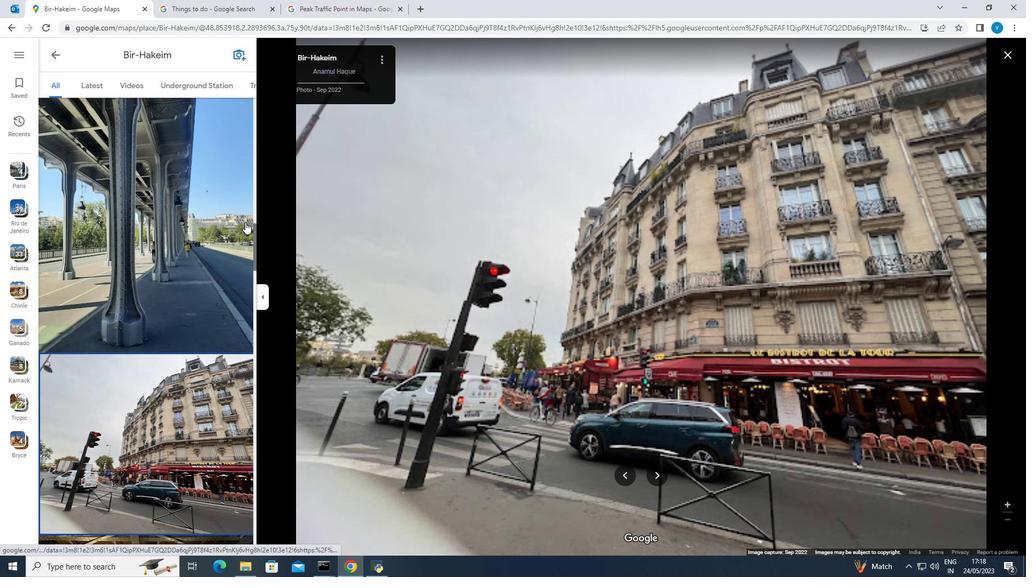 
Action: Mouse scrolled (821, 475) with delta (0, 0)
Screenshot: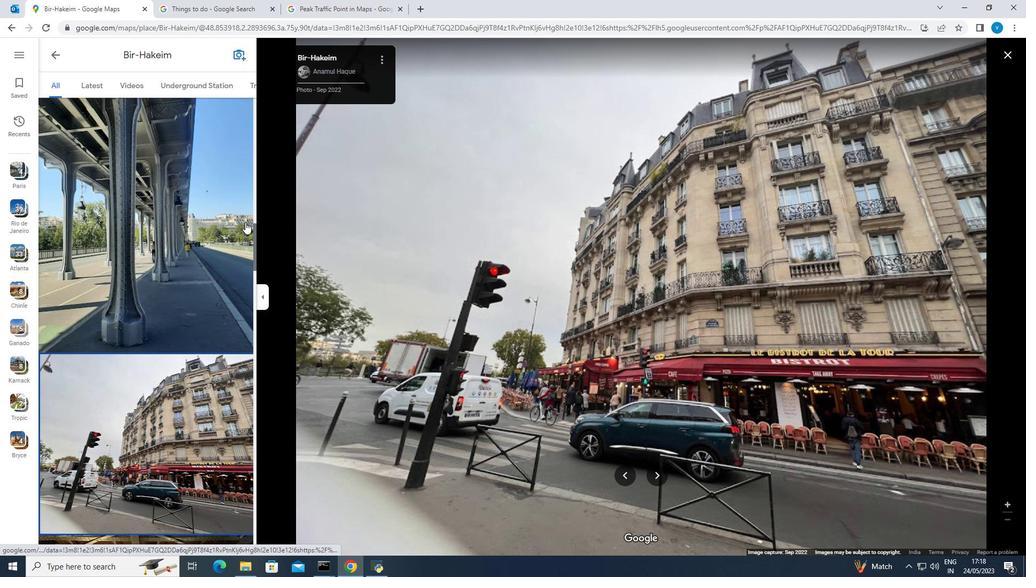 
Action: Mouse scrolled (821, 475) with delta (0, 0)
Screenshot: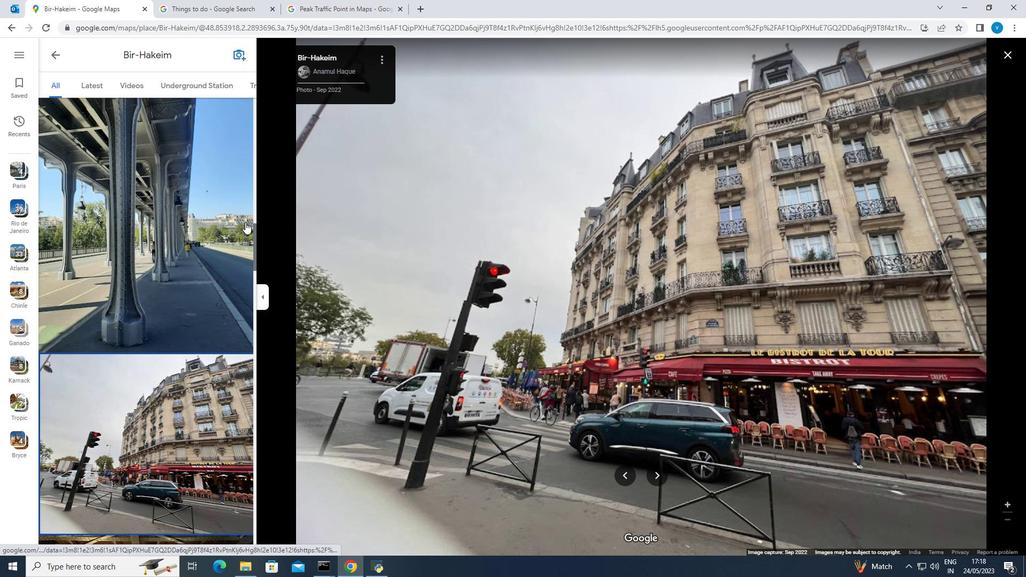 
Action: Mouse moved to (822, 475)
Screenshot: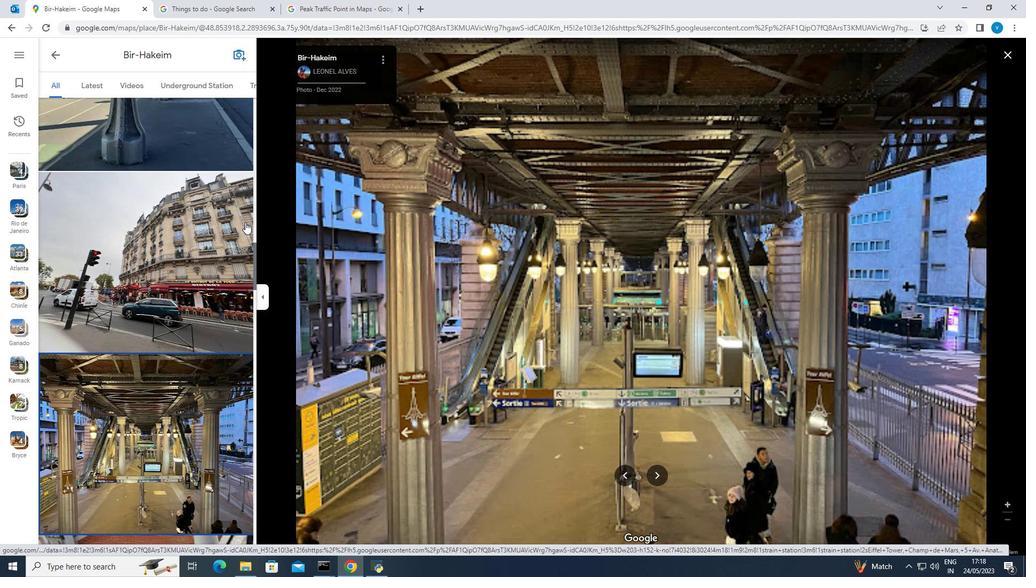 
Action: Mouse scrolled (822, 474) with delta (0, 0)
Screenshot: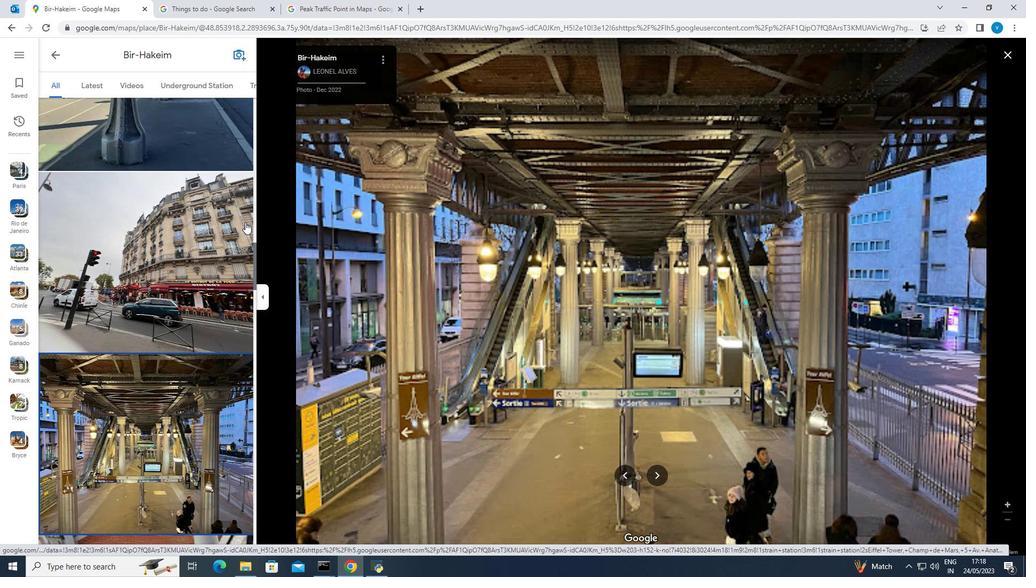 
Action: Mouse scrolled (822, 474) with delta (0, 0)
Screenshot: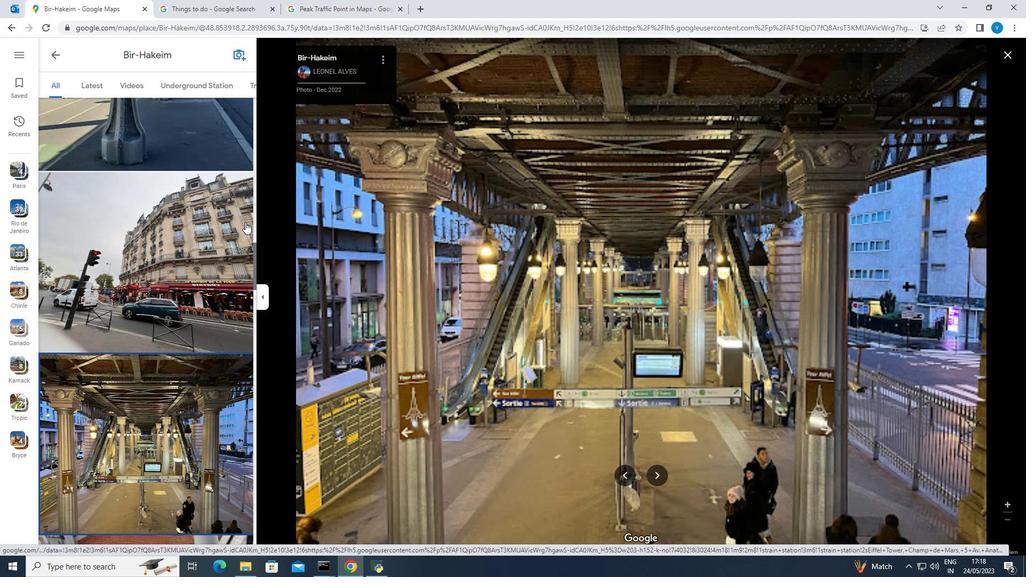 
Action: Mouse scrolled (822, 474) with delta (0, 0)
Screenshot: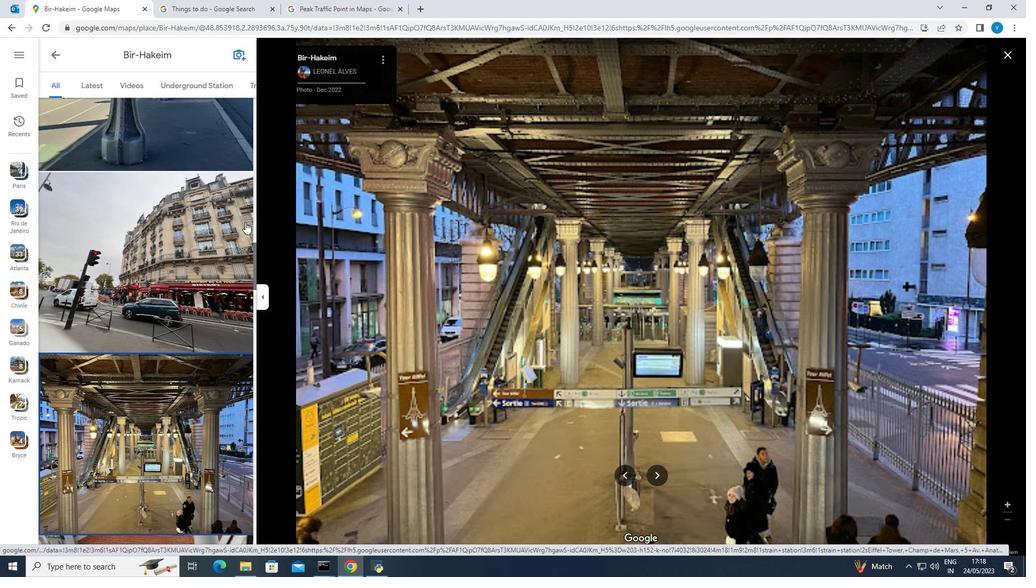 
Action: Mouse moved to (813, 490)
Screenshot: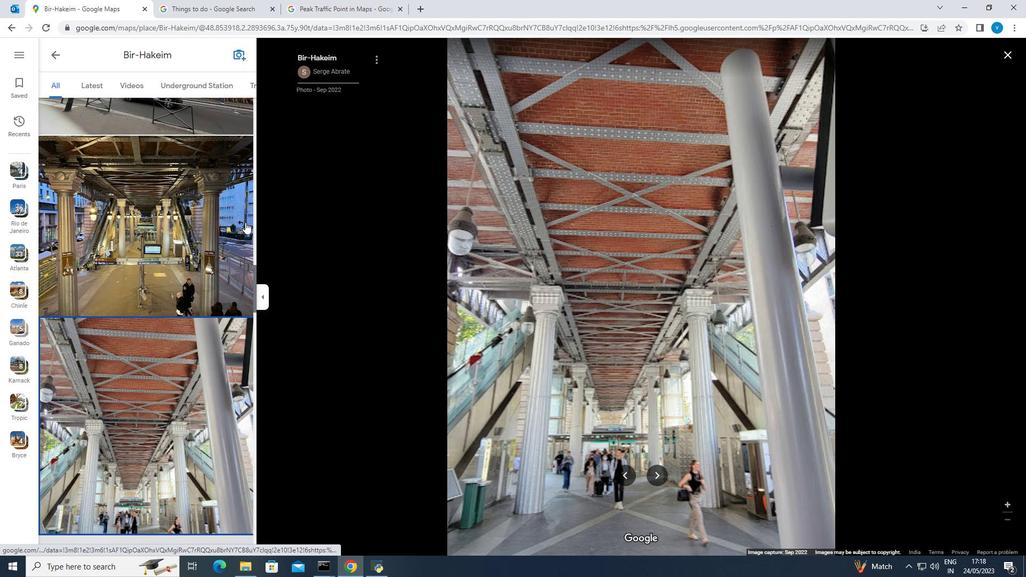 
Action: Mouse scrolled (813, 491) with delta (0, 0)
Screenshot: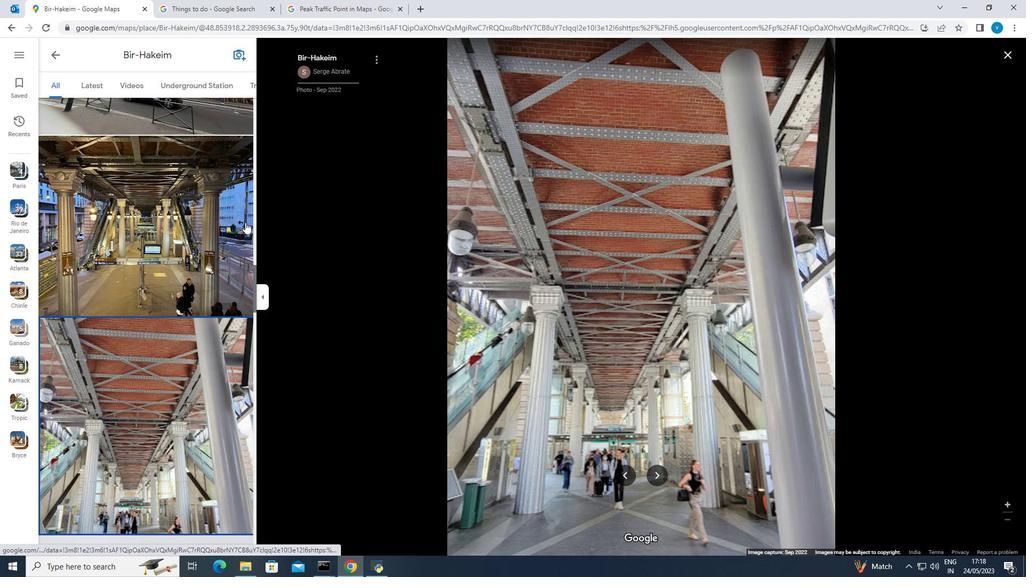 
Action: Mouse scrolled (813, 491) with delta (0, 0)
Screenshot: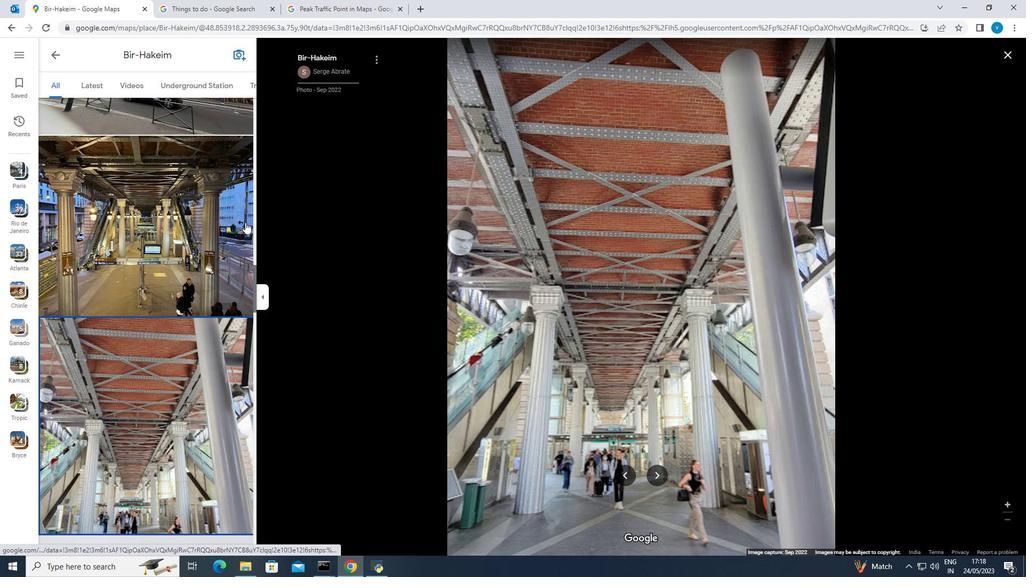 
Action: Mouse moved to (814, 490)
Screenshot: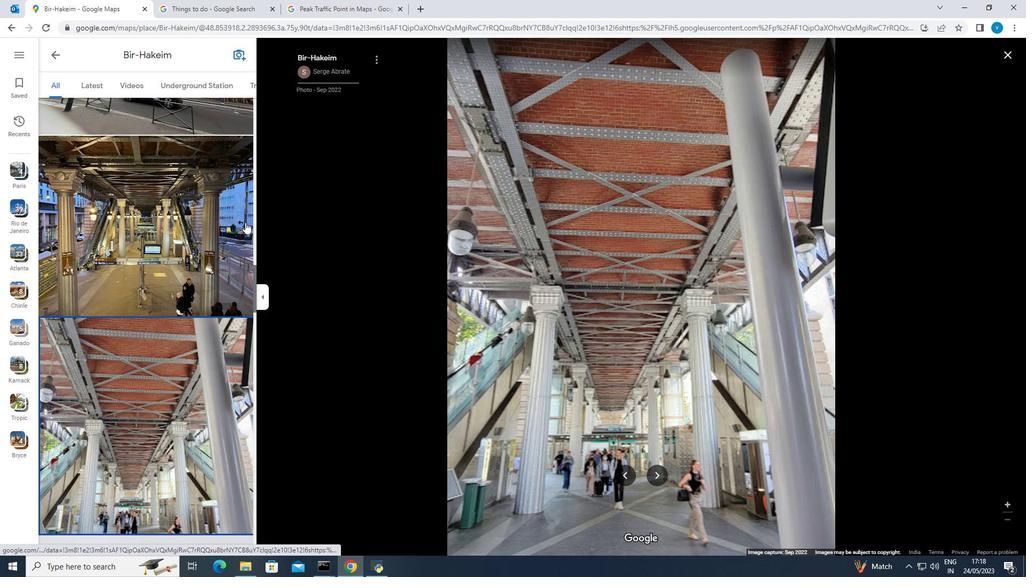 
Action: Mouse scrolled (814, 490) with delta (0, 0)
Screenshot: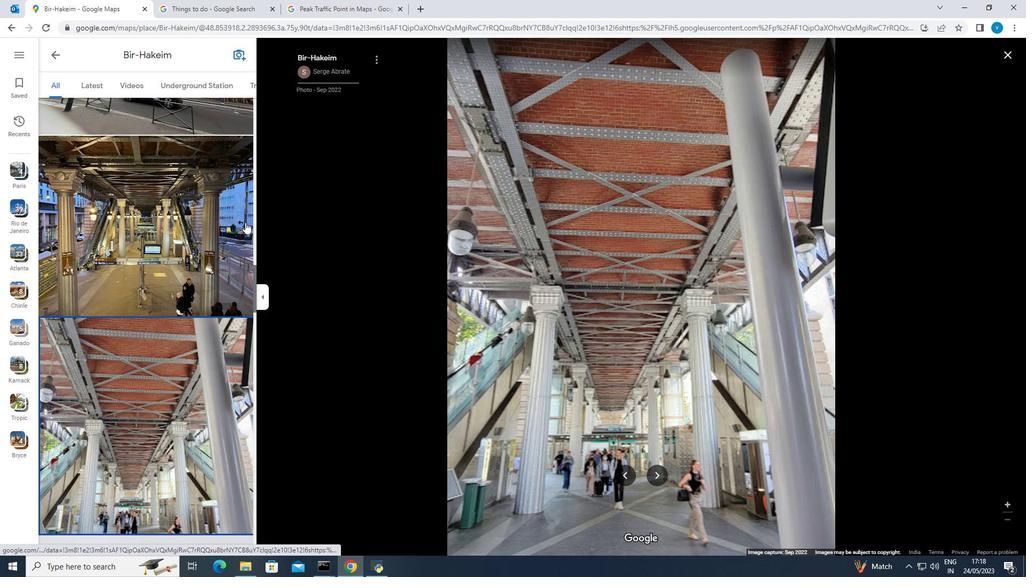 
Action: Mouse moved to (822, 496)
Screenshot: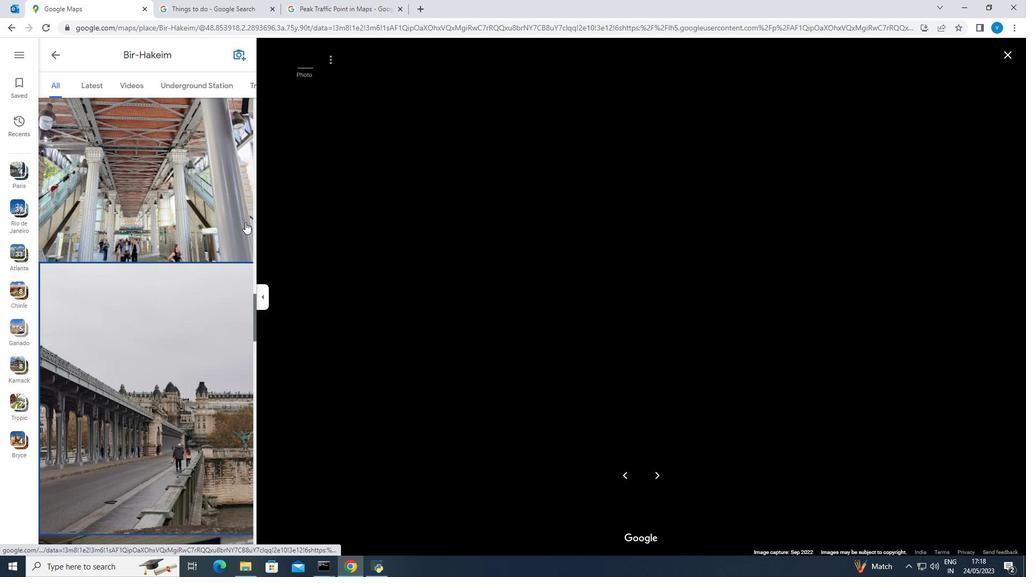 
Action: Mouse scrolled (822, 497) with delta (0, 0)
Screenshot: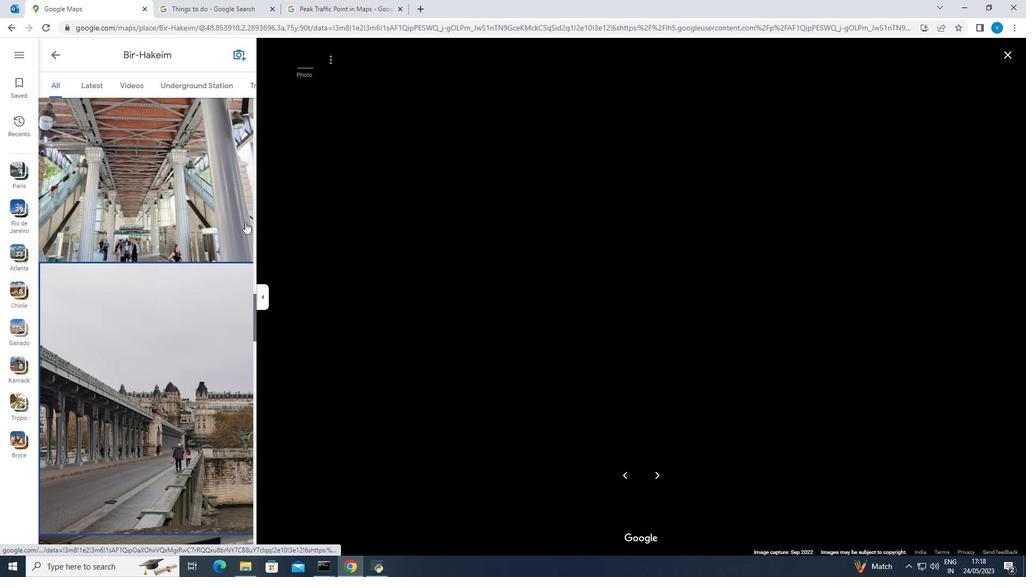 
Action: Mouse moved to (822, 496)
Screenshot: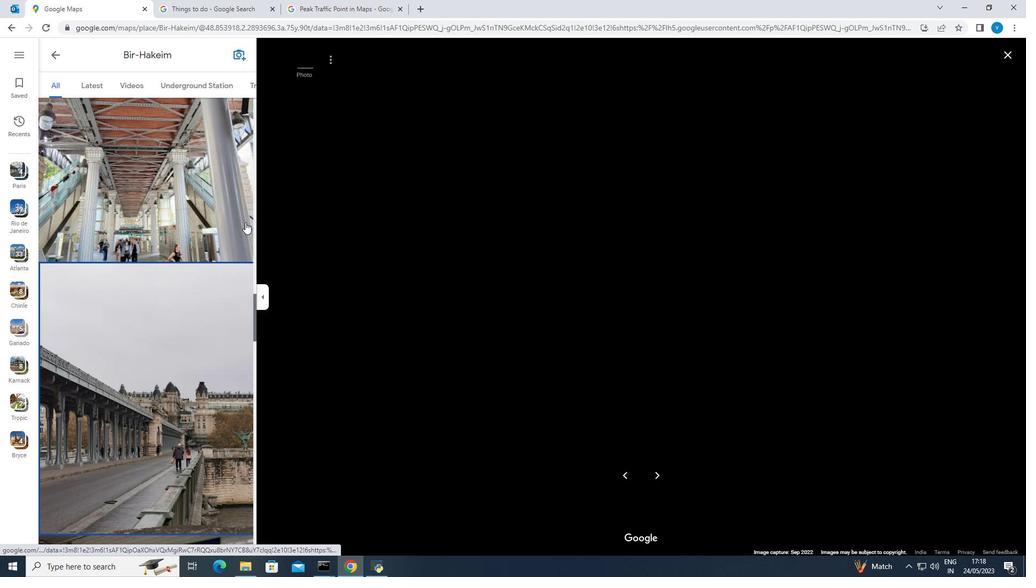 
Action: Mouse scrolled (822, 497) with delta (0, 0)
Screenshot: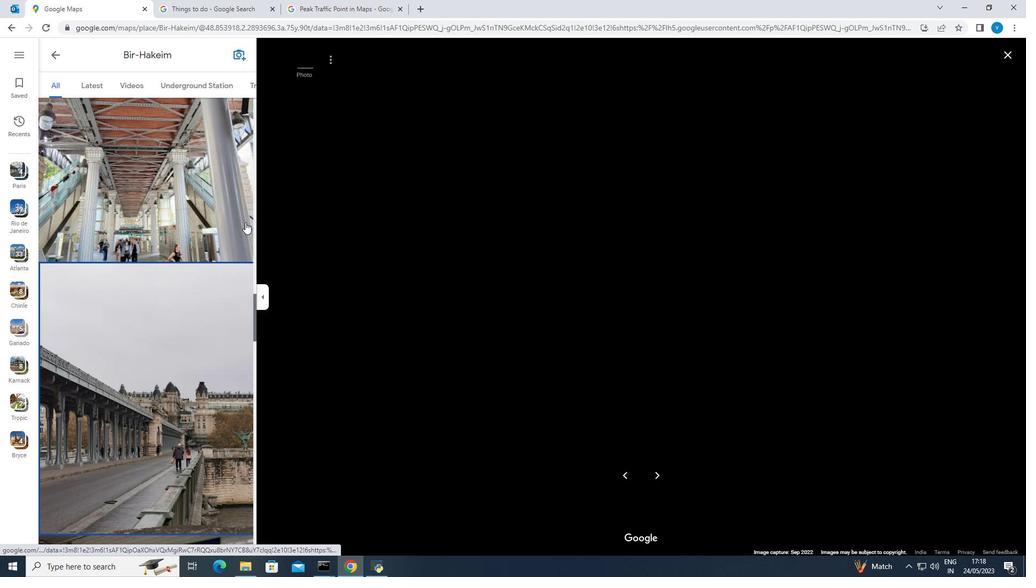 
Action: Mouse moved to (706, 499)
Screenshot: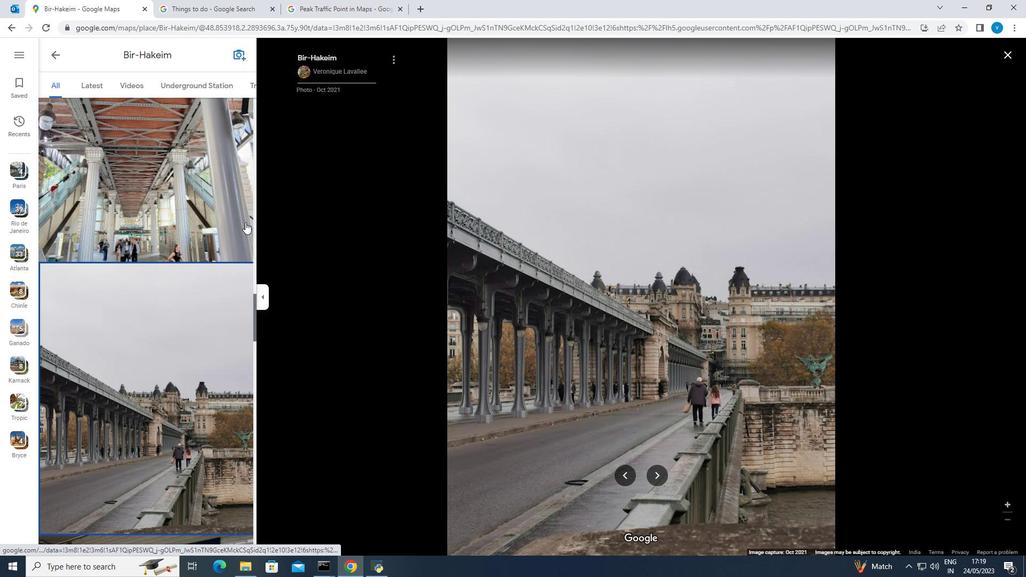 
Action: Mouse pressed left at (706, 499)
Screenshot: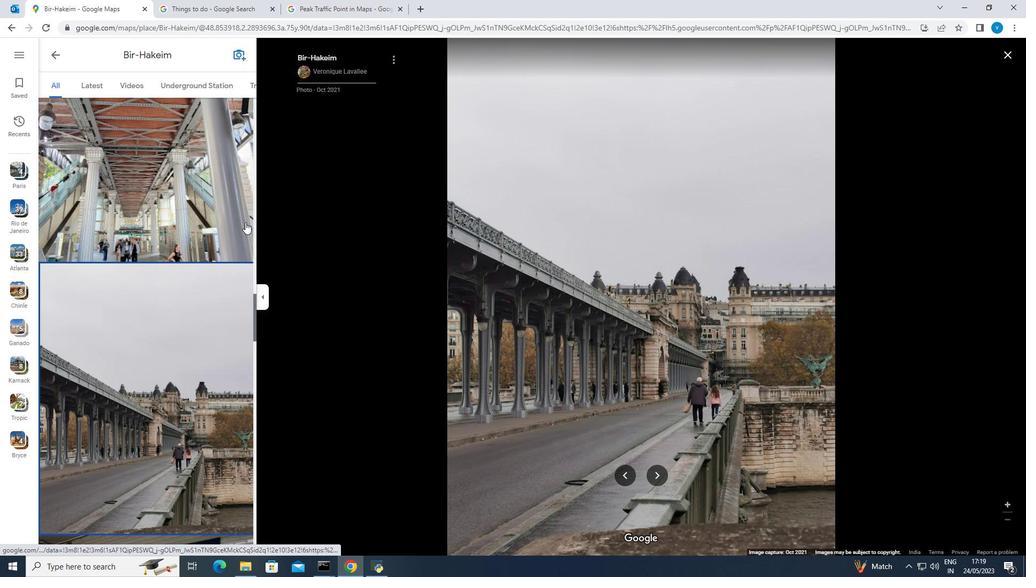 
Action: Mouse moved to (707, 499)
Screenshot: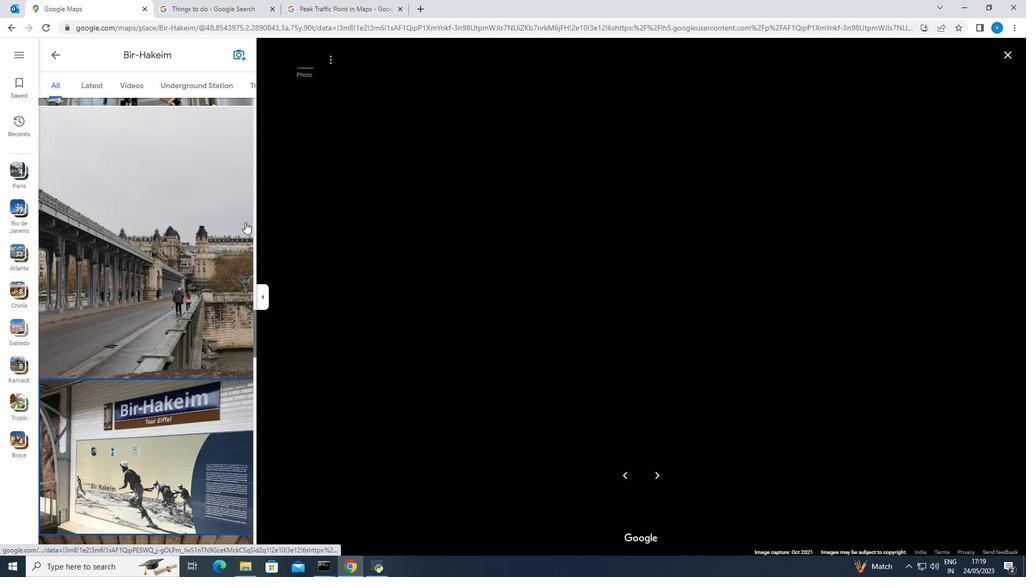
Action: Mouse scrolled (707, 499) with delta (0, 0)
Screenshot: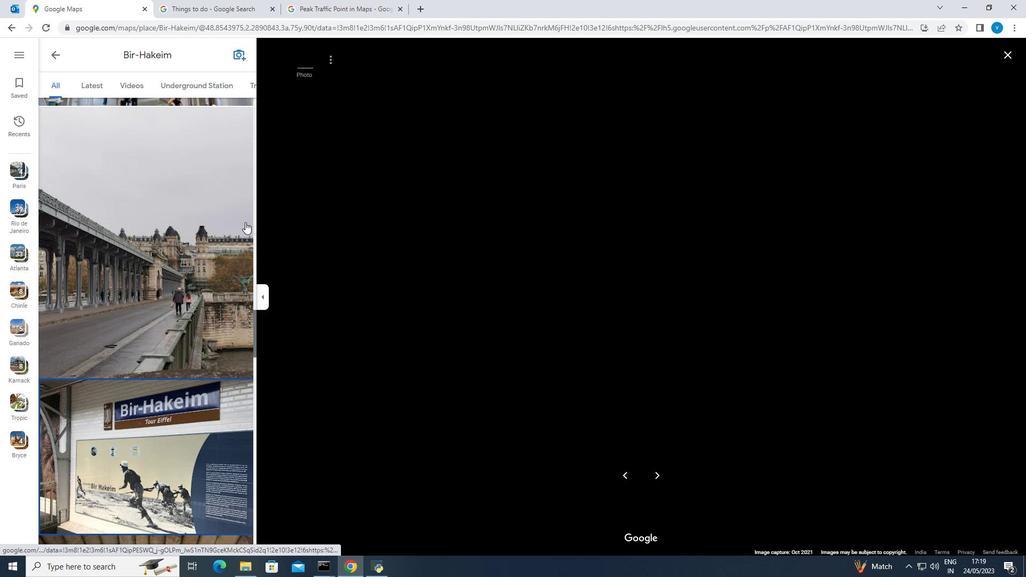 
Action: Mouse scrolled (707, 499) with delta (0, 0)
Screenshot: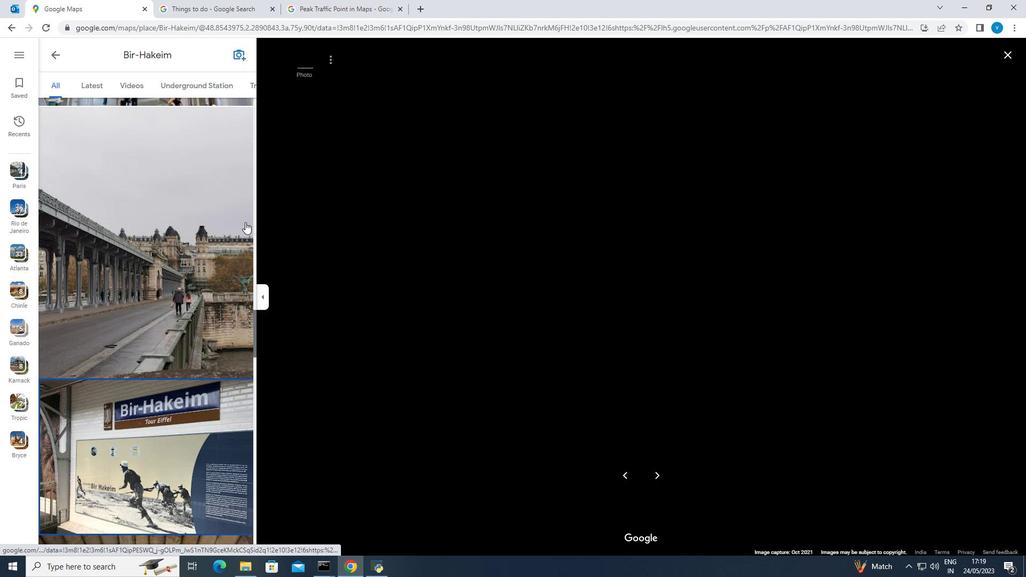 
Action: Mouse scrolled (707, 499) with delta (0, 0)
